 Task: Compose an email with the signature Katherine Jones with the subject Request for a training session and the message Could you please send me the feedback from the customer survey? from softage.8@softage.net to softage.10@softage.net Select the bulleted list and change the font typography to strikethroughSelect the bulleted list and remove the font typography strikethrough Send the email. Finally, move the email from Sent Items to the label Green initiatives
Action: Mouse pressed left at (1130, 74)
Screenshot: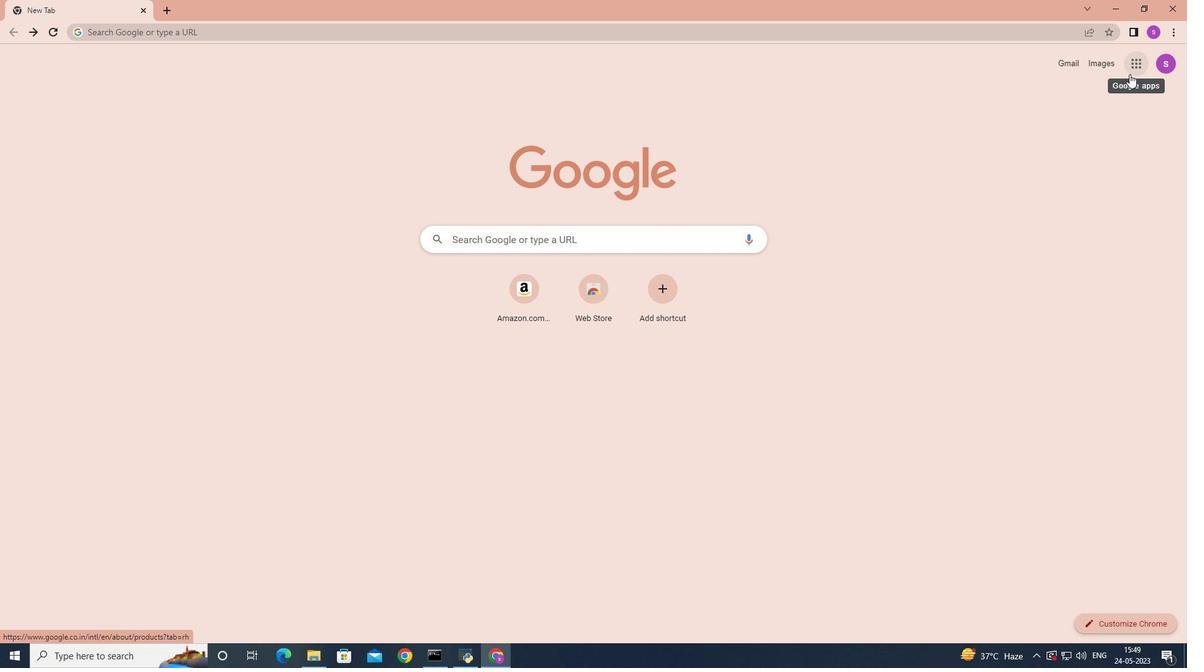 
Action: Mouse moved to (1075, 131)
Screenshot: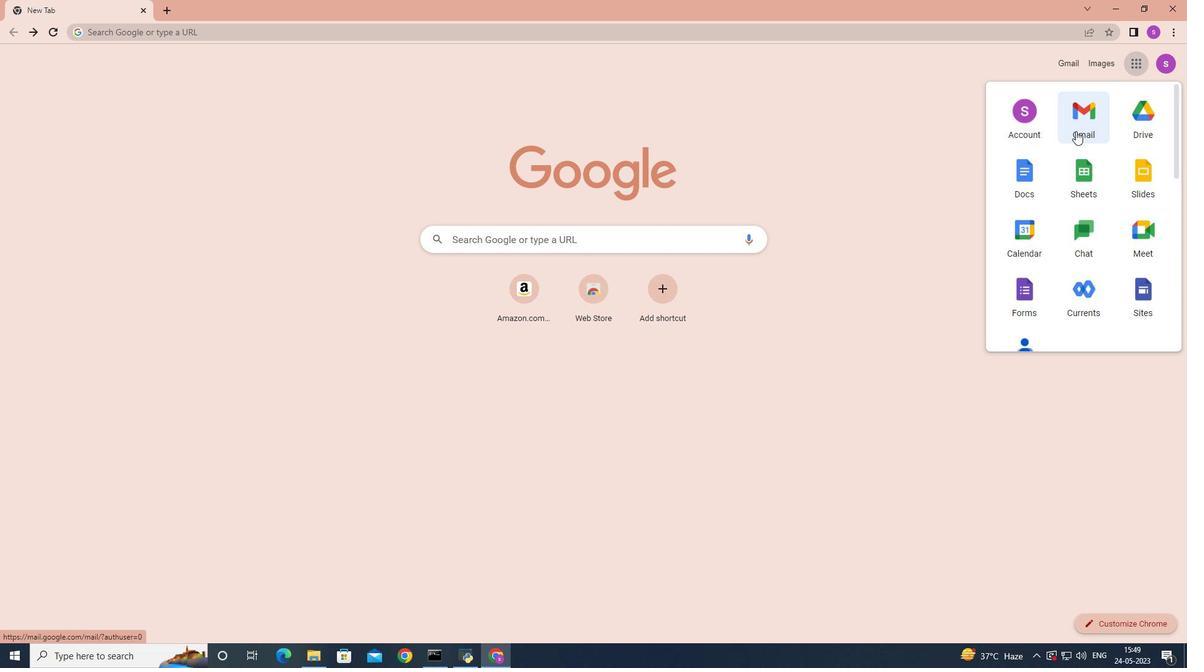 
Action: Mouse pressed left at (1075, 131)
Screenshot: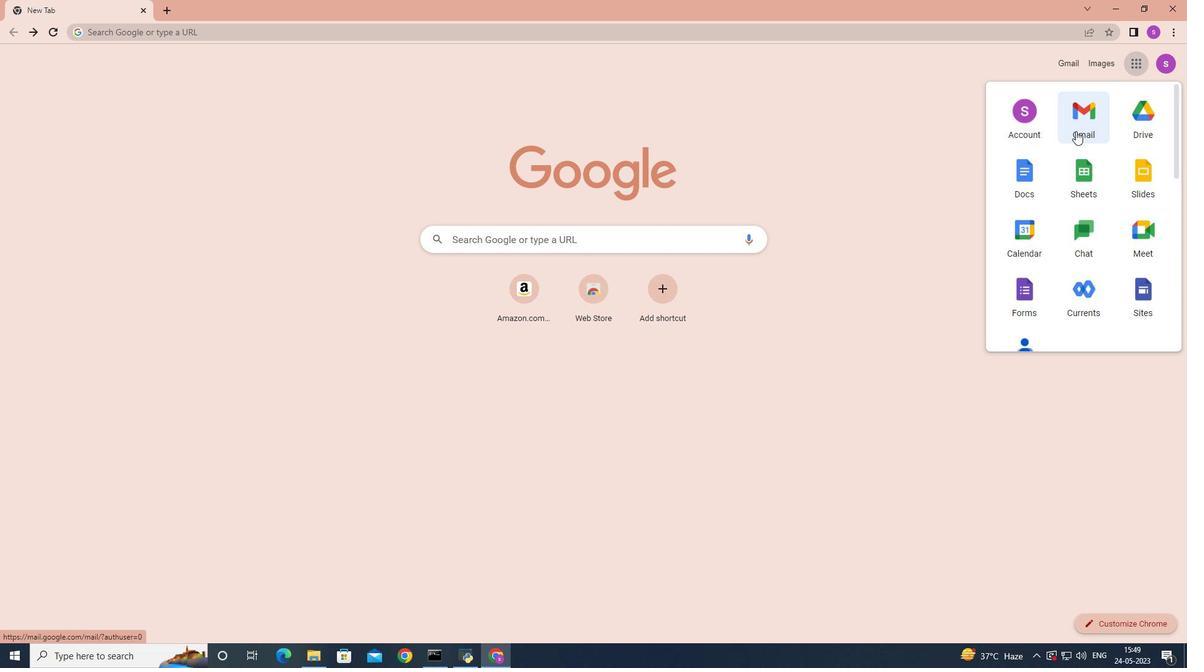 
Action: Mouse moved to (1050, 60)
Screenshot: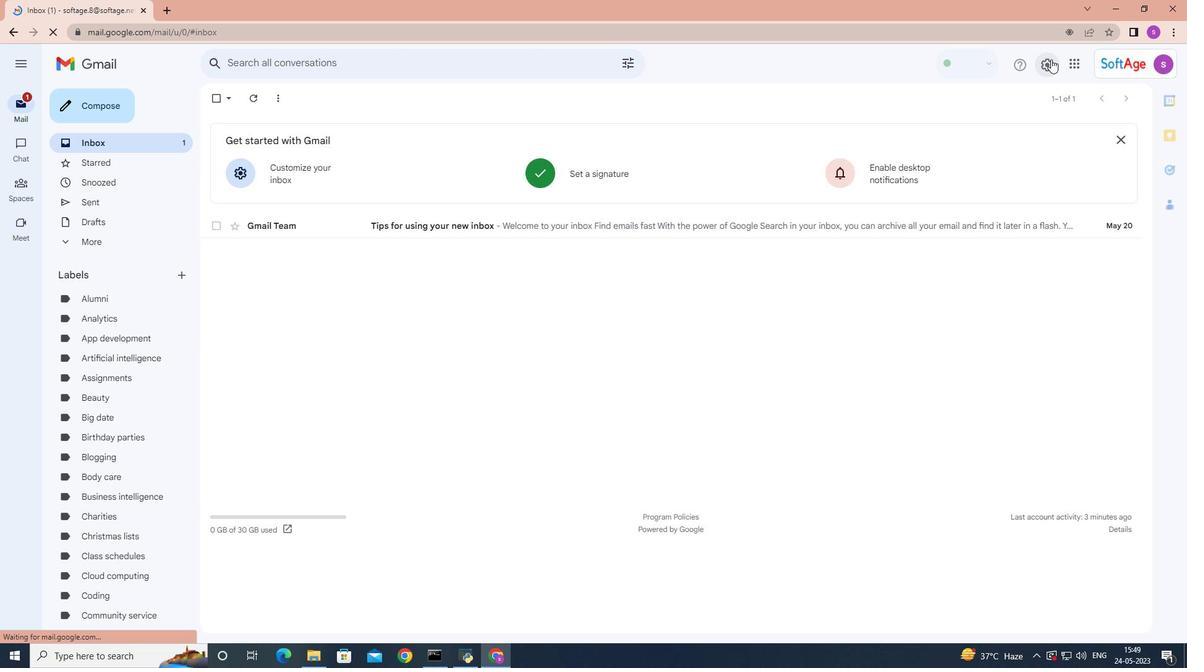 
Action: Mouse pressed left at (1050, 60)
Screenshot: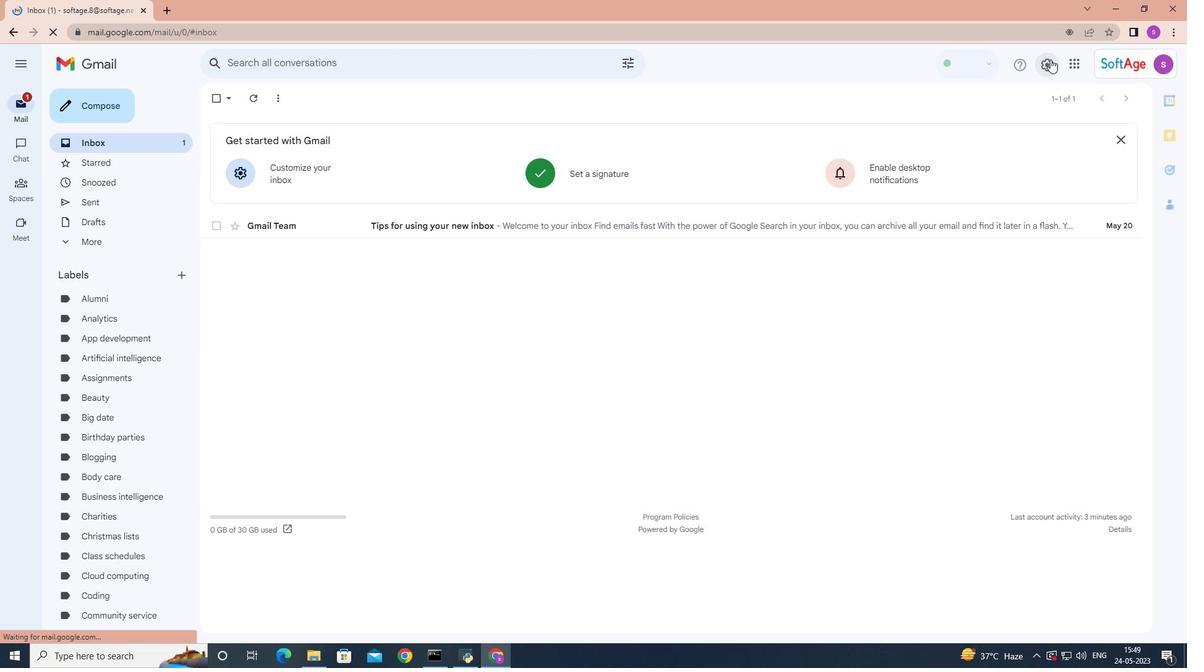 
Action: Mouse moved to (1042, 124)
Screenshot: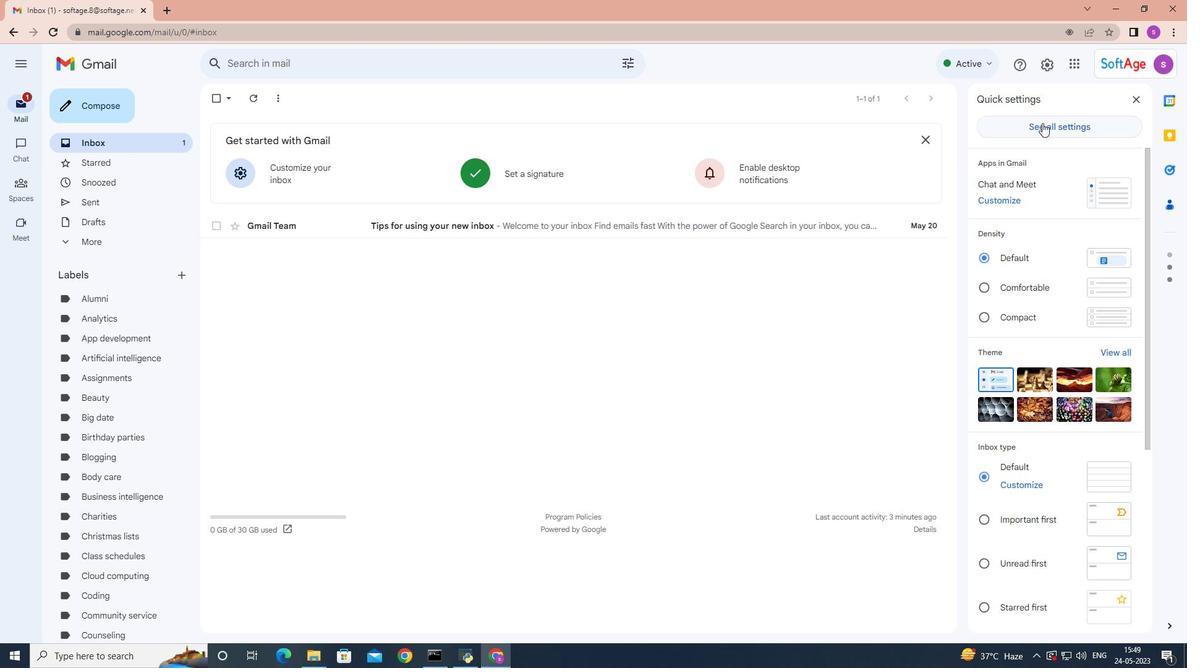 
Action: Mouse pressed left at (1042, 124)
Screenshot: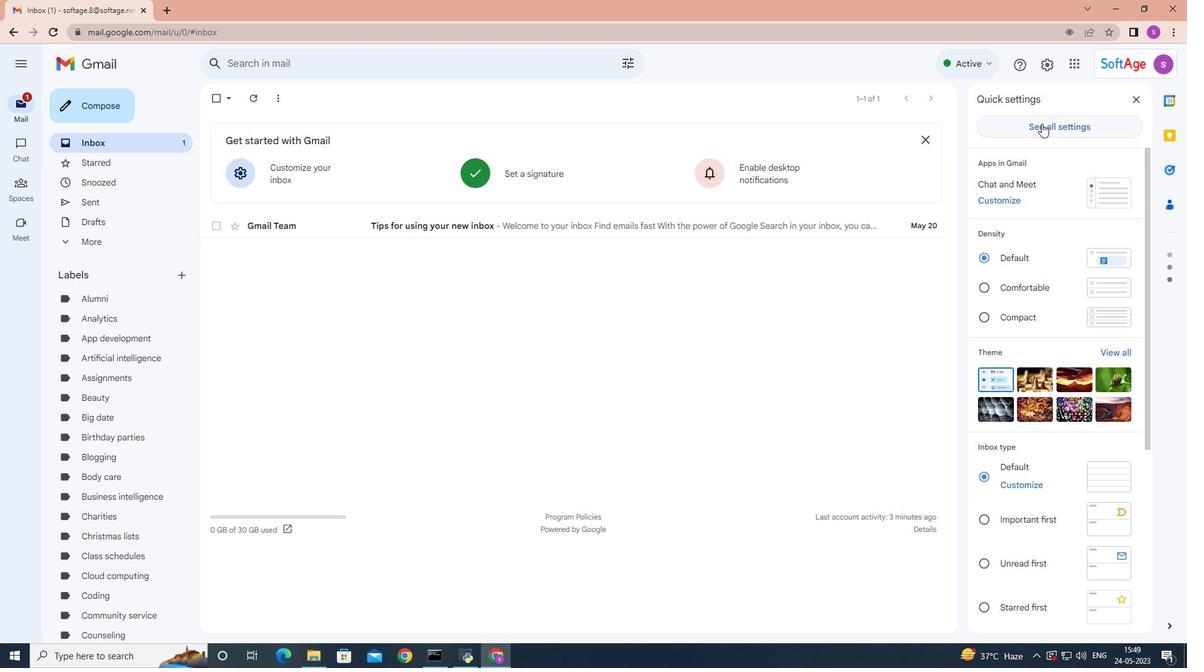 
Action: Mouse moved to (994, 131)
Screenshot: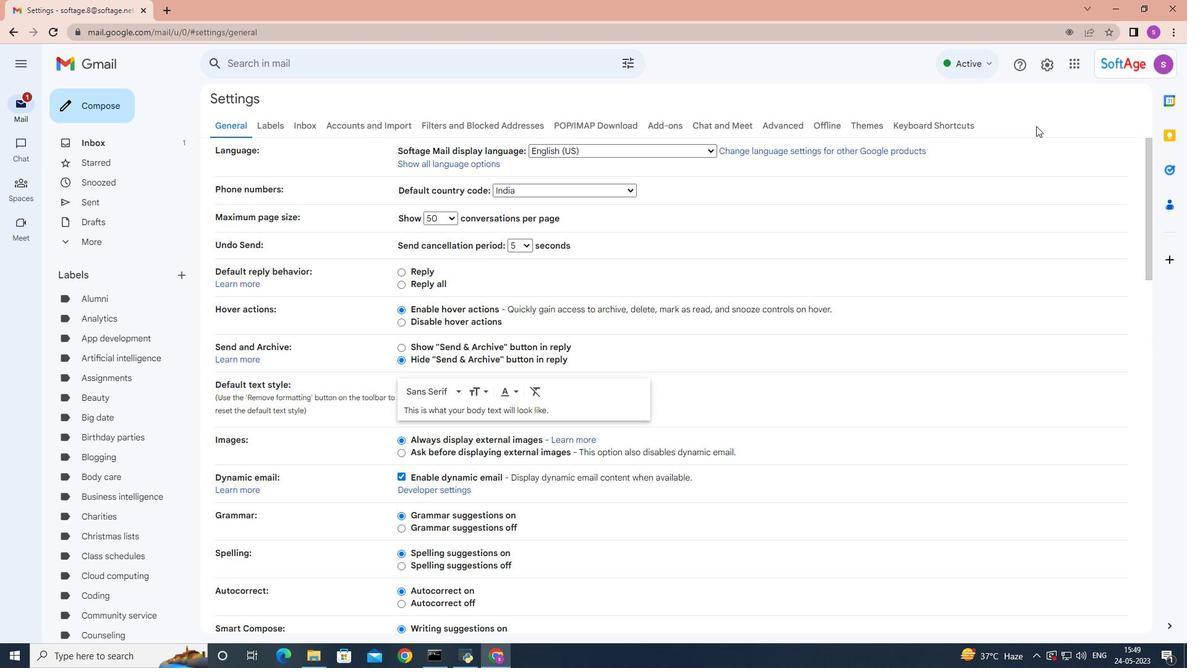 
Action: Mouse scrolled (994, 131) with delta (0, 0)
Screenshot: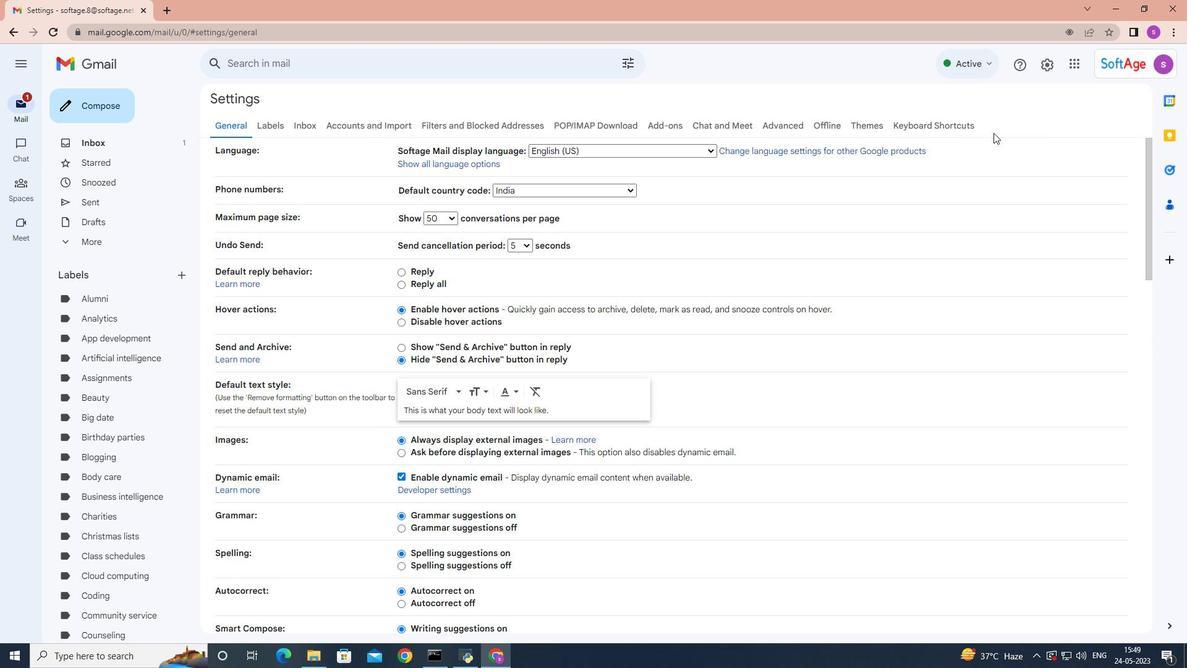 
Action: Mouse moved to (994, 132)
Screenshot: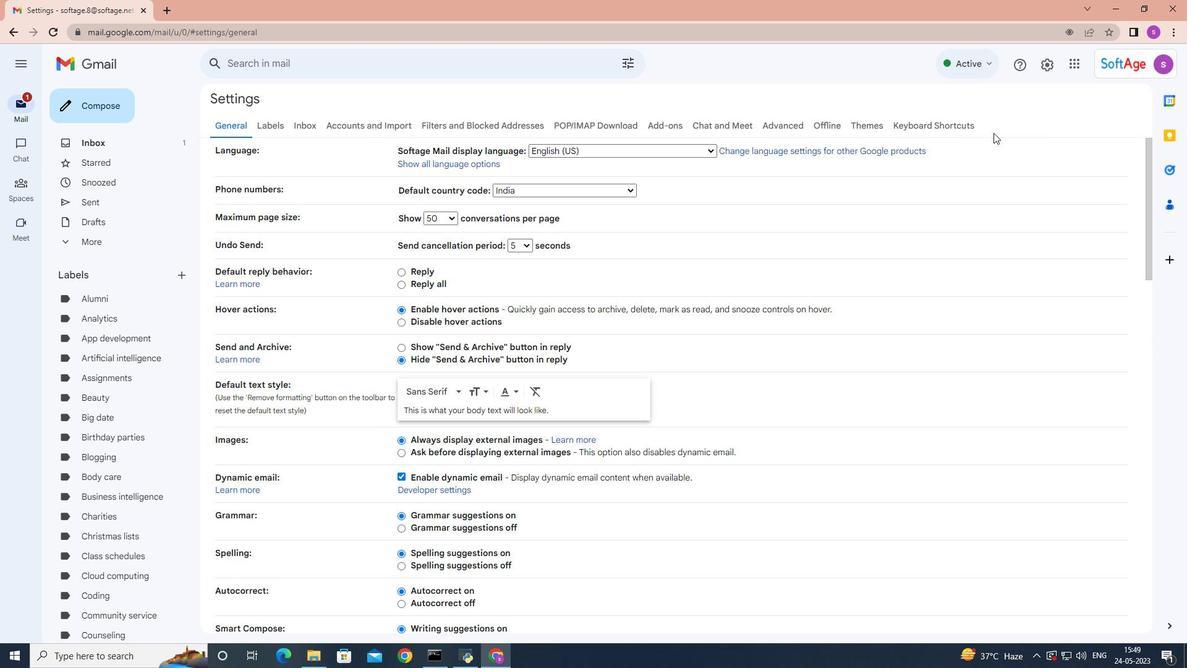 
Action: Mouse scrolled (994, 131) with delta (0, 0)
Screenshot: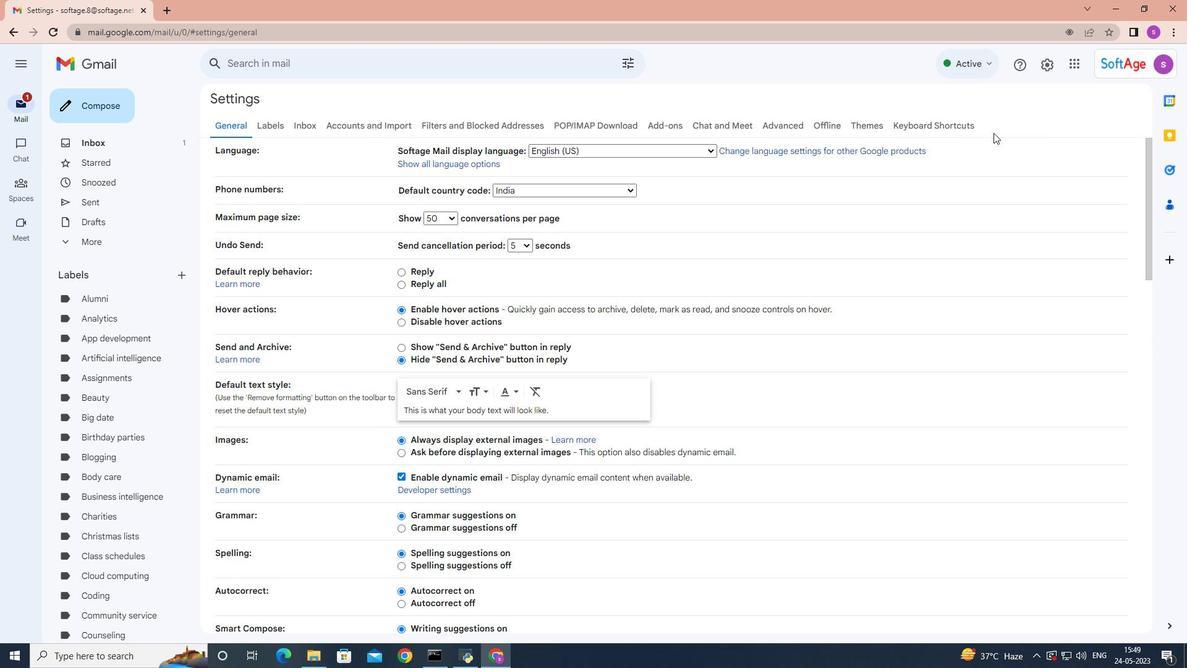 
Action: Mouse moved to (994, 133)
Screenshot: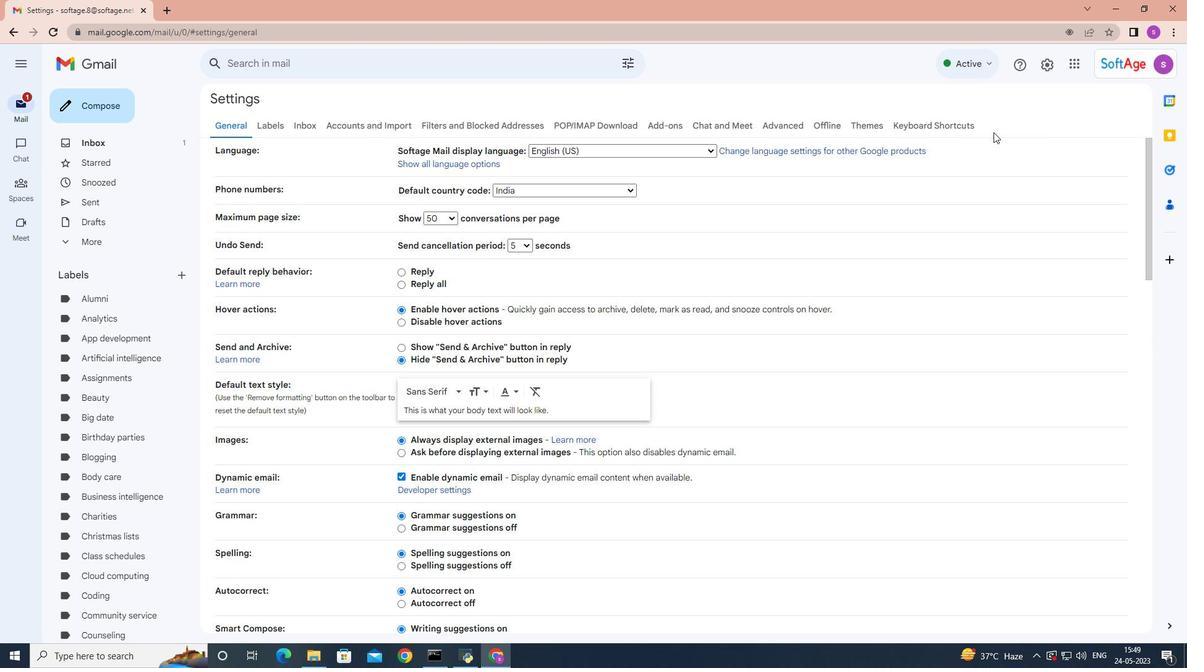 
Action: Mouse scrolled (994, 132) with delta (0, 0)
Screenshot: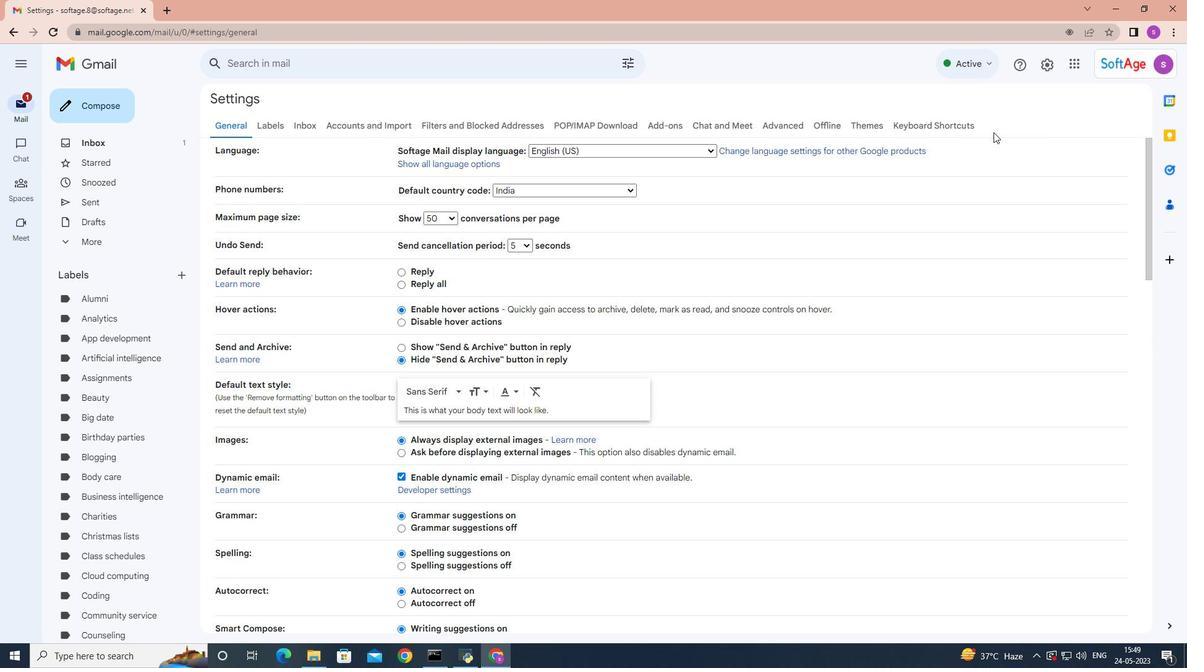 
Action: Mouse scrolled (994, 132) with delta (0, 0)
Screenshot: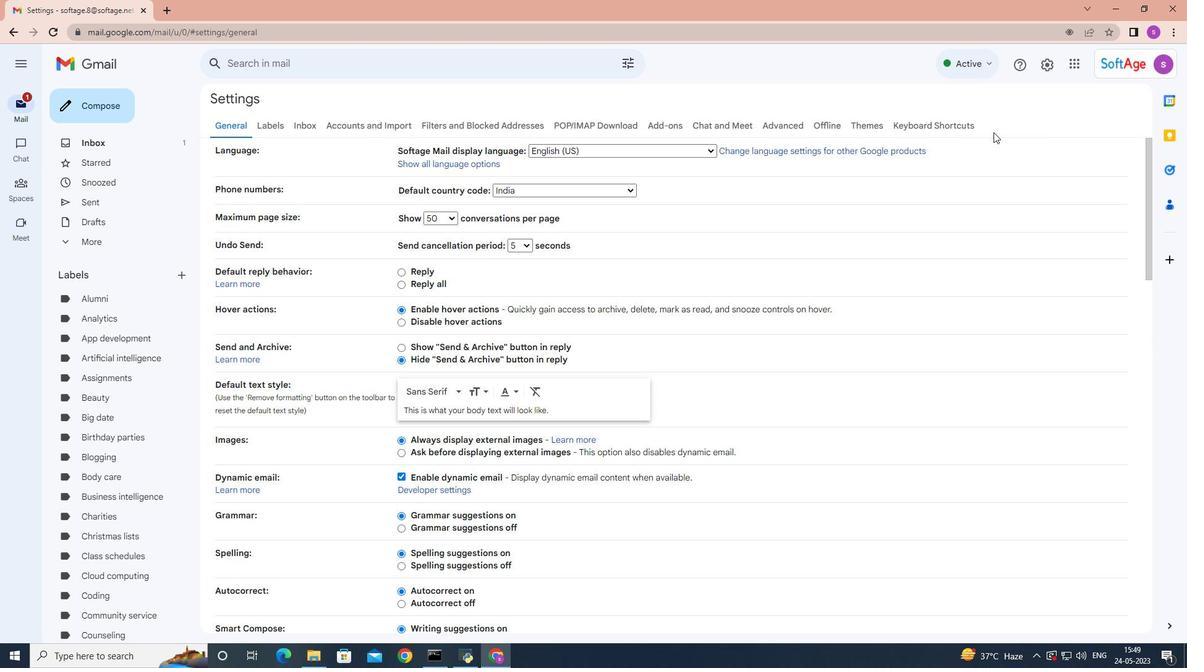 
Action: Mouse scrolled (994, 132) with delta (0, 0)
Screenshot: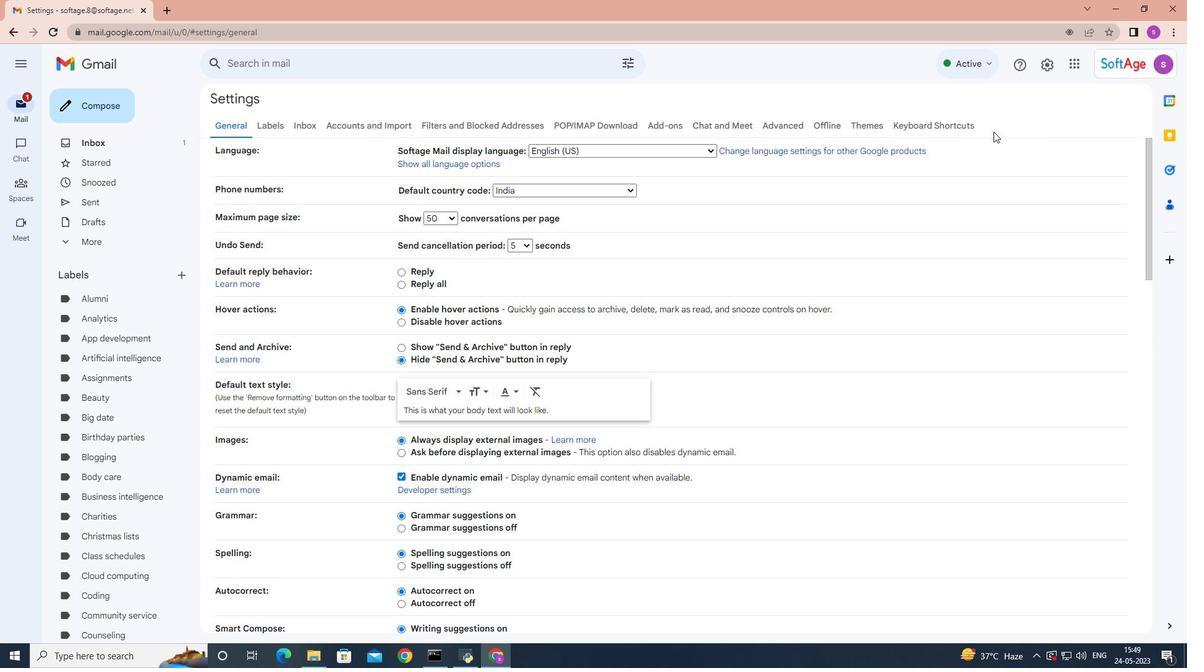 
Action: Mouse scrolled (994, 132) with delta (0, 0)
Screenshot: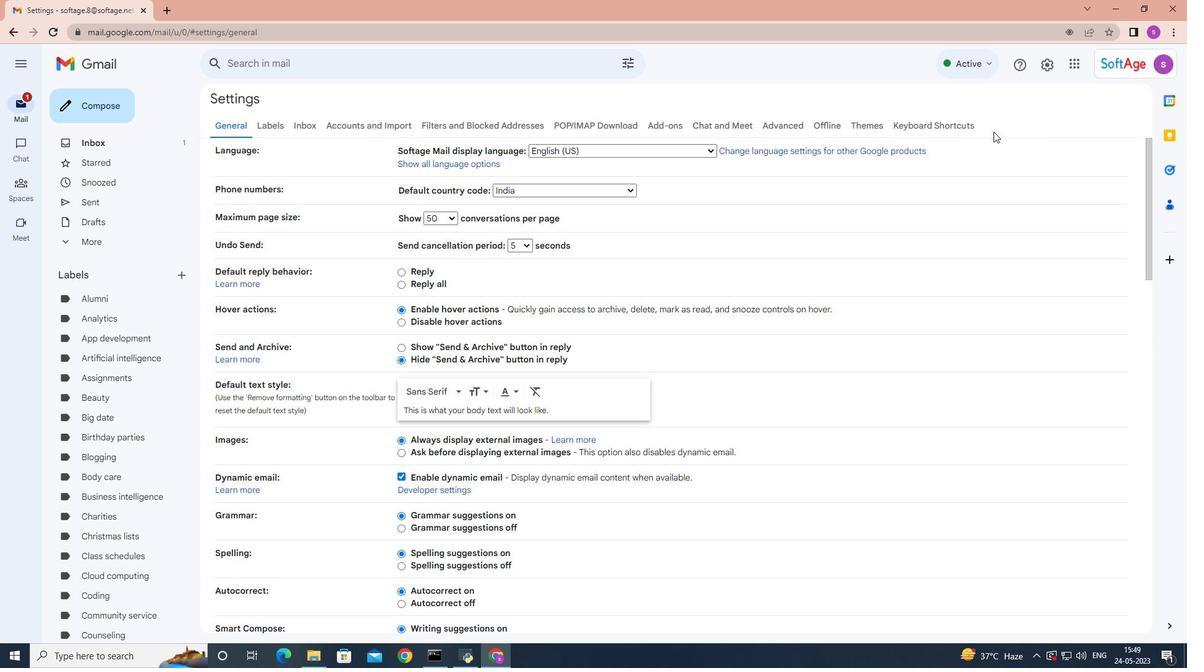 
Action: Mouse moved to (994, 131)
Screenshot: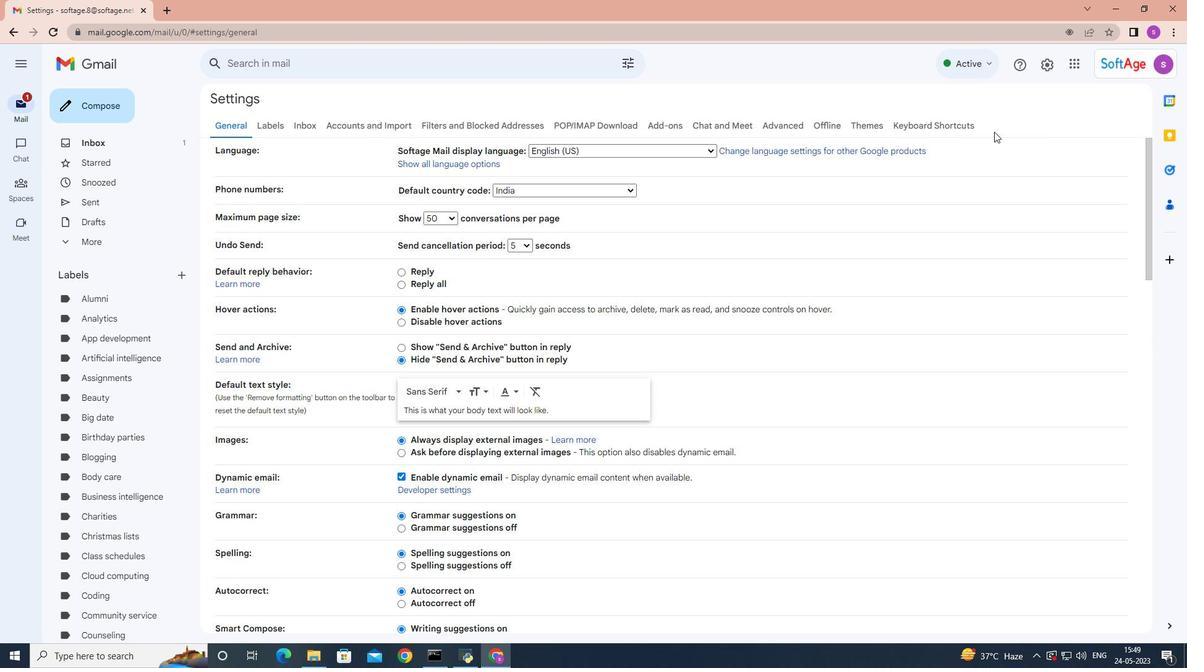 
Action: Mouse scrolled (994, 131) with delta (0, 0)
Screenshot: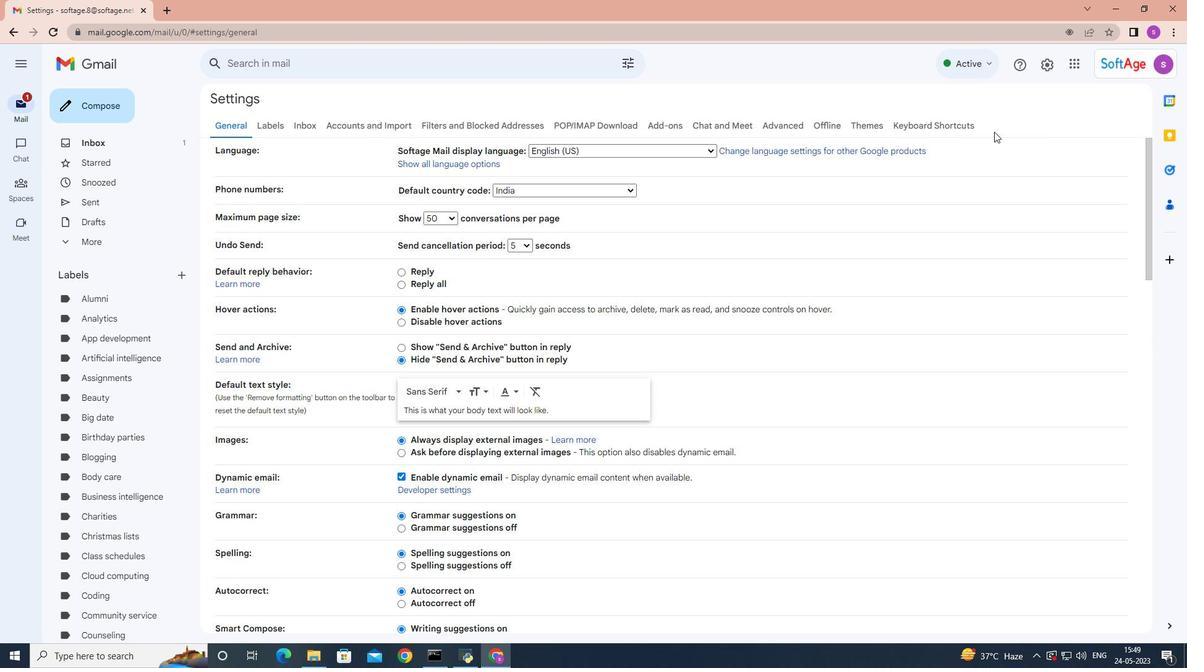 
Action: Mouse moved to (994, 132)
Screenshot: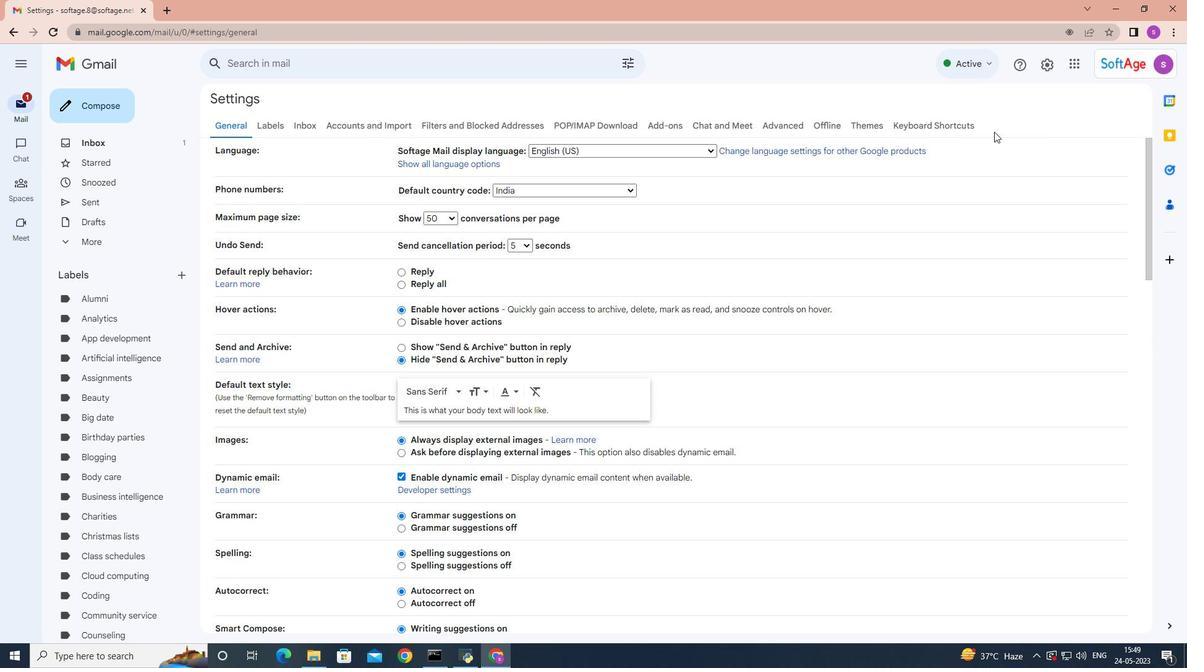 
Action: Mouse scrolled (994, 131) with delta (0, 0)
Screenshot: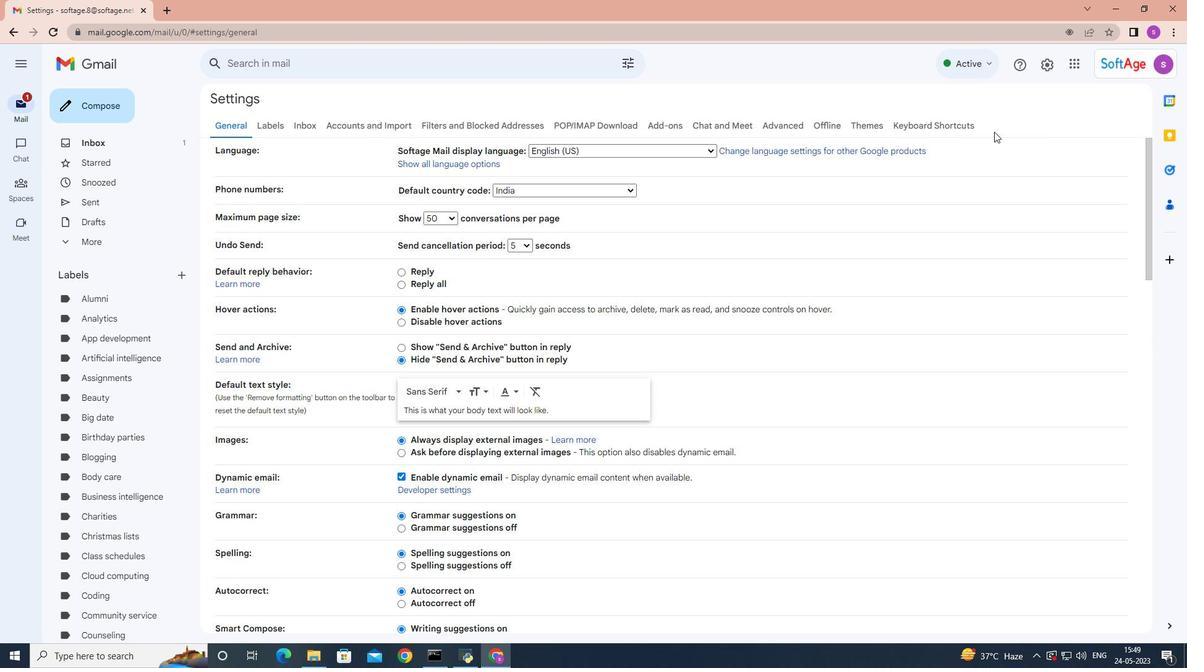 
Action: Mouse scrolled (994, 131) with delta (0, 0)
Screenshot: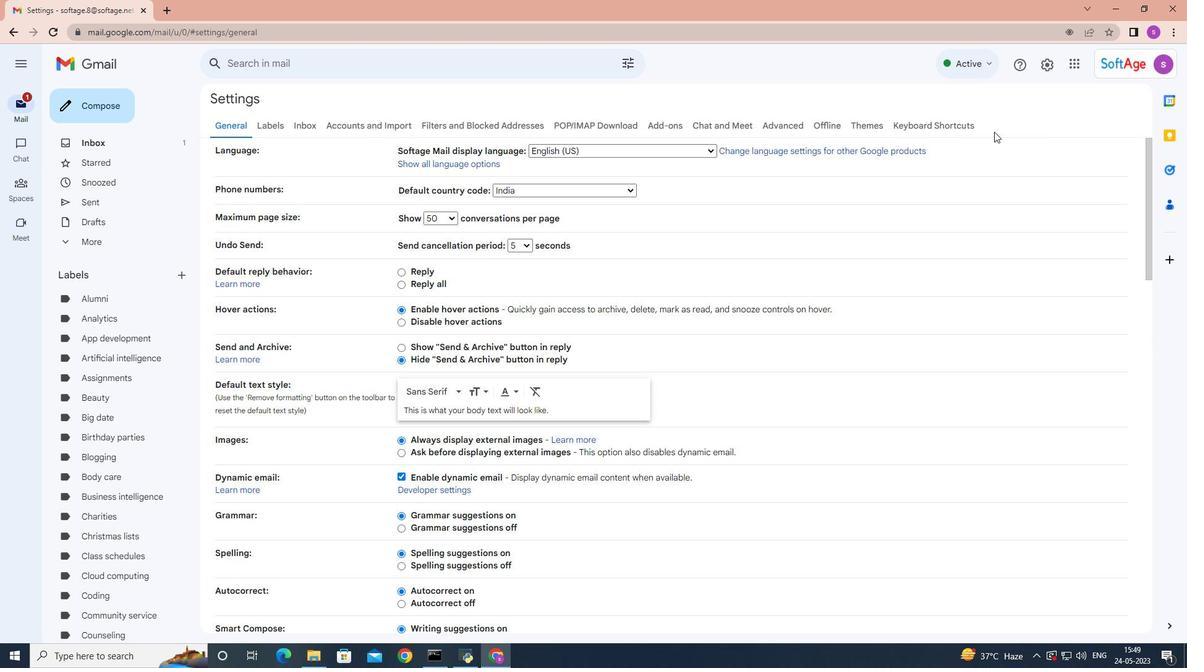
Action: Mouse scrolled (994, 131) with delta (0, 0)
Screenshot: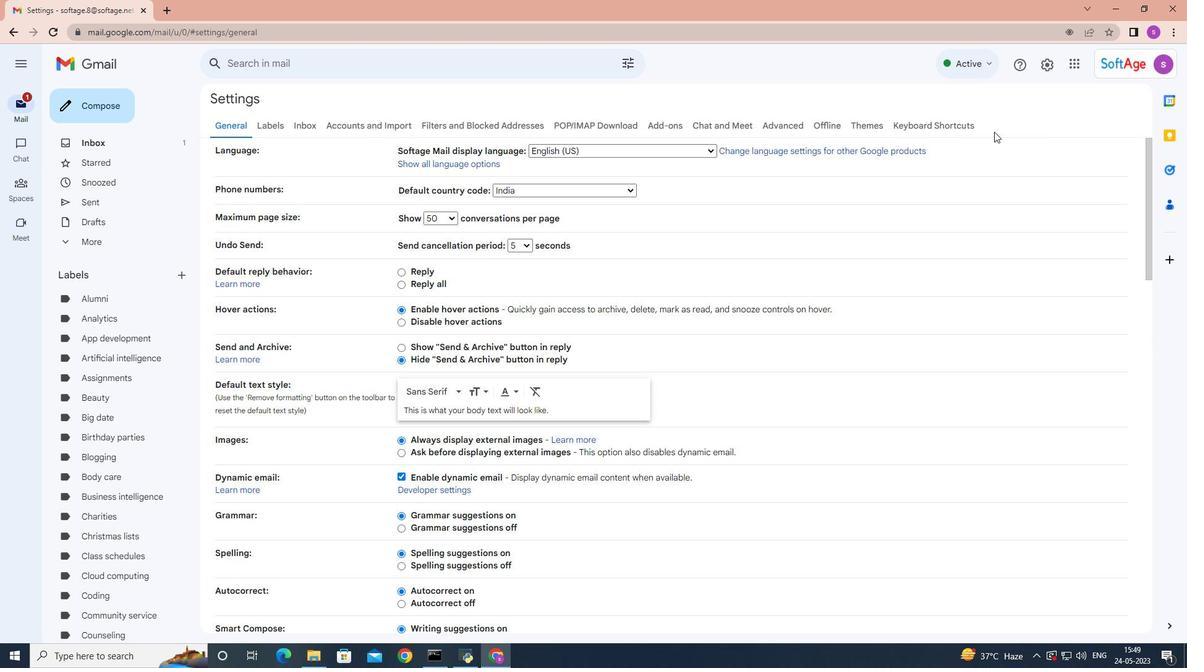 
Action: Mouse moved to (994, 132)
Screenshot: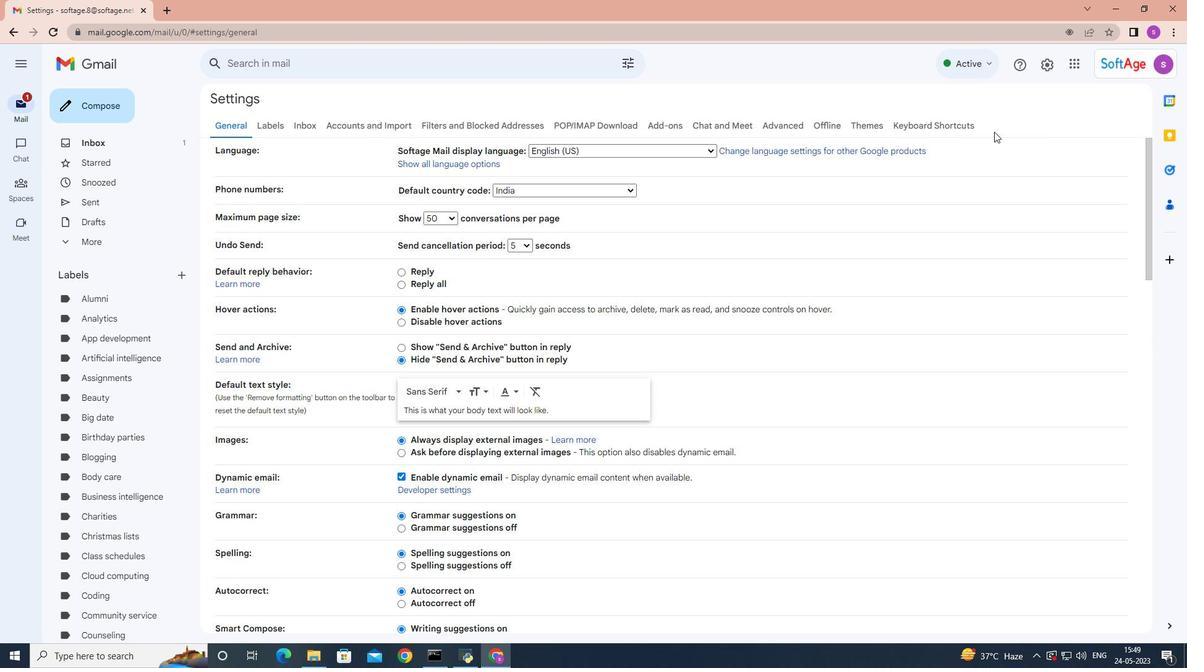 
Action: Mouse scrolled (994, 131) with delta (0, 0)
Screenshot: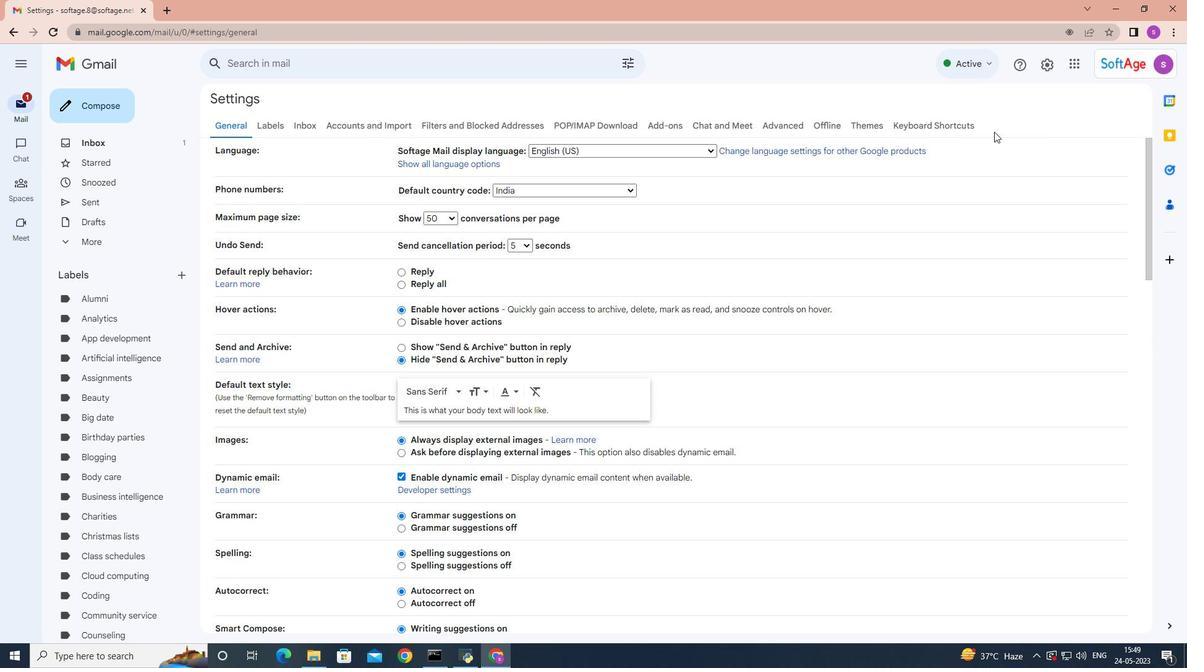 
Action: Mouse moved to (785, 220)
Screenshot: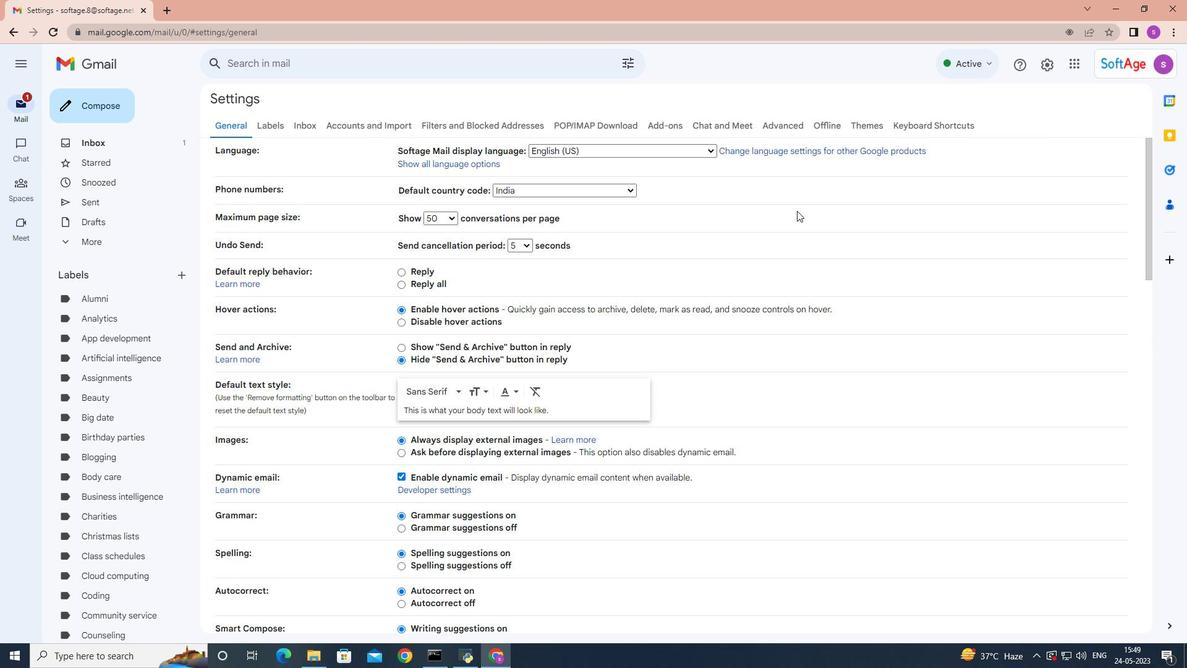 
Action: Mouse scrolled (785, 219) with delta (0, 0)
Screenshot: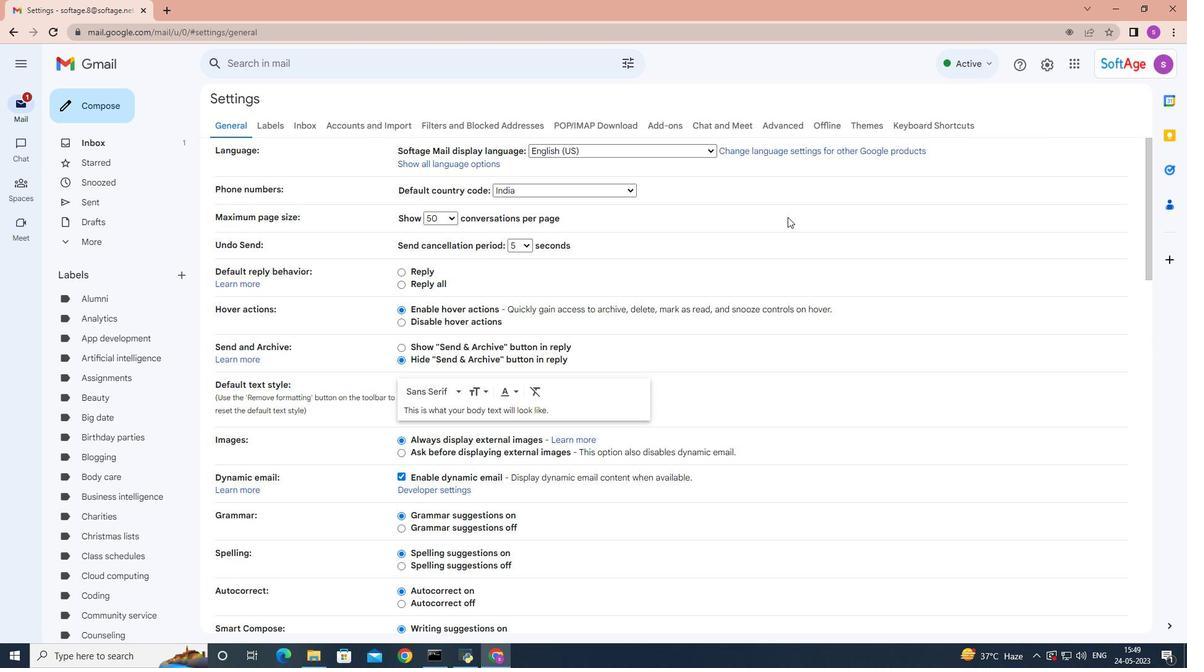 
Action: Mouse scrolled (785, 219) with delta (0, 0)
Screenshot: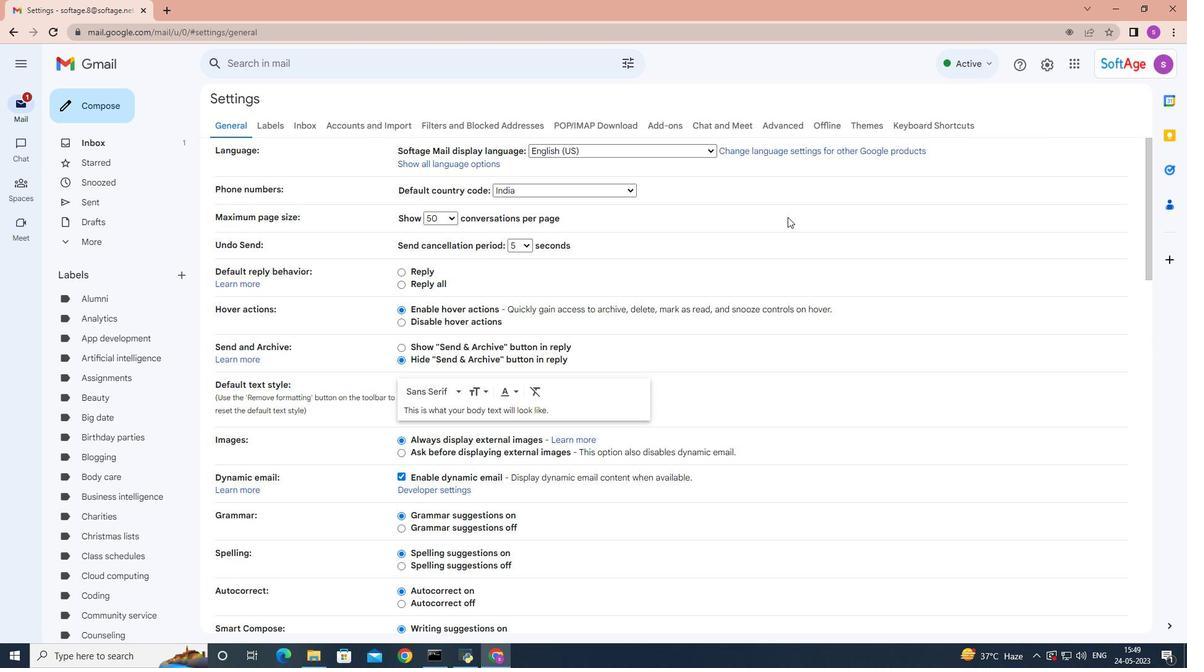 
Action: Mouse scrolled (785, 219) with delta (0, 0)
Screenshot: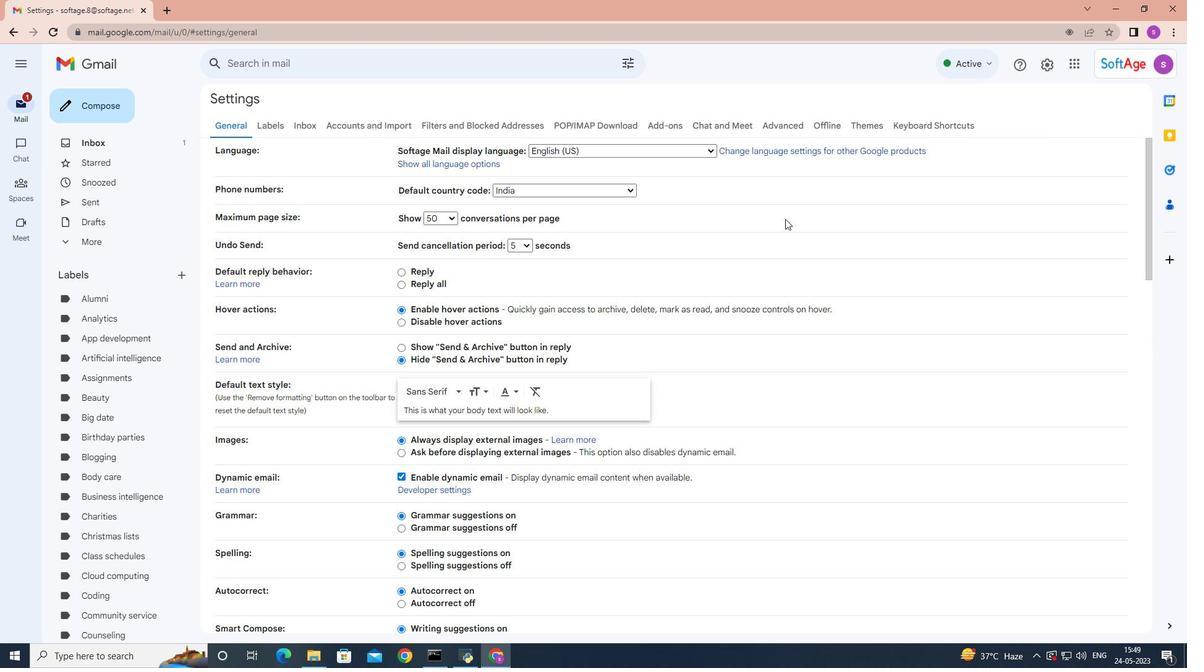 
Action: Mouse moved to (785, 220)
Screenshot: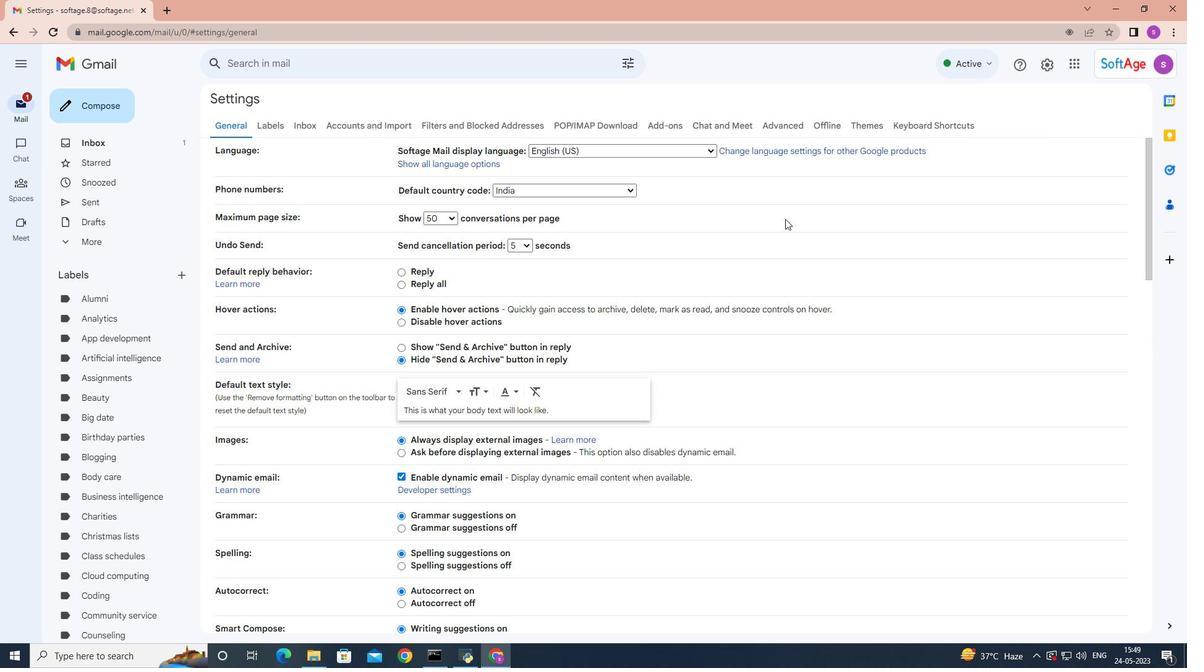 
Action: Mouse scrolled (785, 219) with delta (0, 0)
Screenshot: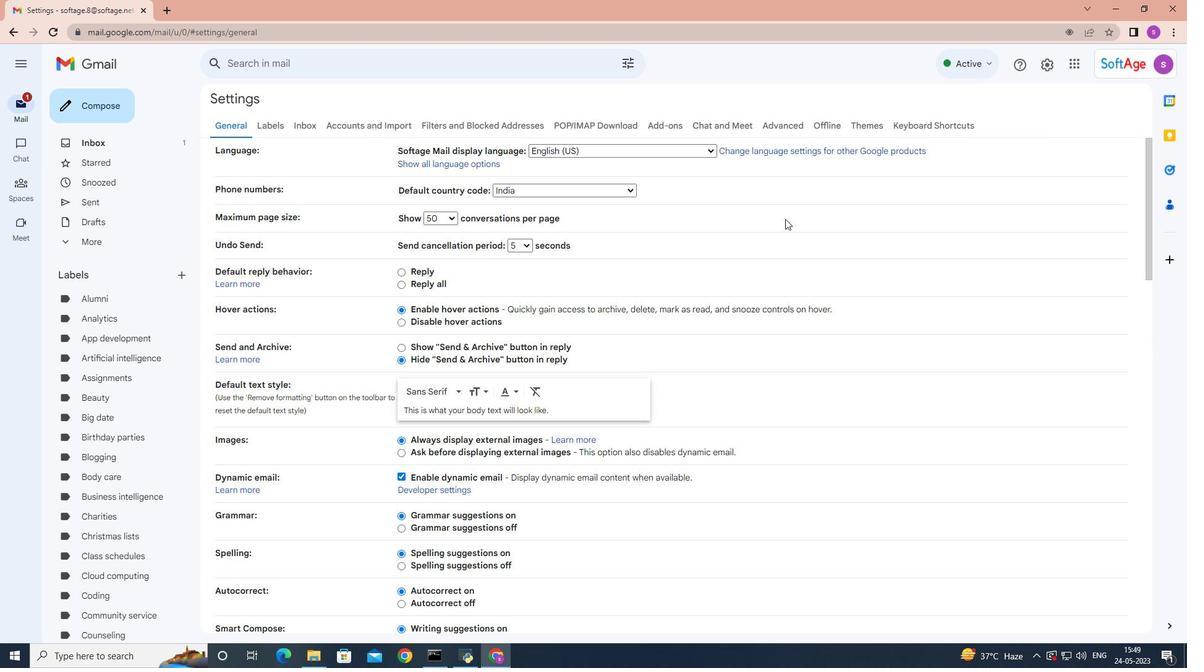 
Action: Mouse moved to (790, 215)
Screenshot: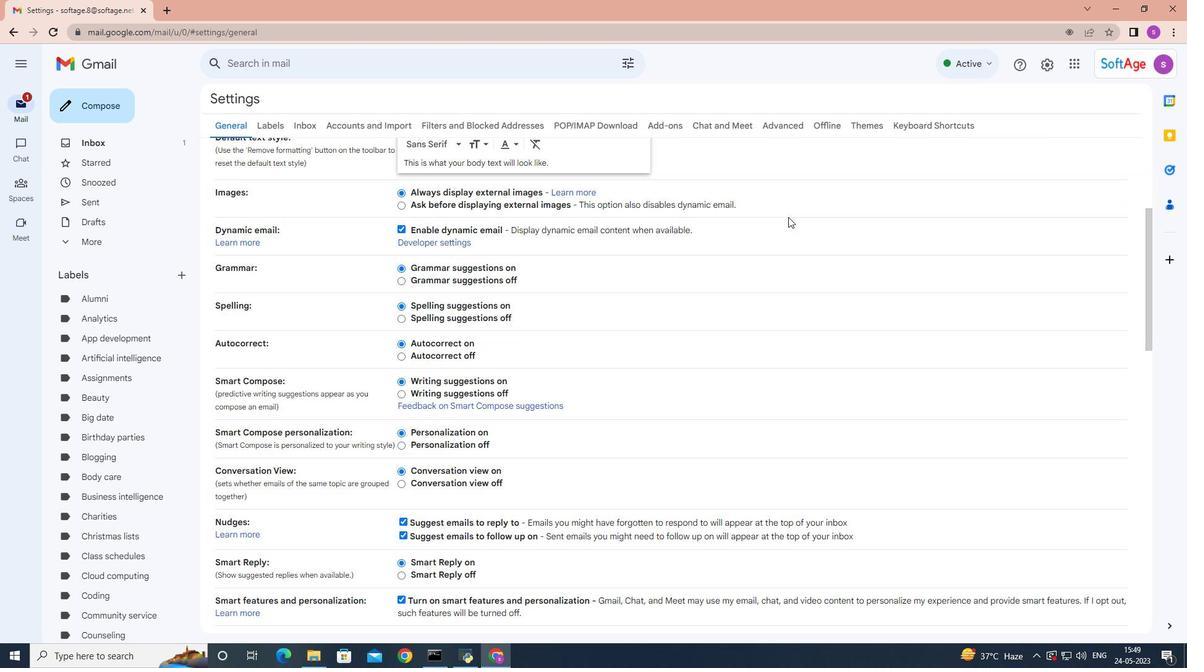 
Action: Mouse scrolled (788, 216) with delta (0, 0)
Screenshot: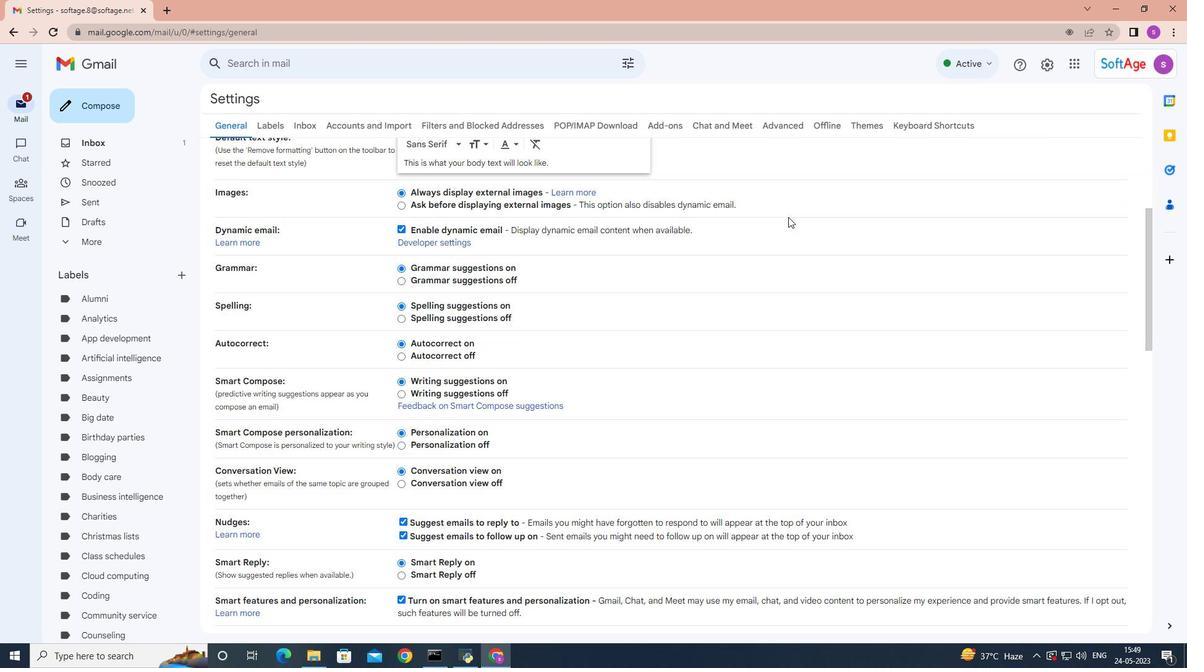 
Action: Mouse scrolled (788, 216) with delta (0, 0)
Screenshot: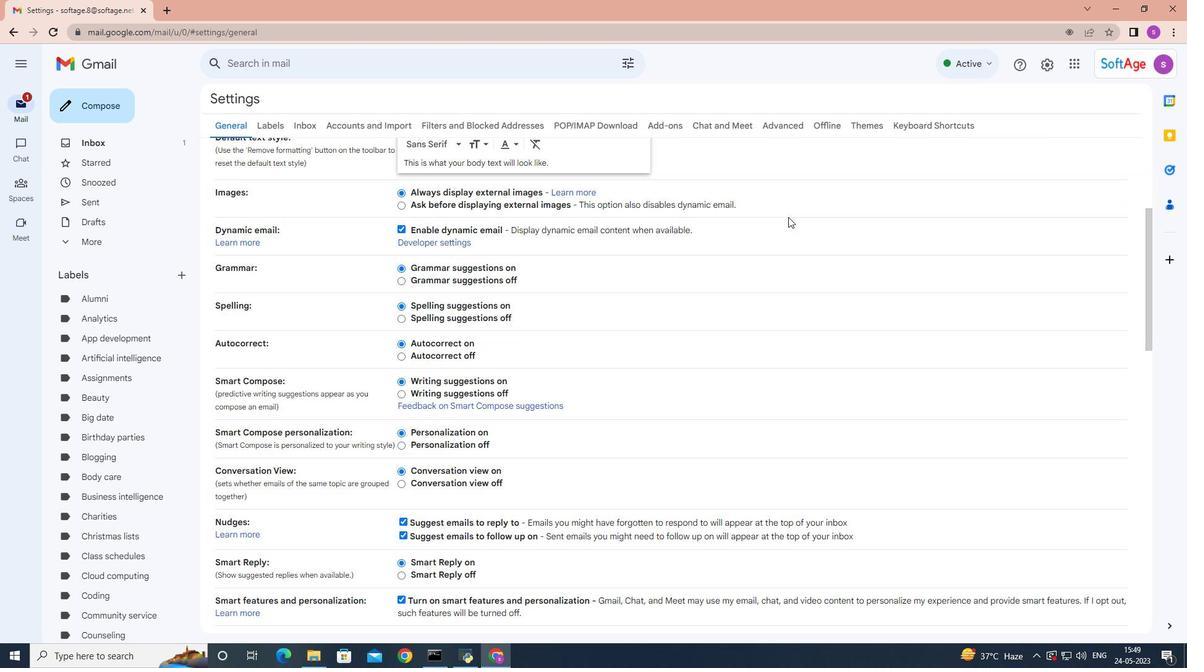 
Action: Mouse scrolled (788, 216) with delta (0, 0)
Screenshot: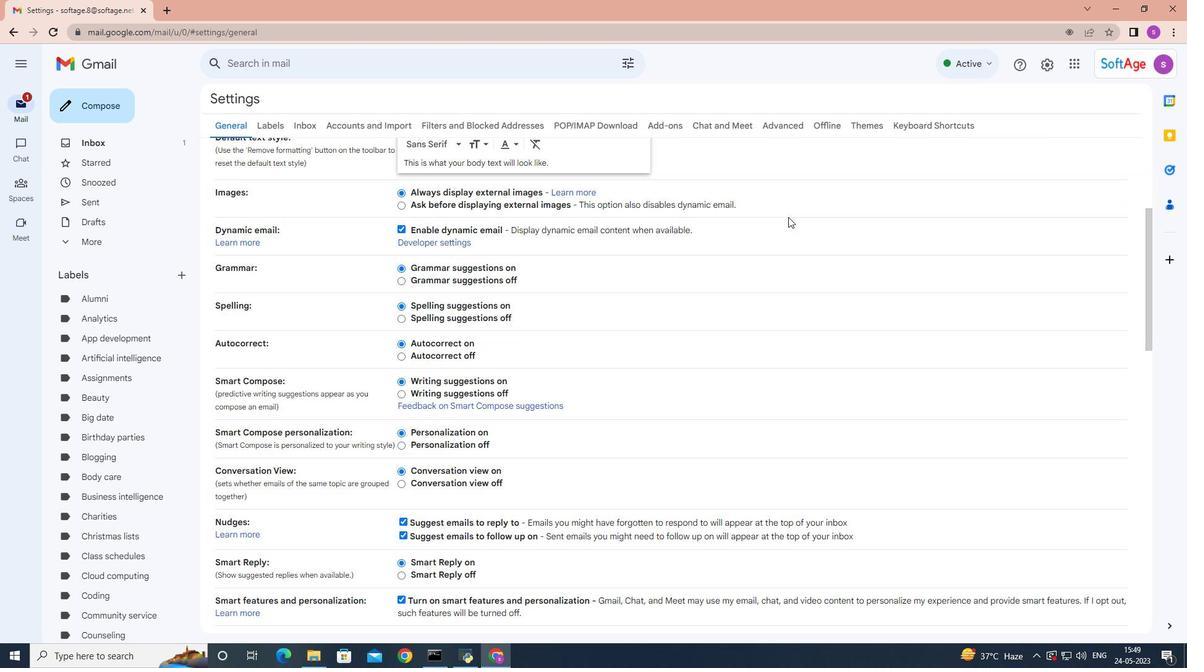 
Action: Mouse moved to (790, 215)
Screenshot: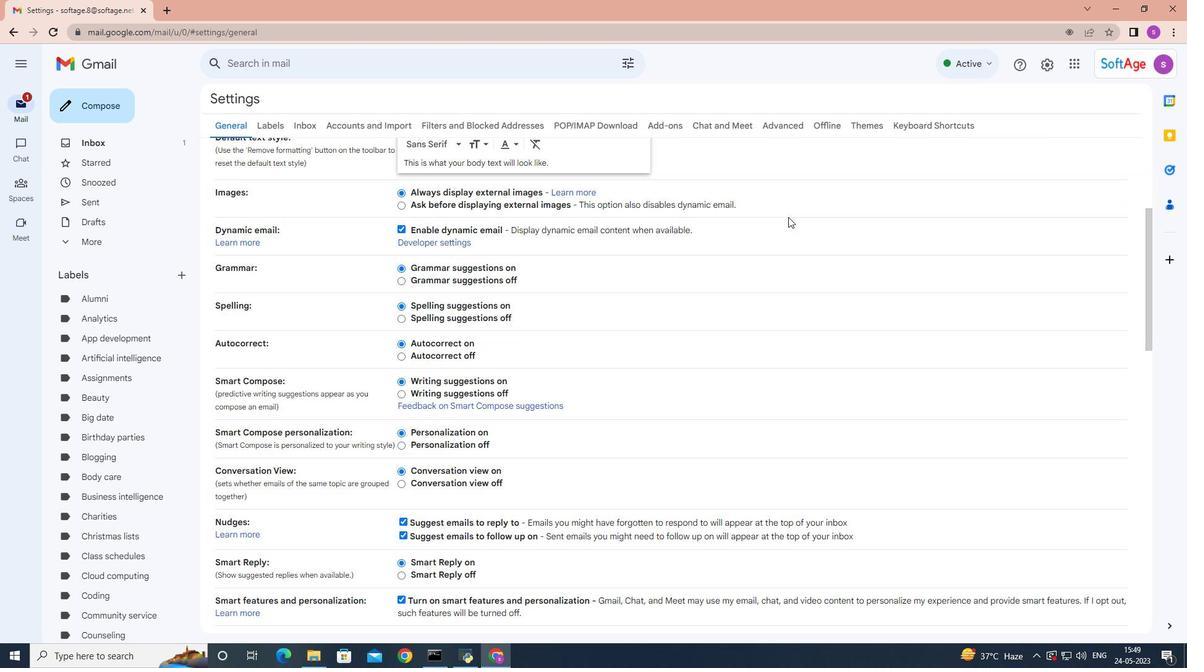 
Action: Mouse scrolled (788, 216) with delta (0, 0)
Screenshot: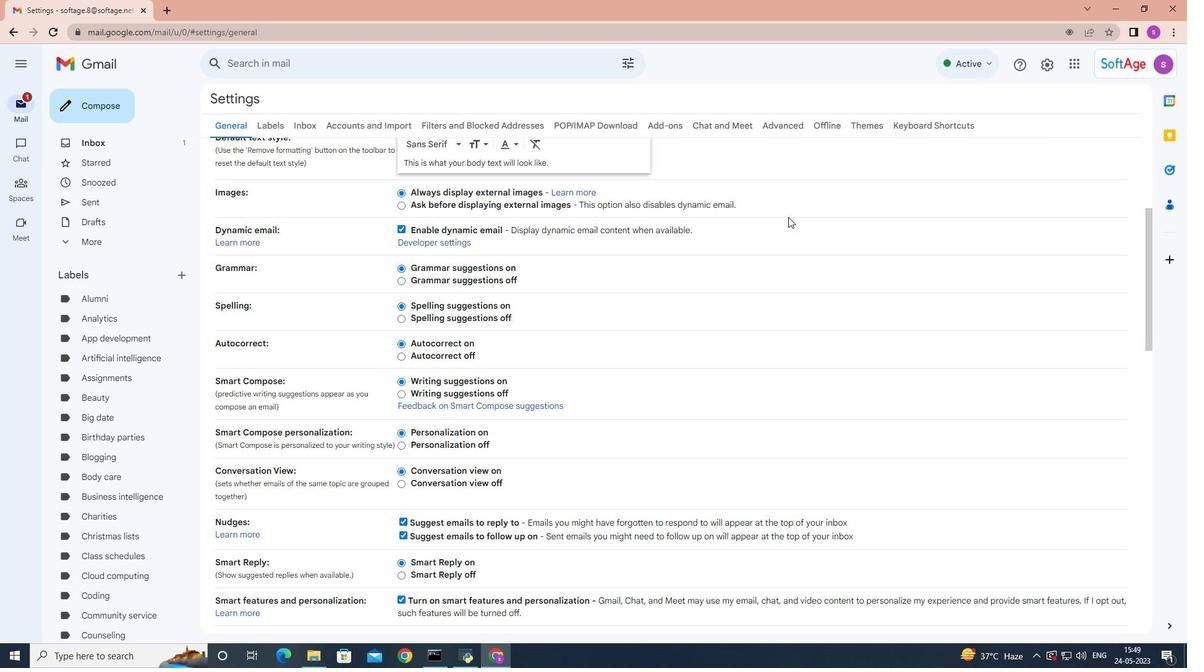 
Action: Mouse moved to (790, 217)
Screenshot: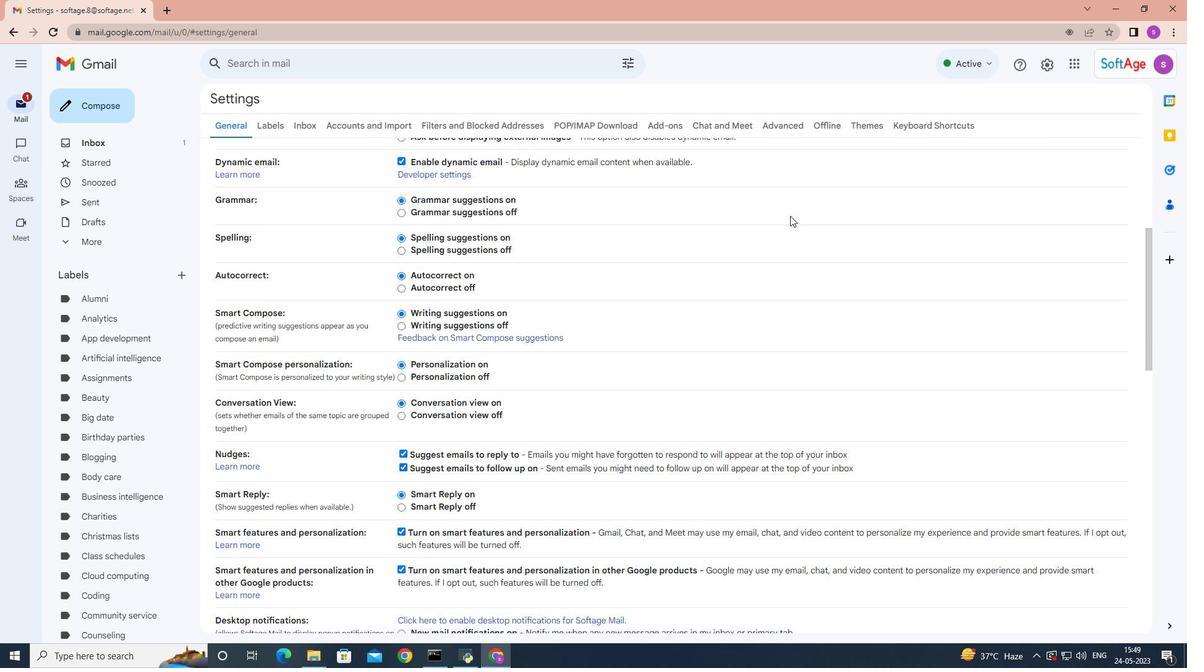 
Action: Mouse scrolled (790, 216) with delta (0, 0)
Screenshot: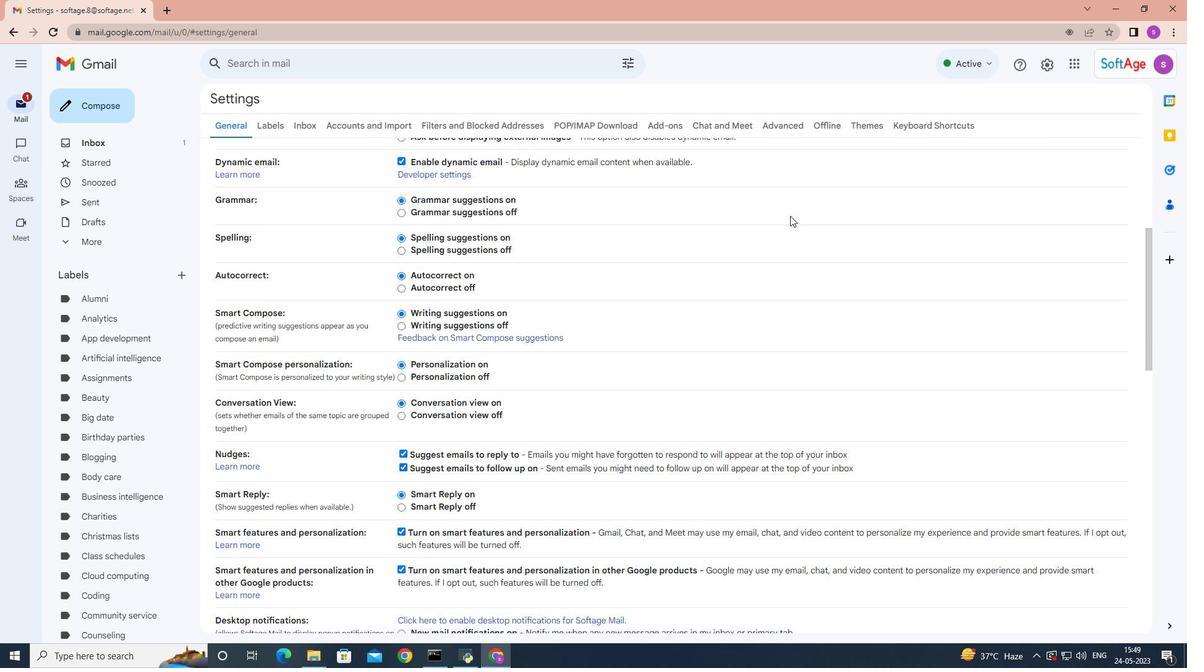 
Action: Mouse moved to (790, 217)
Screenshot: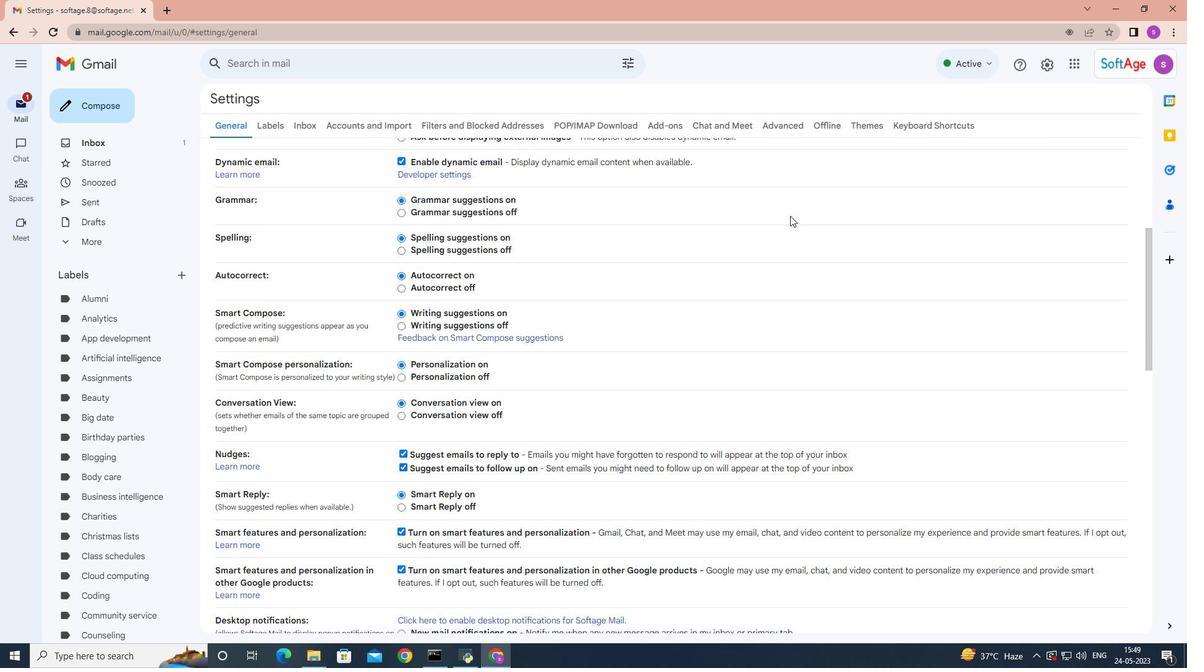 
Action: Mouse scrolled (790, 217) with delta (0, 0)
Screenshot: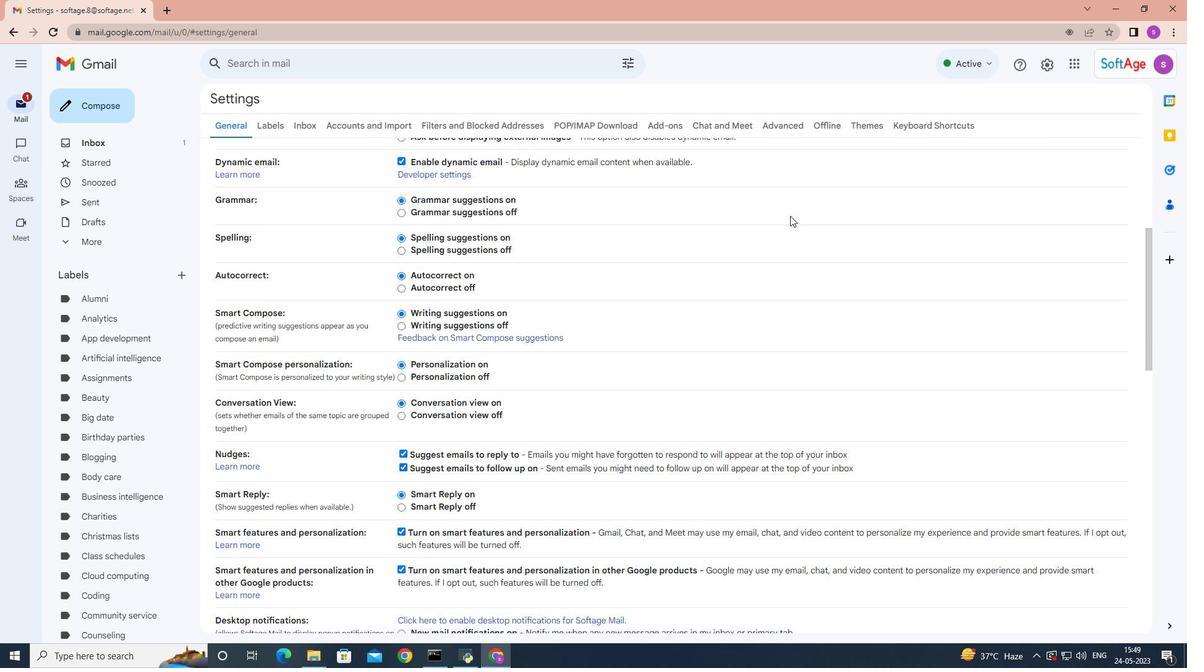 
Action: Mouse scrolled (790, 217) with delta (0, 0)
Screenshot: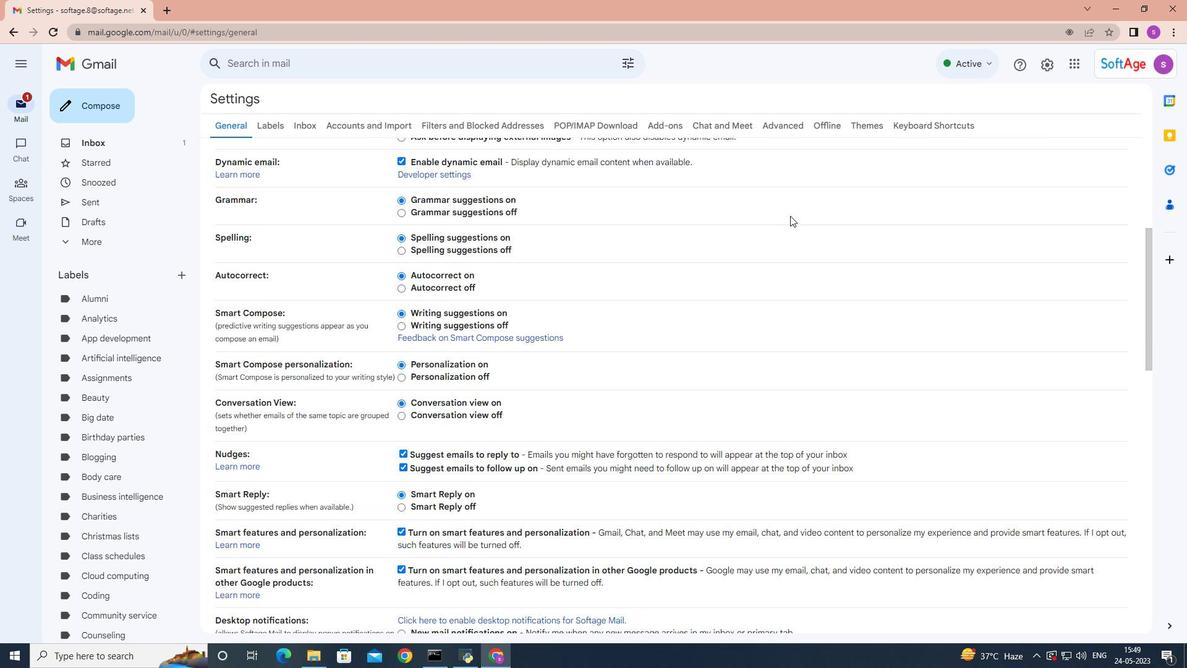 
Action: Mouse scrolled (790, 217) with delta (0, 0)
Screenshot: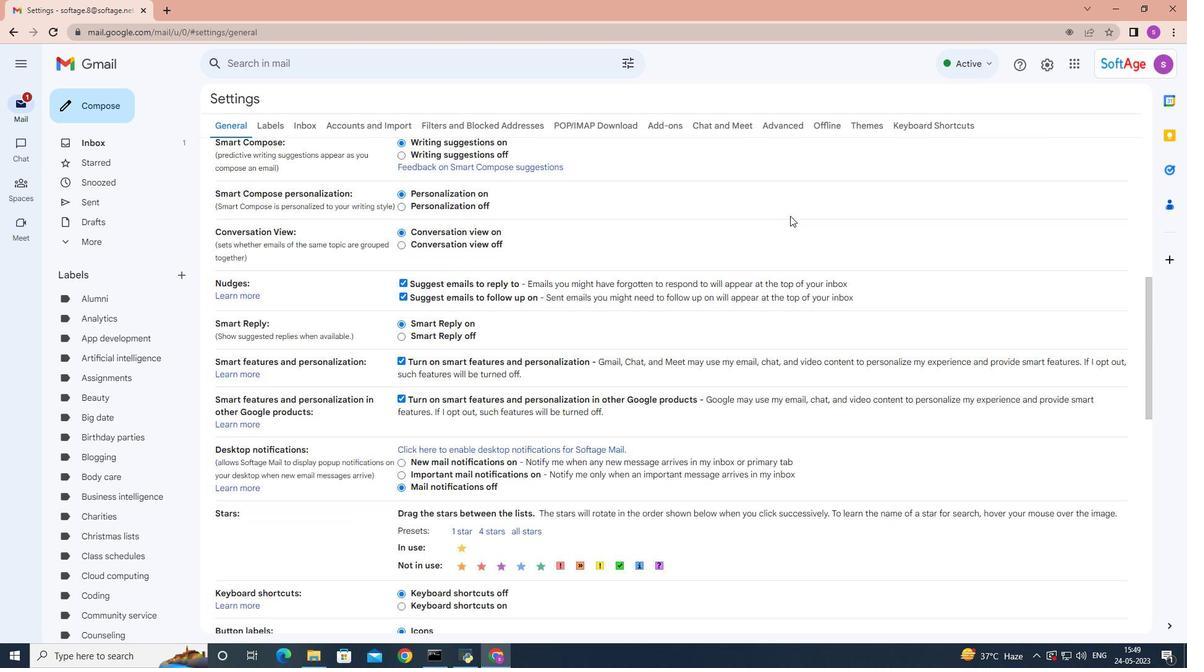 
Action: Mouse moved to (791, 217)
Screenshot: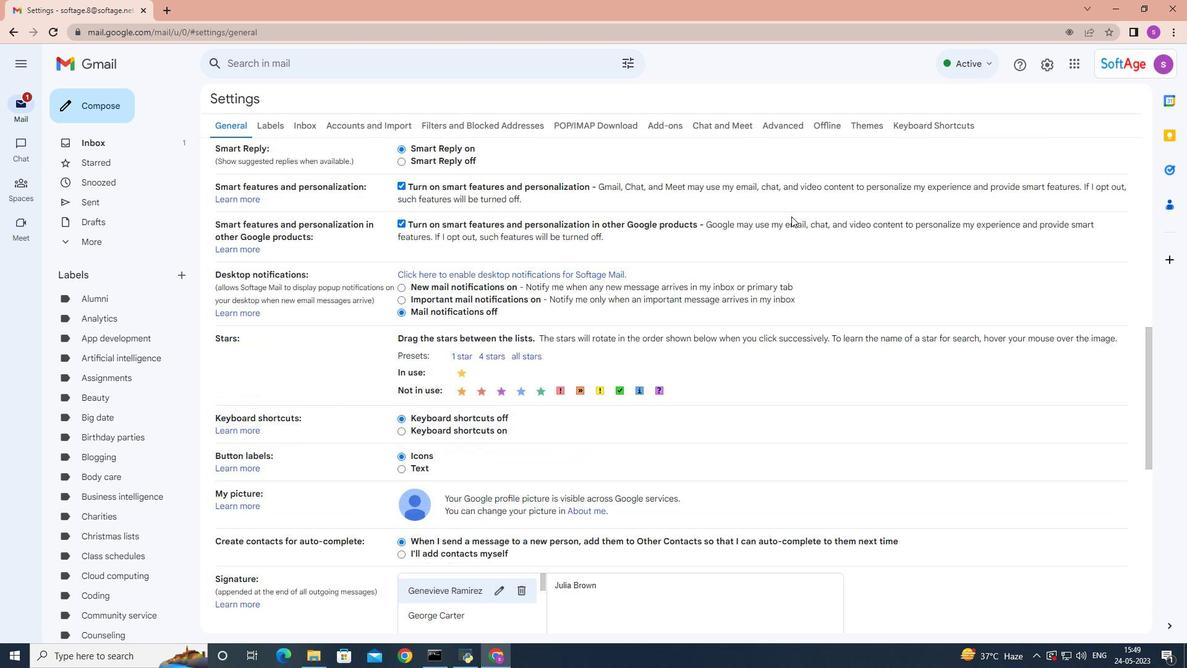 
Action: Mouse scrolled (791, 216) with delta (0, 0)
Screenshot: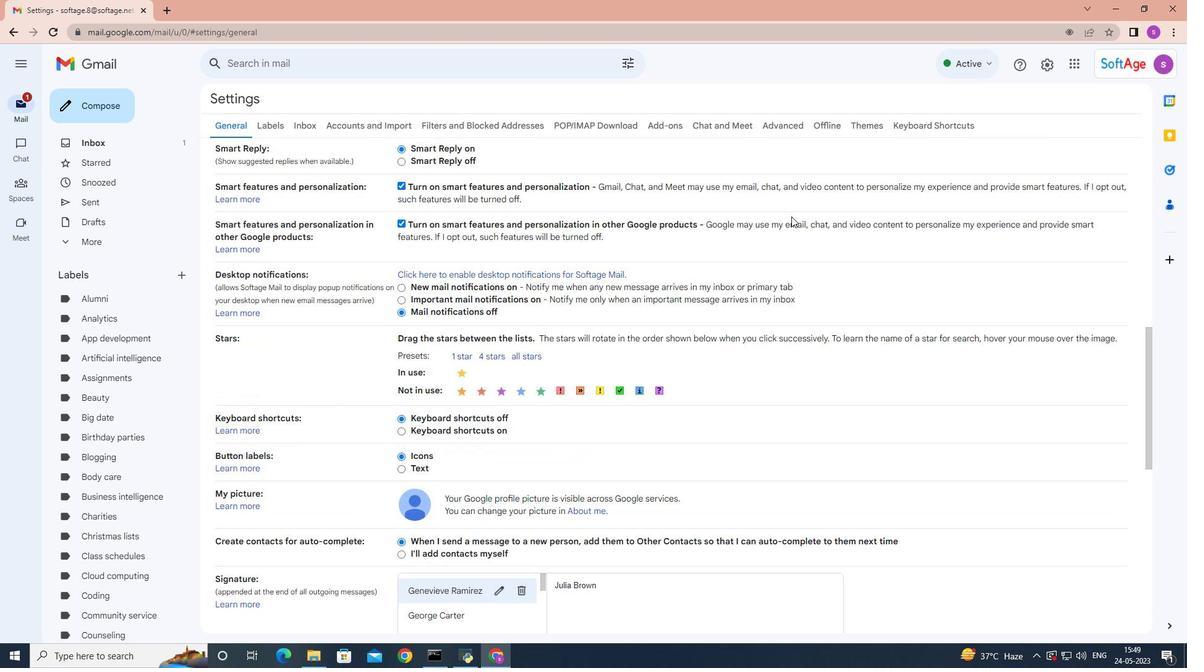 
Action: Mouse scrolled (791, 216) with delta (0, 0)
Screenshot: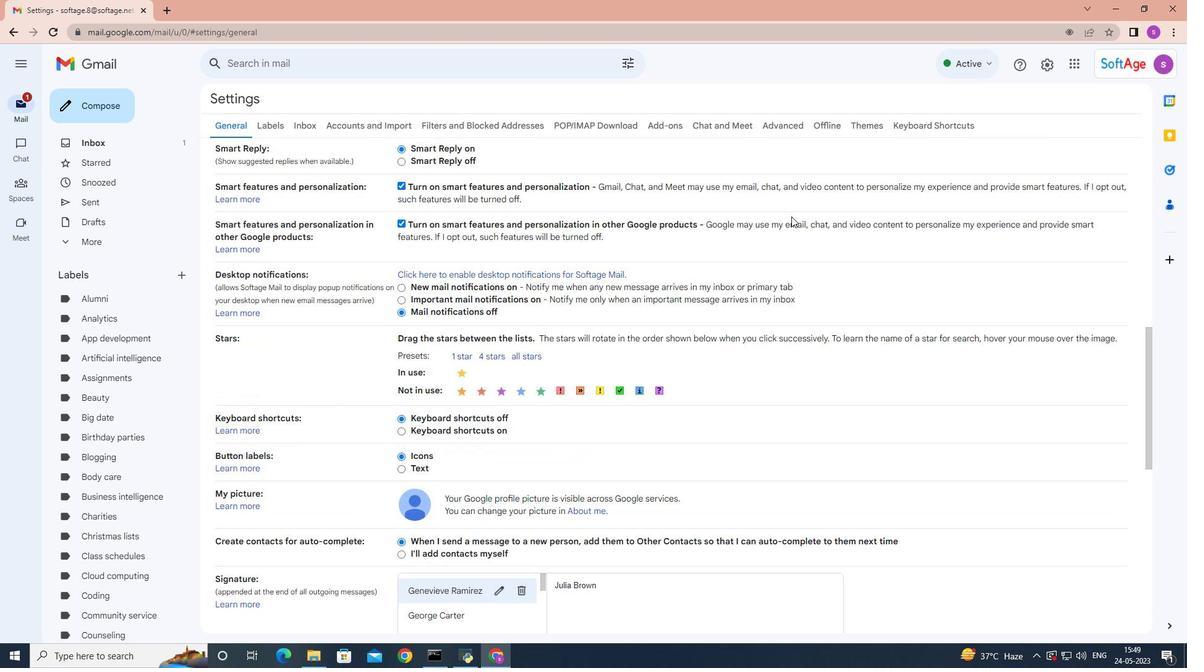 
Action: Mouse scrolled (791, 216) with delta (0, 0)
Screenshot: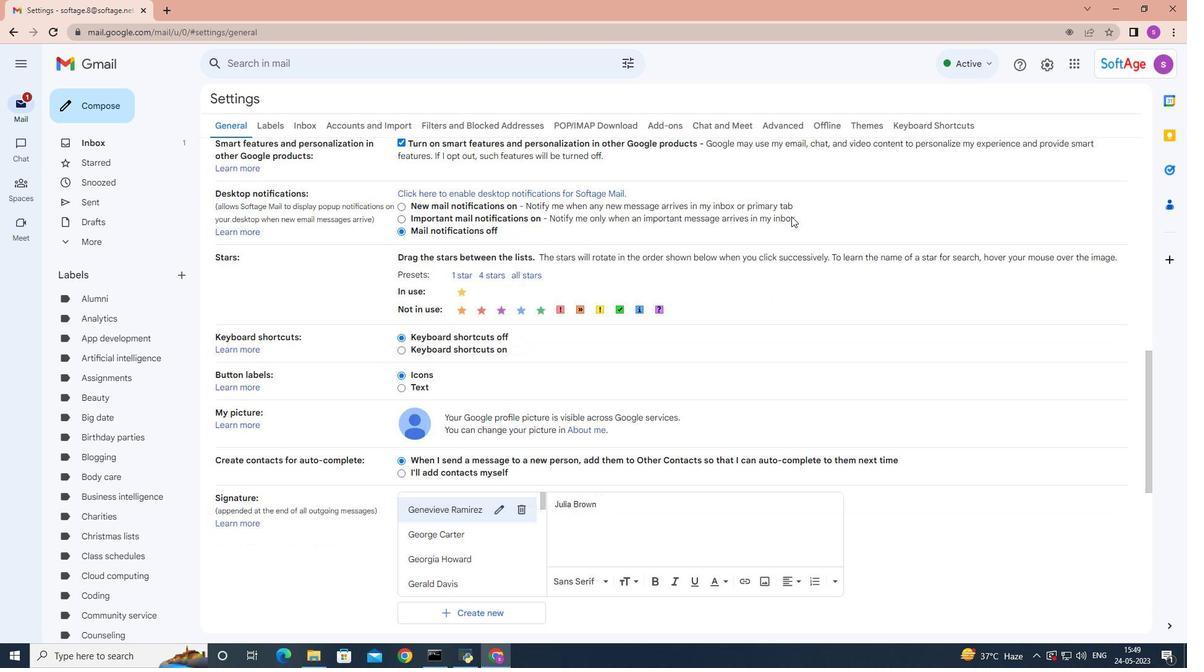 
Action: Mouse moved to (582, 246)
Screenshot: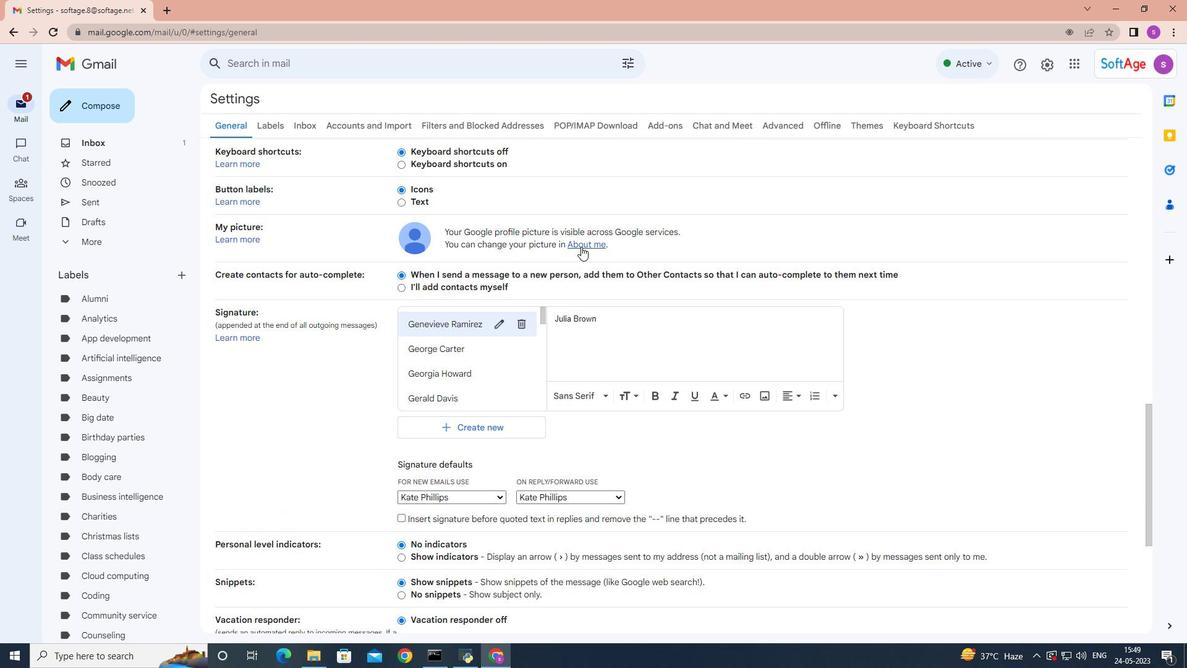 
Action: Mouse scrolled (582, 245) with delta (0, 0)
Screenshot: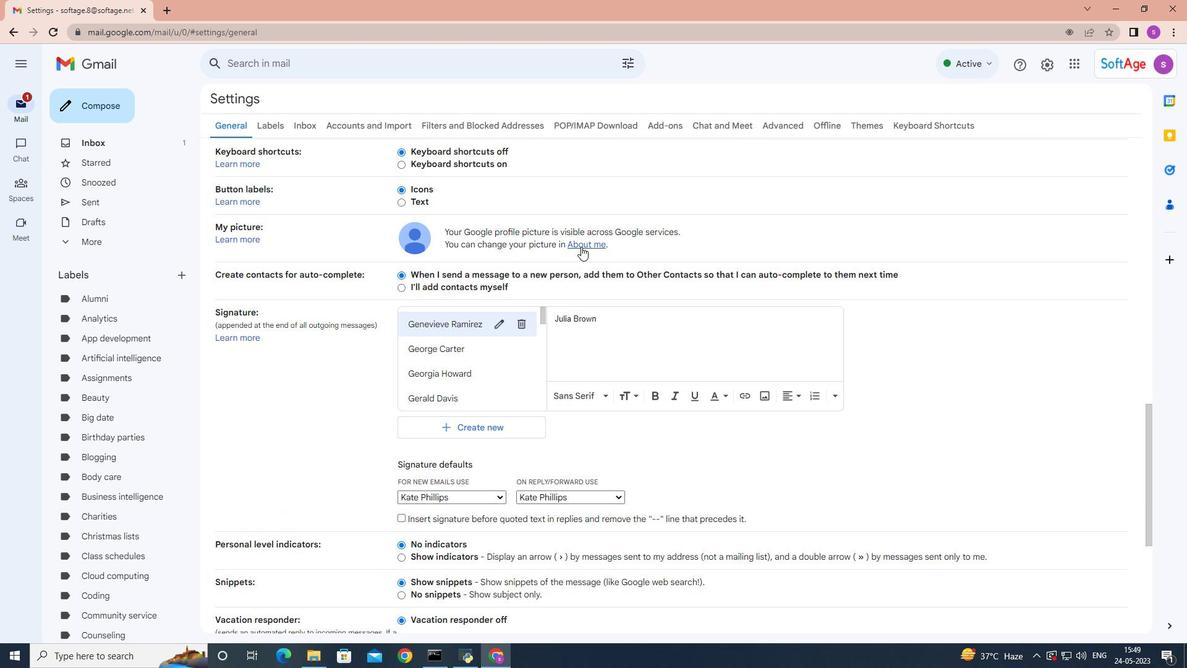 
Action: Mouse scrolled (582, 245) with delta (0, 0)
Screenshot: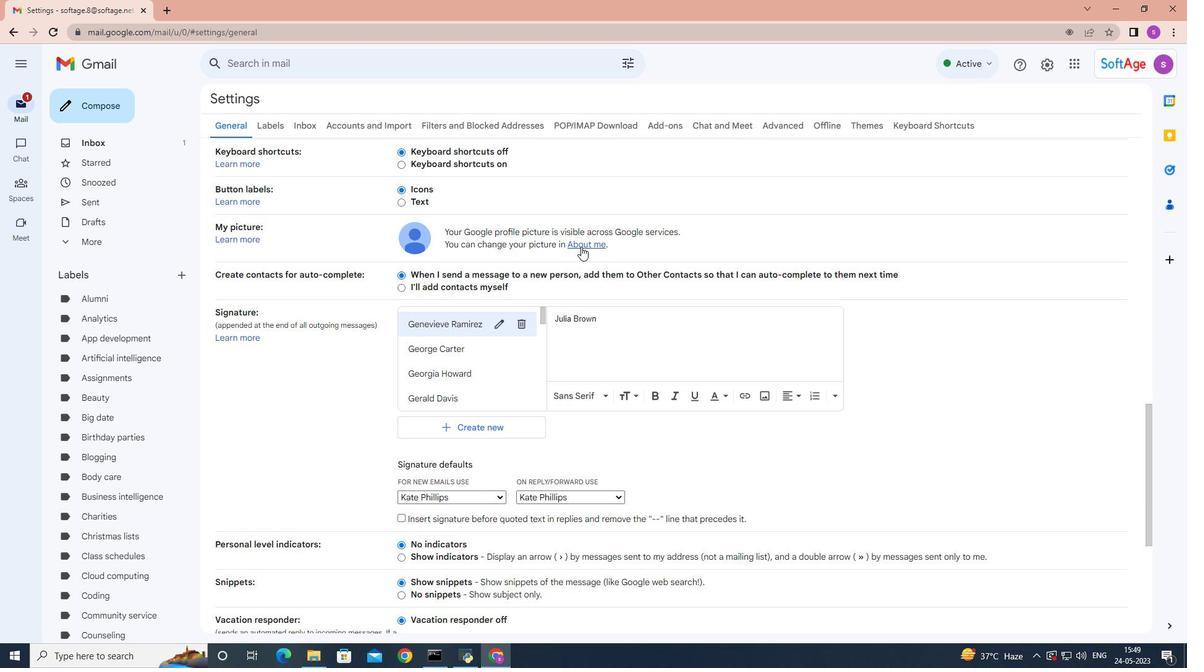 
Action: Mouse scrolled (582, 245) with delta (0, 0)
Screenshot: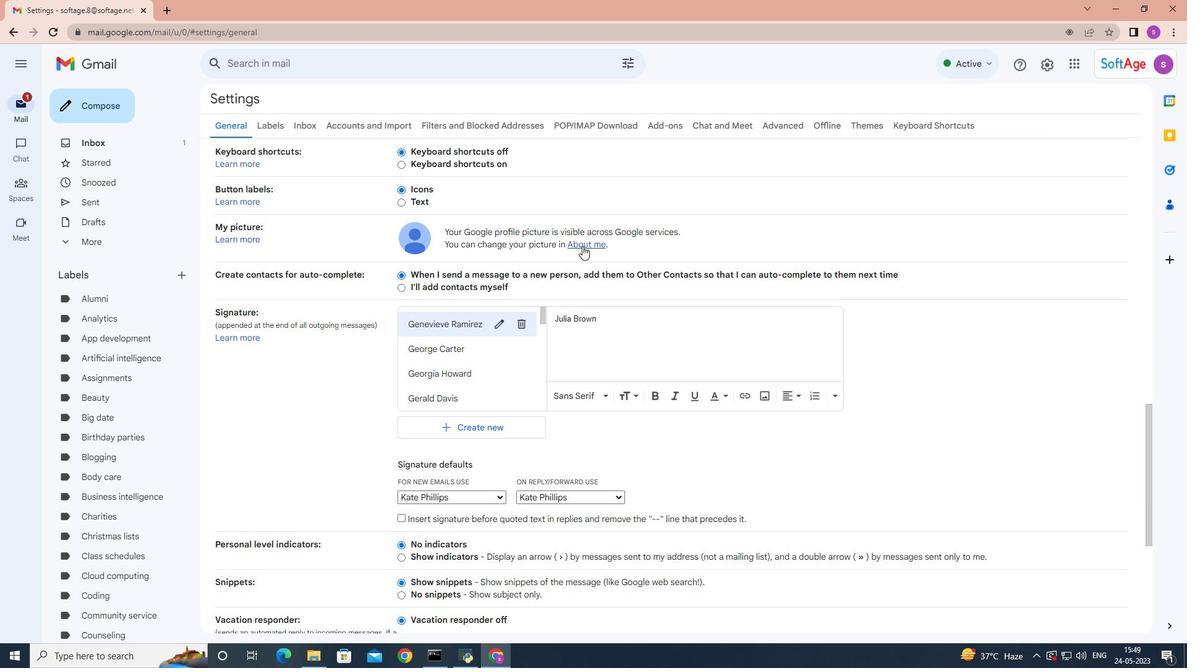 
Action: Mouse moved to (486, 240)
Screenshot: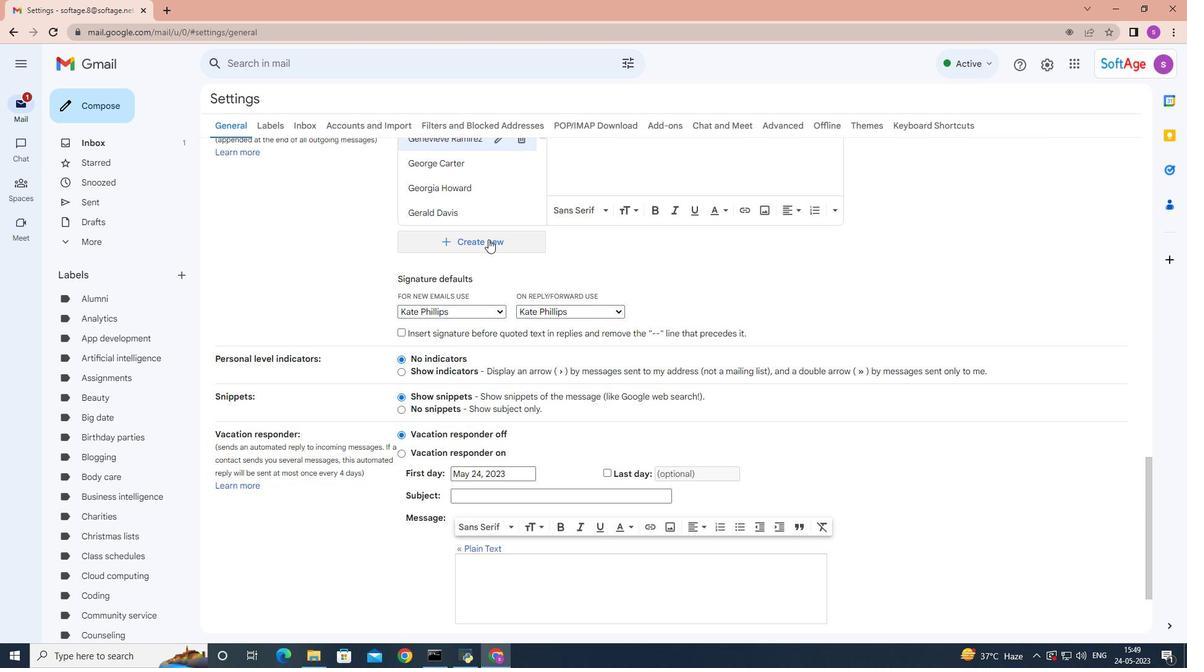 
Action: Mouse pressed left at (486, 240)
Screenshot: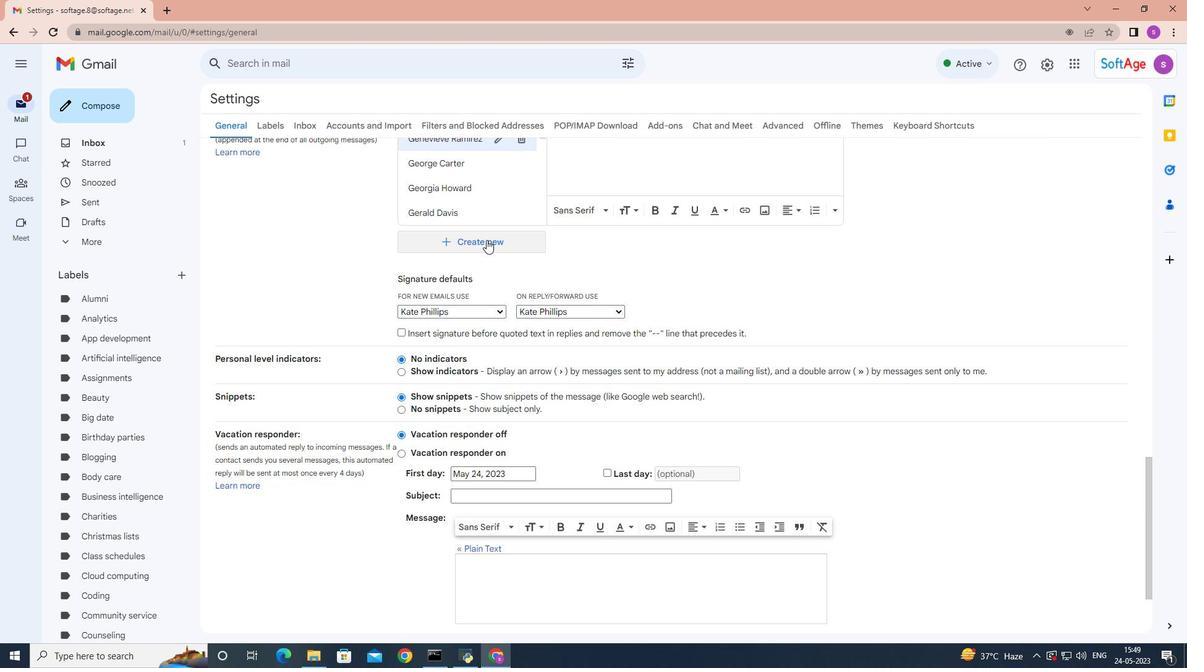 
Action: Mouse moved to (1188, 0)
Screenshot: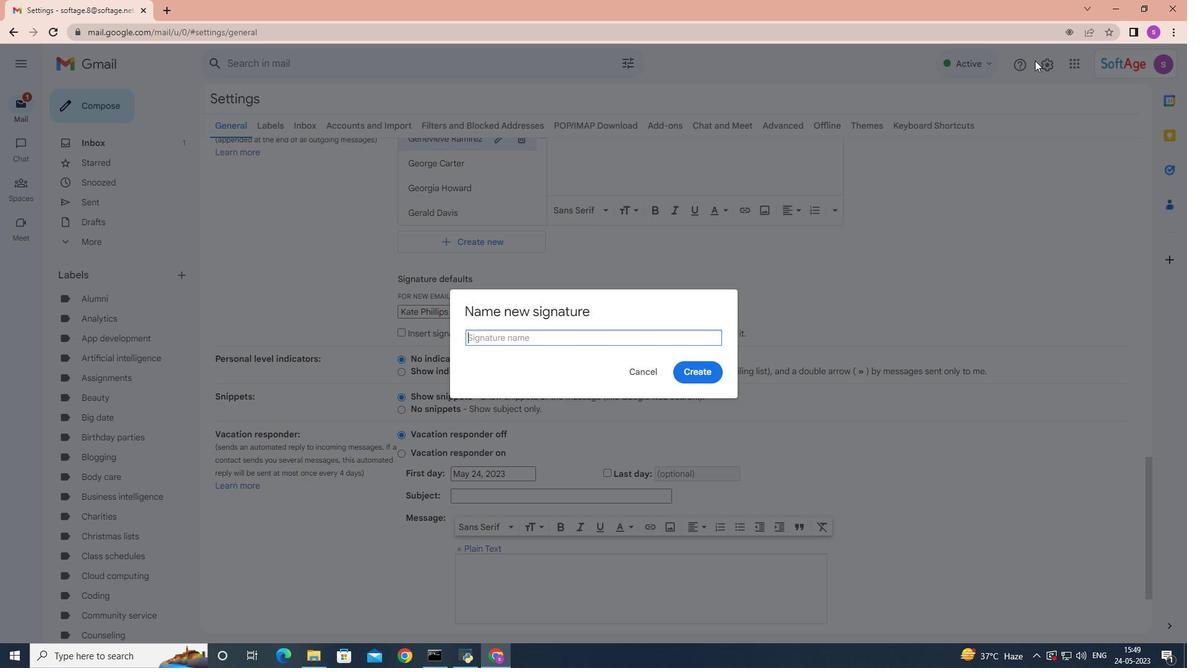 
Action: Key pressed <Key.shift>Katherine<Key.space><Key.shift><Key.shift><Key.shift>Jones<Key.space>
Screenshot: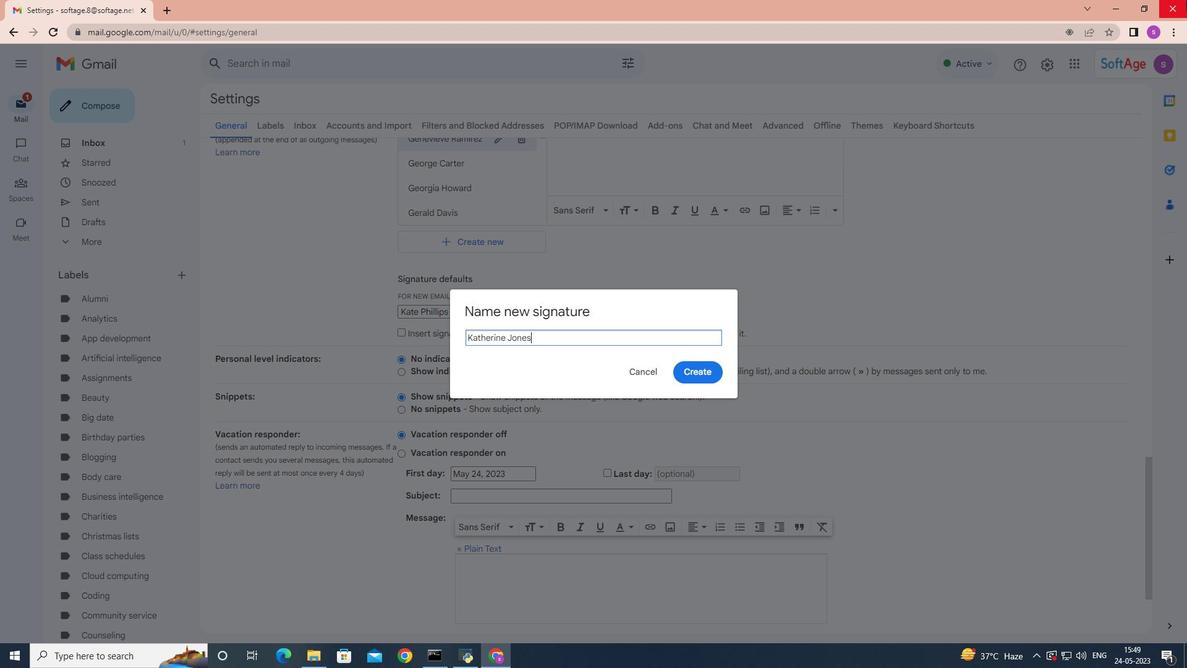 
Action: Mouse moved to (692, 371)
Screenshot: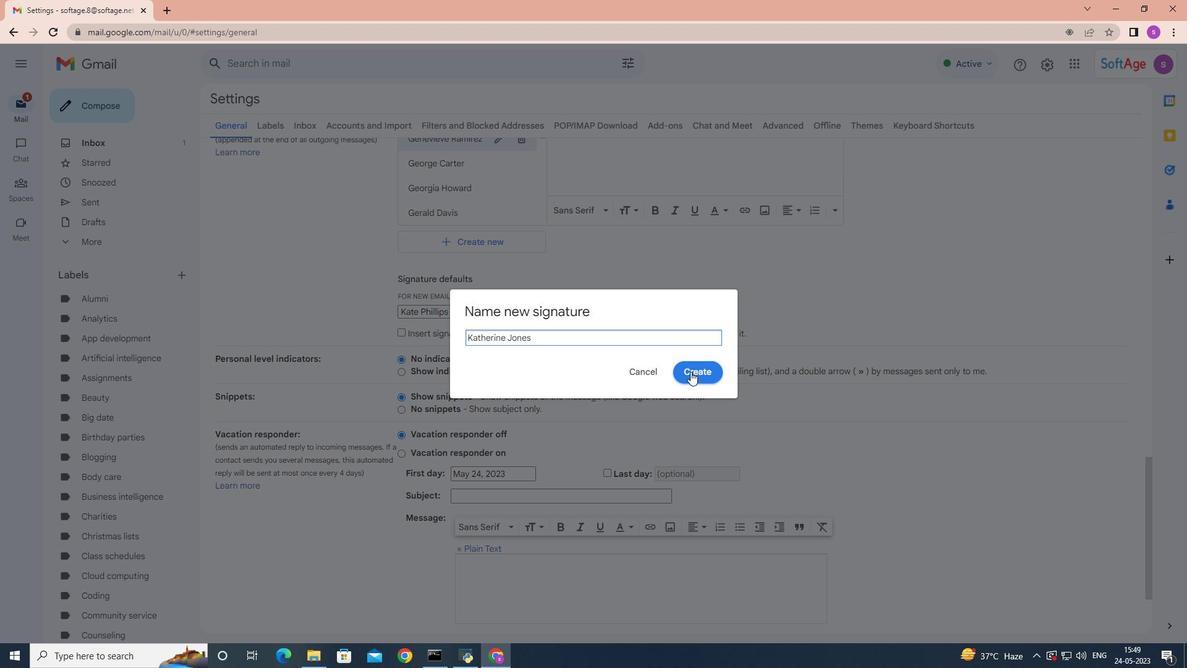 
Action: Mouse pressed left at (692, 371)
Screenshot: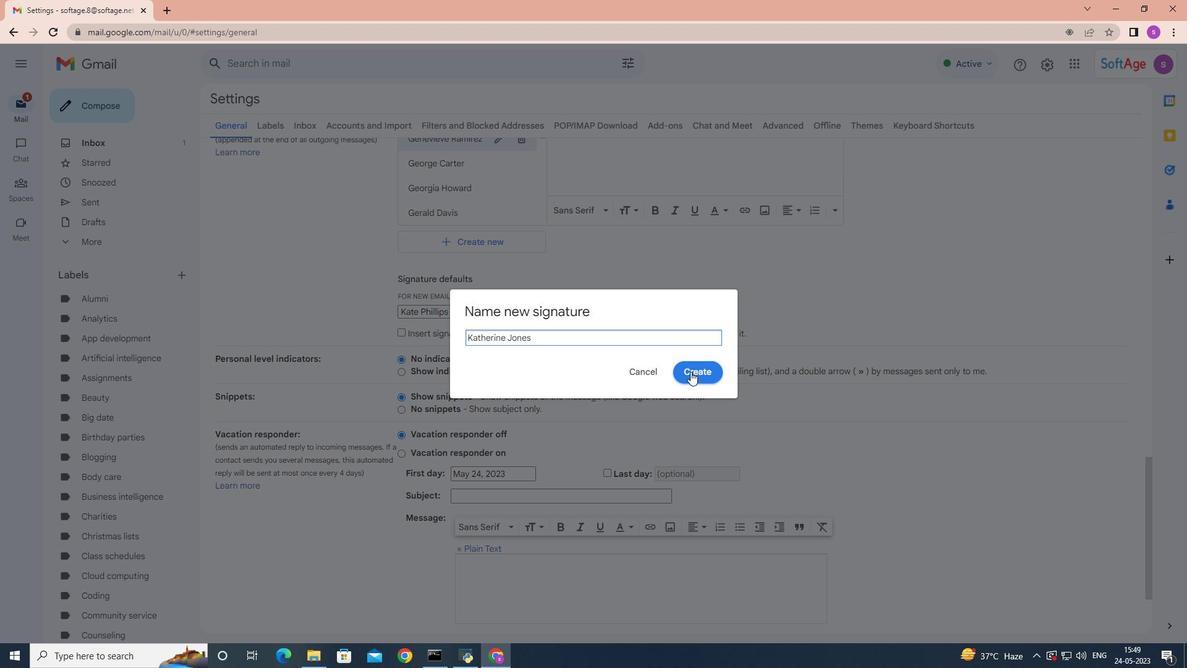 
Action: Mouse moved to (567, 385)
Screenshot: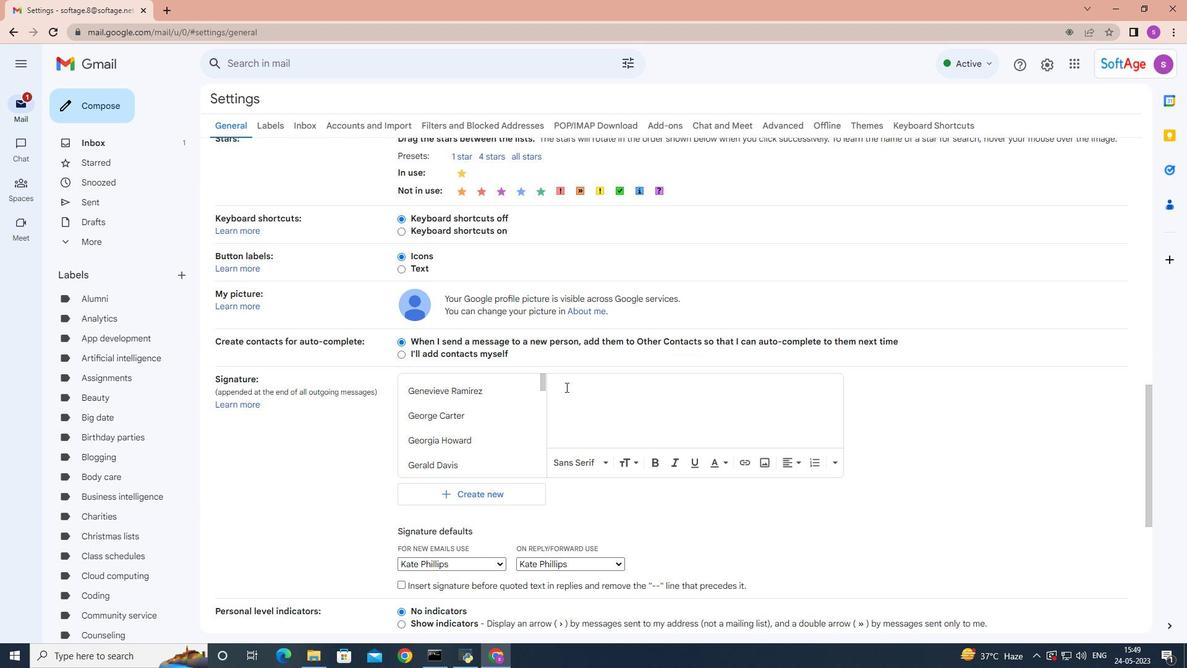 
Action: Mouse pressed left at (567, 385)
Screenshot: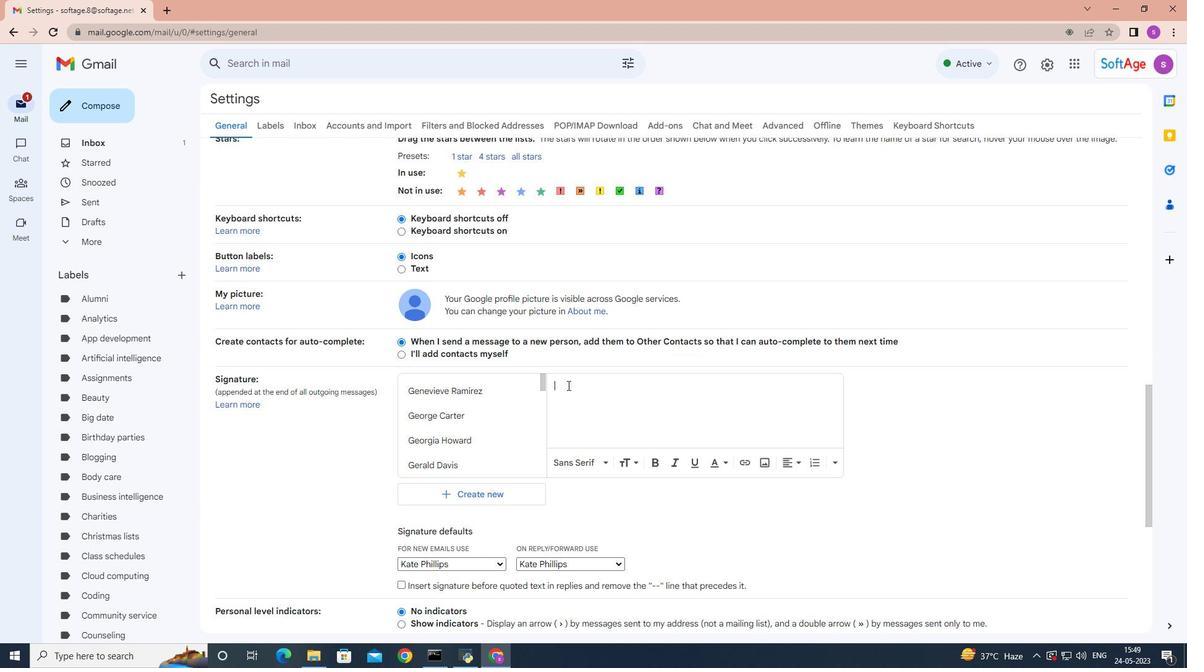
Action: Mouse moved to (570, 385)
Screenshot: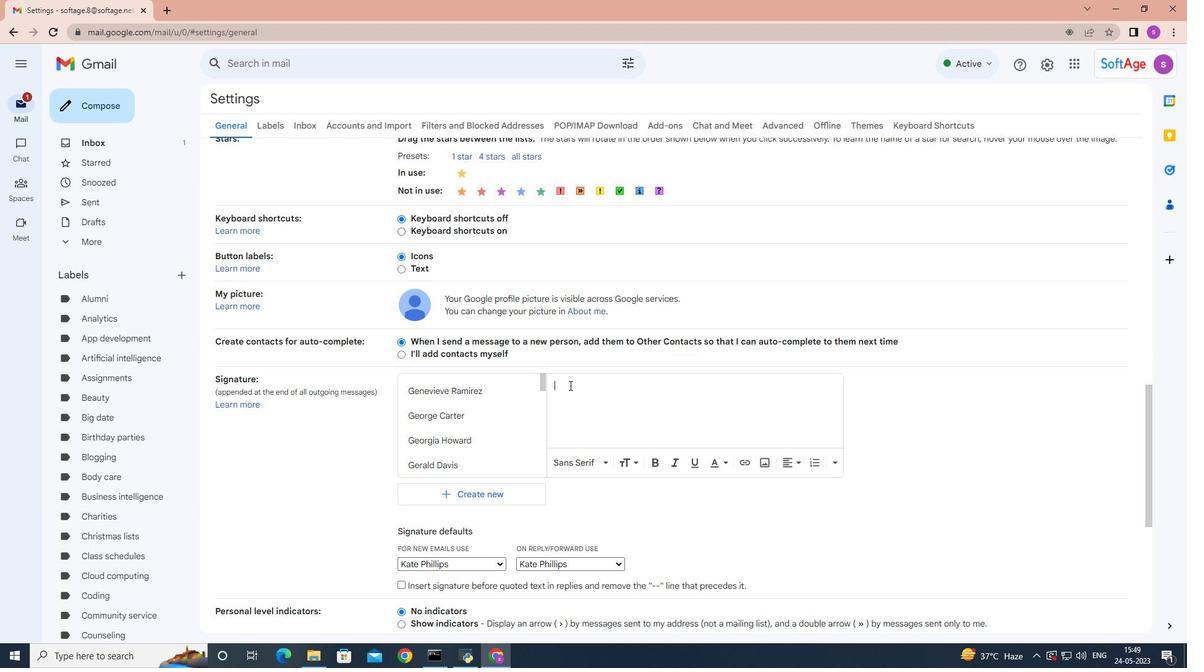 
Action: Key pressed <Key.shift><Key.shift><Key.shift><Key.shift><Key.shift><Key.shift><Key.shift><Key.shift><Key.shift><Key.shift><Key.shift><Key.shift><Key.shift><Key.shift><Key.shift><Key.shift>Katherine<Key.space><Key.shift>Jones<Key.space>
Screenshot: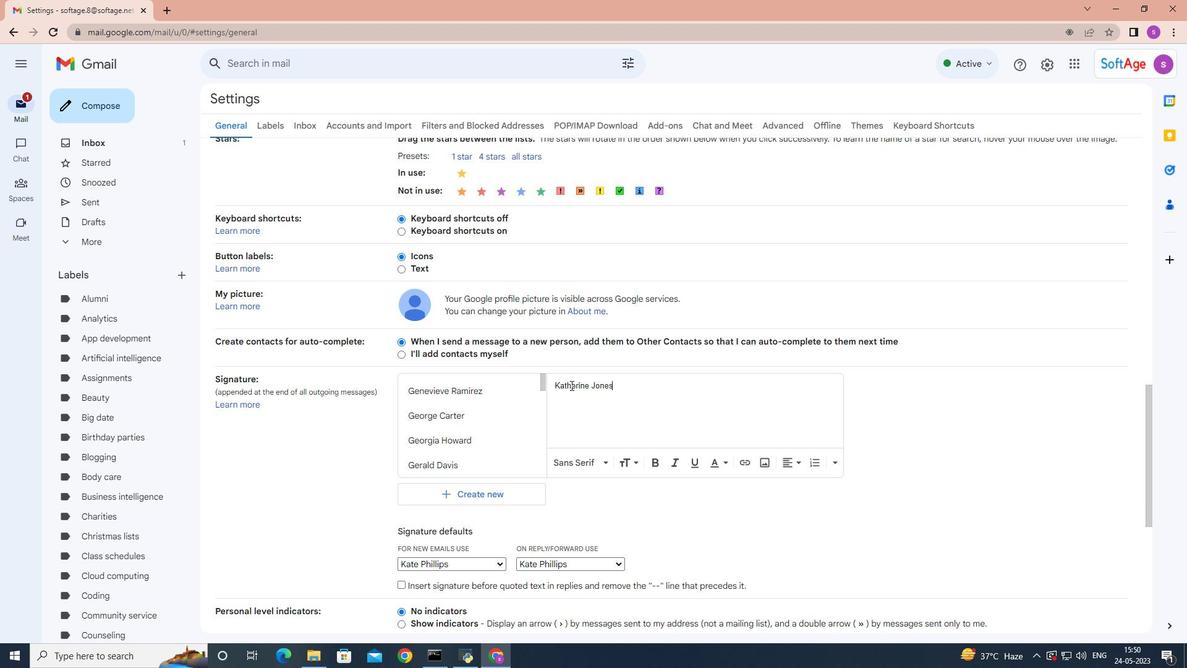 
Action: Mouse moved to (731, 308)
Screenshot: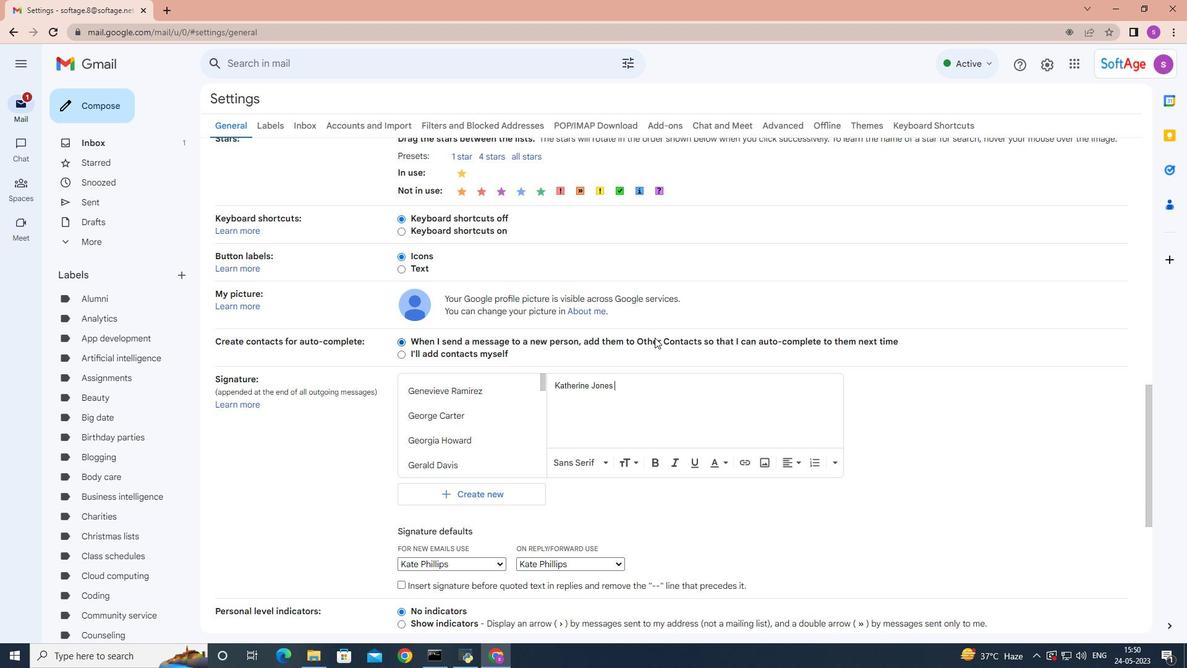
Action: Mouse scrolled (731, 307) with delta (0, 0)
Screenshot: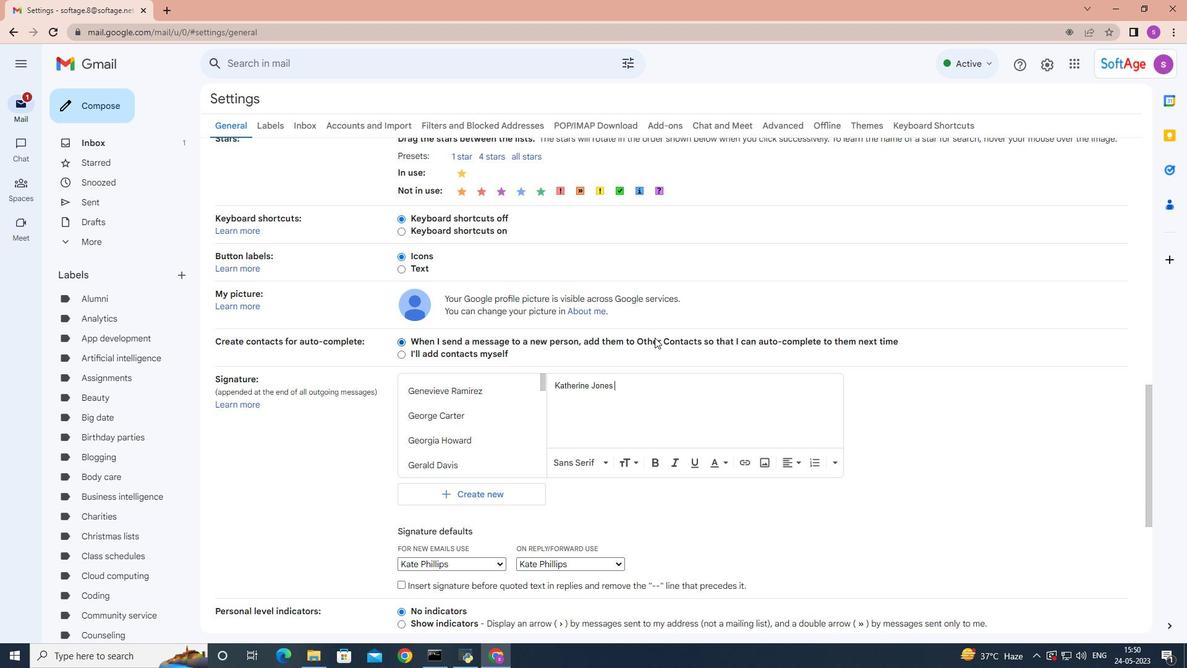 
Action: Mouse moved to (729, 311)
Screenshot: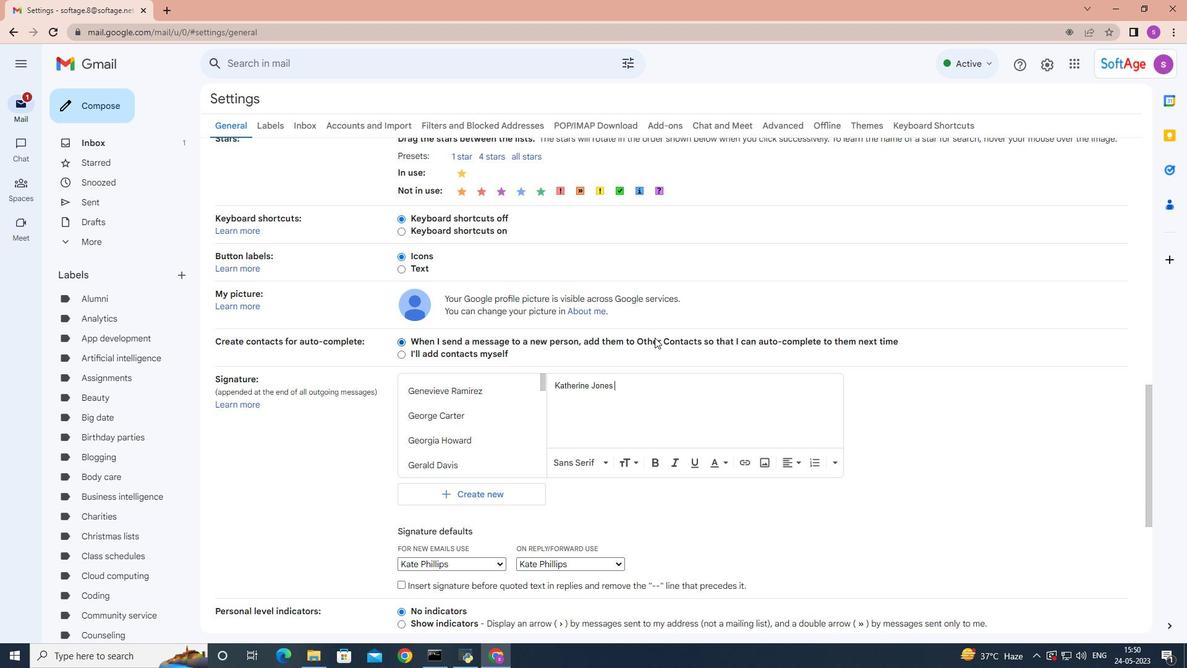 
Action: Mouse scrolled (729, 310) with delta (0, 0)
Screenshot: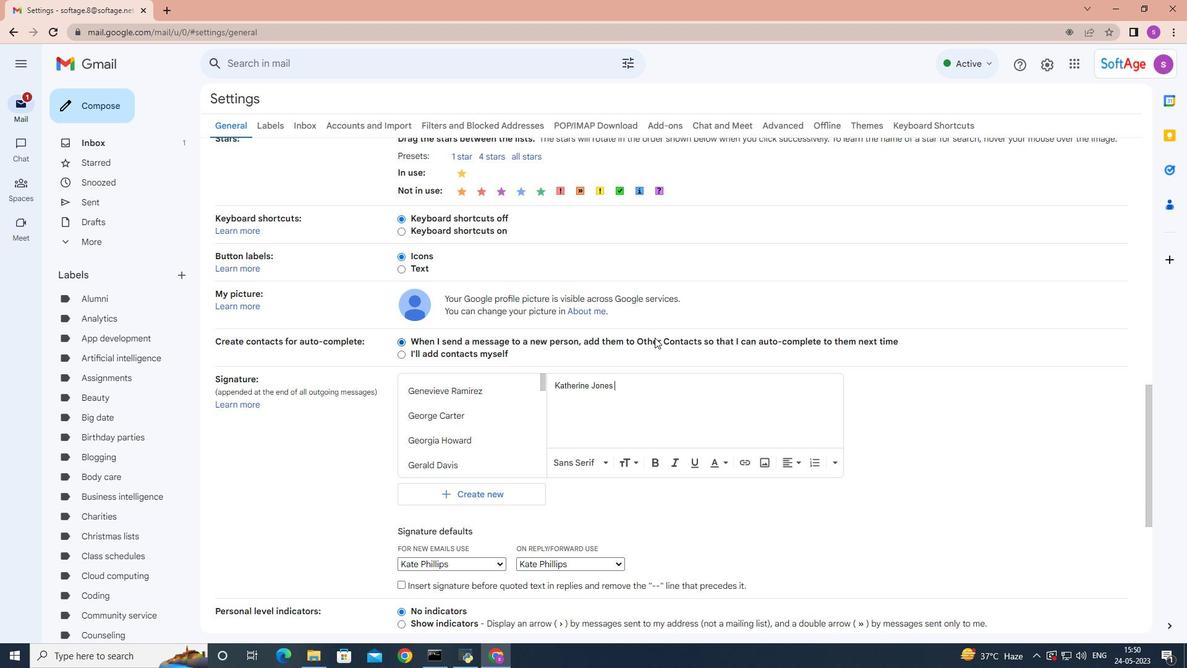 
Action: Mouse moved to (728, 311)
Screenshot: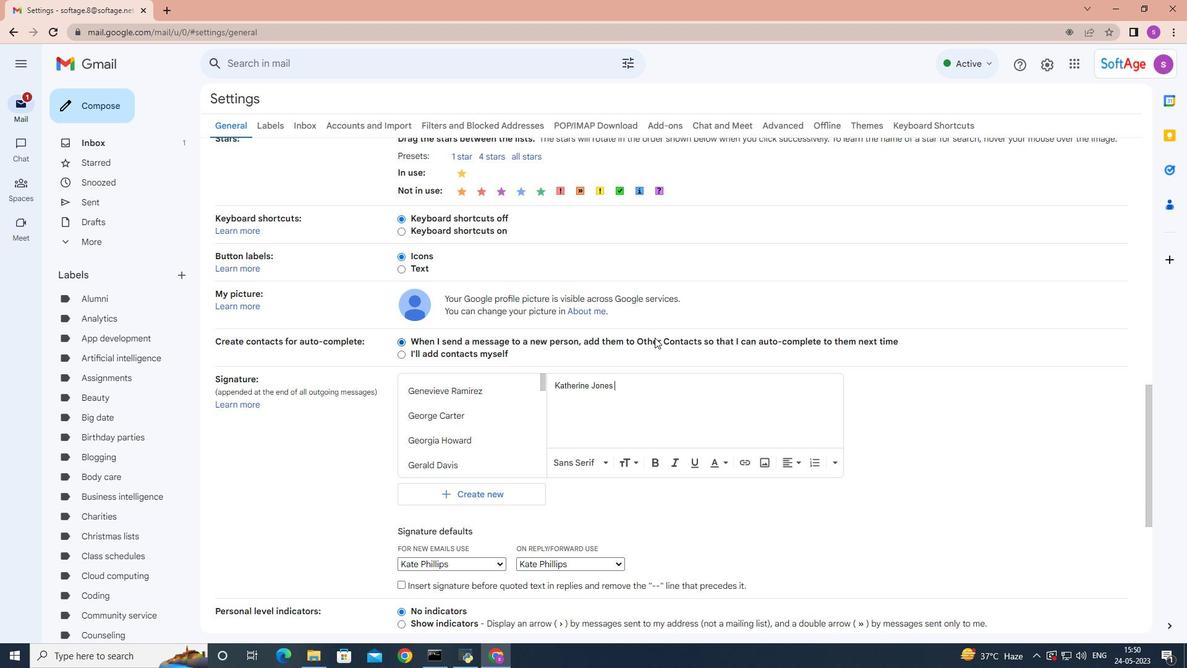 
Action: Mouse scrolled (728, 311) with delta (0, 0)
Screenshot: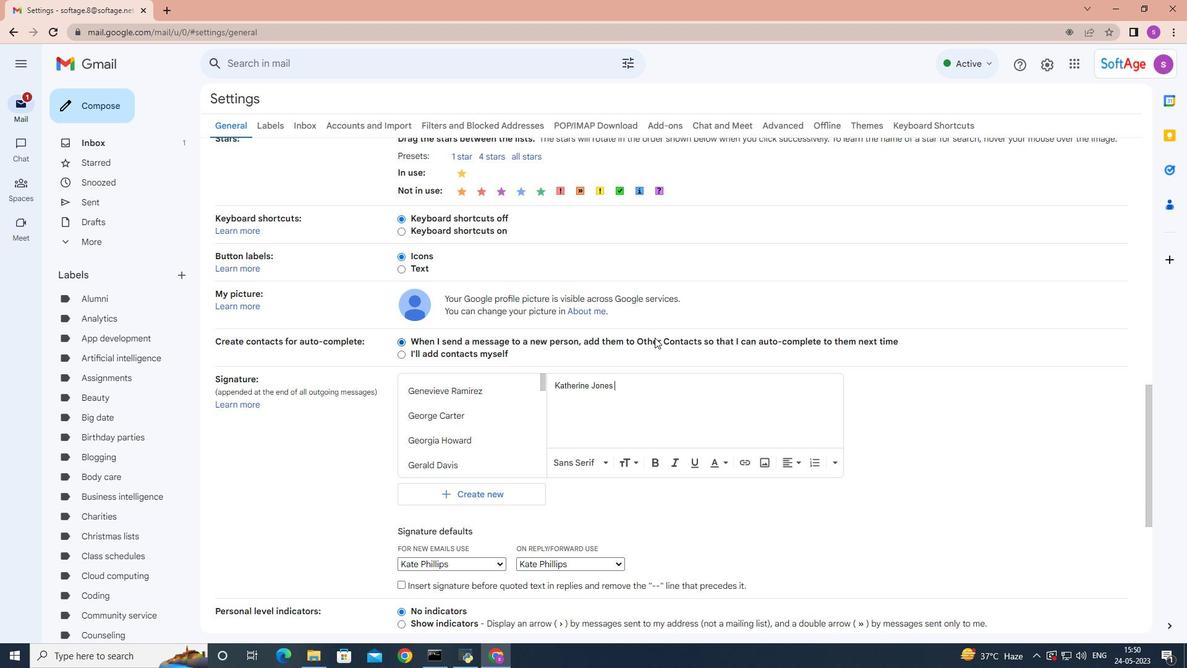 
Action: Mouse moved to (726, 313)
Screenshot: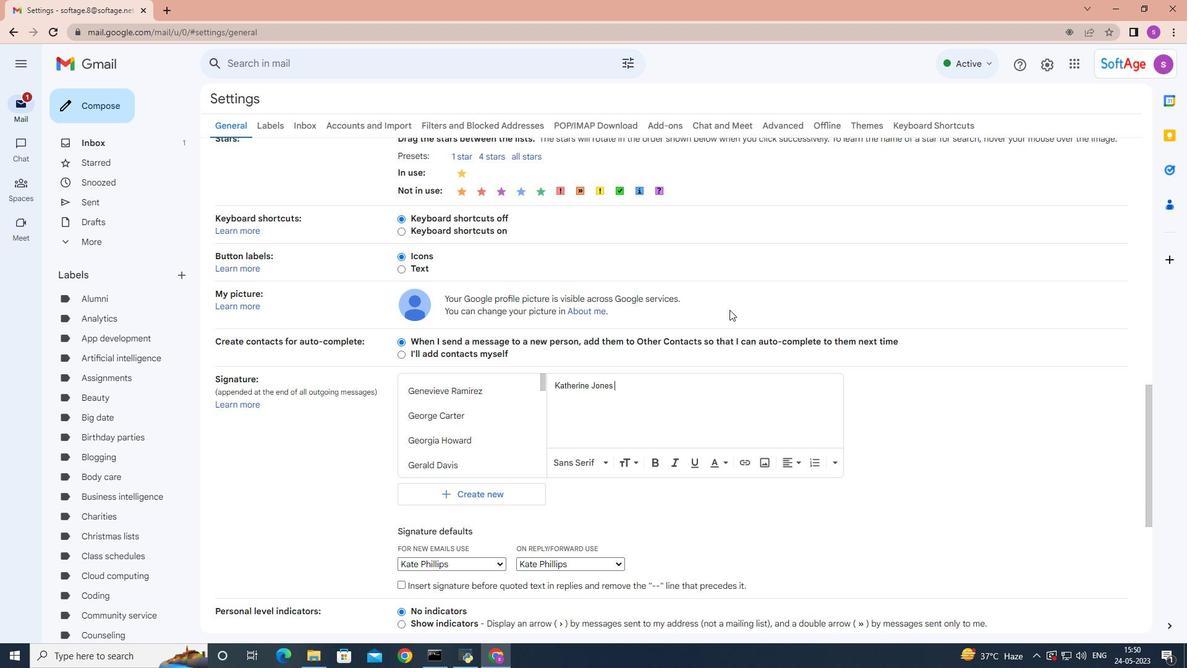 
Action: Mouse scrolled (726, 312) with delta (0, 0)
Screenshot: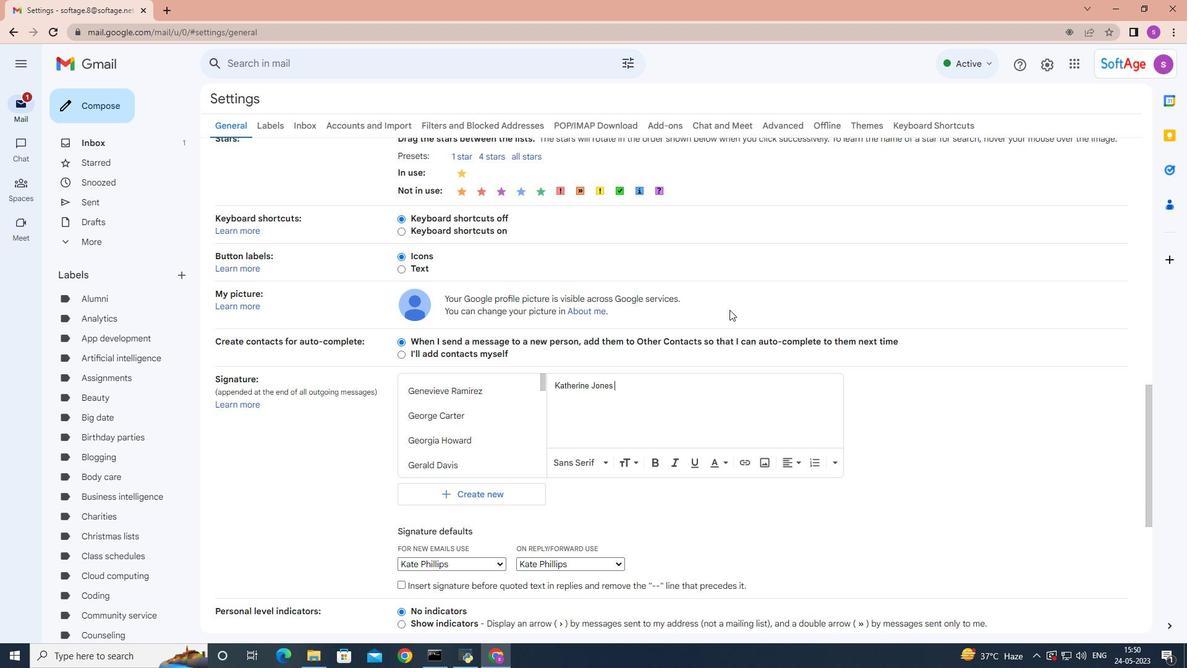 
Action: Mouse moved to (473, 317)
Screenshot: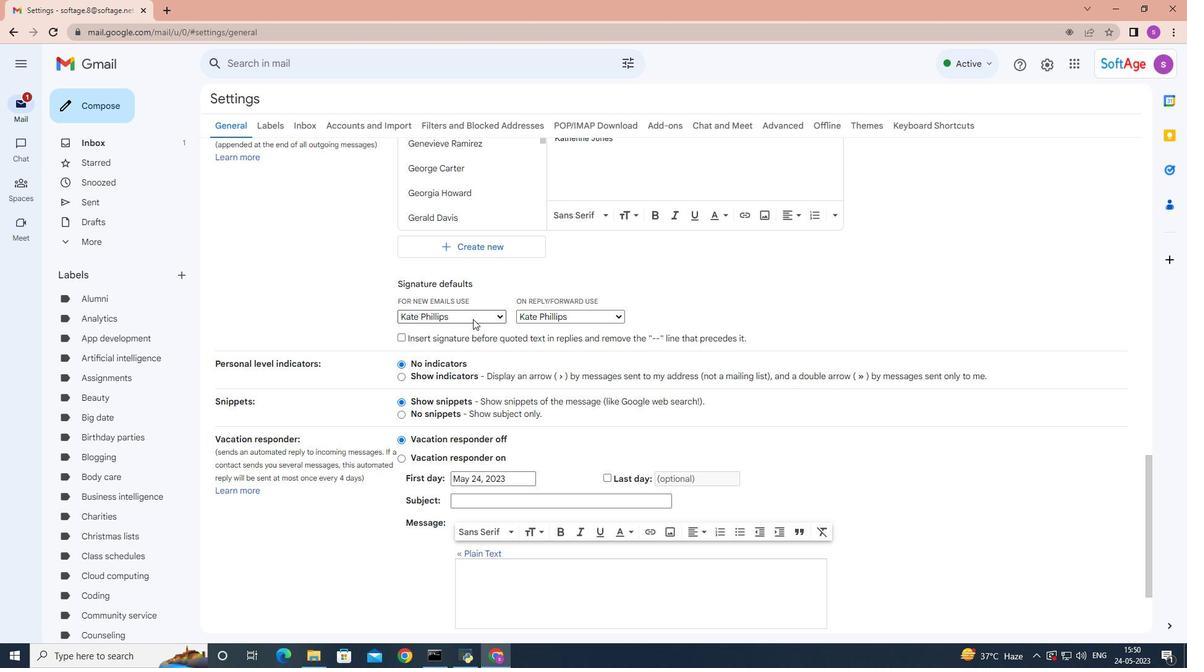 
Action: Mouse pressed left at (473, 318)
Screenshot: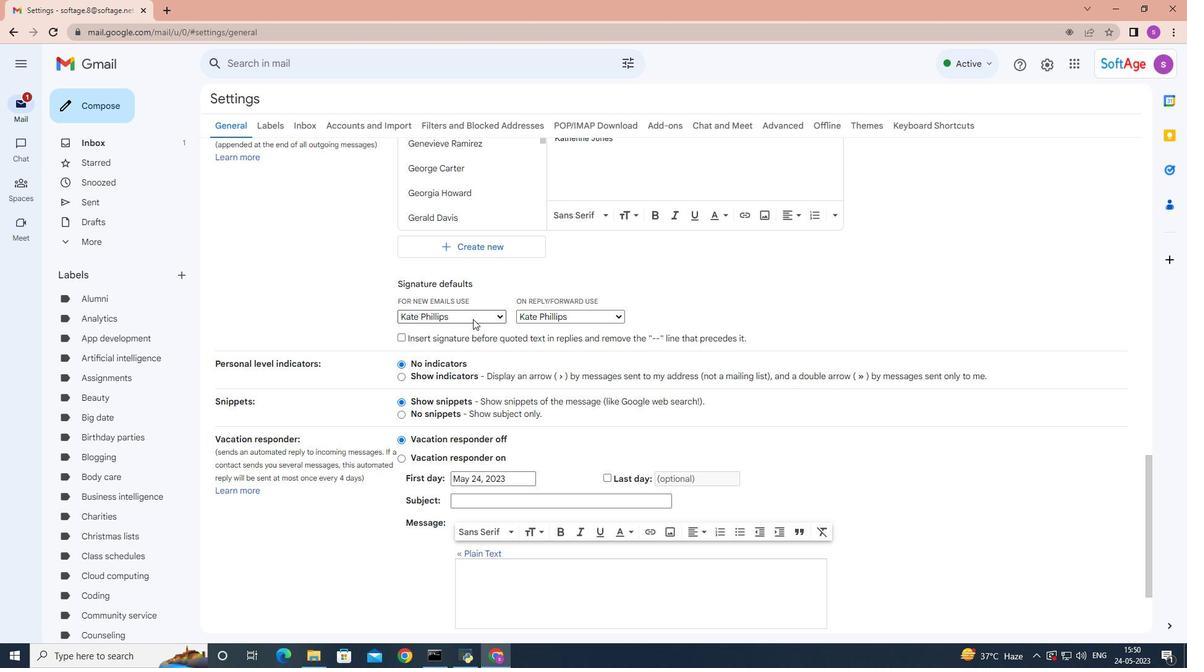 
Action: Mouse moved to (454, 423)
Screenshot: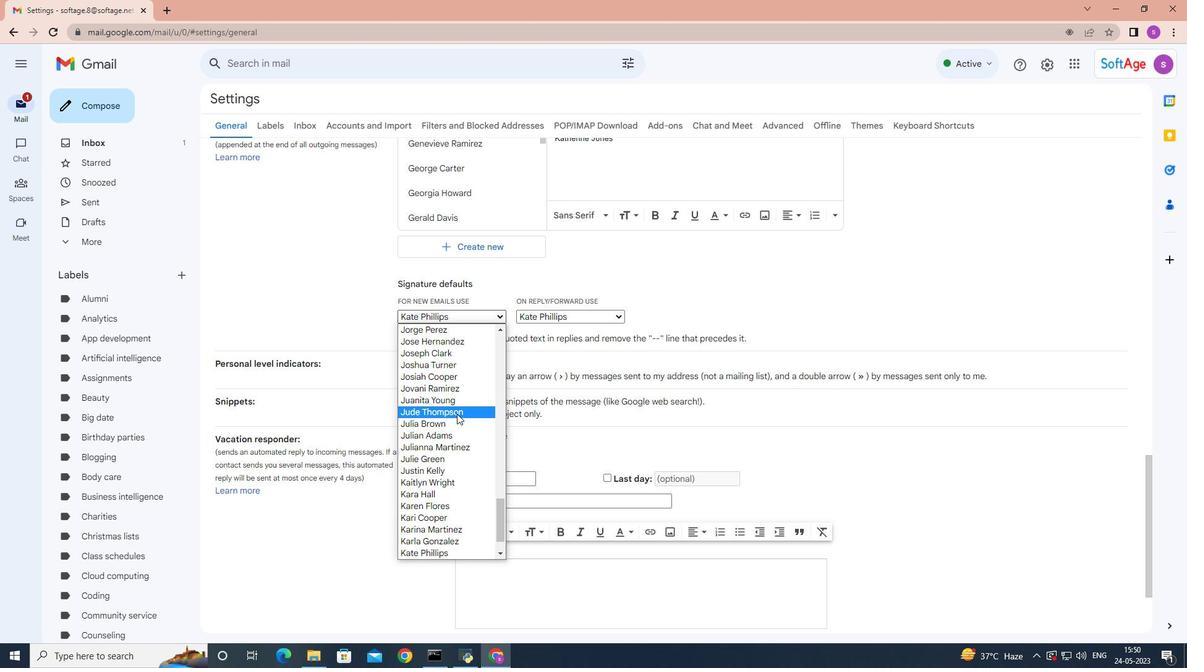 
Action: Mouse scrolled (454, 422) with delta (0, 0)
Screenshot: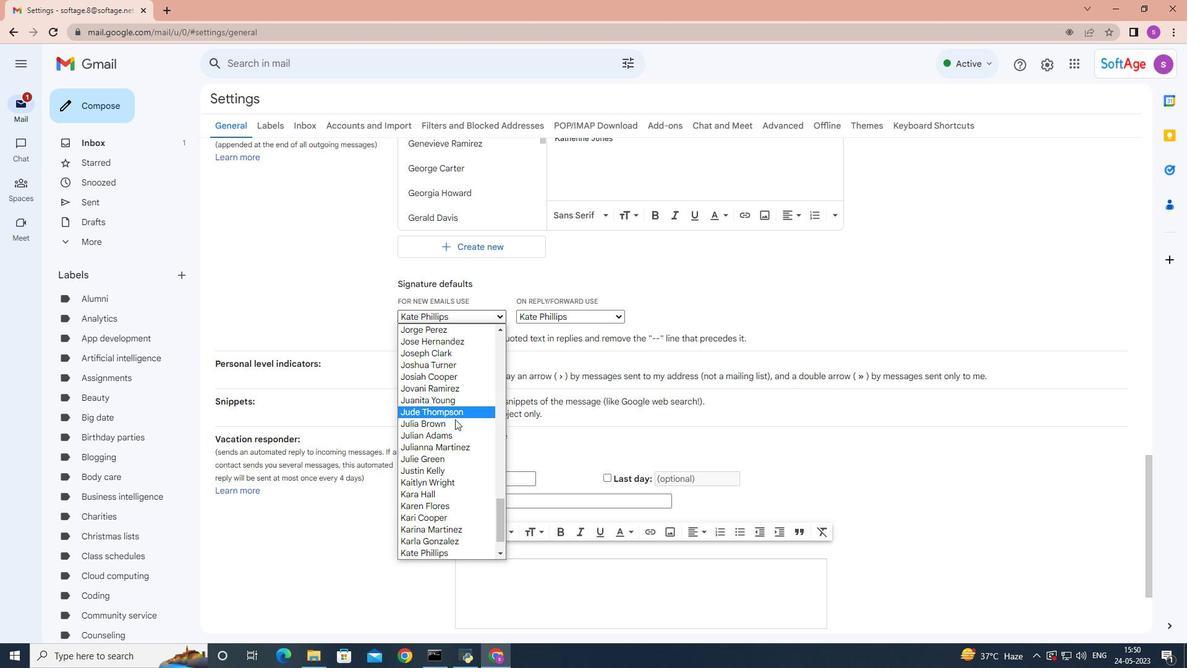 
Action: Mouse moved to (454, 423)
Screenshot: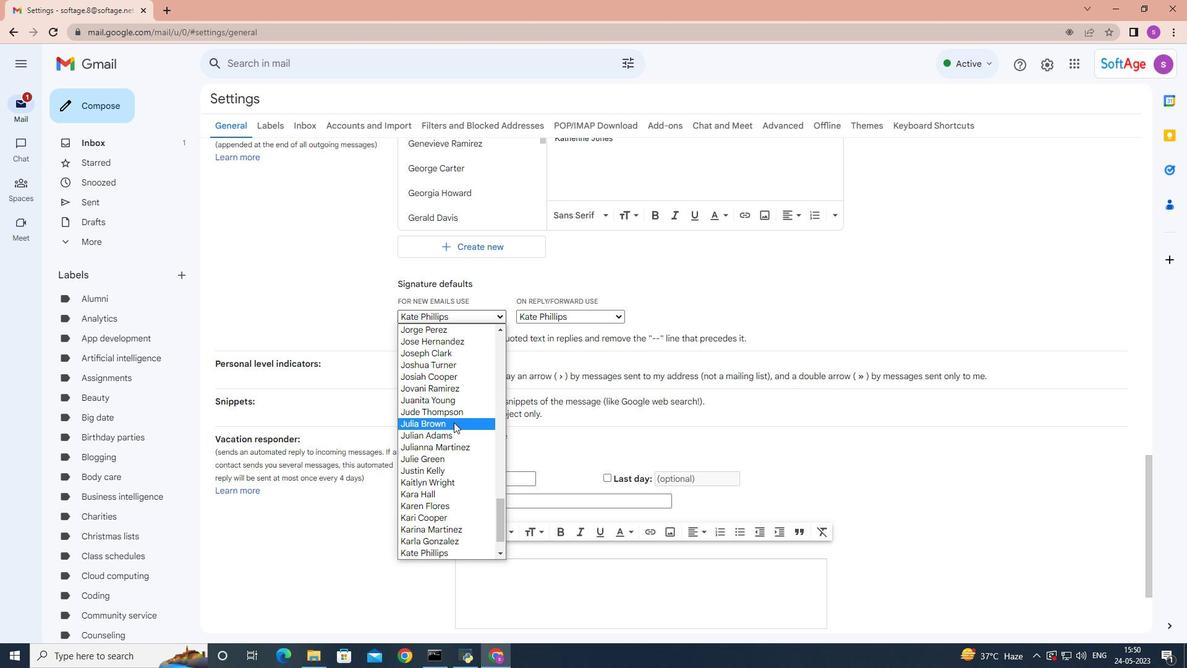 
Action: Mouse scrolled (454, 423) with delta (0, 0)
Screenshot: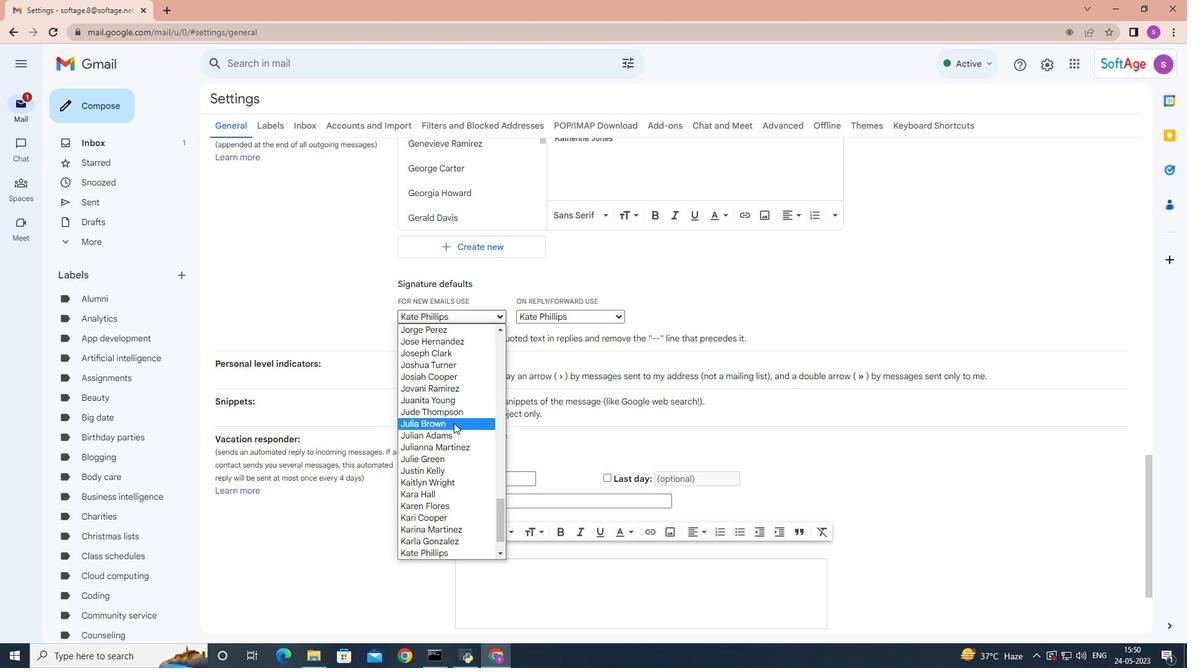 
Action: Mouse moved to (453, 424)
Screenshot: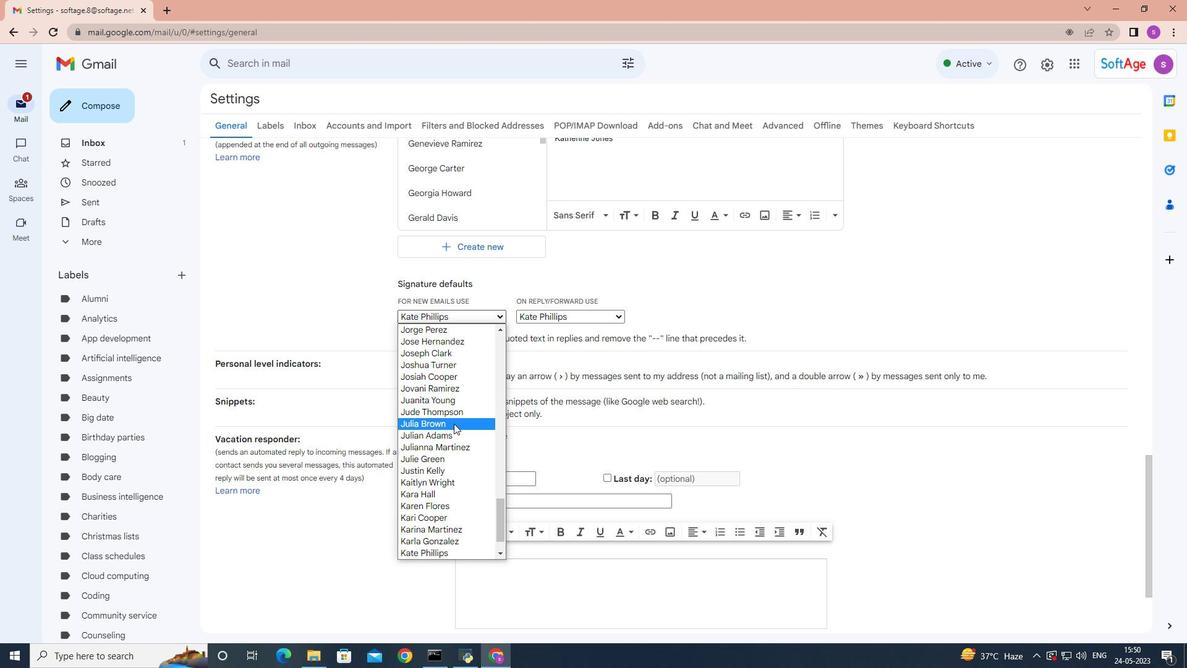 
Action: Mouse scrolled (453, 423) with delta (0, 0)
Screenshot: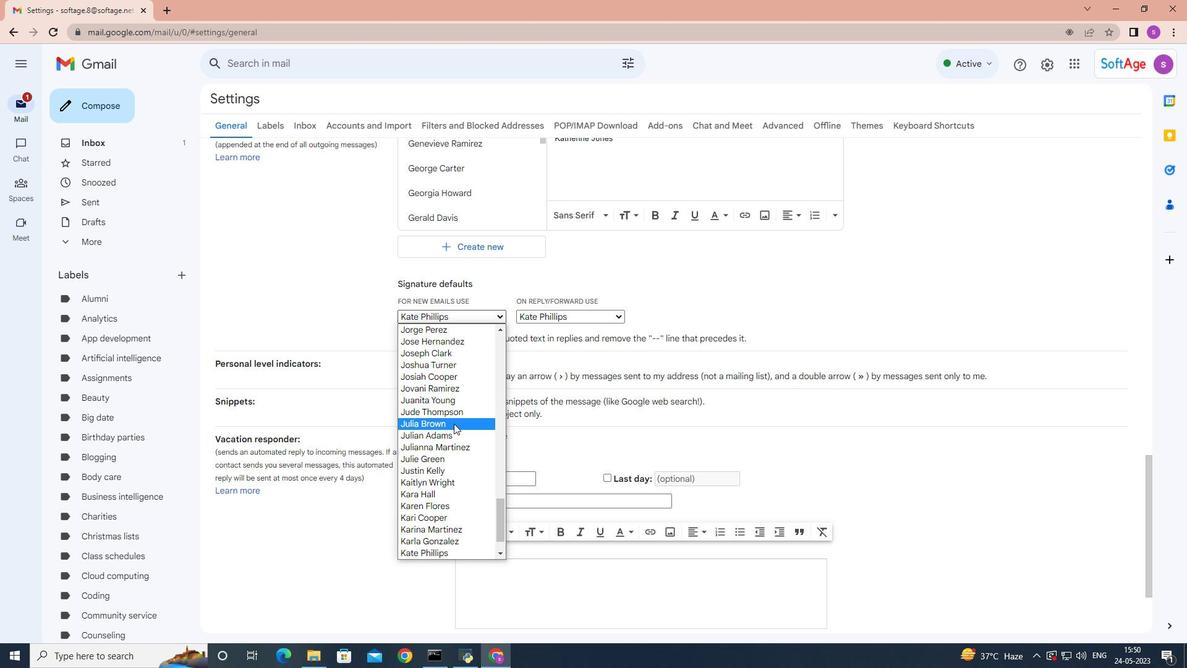
Action: Mouse moved to (452, 425)
Screenshot: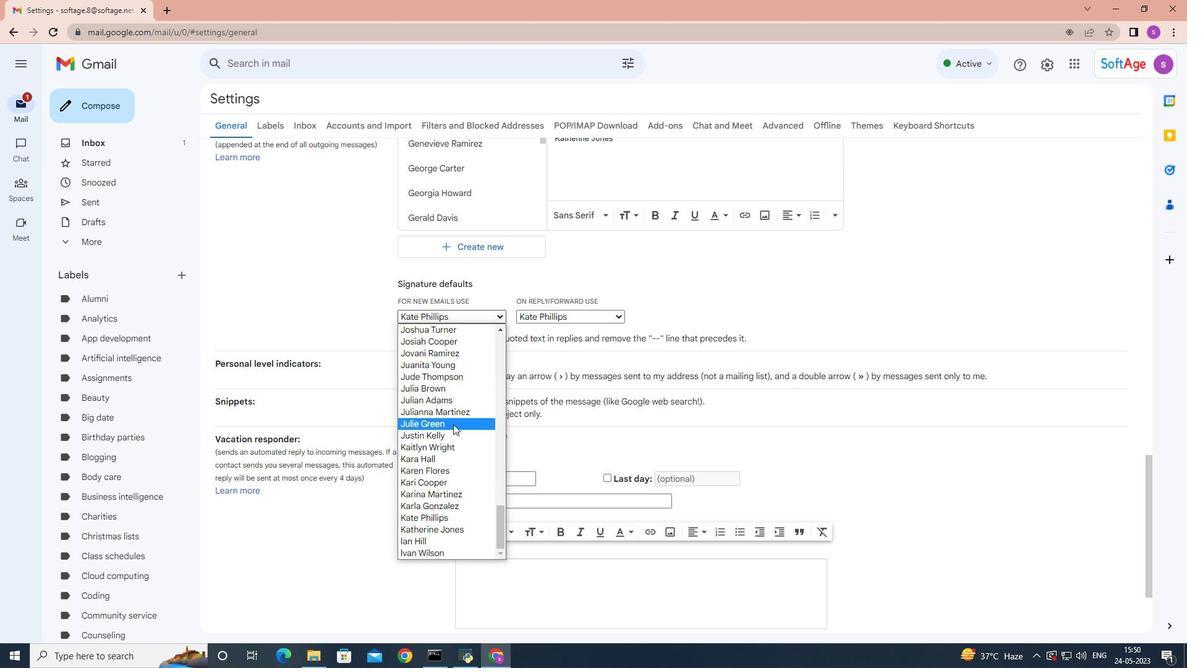 
Action: Mouse scrolled (452, 424) with delta (0, 0)
Screenshot: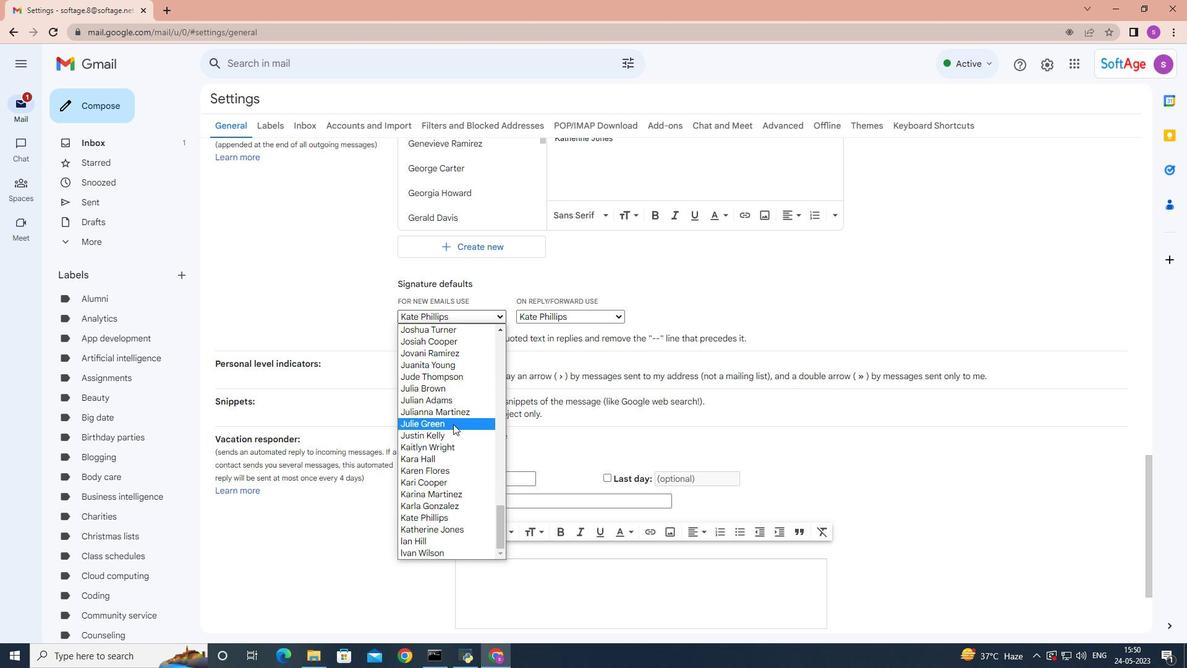 
Action: Mouse moved to (451, 426)
Screenshot: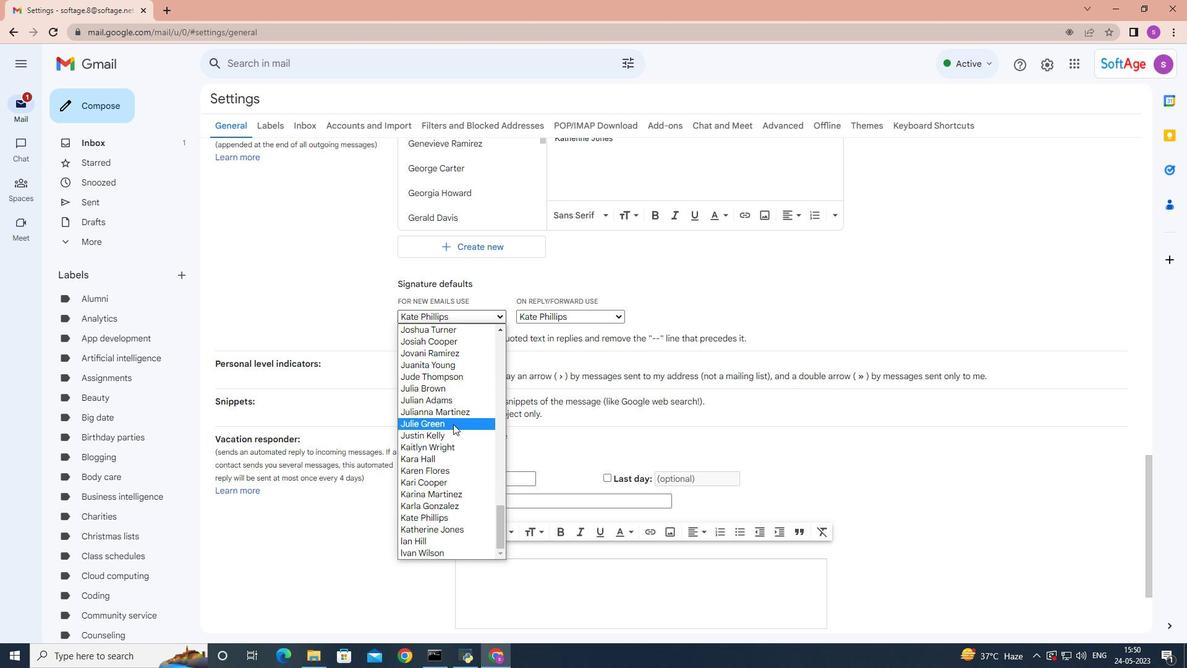 
Action: Mouse scrolled (451, 425) with delta (0, 0)
Screenshot: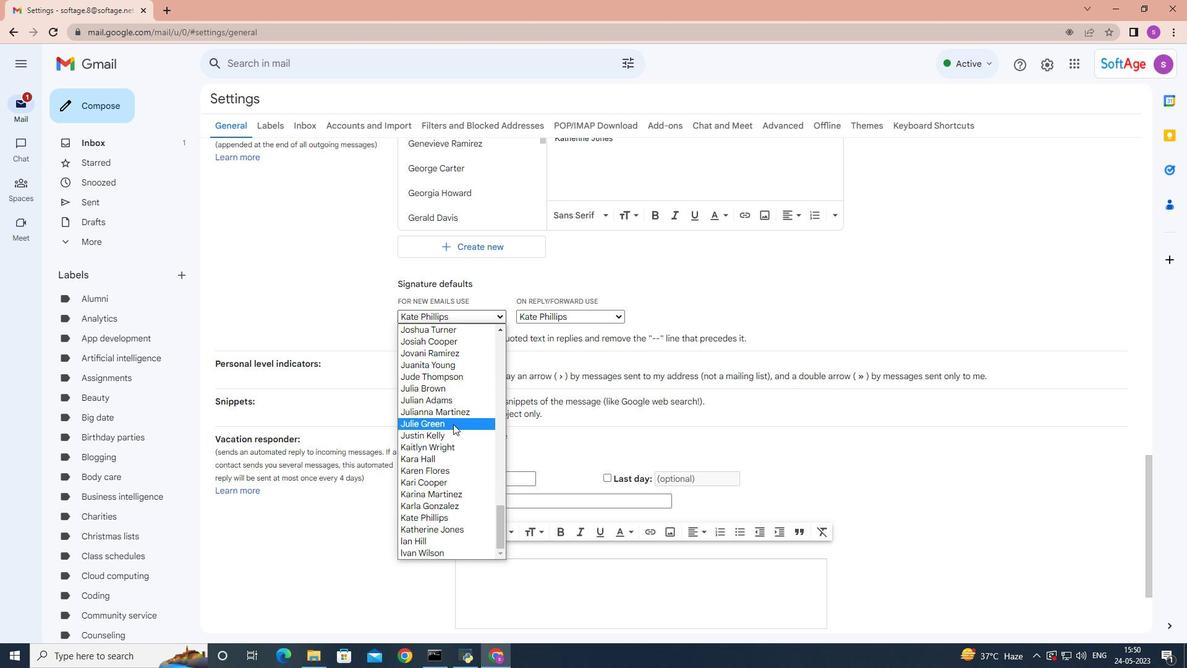
Action: Mouse scrolled (451, 425) with delta (0, 0)
Screenshot: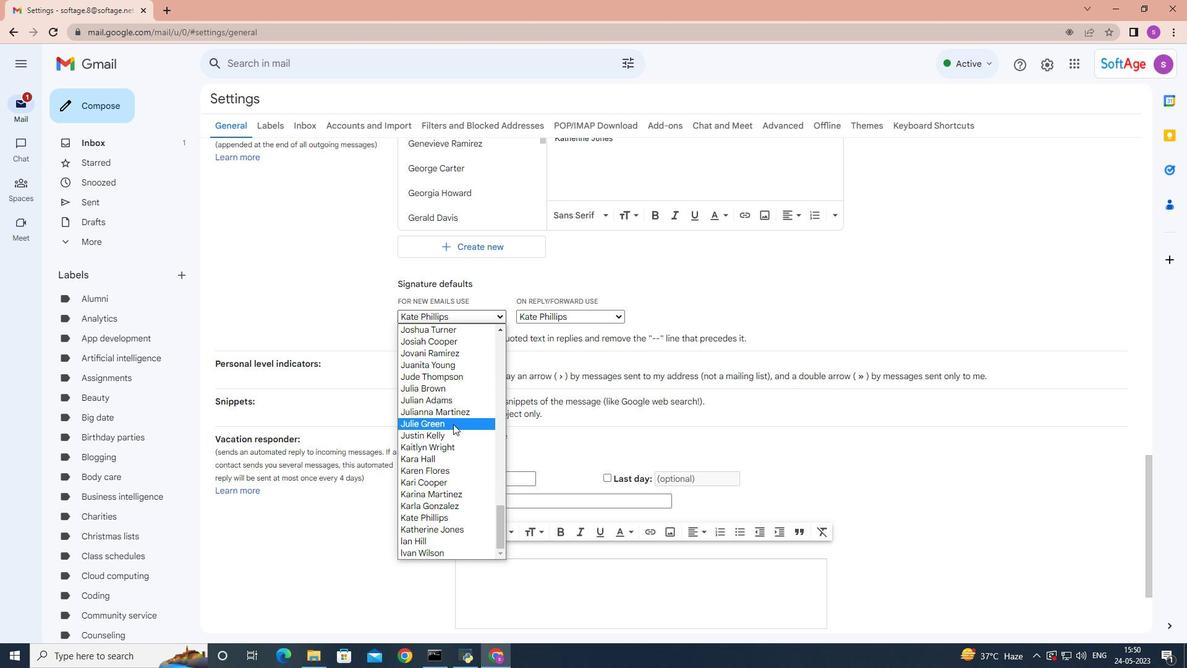 
Action: Mouse moved to (442, 533)
Screenshot: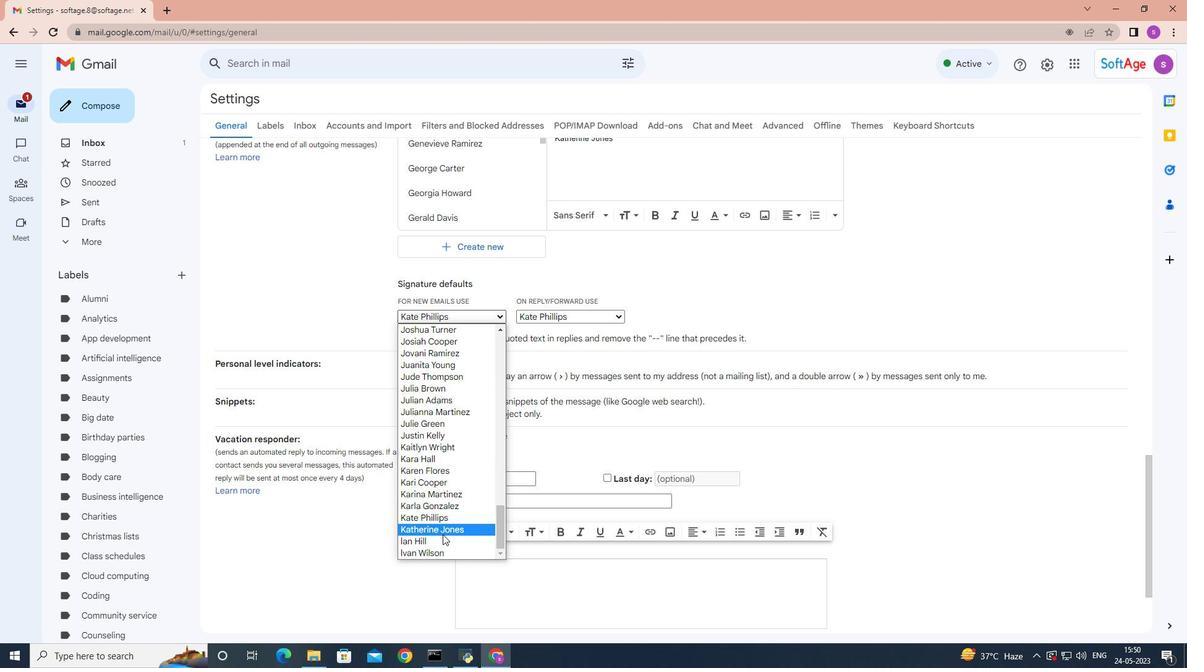 
Action: Mouse pressed left at (442, 533)
Screenshot: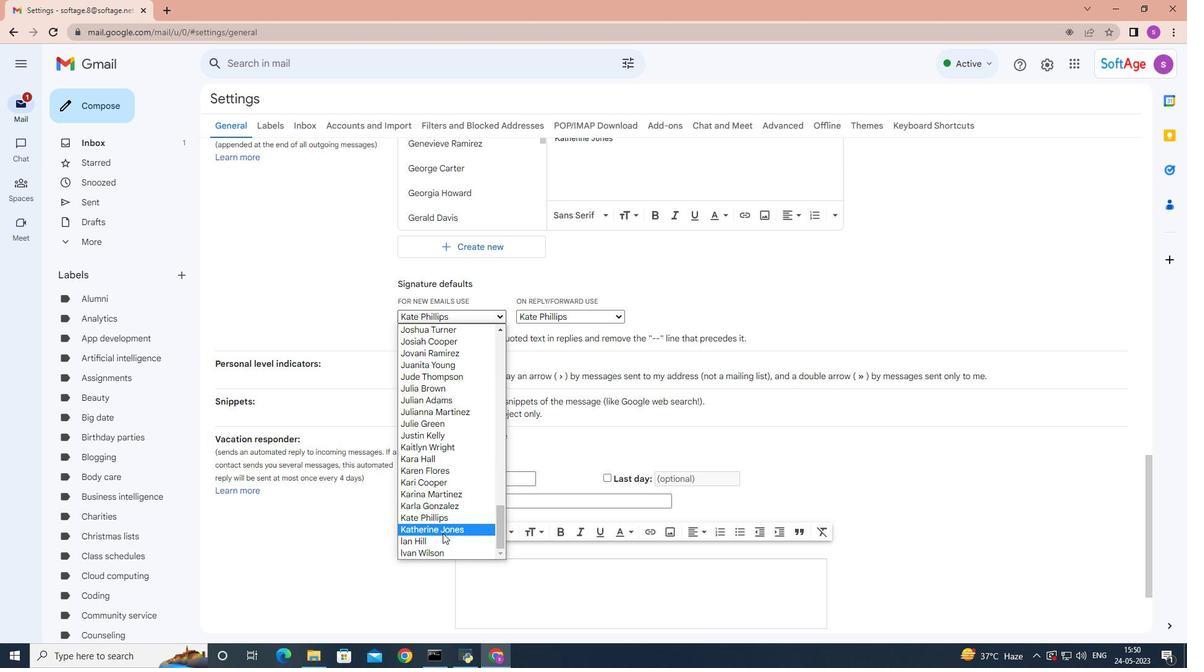 
Action: Mouse moved to (571, 316)
Screenshot: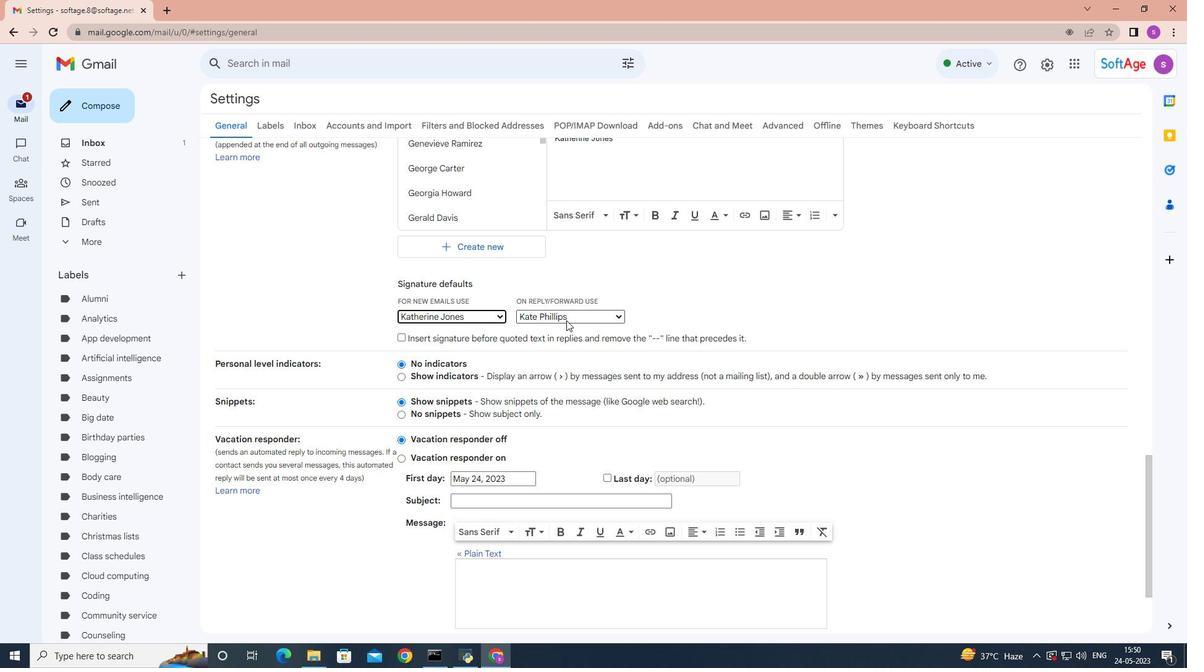 
Action: Mouse pressed left at (571, 316)
Screenshot: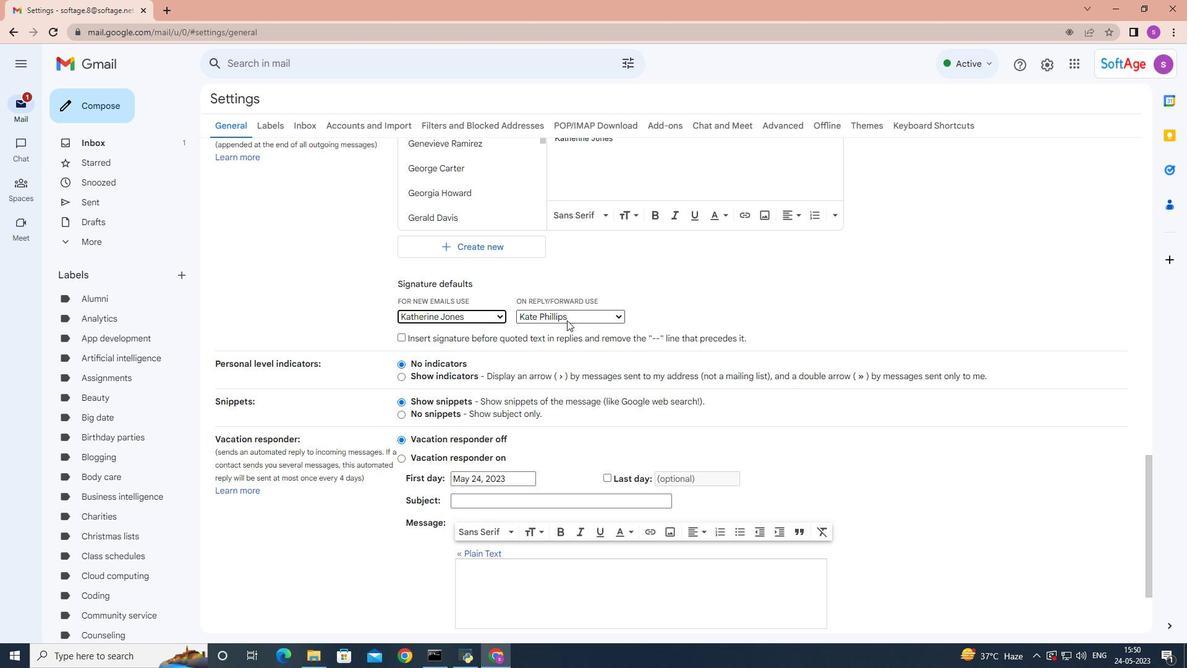 
Action: Mouse moved to (534, 551)
Screenshot: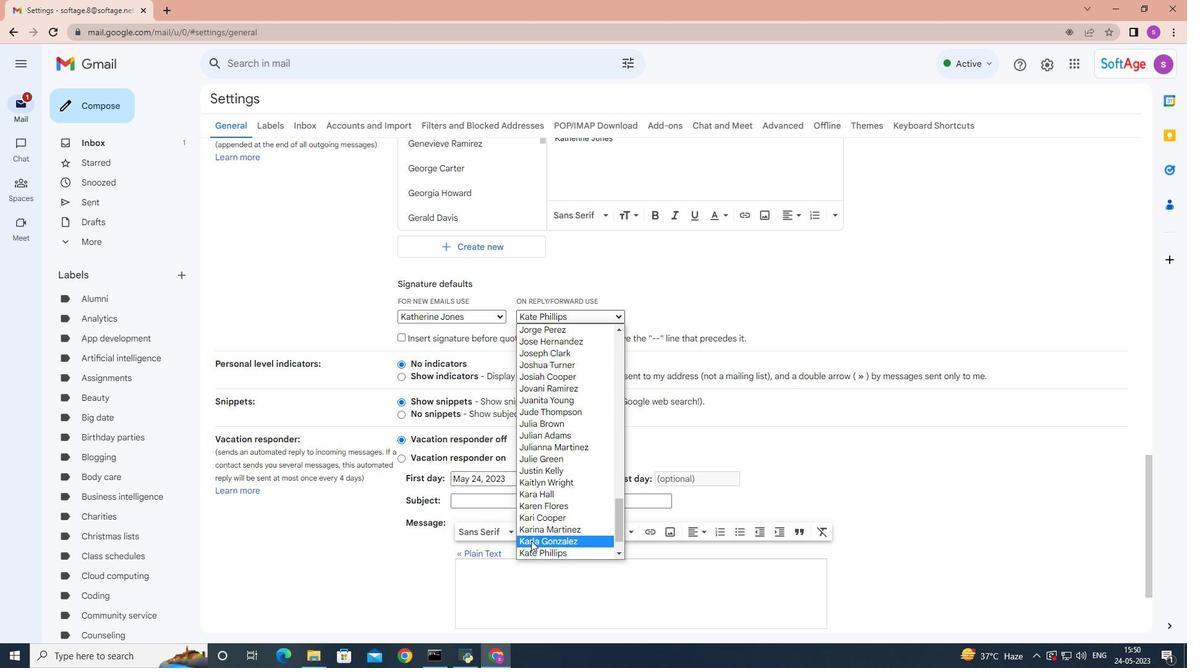 
Action: Mouse scrolled (534, 550) with delta (0, 0)
Screenshot: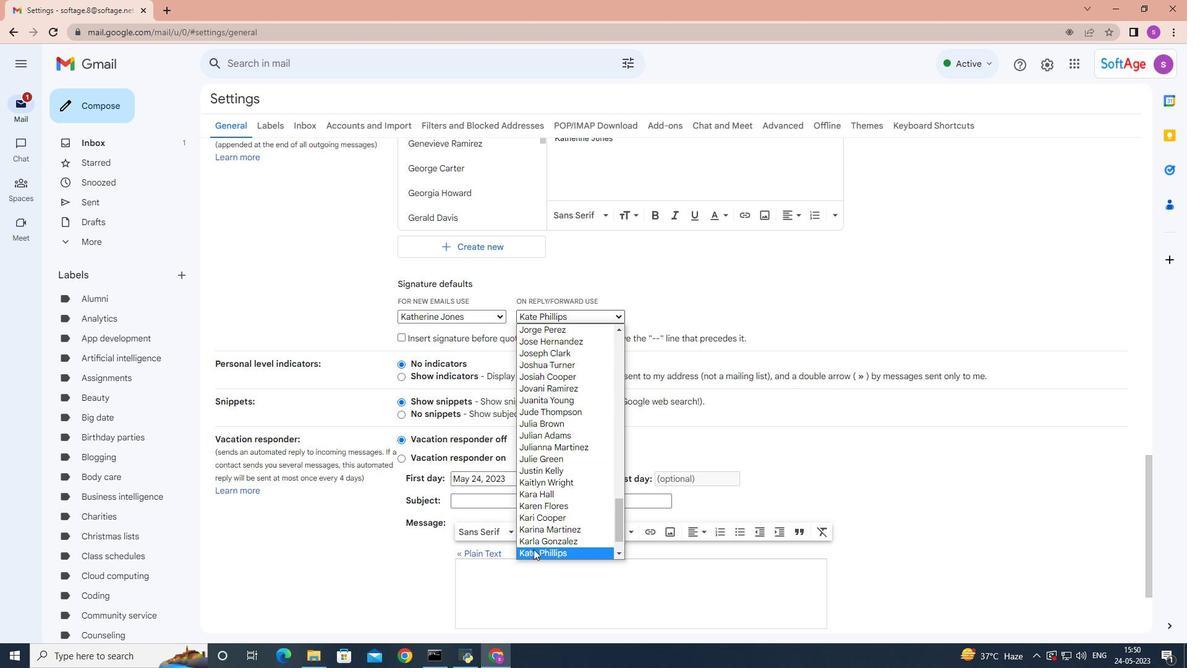 
Action: Mouse moved to (534, 551)
Screenshot: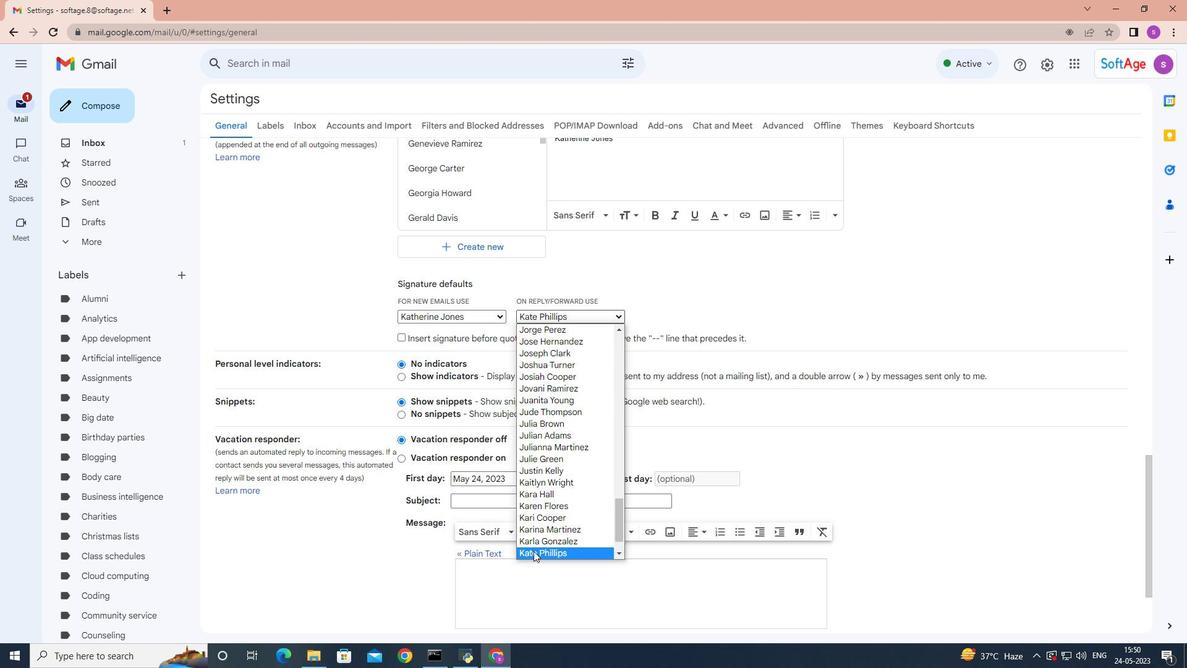 
Action: Mouse scrolled (534, 550) with delta (0, 0)
Screenshot: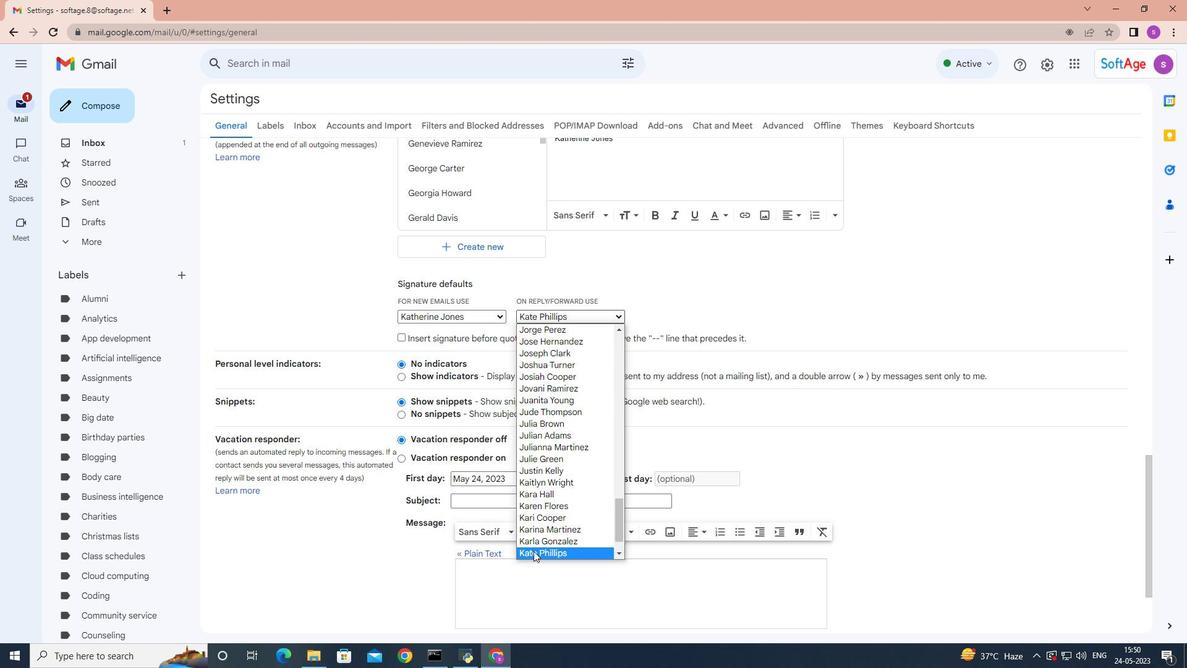 
Action: Mouse moved to (535, 548)
Screenshot: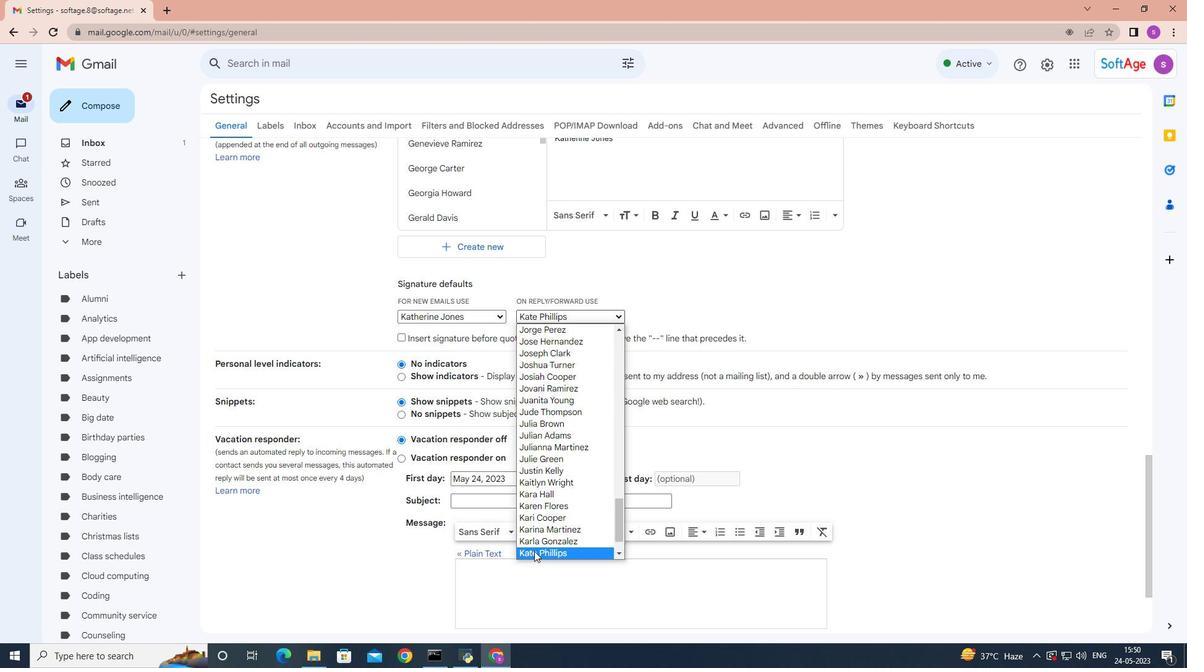 
Action: Mouse scrolled (535, 548) with delta (0, 0)
Screenshot: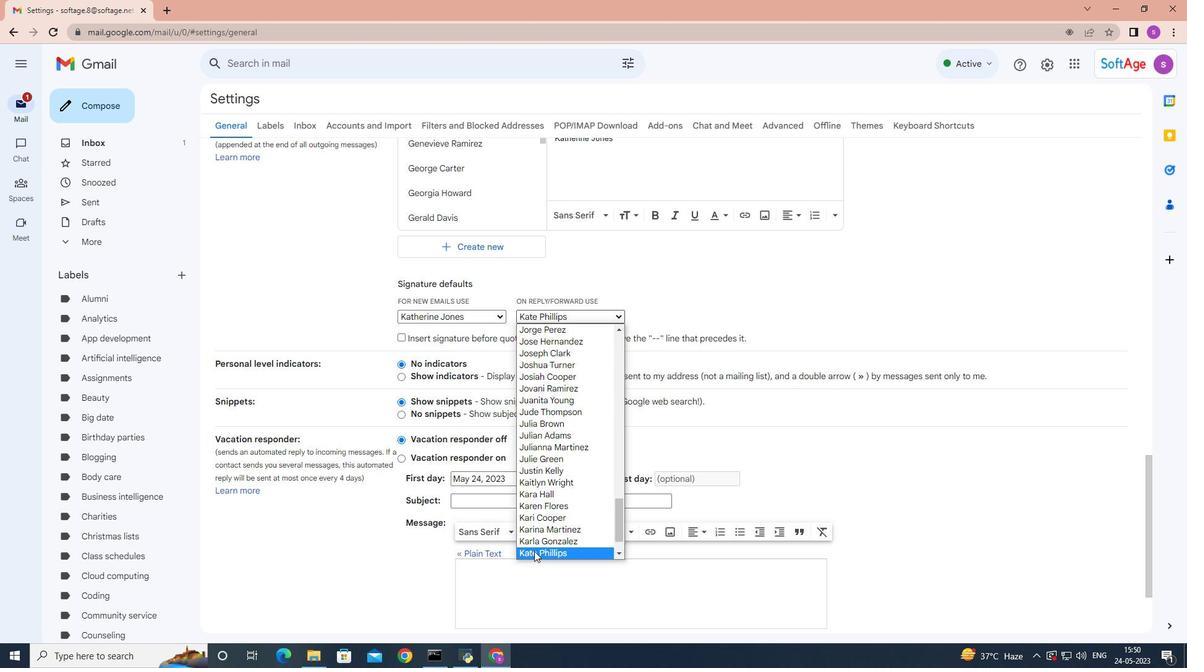 
Action: Mouse moved to (540, 538)
Screenshot: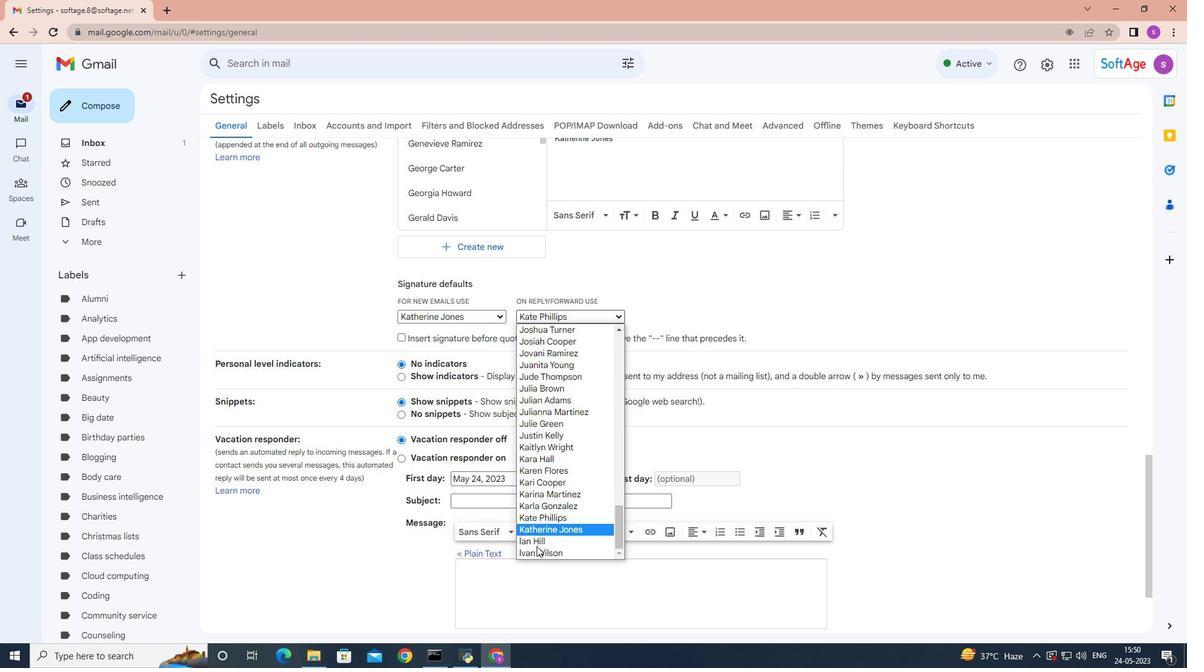 
Action: Mouse scrolled (536, 544) with delta (0, 0)
Screenshot: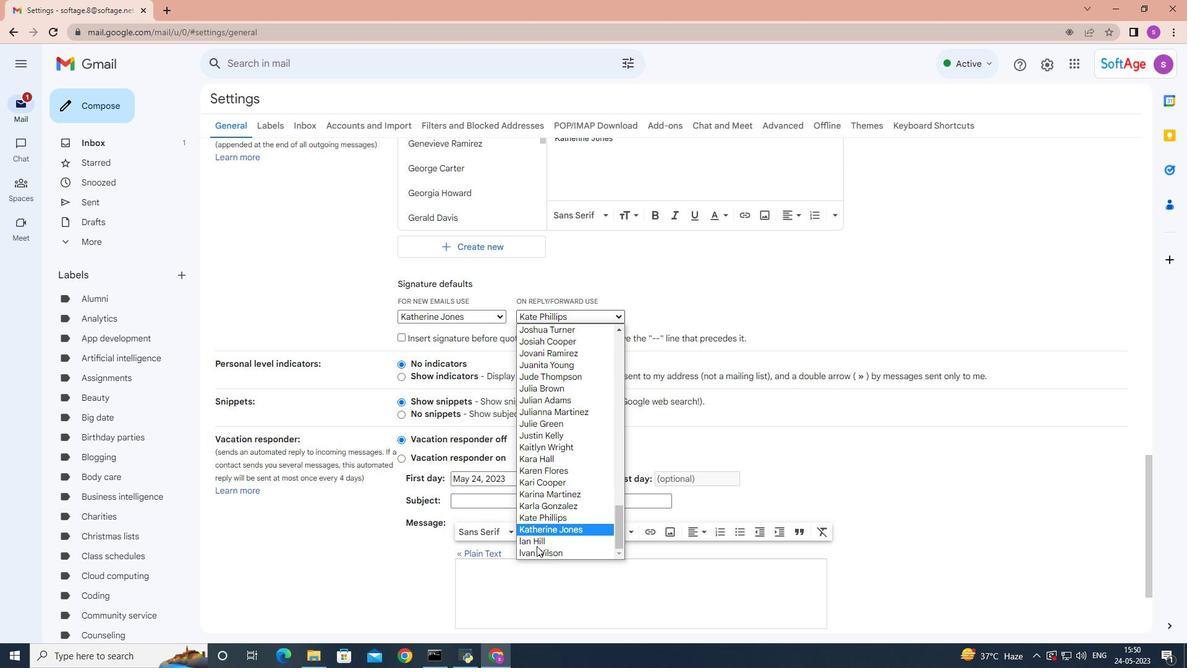 
Action: Mouse moved to (571, 528)
Screenshot: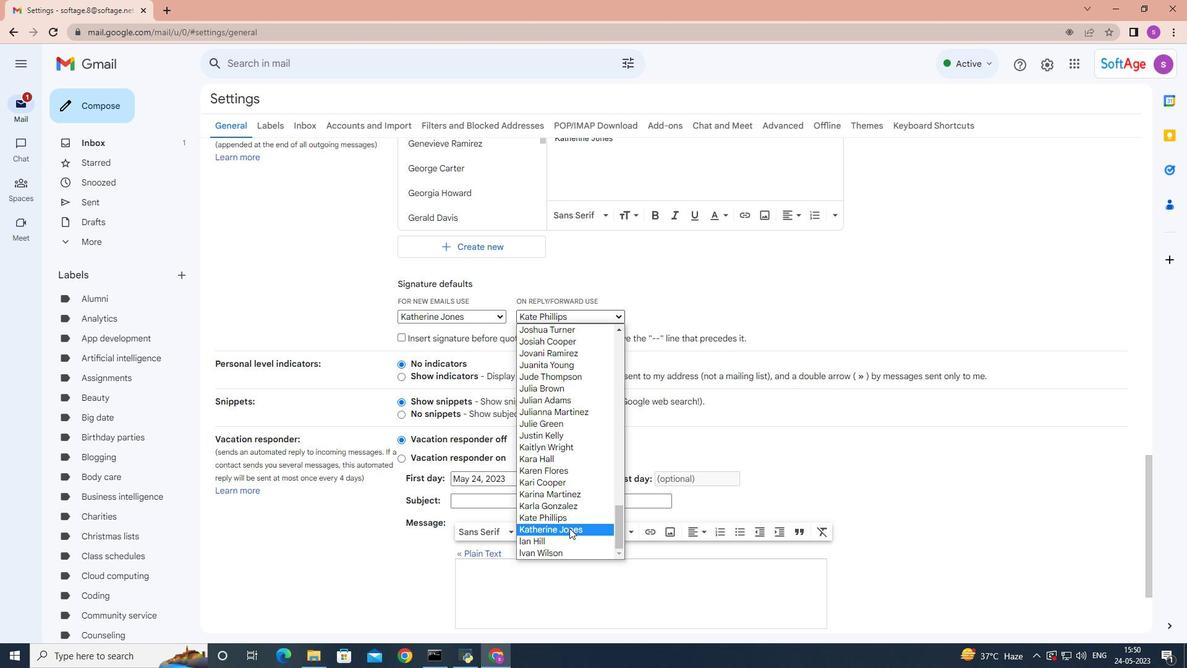 
Action: Mouse pressed left at (571, 528)
Screenshot: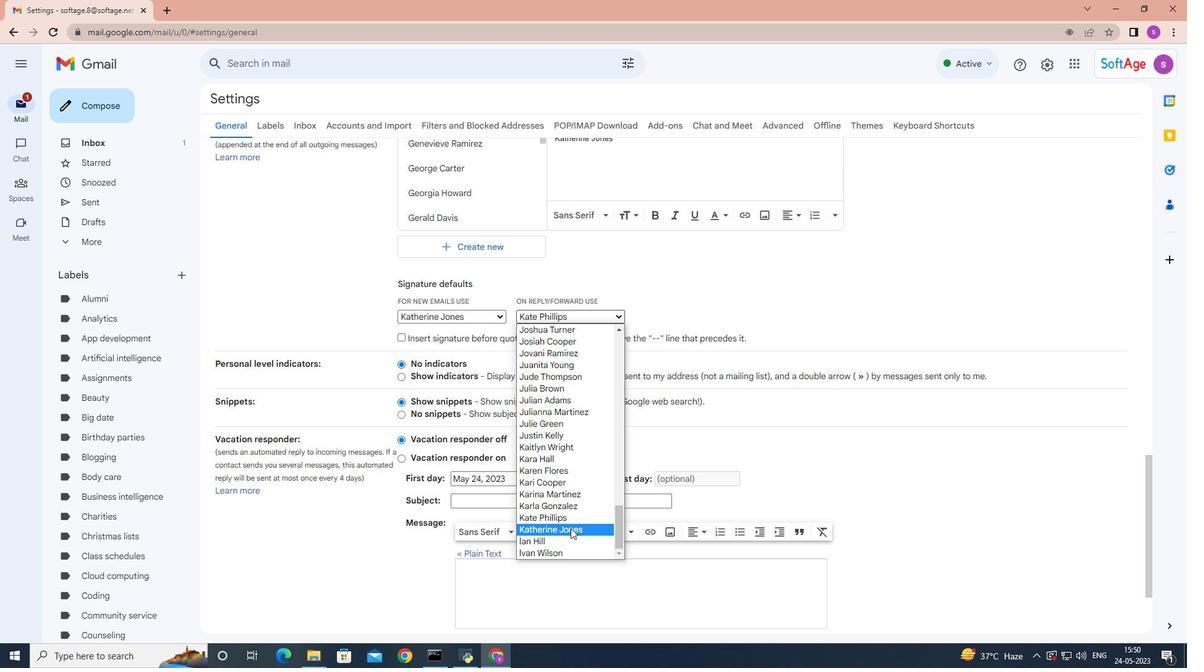 
Action: Mouse moved to (541, 523)
Screenshot: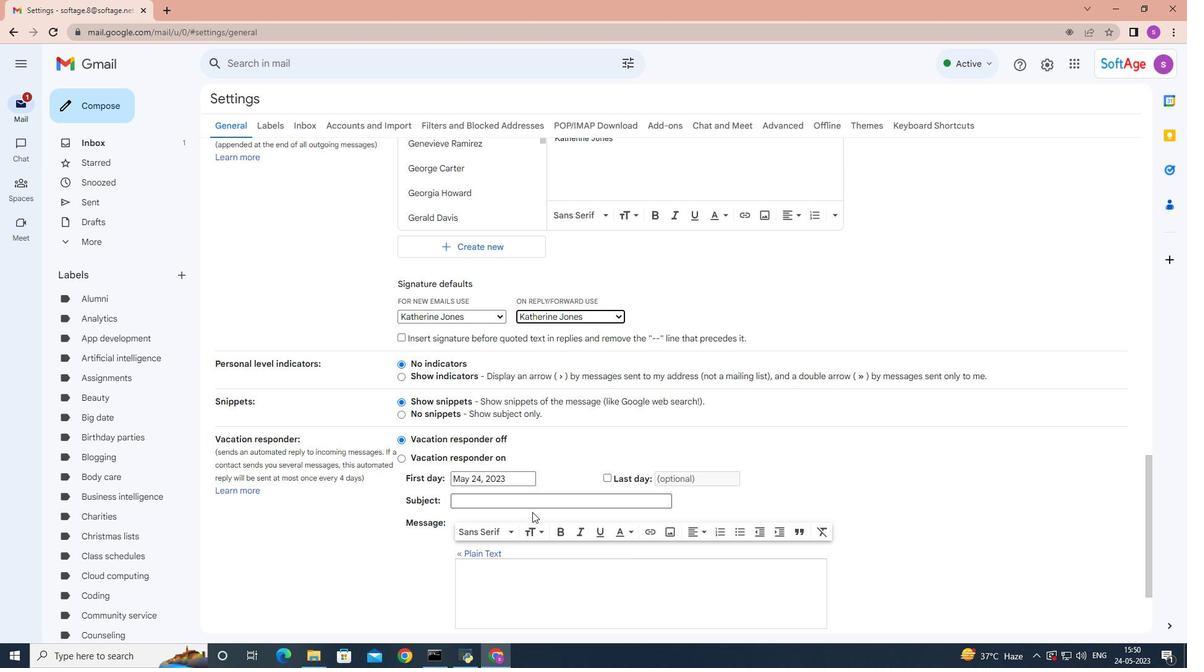 
Action: Mouse scrolled (541, 522) with delta (0, 0)
Screenshot: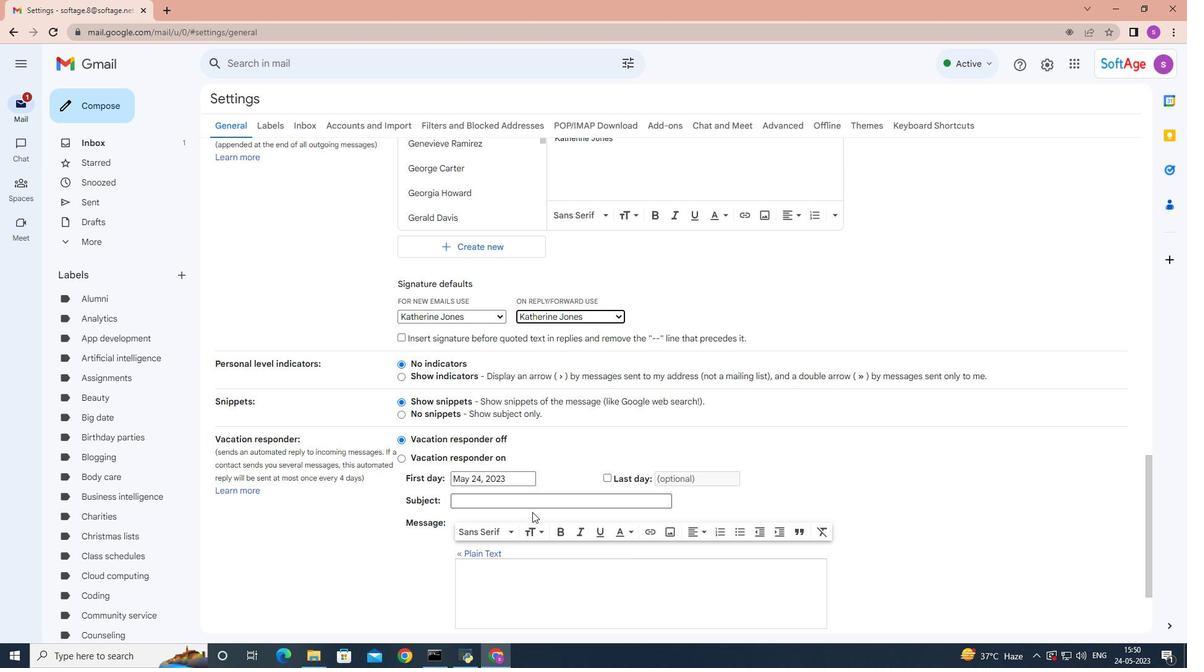 
Action: Mouse moved to (541, 523)
Screenshot: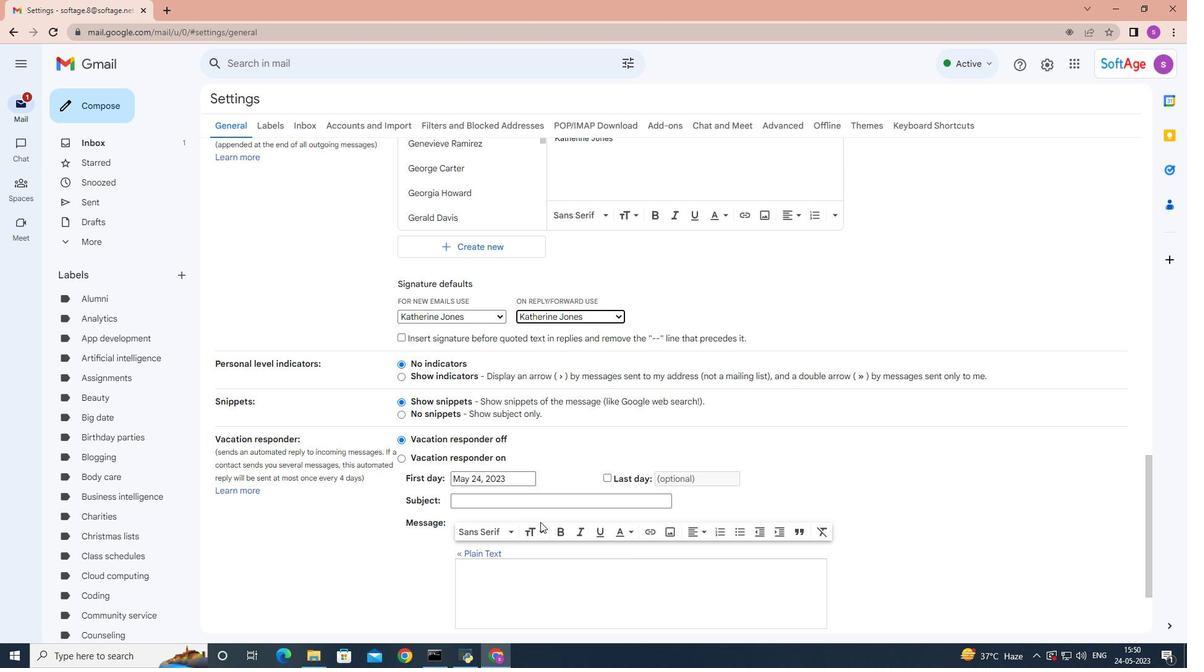 
Action: Mouse scrolled (541, 523) with delta (0, 0)
Screenshot: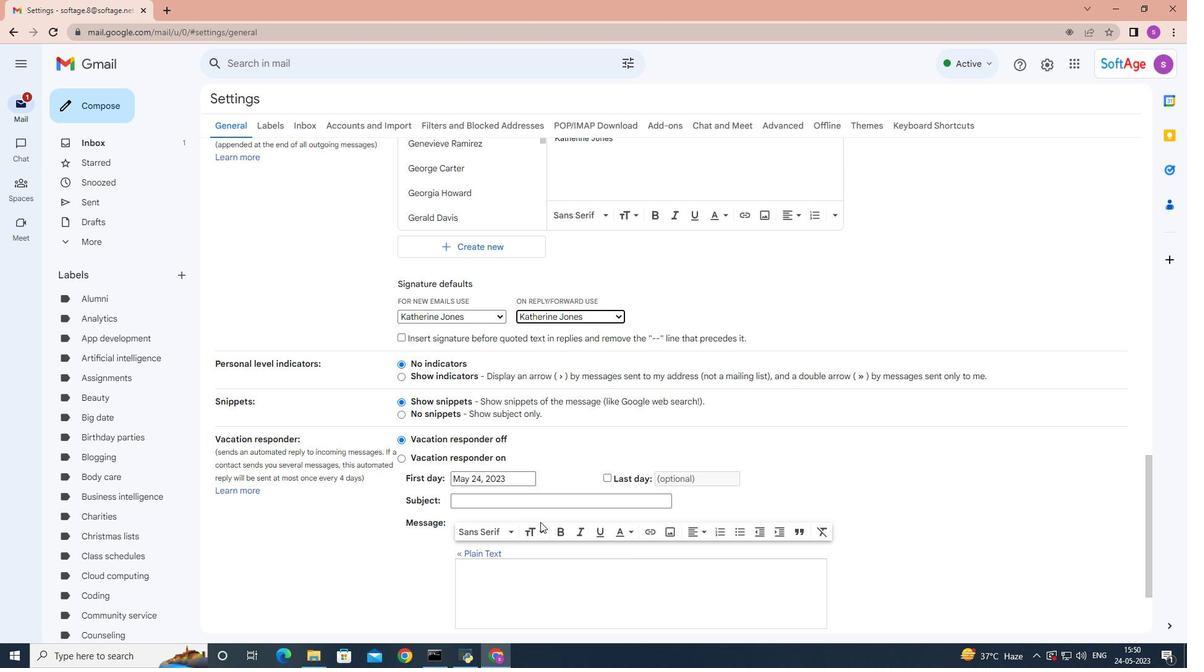 
Action: Mouse moved to (542, 524)
Screenshot: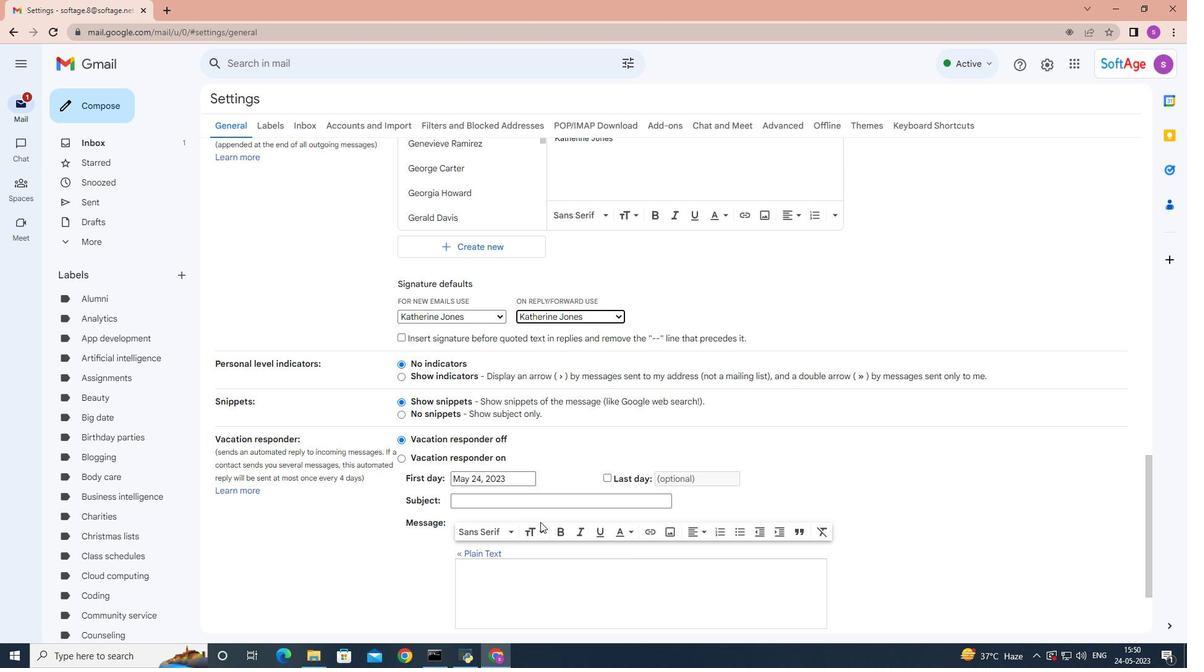 
Action: Mouse scrolled (542, 523) with delta (0, 0)
Screenshot: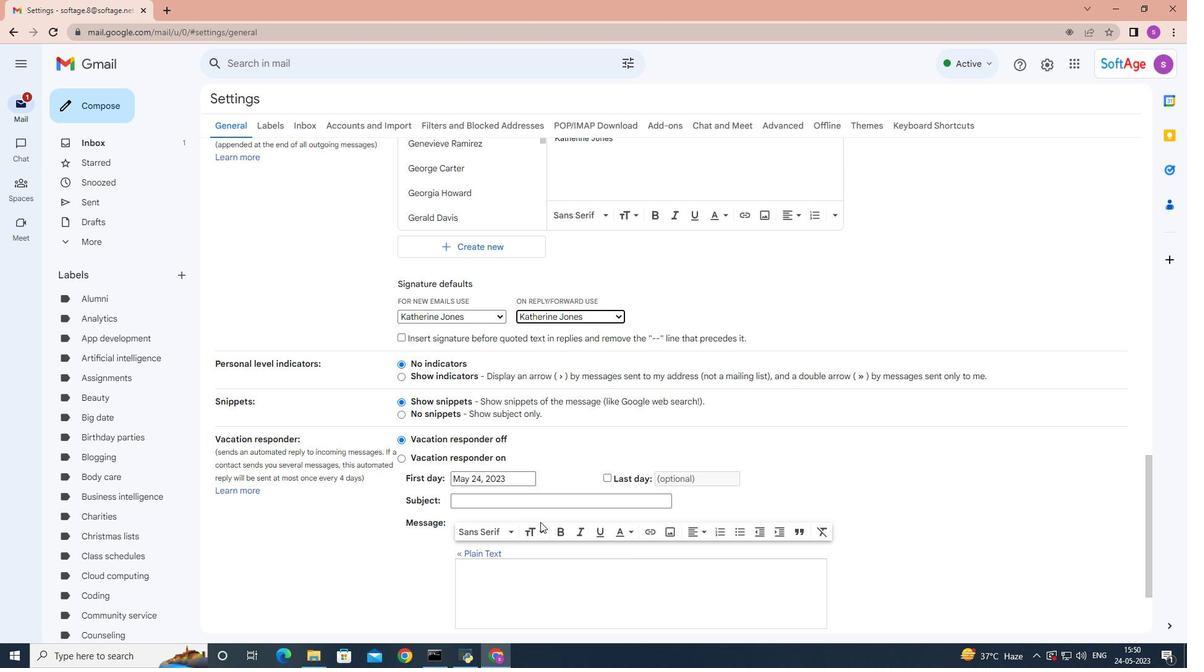 
Action: Mouse moved to (543, 523)
Screenshot: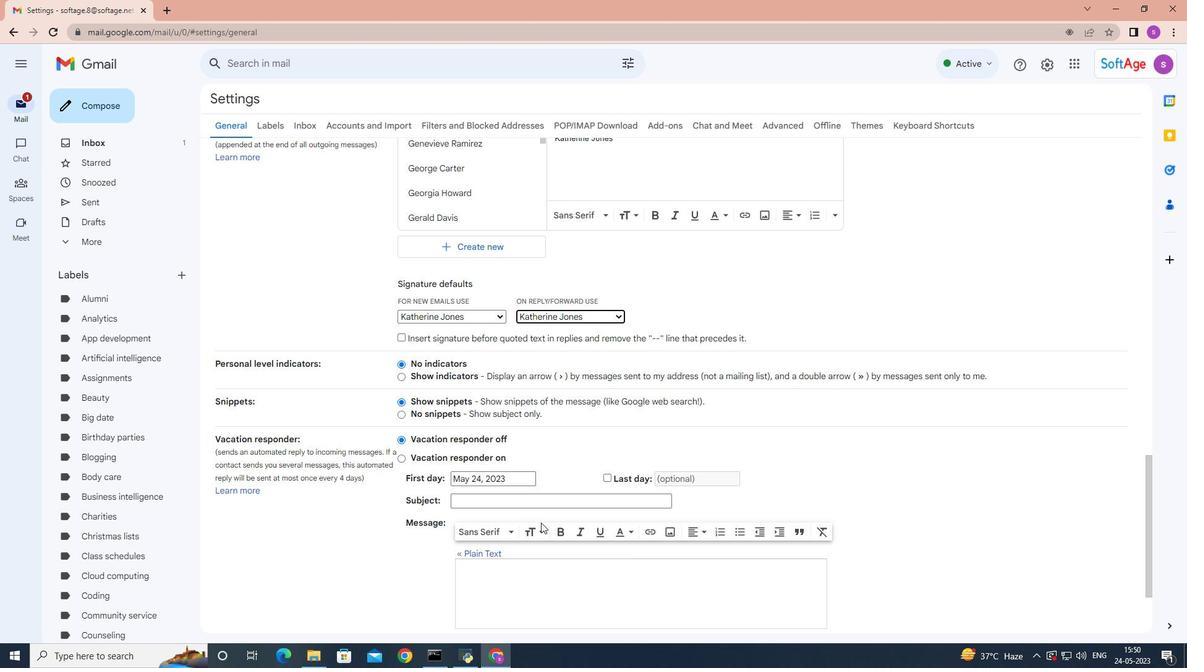 
Action: Mouse scrolled (542, 523) with delta (0, 0)
Screenshot: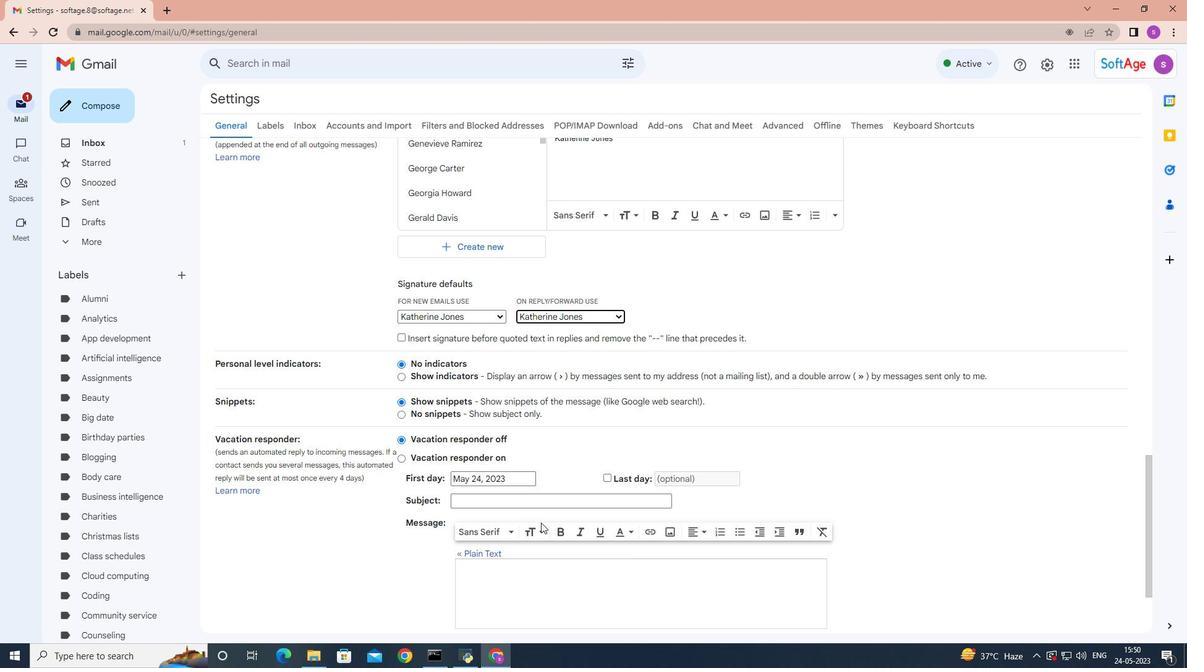 
Action: Mouse moved to (545, 520)
Screenshot: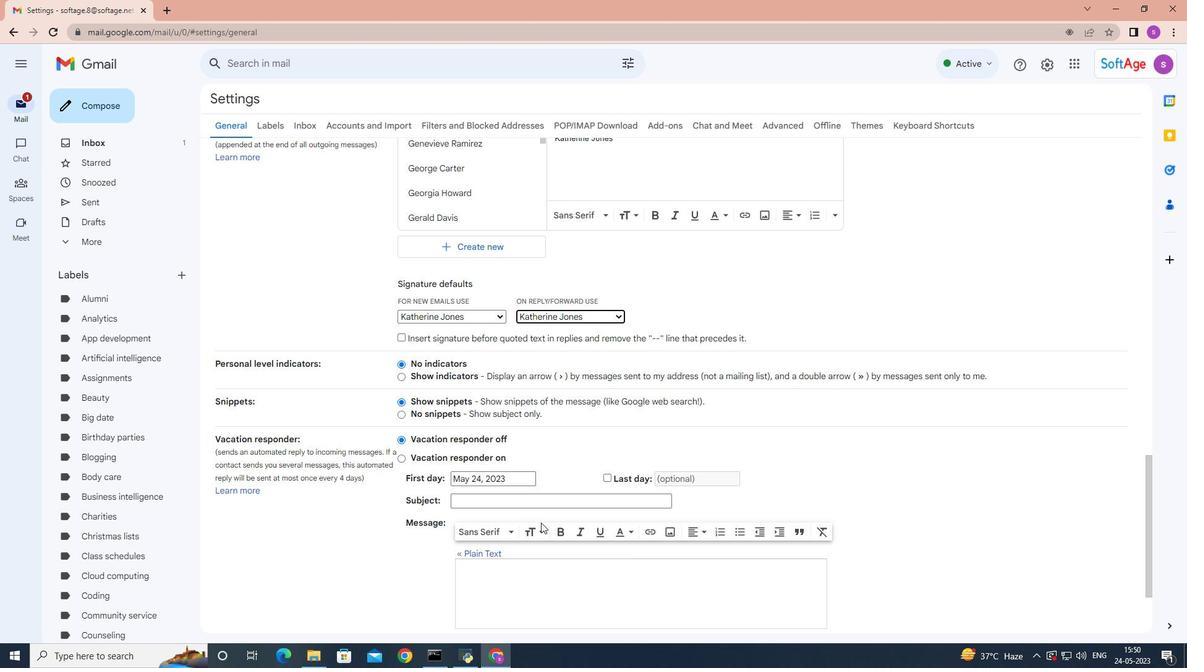 
Action: Mouse scrolled (545, 520) with delta (0, 0)
Screenshot: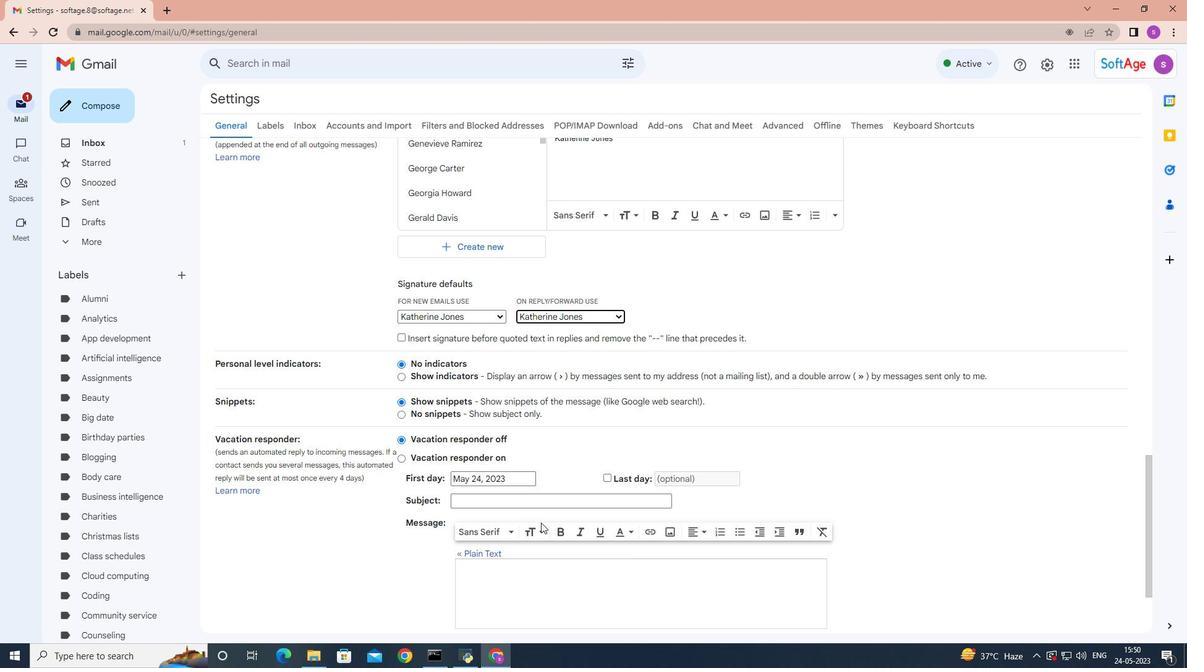 
Action: Mouse moved to (547, 517)
Screenshot: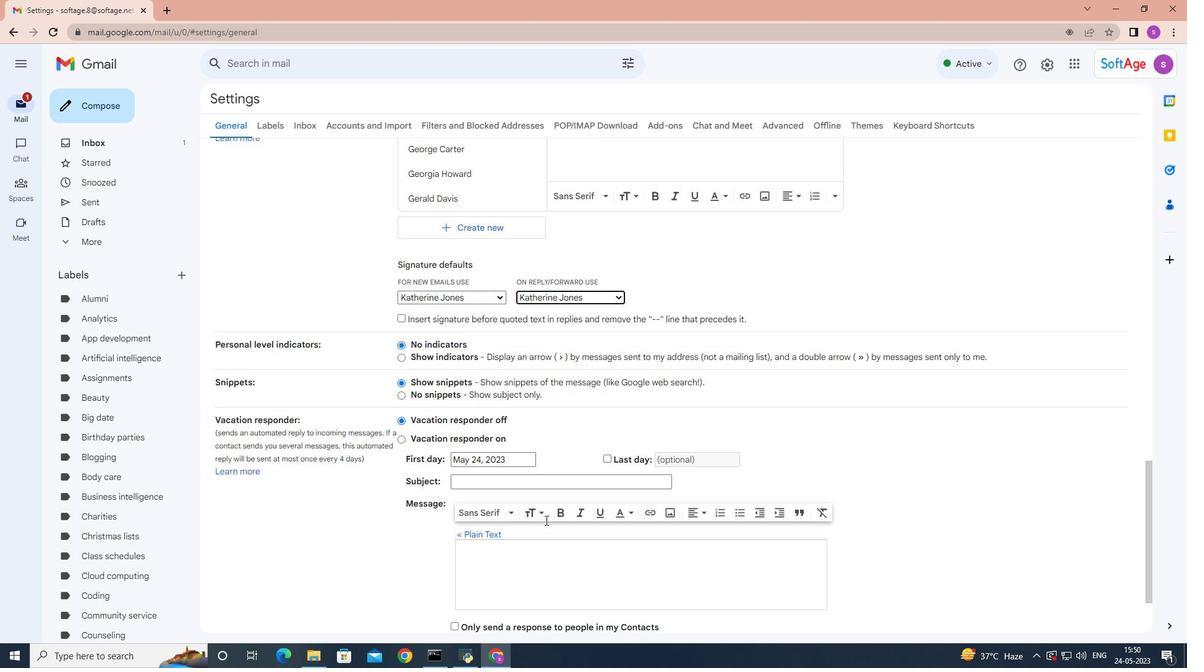 
Action: Mouse scrolled (547, 516) with delta (0, 0)
Screenshot: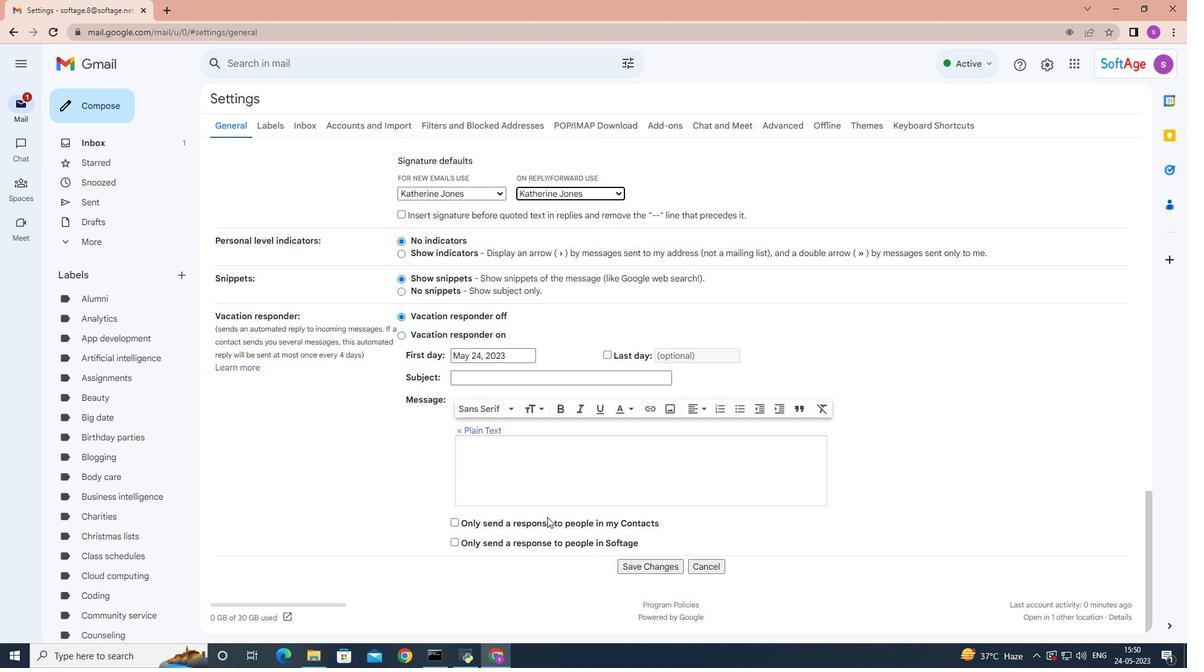 
Action: Mouse moved to (547, 517)
Screenshot: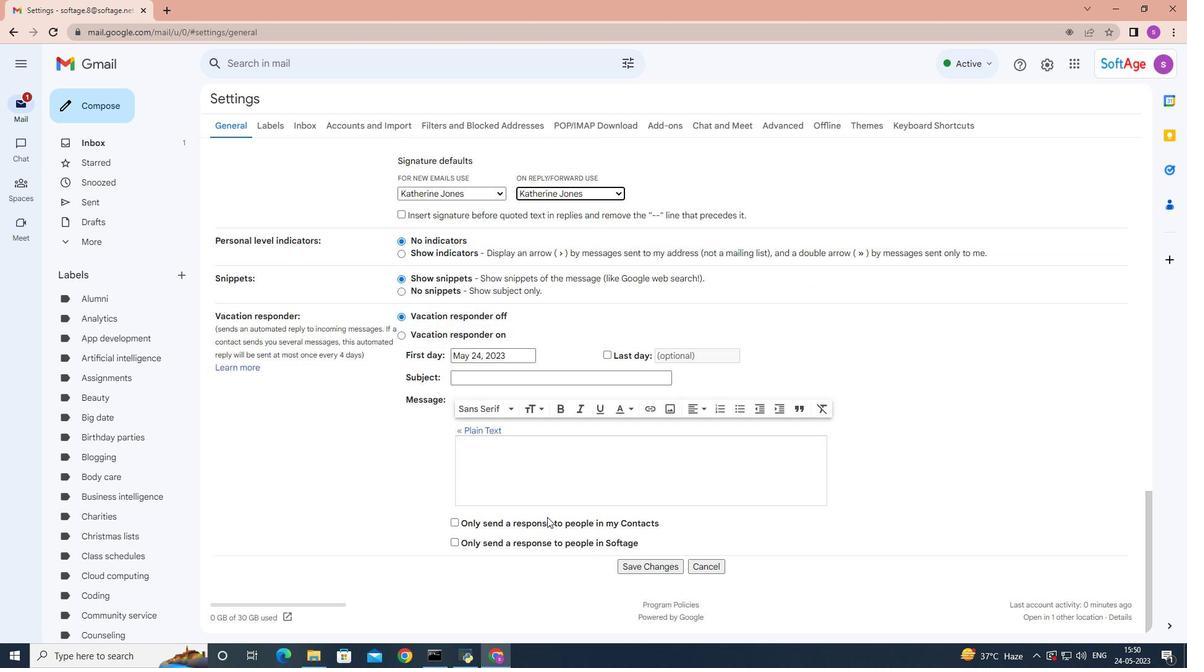 
Action: Mouse scrolled (547, 516) with delta (0, 0)
Screenshot: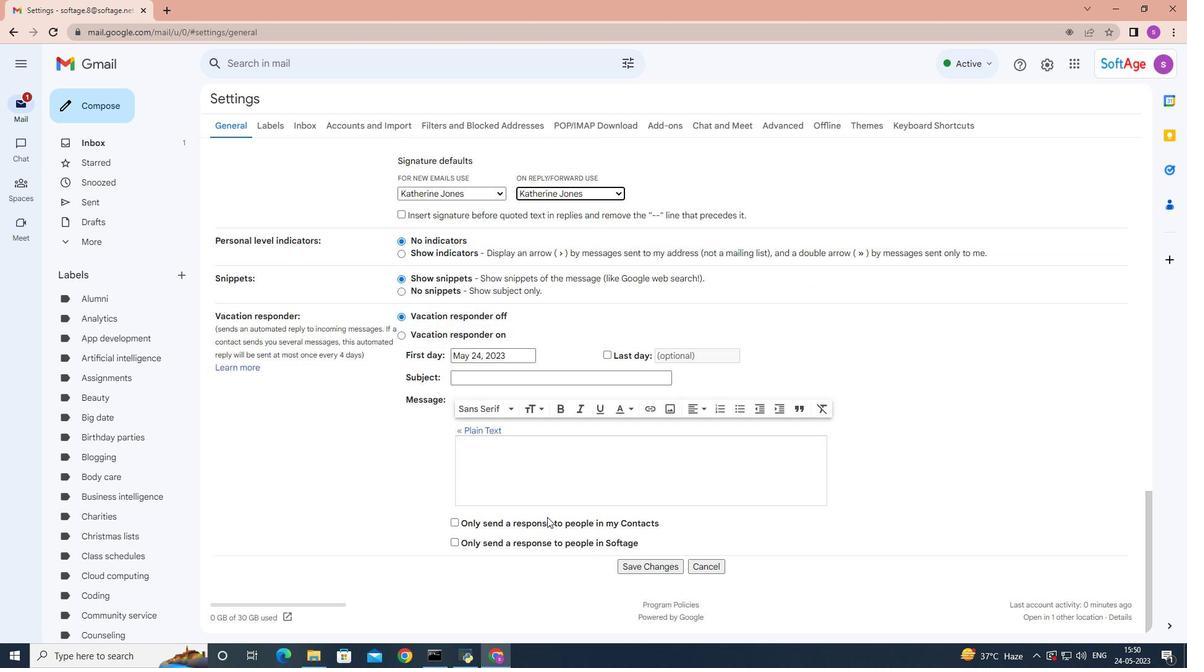 
Action: Mouse scrolled (547, 516) with delta (0, 0)
Screenshot: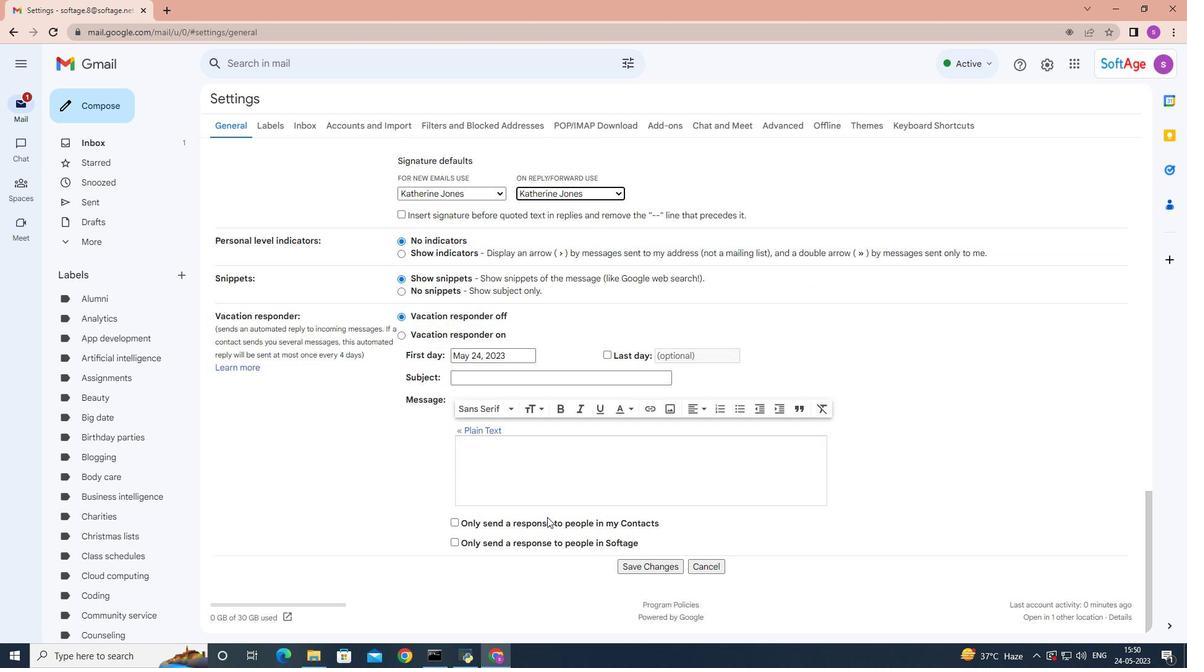
Action: Mouse scrolled (547, 516) with delta (0, 0)
Screenshot: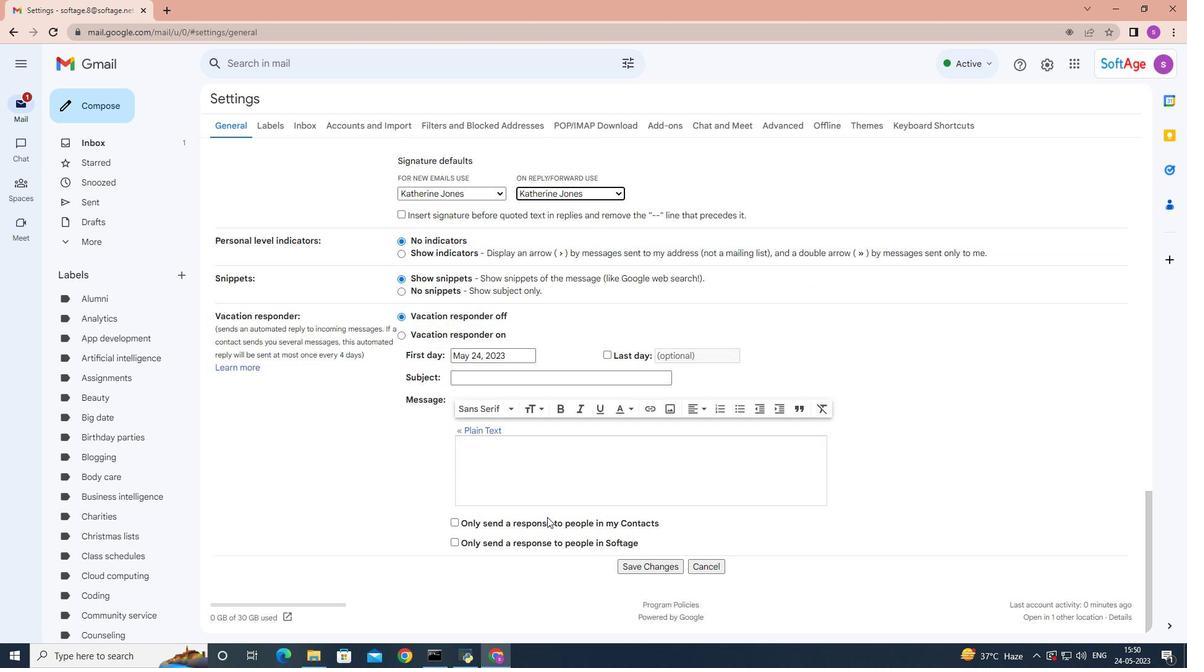 
Action: Mouse scrolled (547, 516) with delta (0, 0)
Screenshot: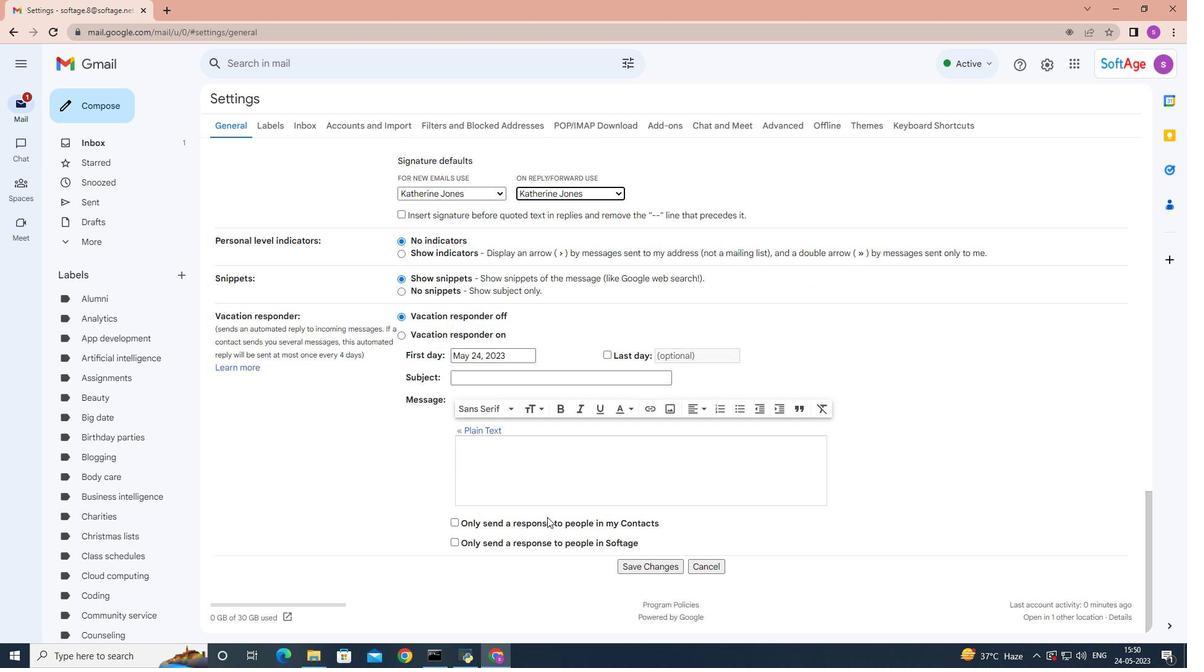 
Action: Mouse moved to (652, 567)
Screenshot: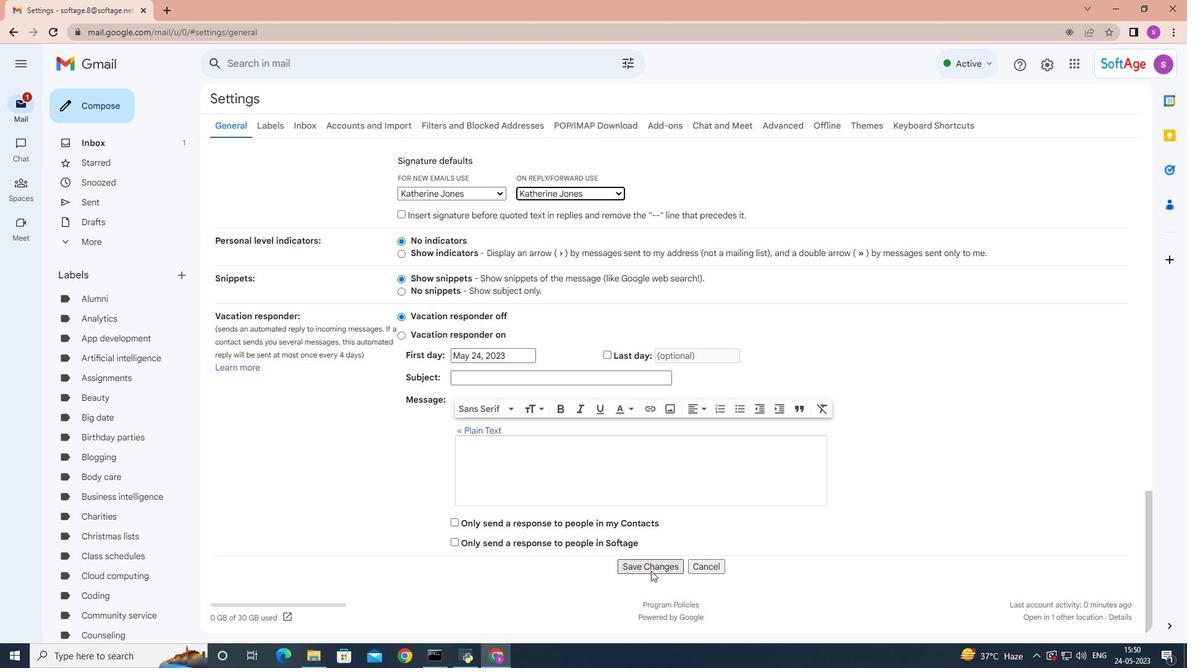 
Action: Mouse pressed left at (652, 567)
Screenshot: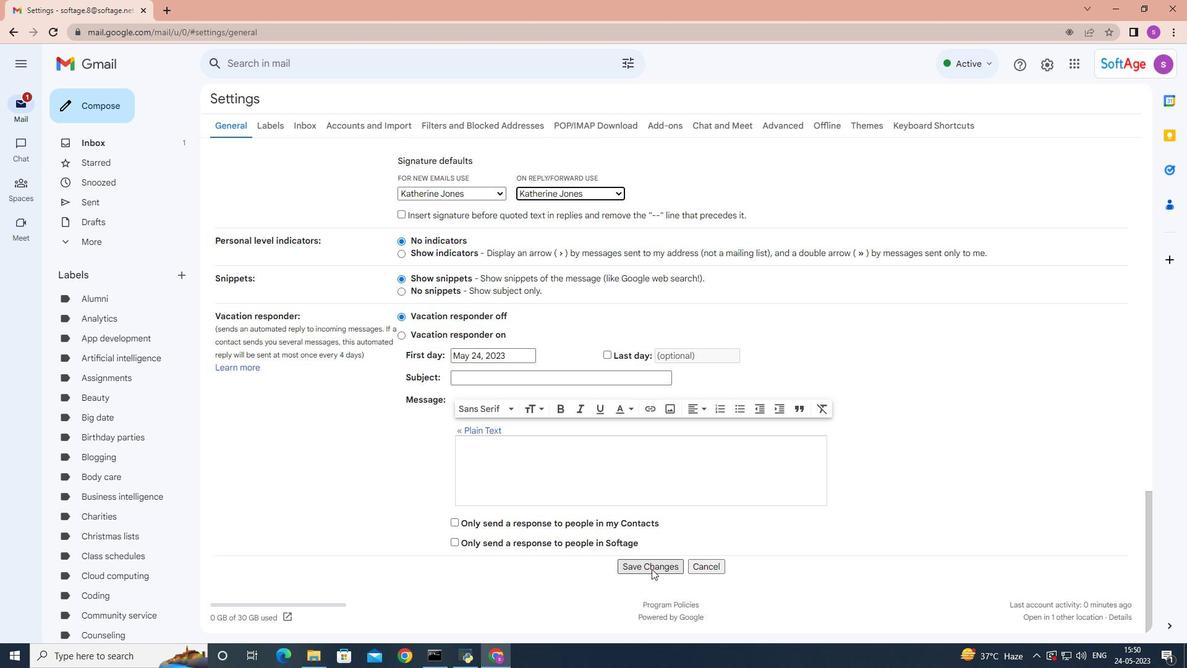 
Action: Mouse moved to (94, 108)
Screenshot: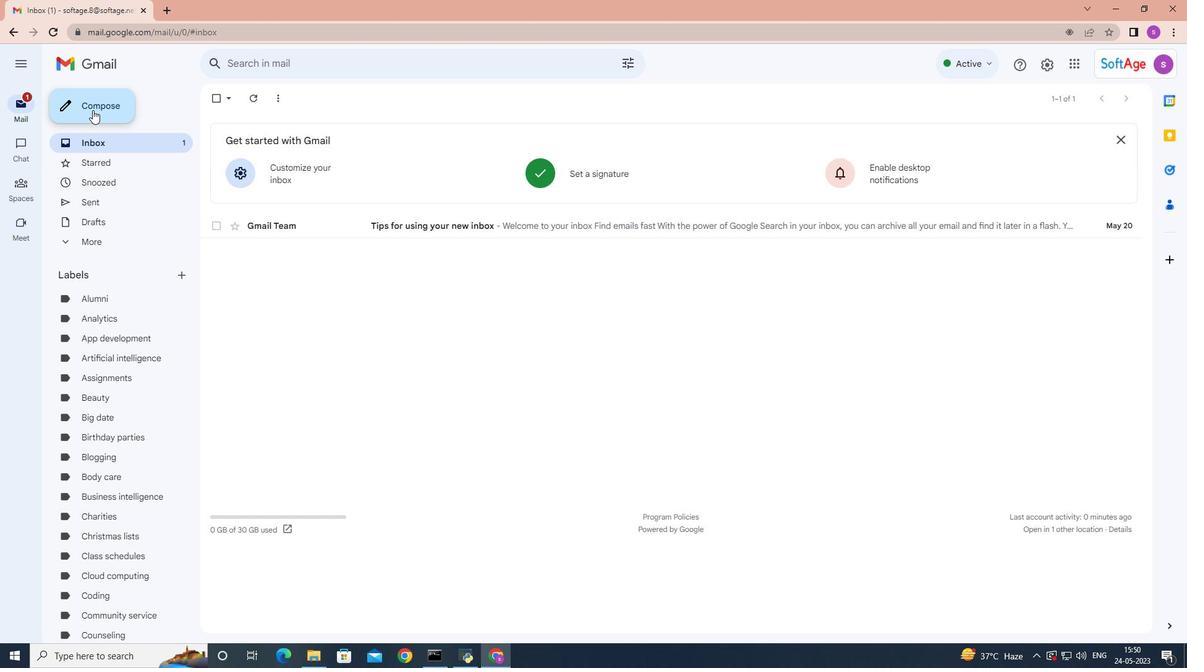 
Action: Mouse pressed left at (94, 108)
Screenshot: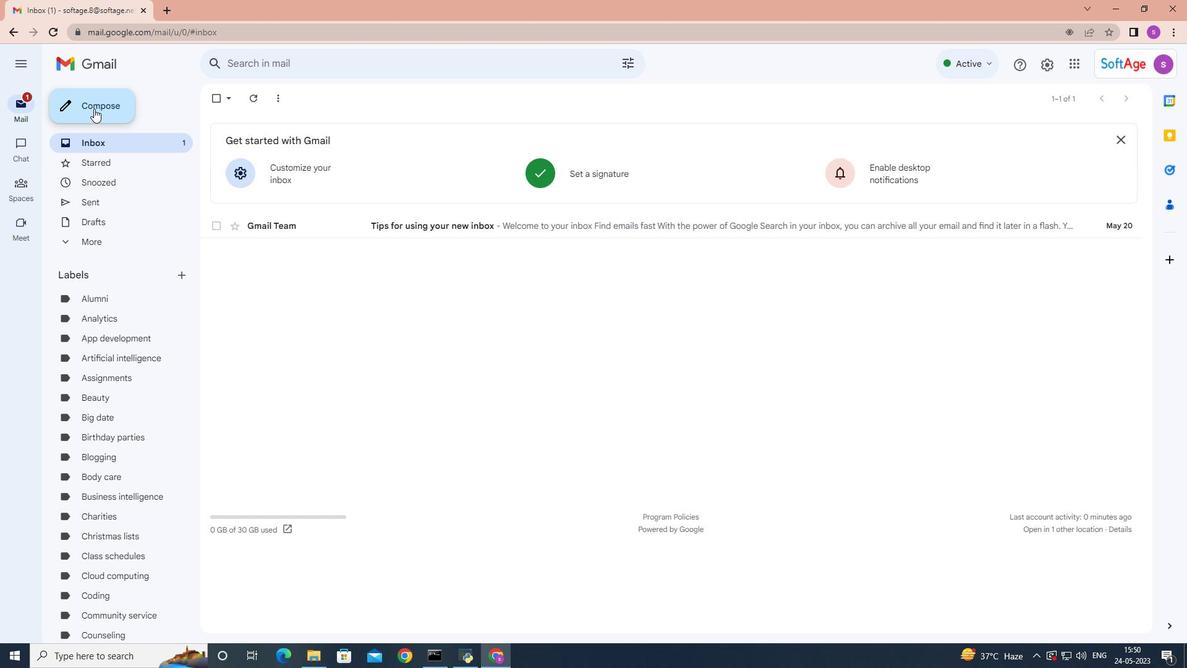
Action: Mouse moved to (809, 322)
Screenshot: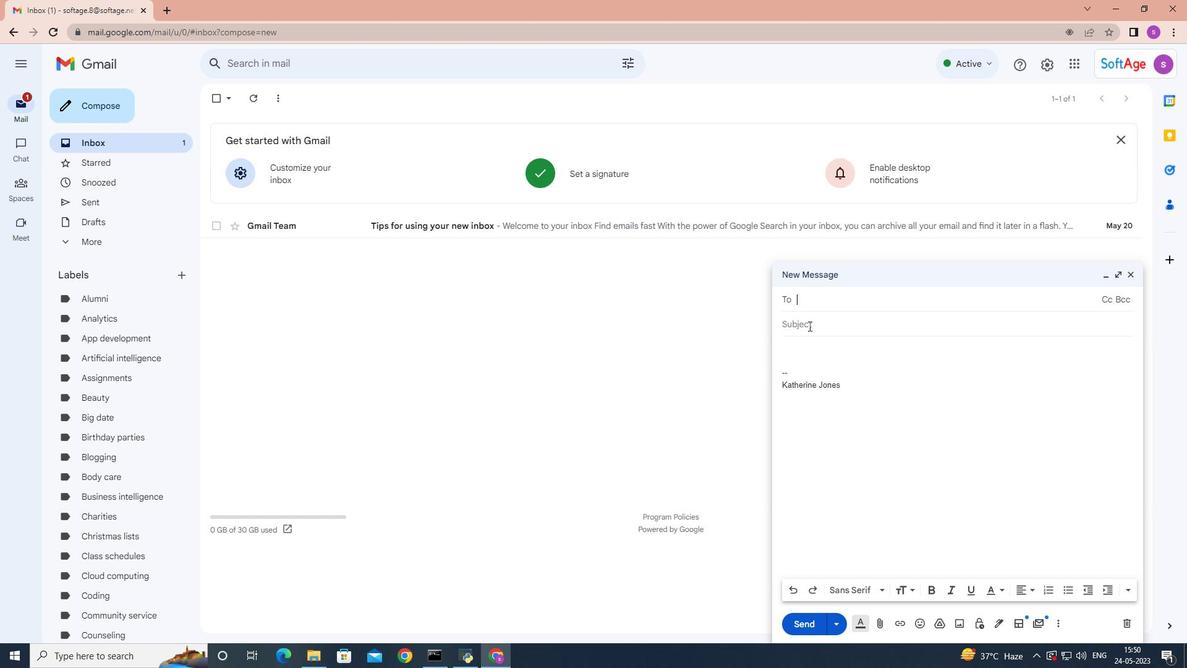 
Action: Mouse pressed left at (809, 323)
Screenshot: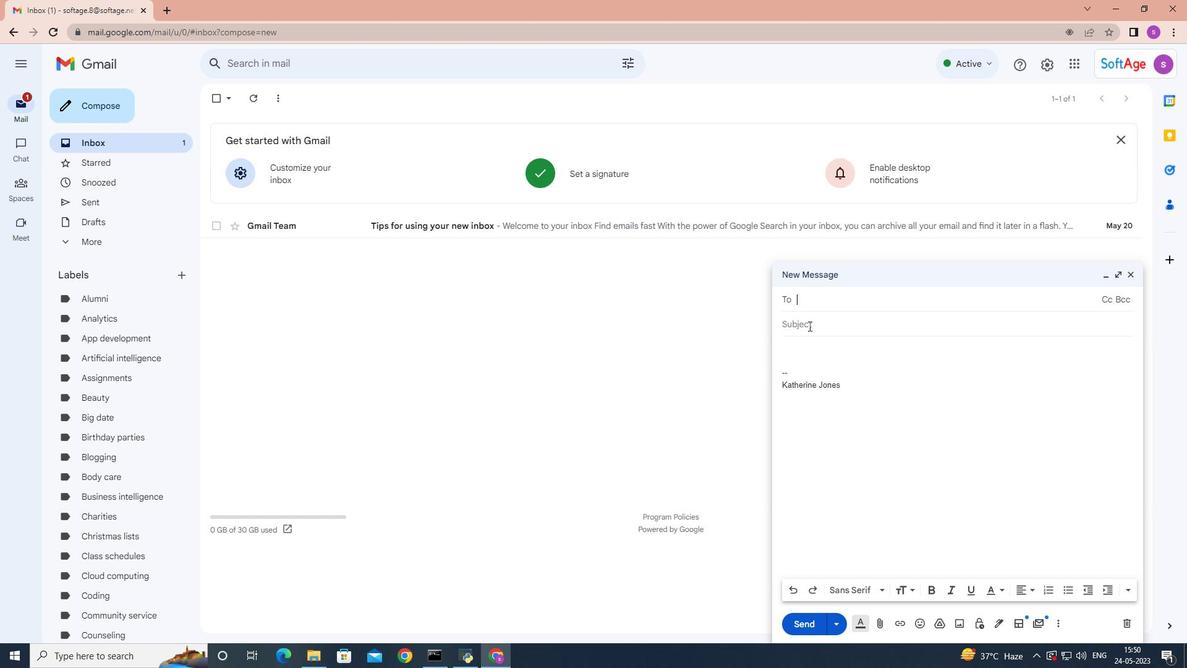 
Action: Mouse moved to (806, 324)
Screenshot: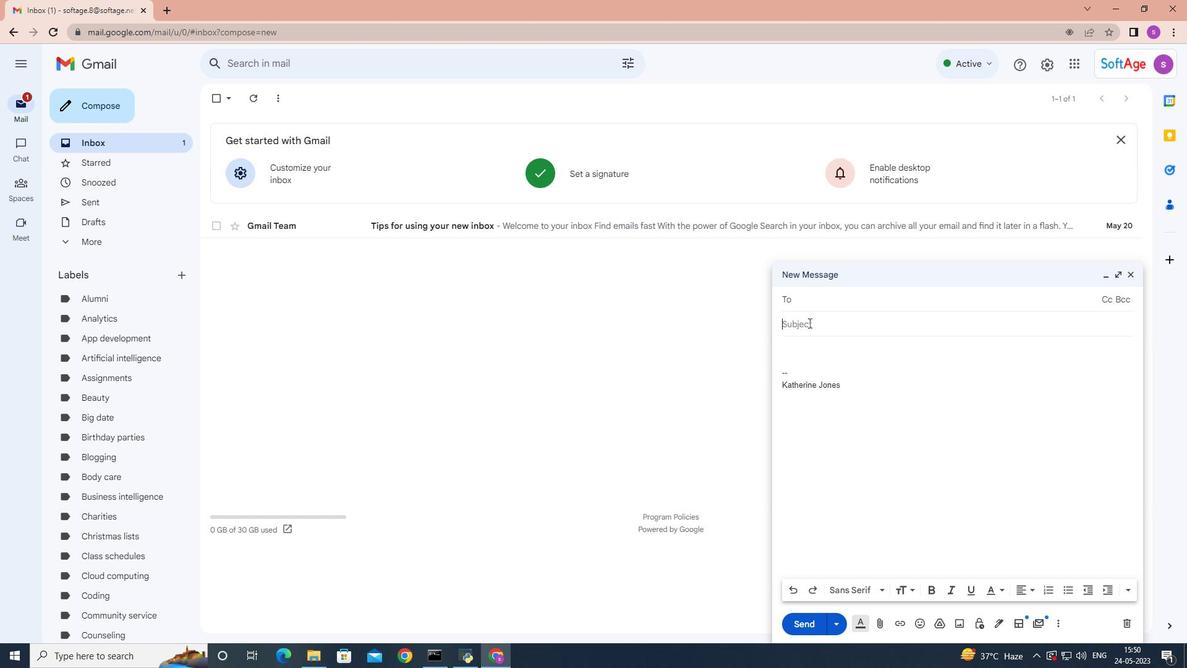 
Action: Key pressed <Key.shift><Key.shift><Key.shift><Key.shift><Key.shift><Key.shift><Key.shift>Request<Key.space>for<Key.space>a<Key.space>training<Key.space>session<Key.space>
Screenshot: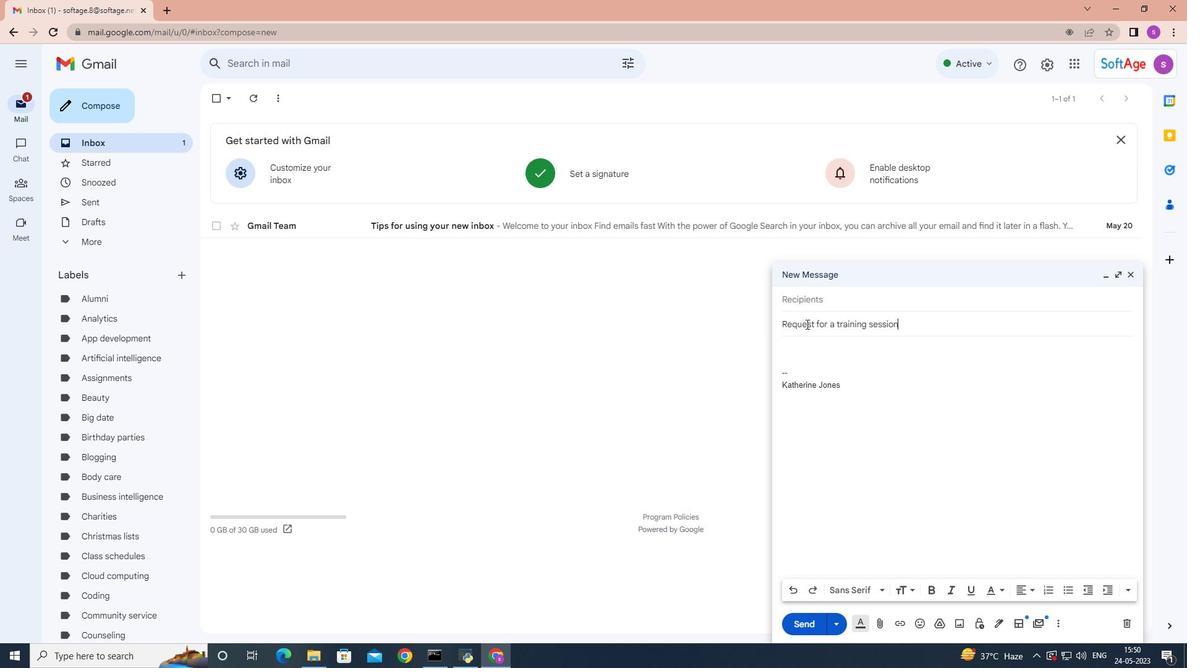 
Action: Mouse moved to (851, 324)
Screenshot: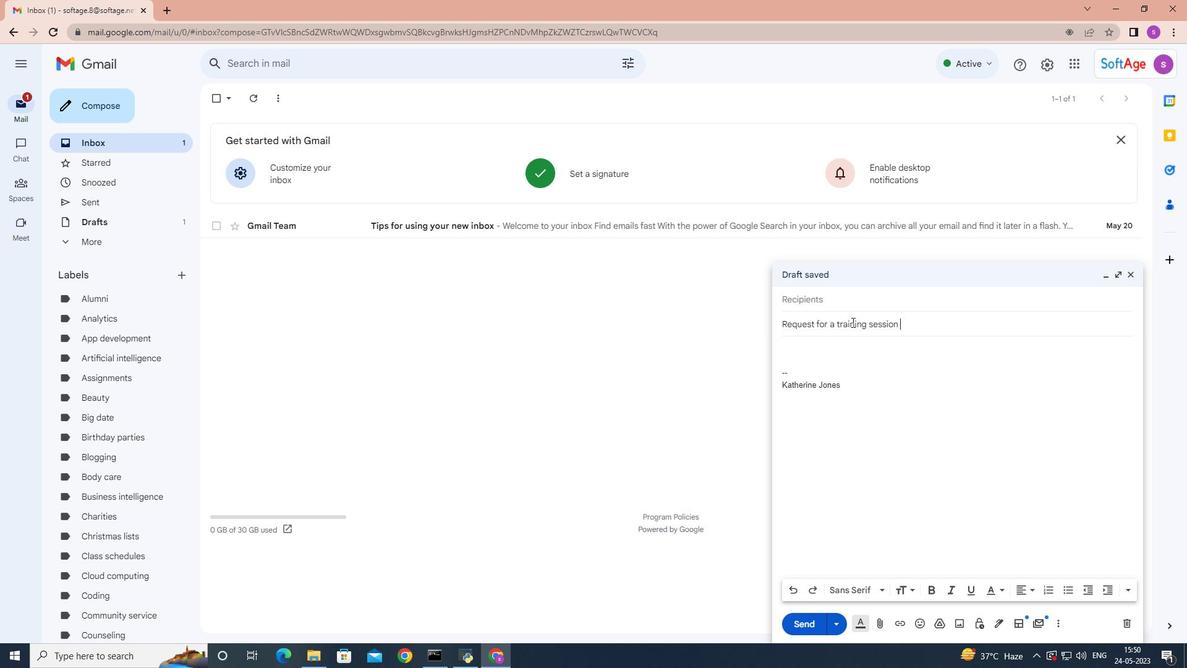
Action: Key pressed <Key.enter><Key.enter><Key.shift_r>
Screenshot: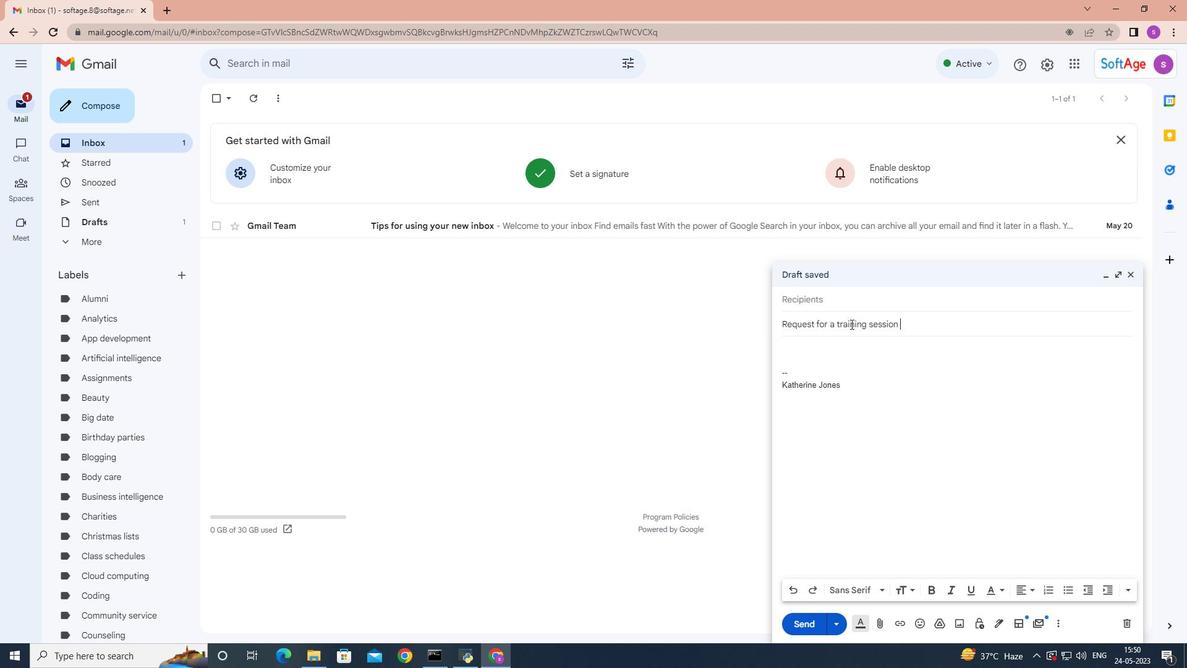 
Action: Mouse moved to (784, 348)
Screenshot: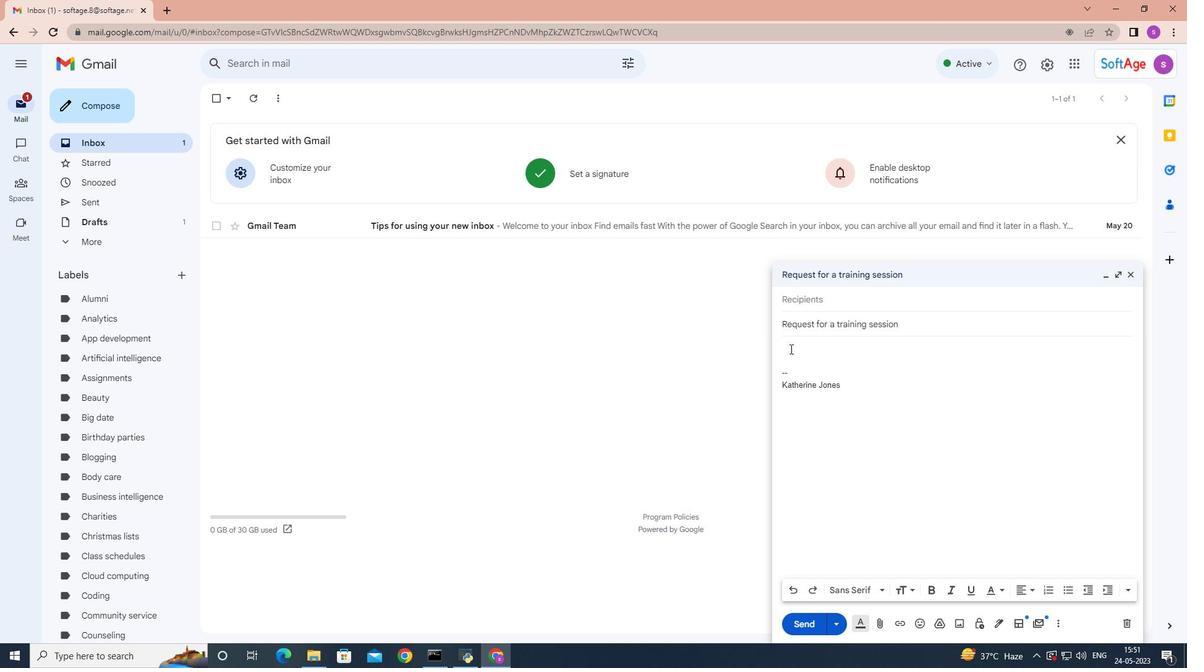 
Action: Mouse pressed left at (784, 348)
Screenshot: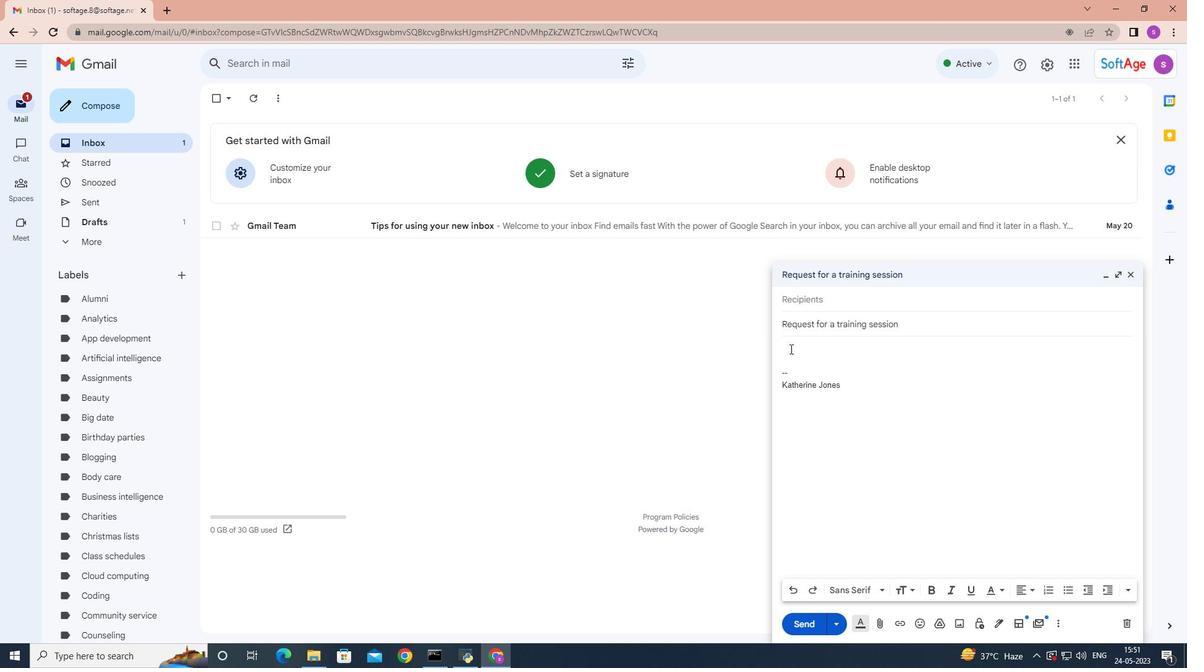 
Action: Mouse moved to (789, 350)
Screenshot: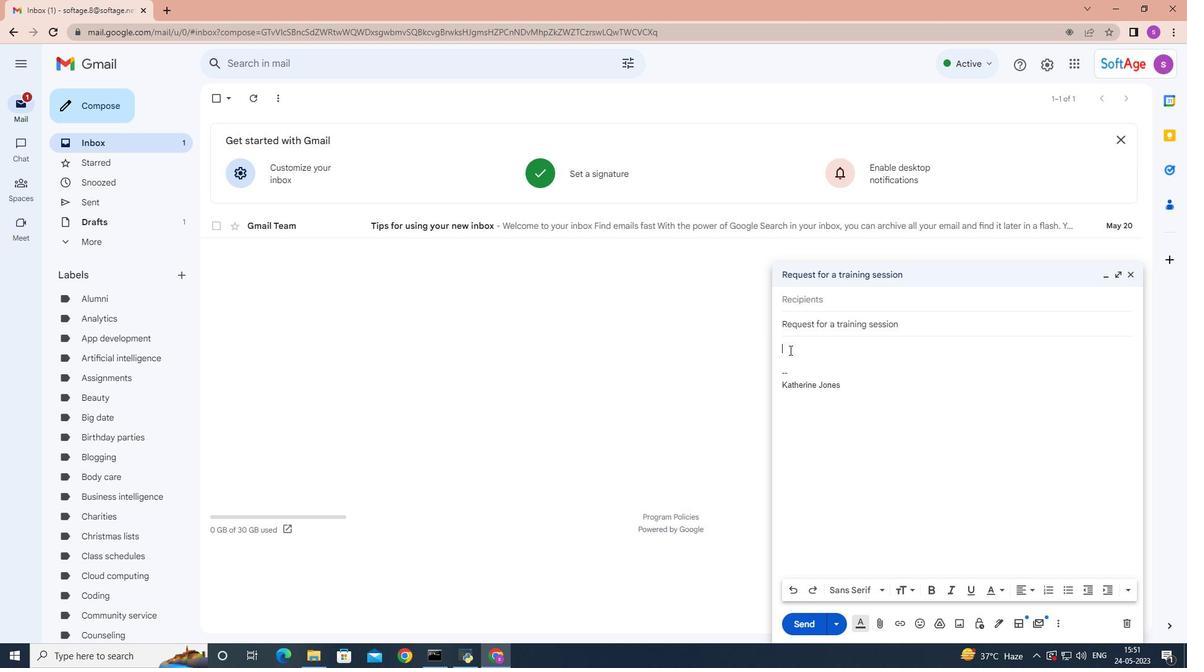 
Action: Key pressed <Key.shift>Could<Key.space>you<Key.space>please<Key.space>send<Key.space>me<Key.space>the<Key.space>feedbav<Key.backspace>ck<Key.space>from<Key.space>the<Key.space>customer<Key.space>survey<Key.space>
Screenshot: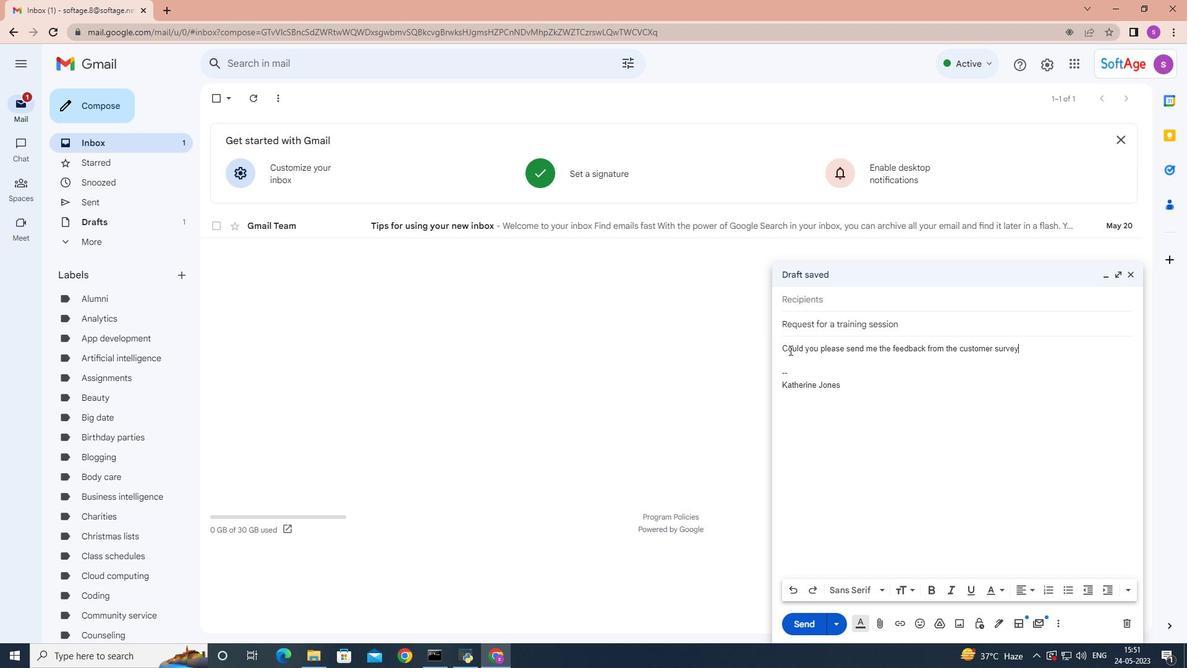 
Action: Mouse moved to (814, 302)
Screenshot: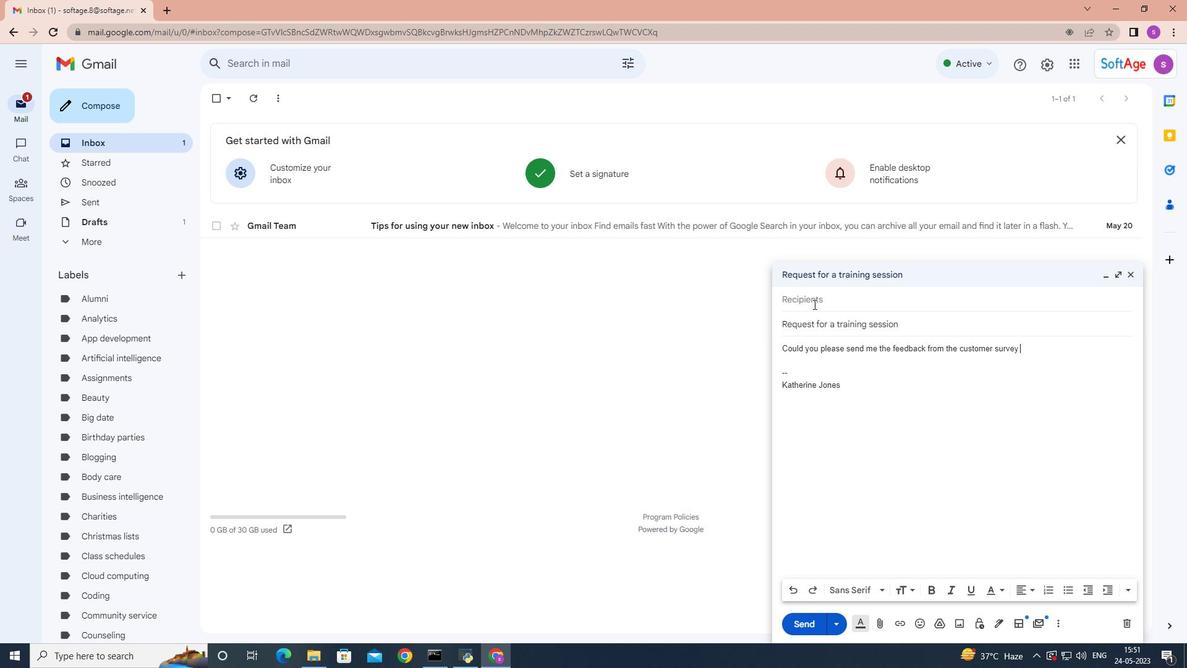 
Action: Mouse pressed left at (814, 302)
Screenshot: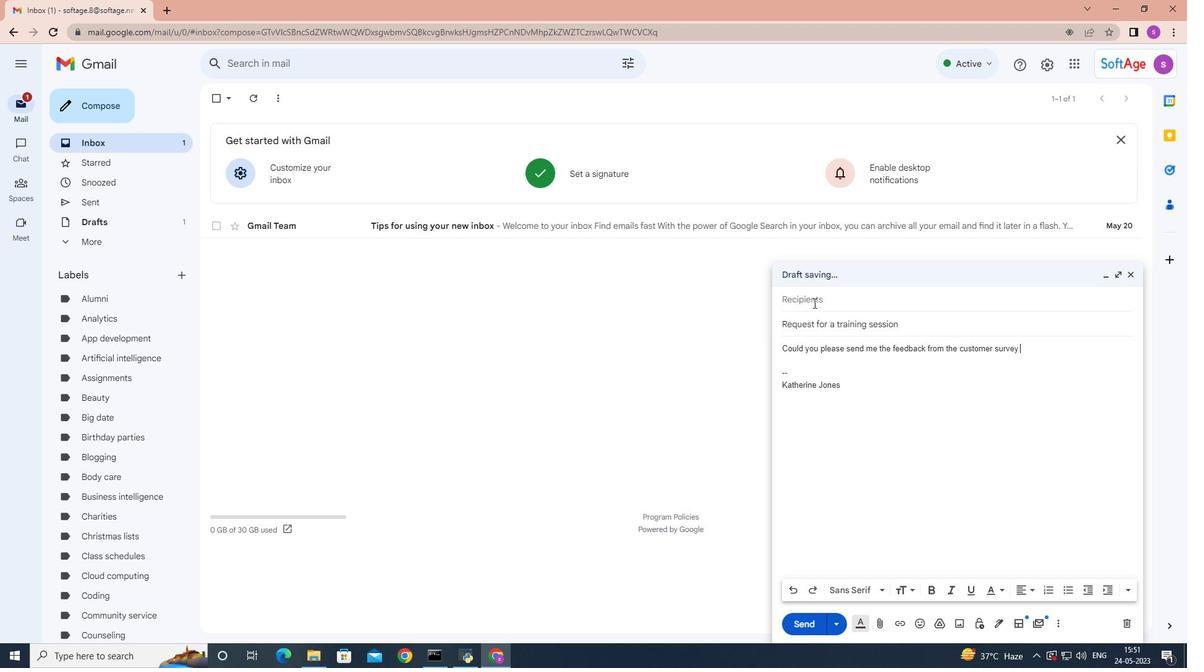 
Action: Mouse moved to (811, 302)
Screenshot: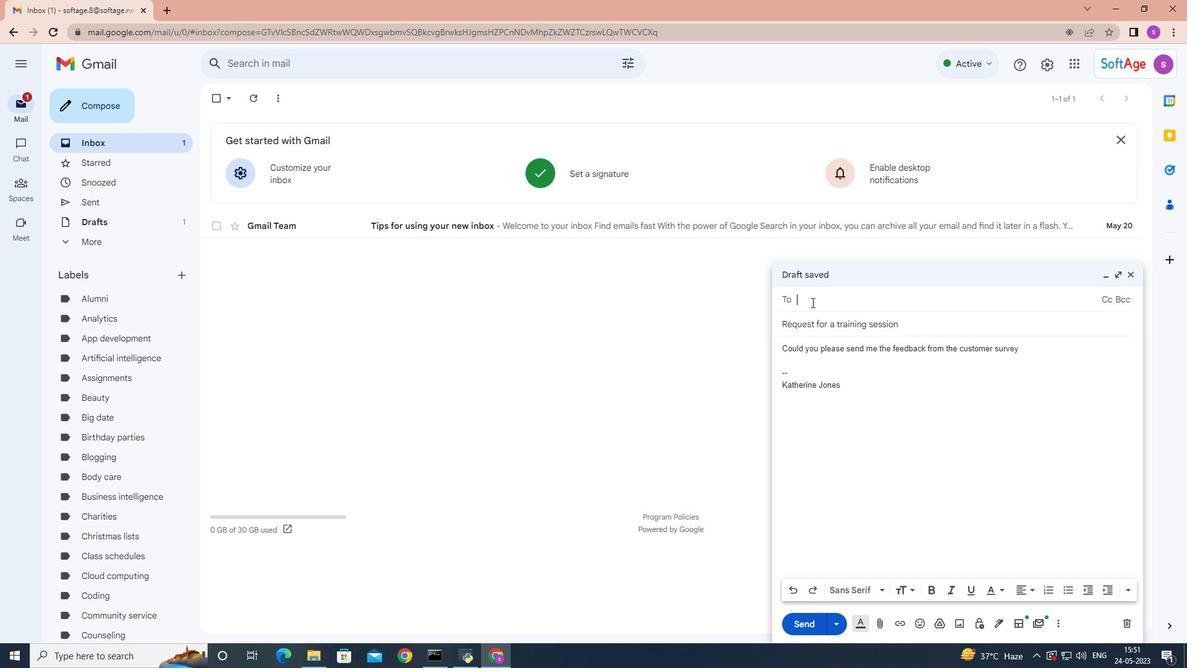 
Action: Key pressed softage.10
Screenshot: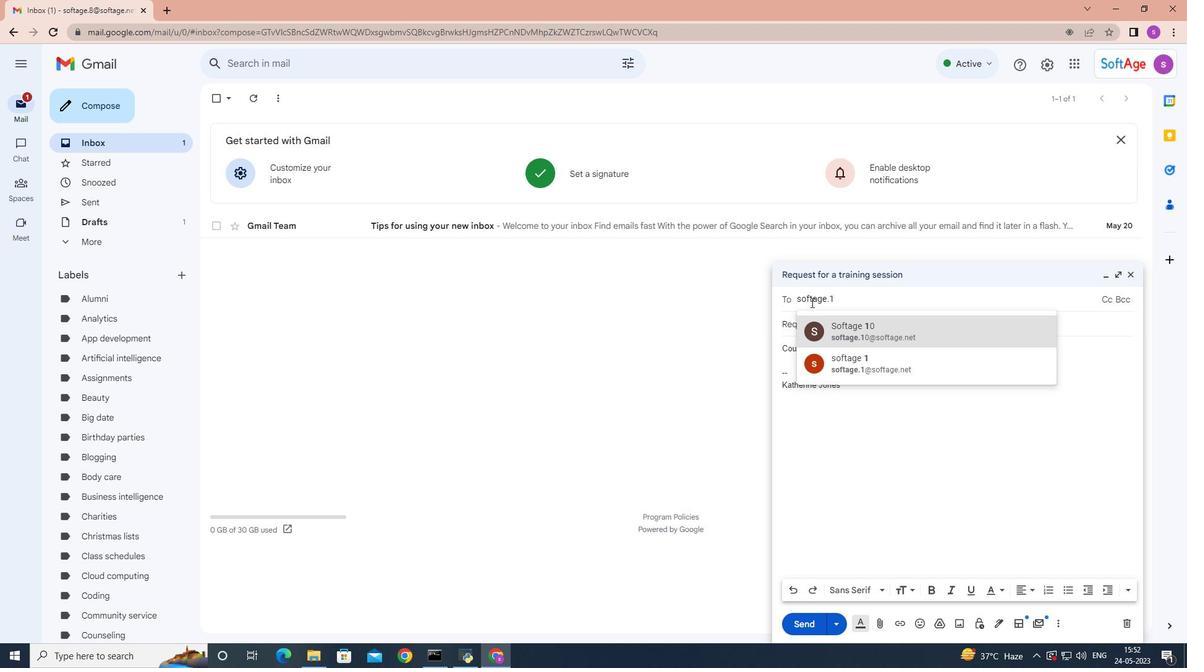 
Action: Mouse moved to (851, 329)
Screenshot: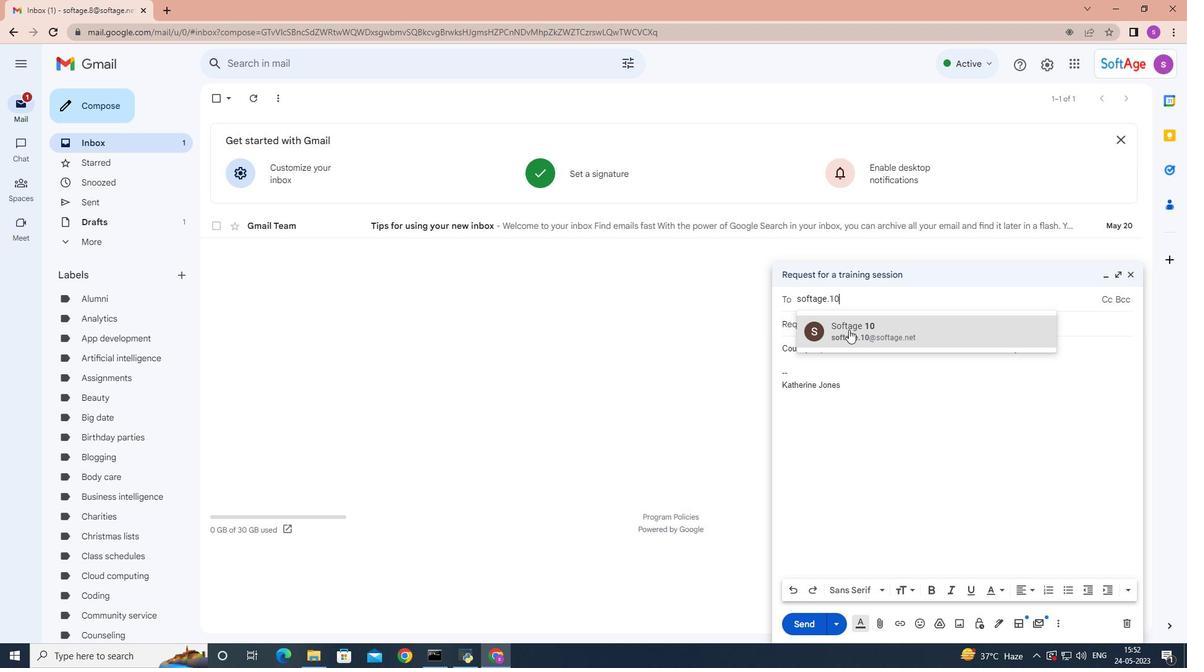 
Action: Mouse pressed left at (851, 329)
Screenshot: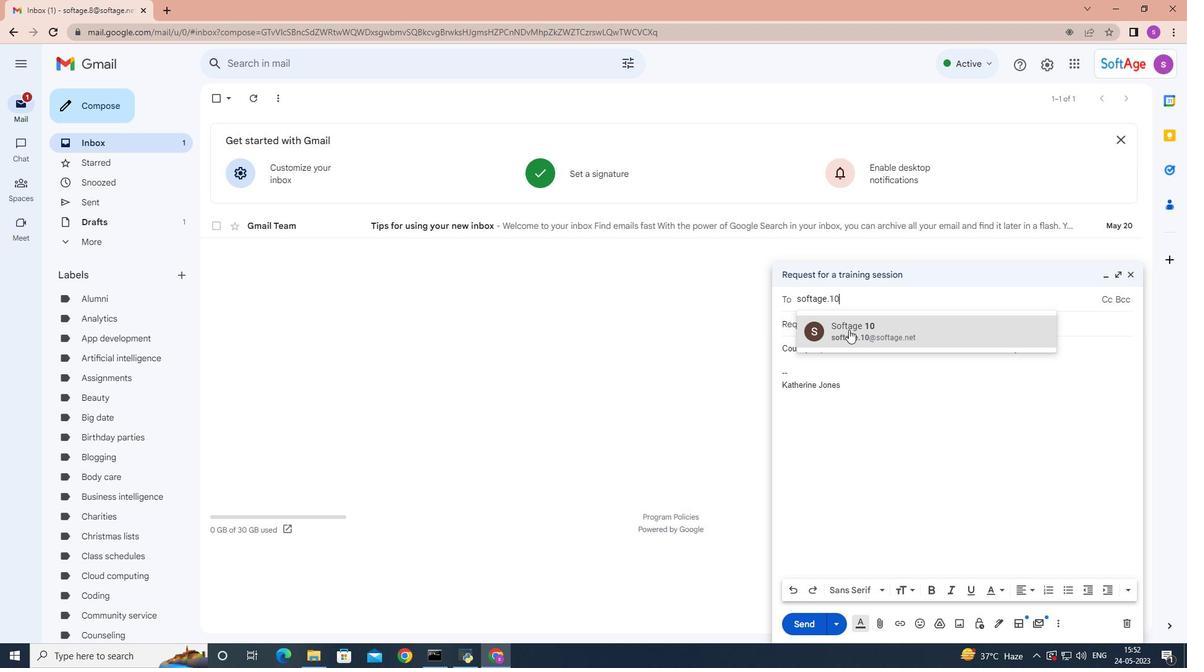 
Action: Mouse moved to (1030, 358)
Screenshot: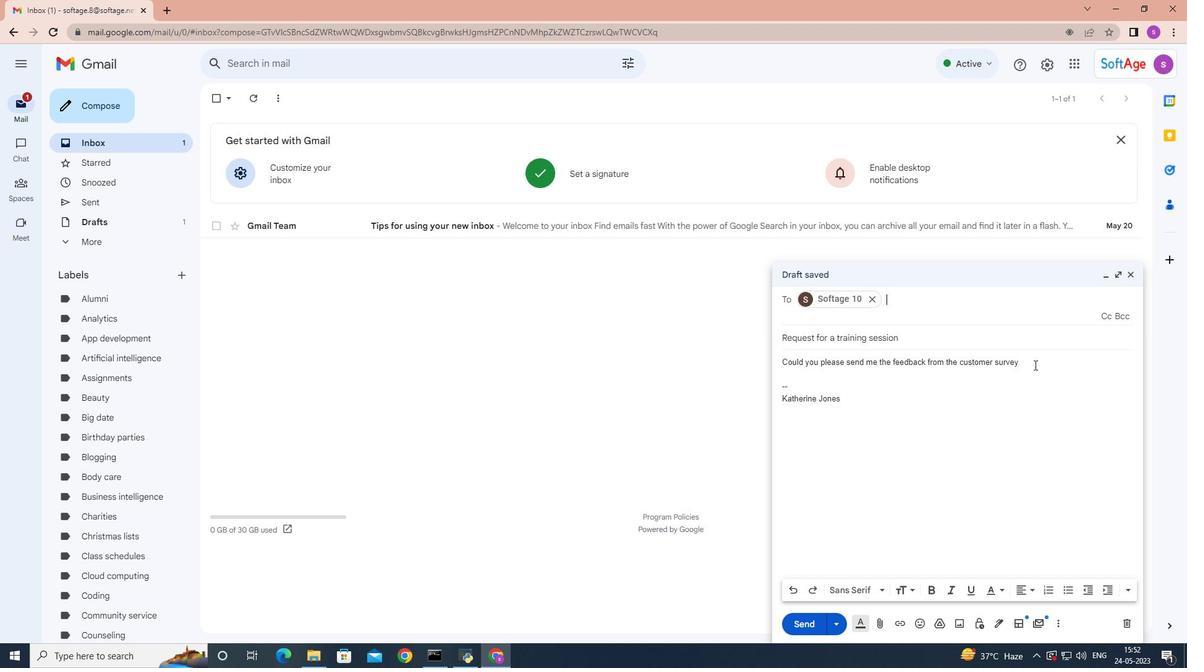 
Action: Mouse pressed left at (1030, 358)
Screenshot: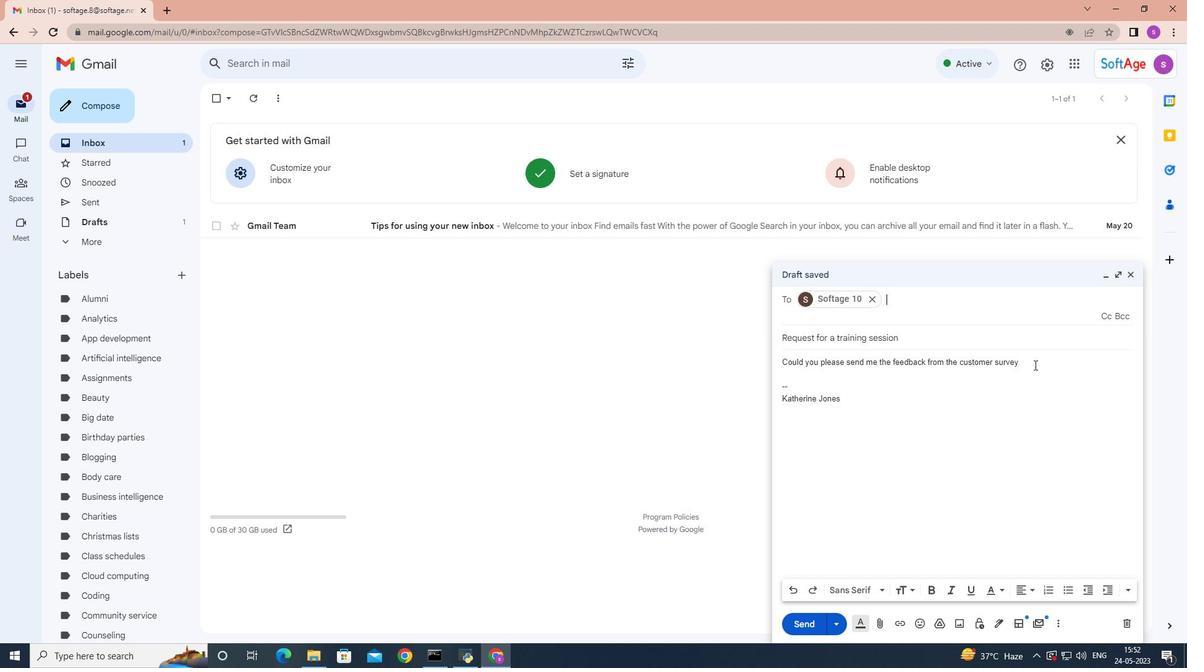 
Action: Mouse moved to (1023, 348)
Screenshot: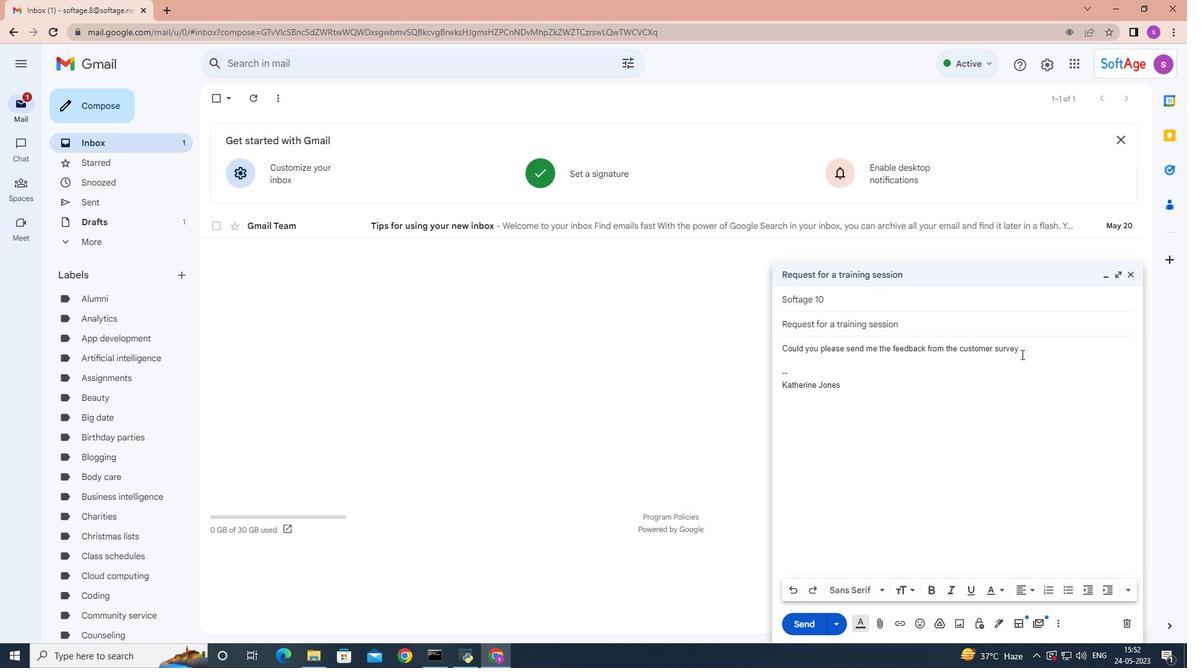 
Action: Mouse pressed left at (1023, 348)
Screenshot: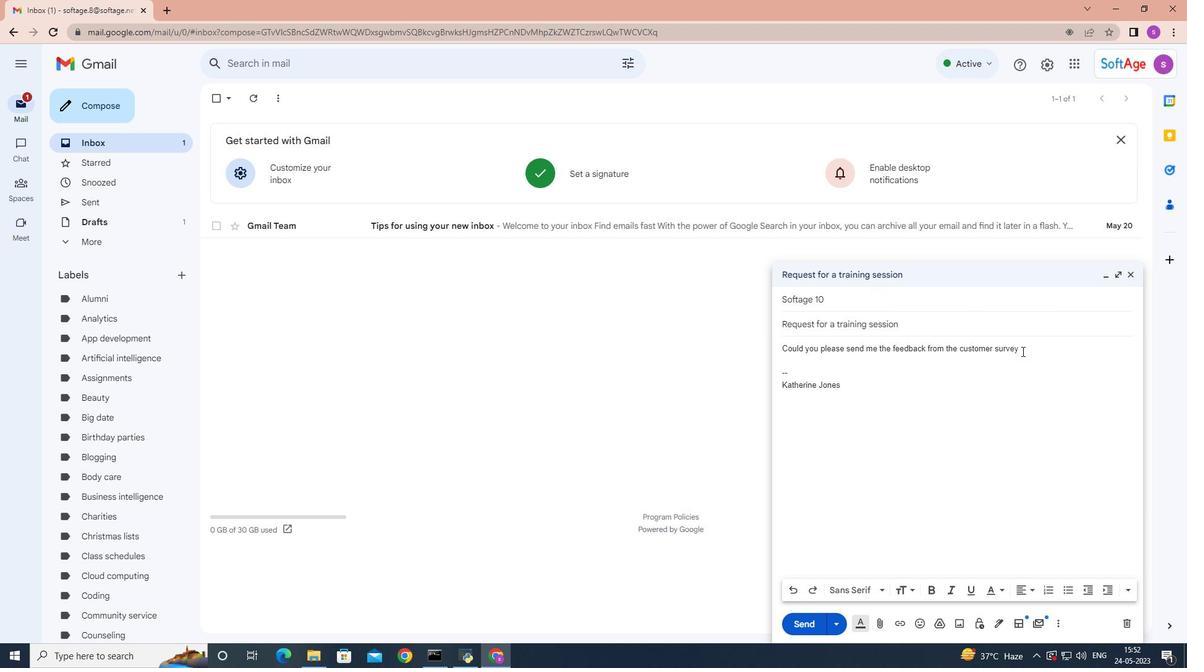 
Action: Mouse moved to (1020, 351)
Screenshot: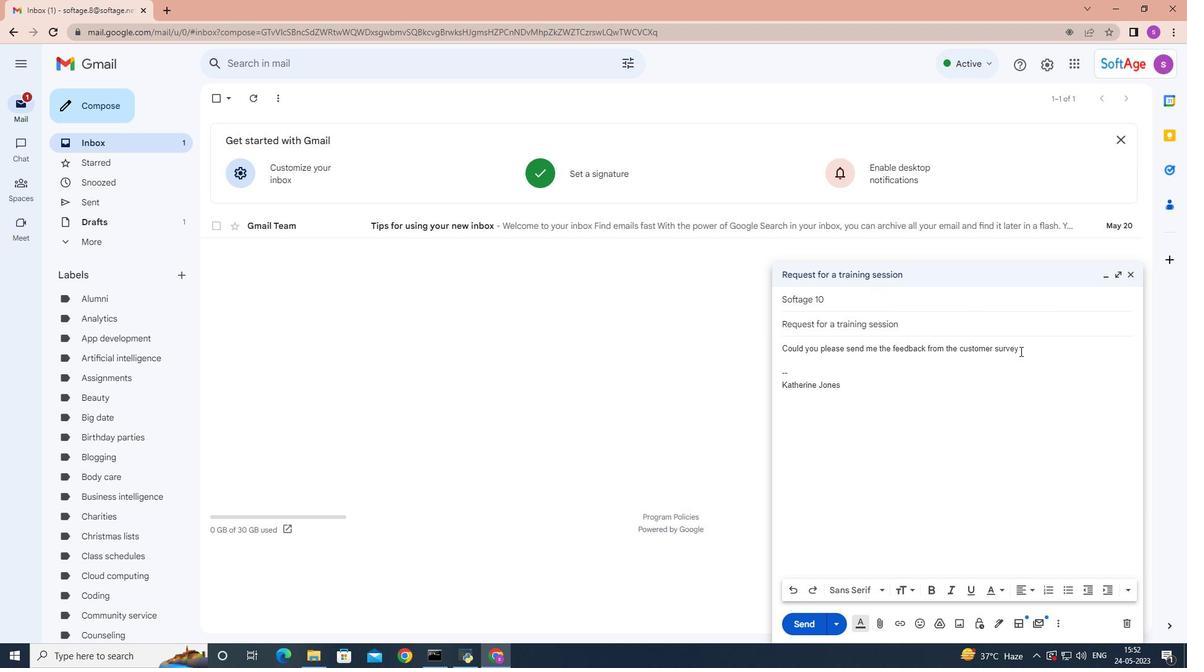 
Action: Mouse pressed left at (1020, 351)
Screenshot: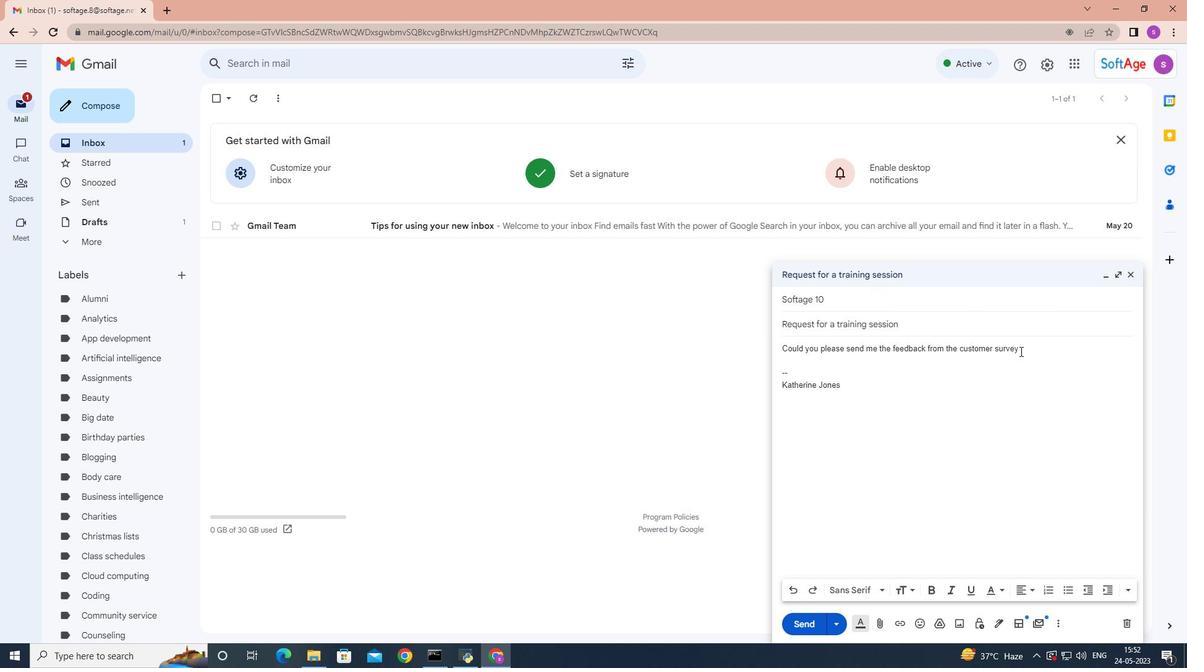 
Action: Mouse moved to (1017, 351)
Screenshot: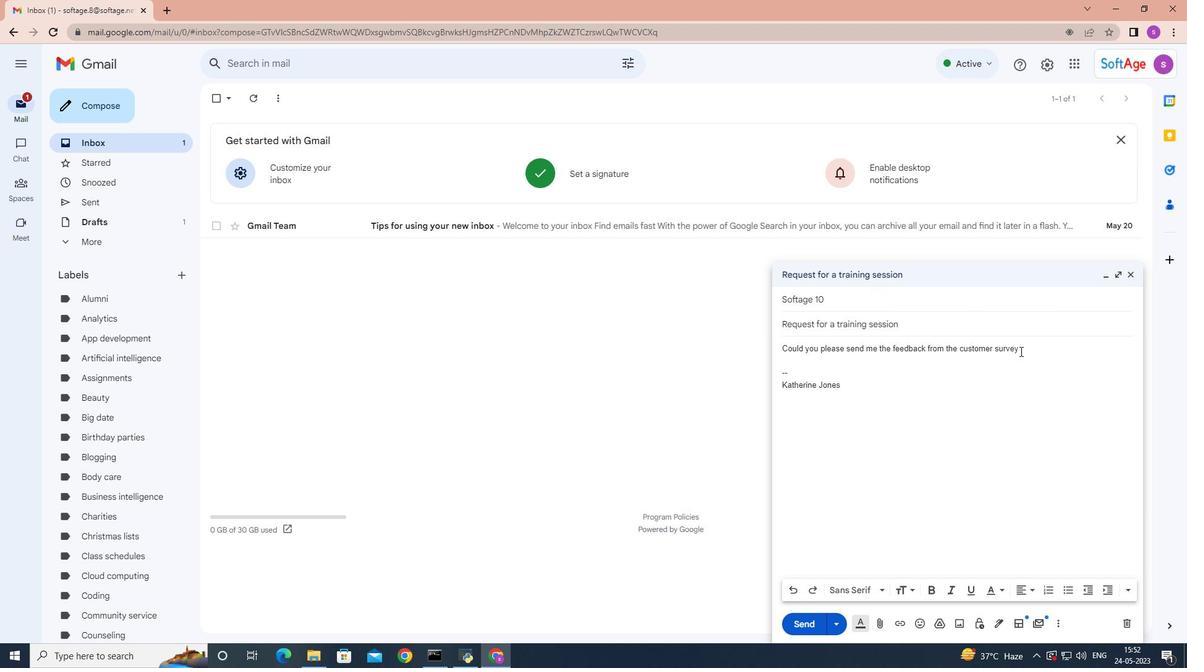 
Action: Key pressed <Key.left>
Screenshot: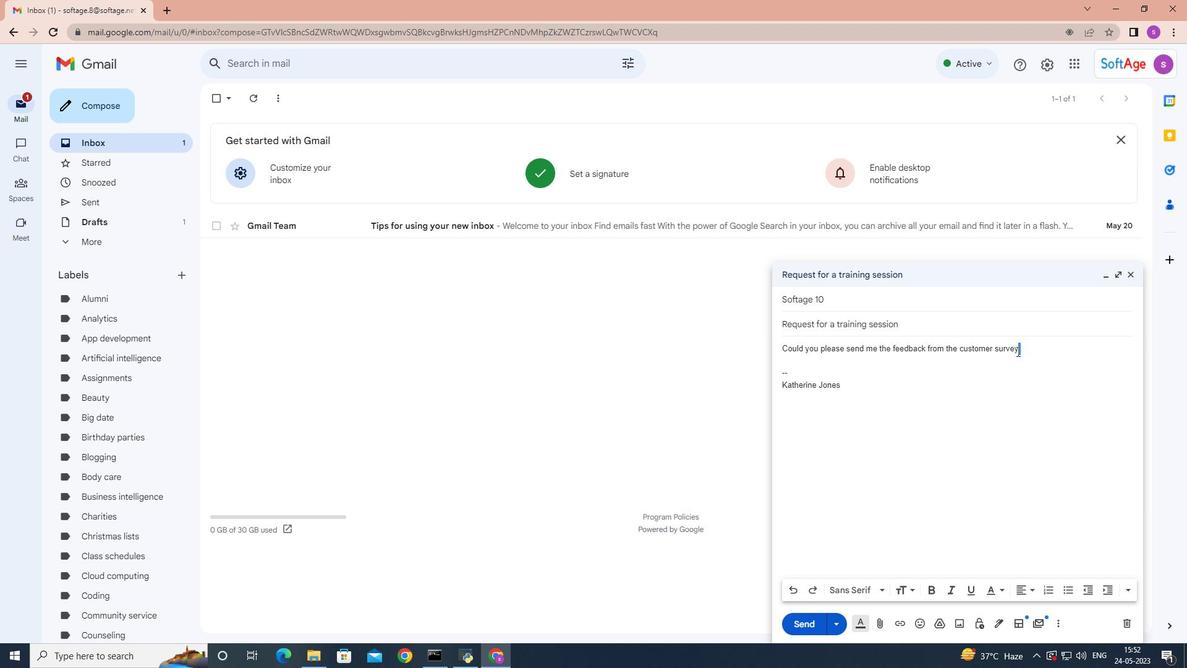 
Action: Mouse moved to (998, 354)
Screenshot: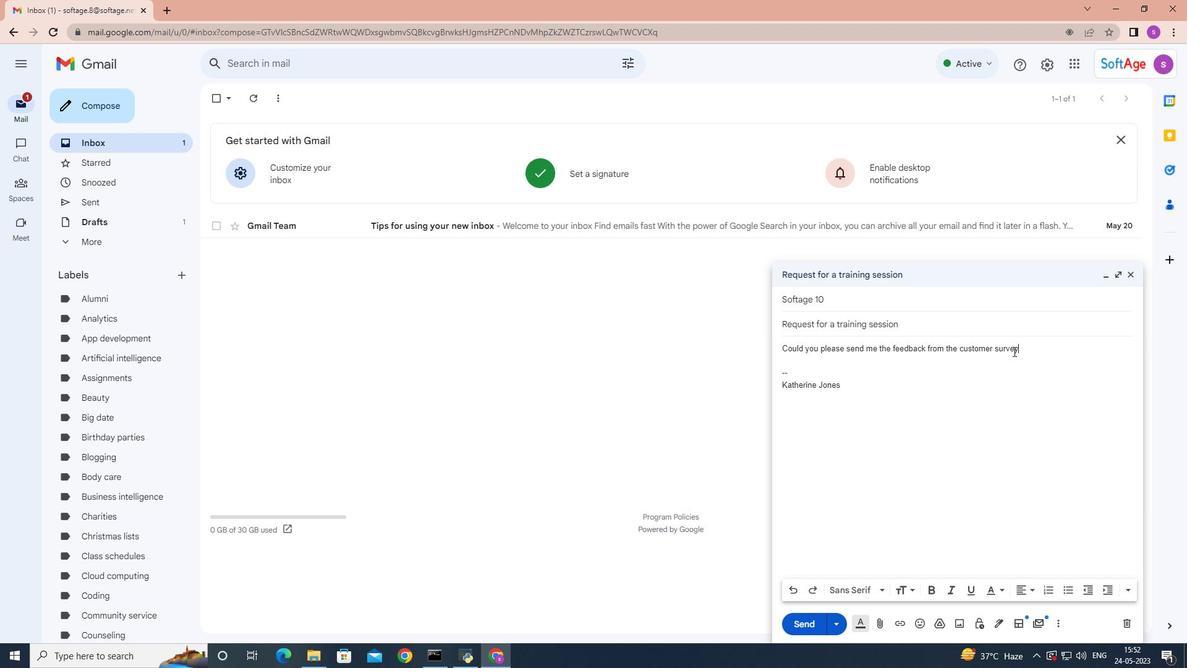 
Action: Key pressed <Key.left>
Screenshot: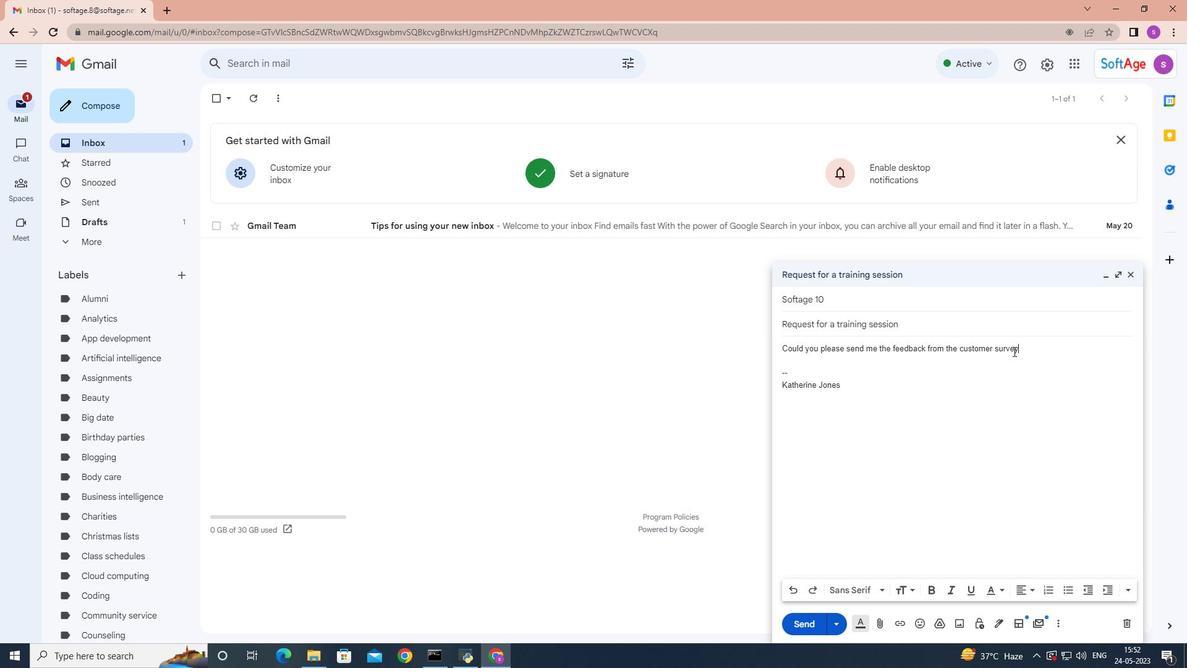 
Action: Mouse moved to (998, 354)
Screenshot: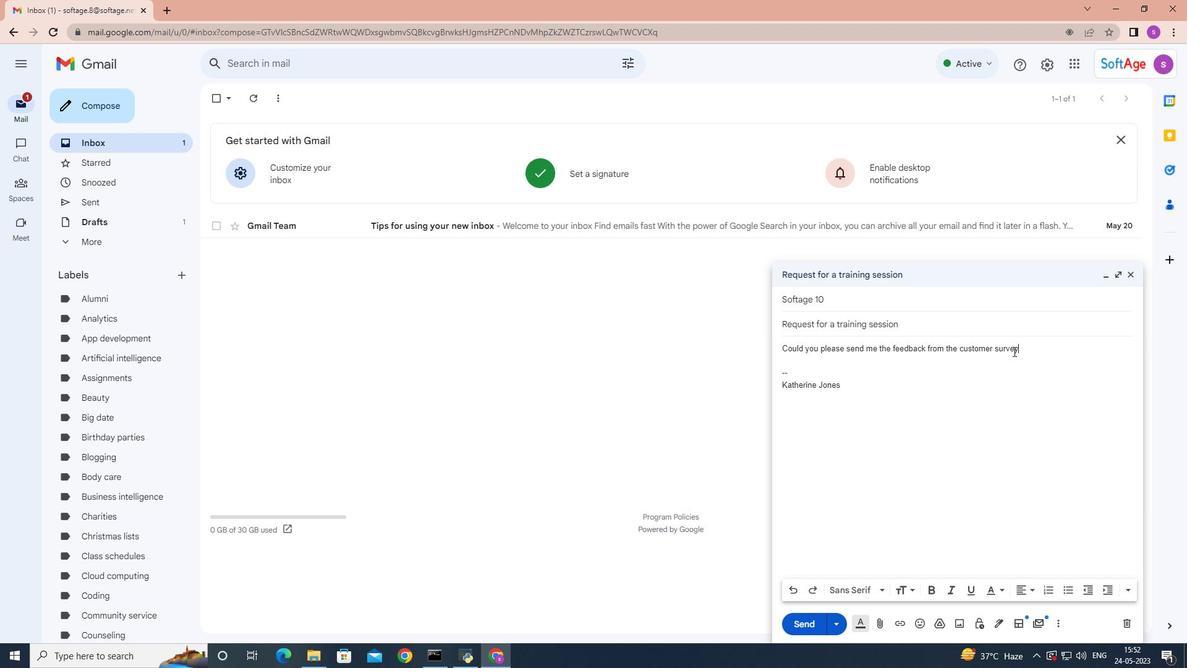
Action: Key pressed <Key.left>
Screenshot: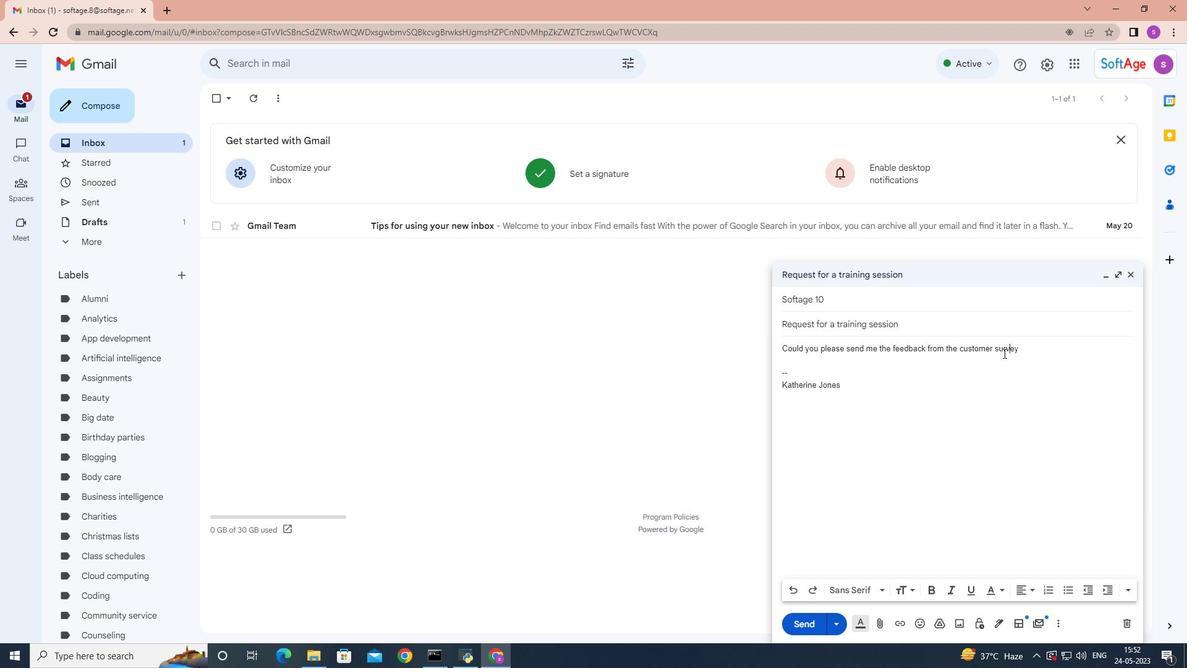
Action: Mouse moved to (995, 355)
Screenshot: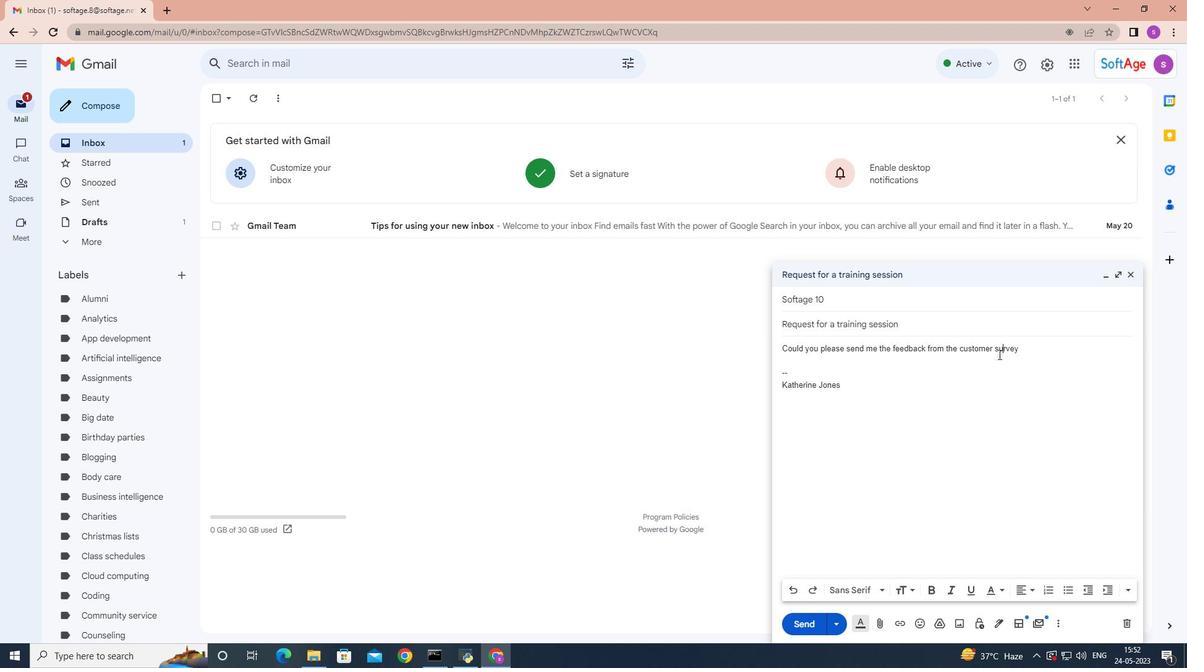 
Action: Key pressed <Key.left><Key.left>
Screenshot: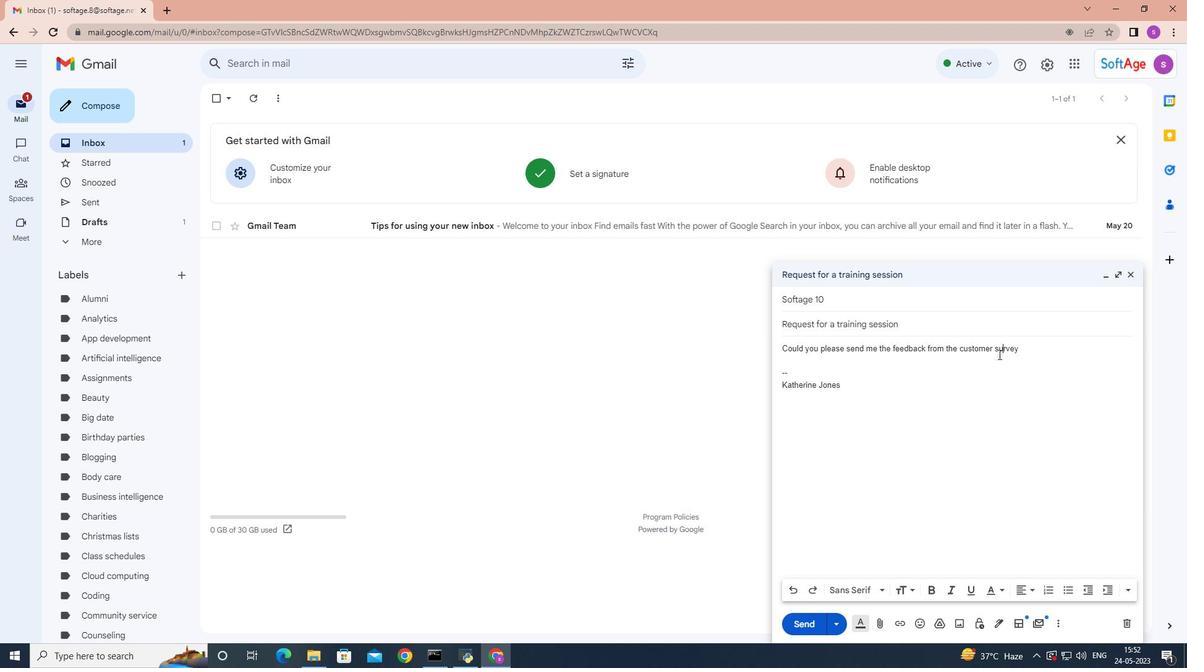 
Action: Mouse moved to (993, 355)
Screenshot: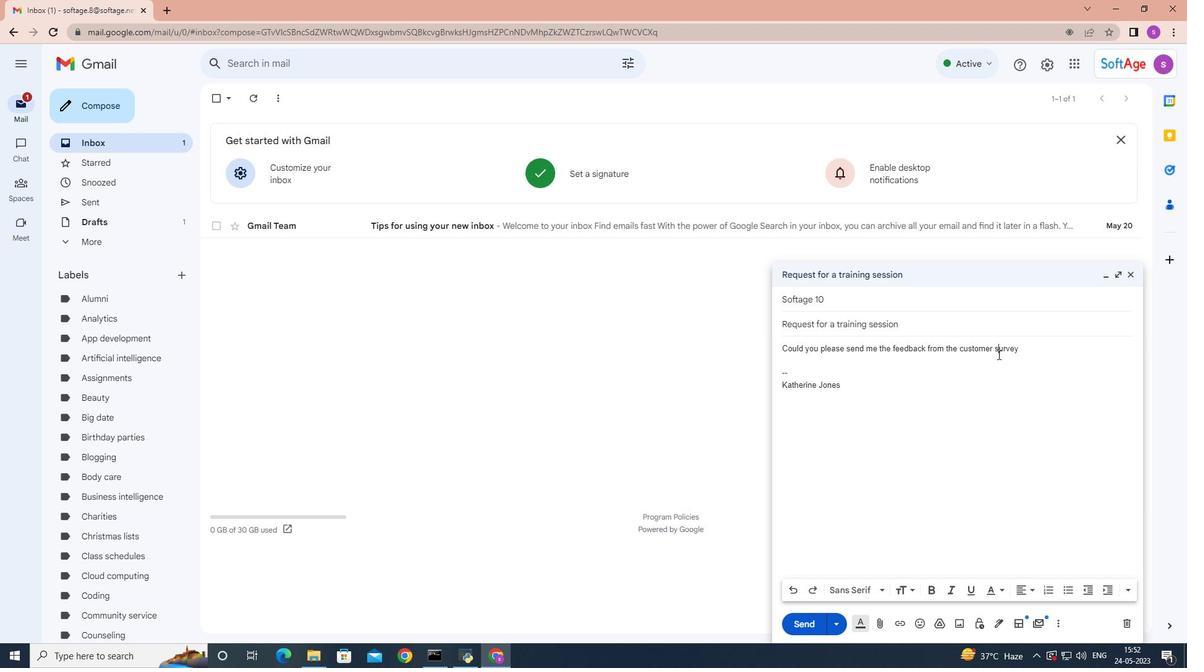 
Action: Key pressed <Key.left>
Screenshot: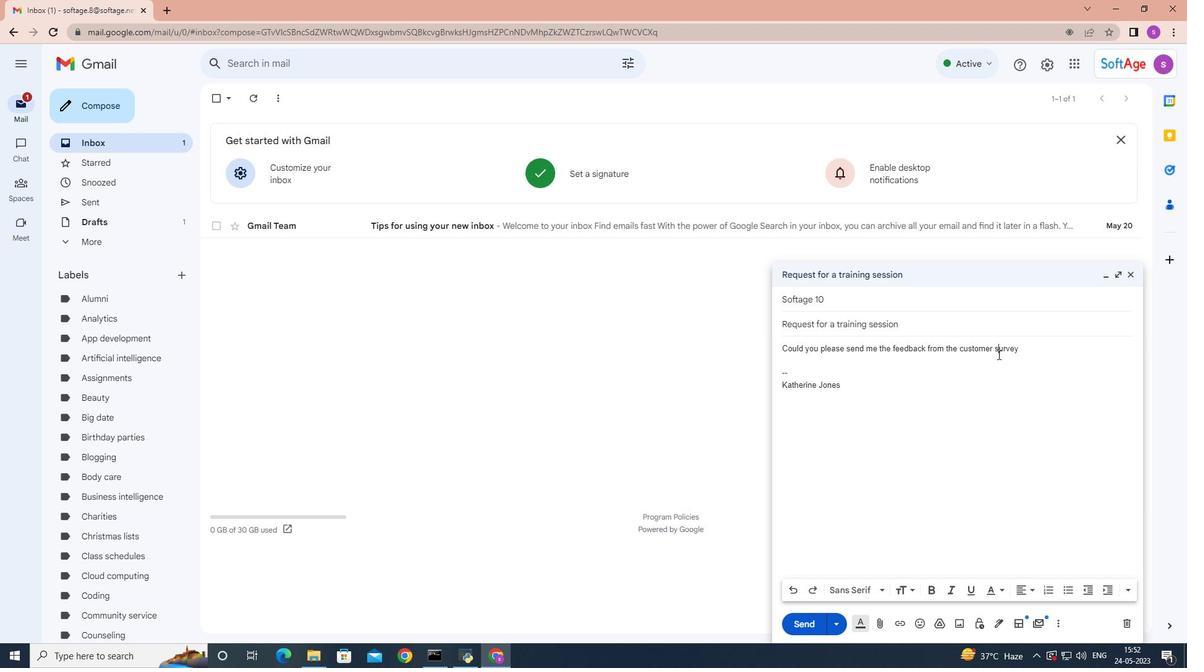 
Action: Mouse moved to (992, 355)
Screenshot: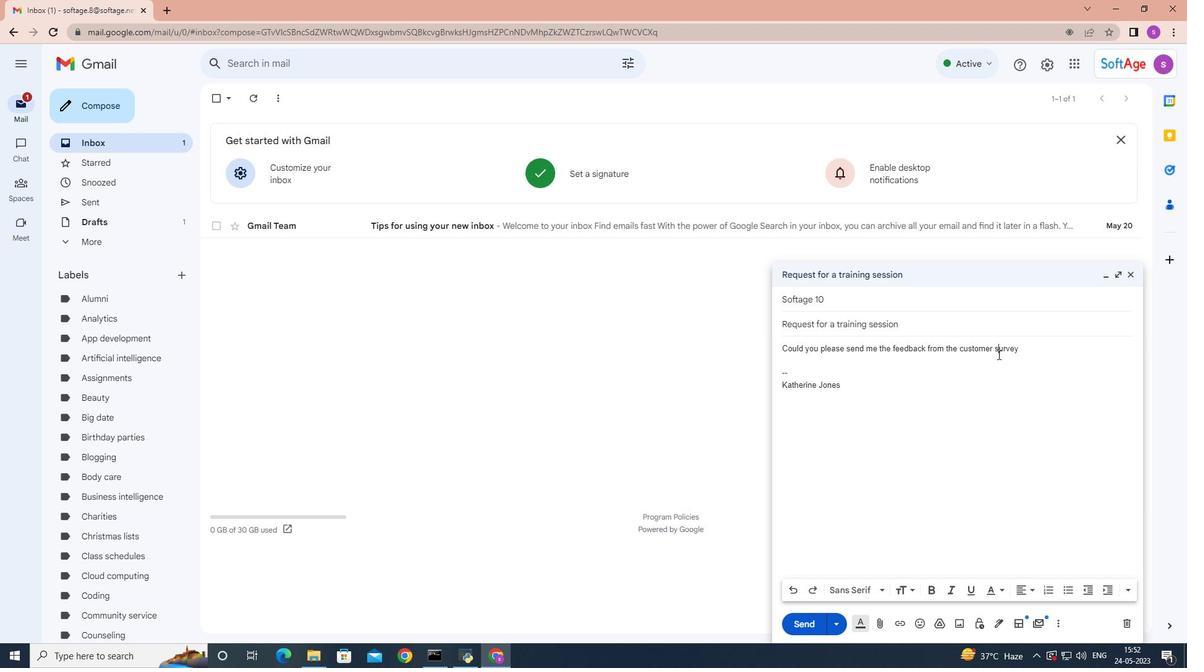 
Action: Key pressed <Key.left>
Screenshot: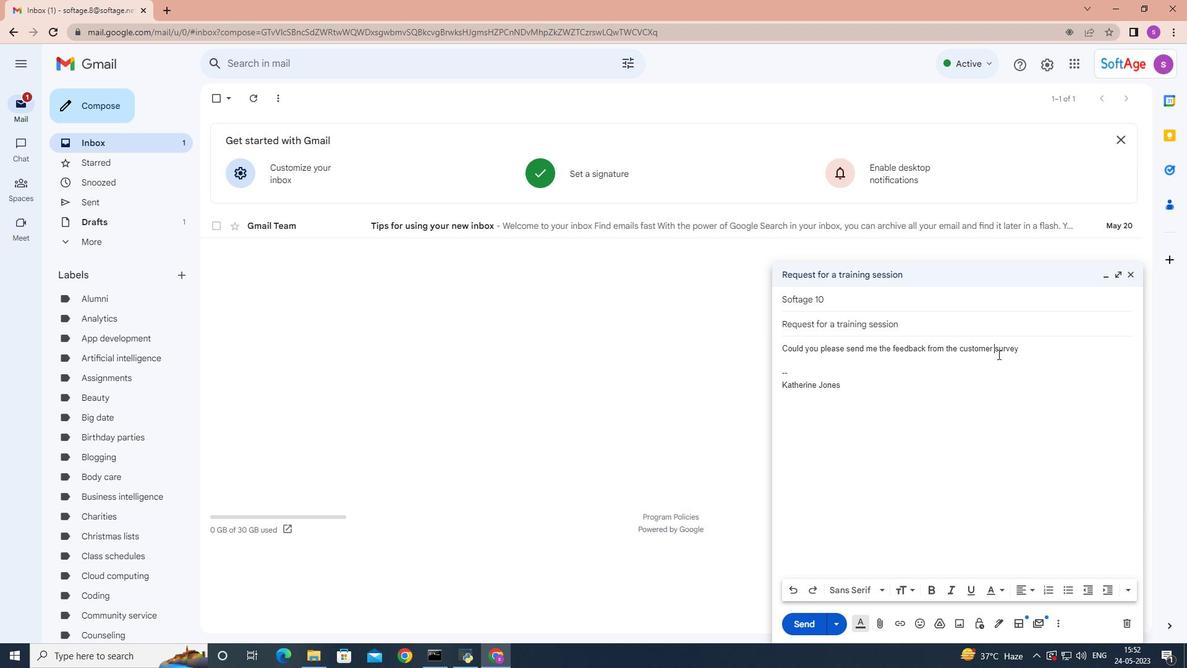 
Action: Mouse moved to (991, 355)
Screenshot: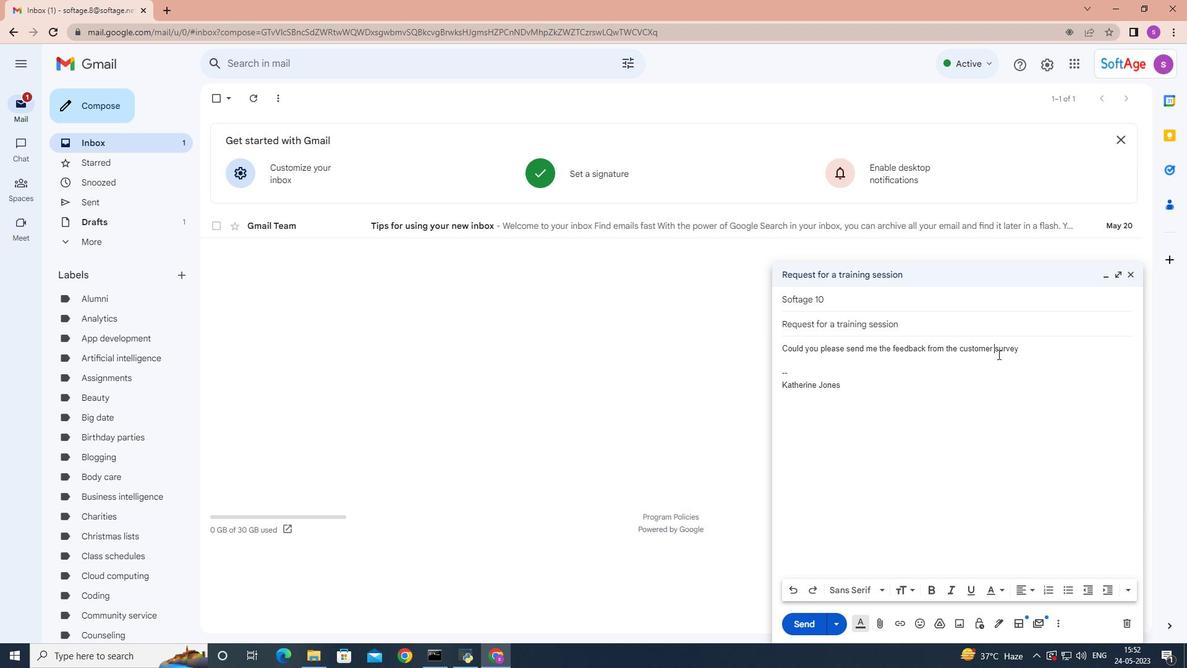 
Action: Key pressed <Key.left>
Screenshot: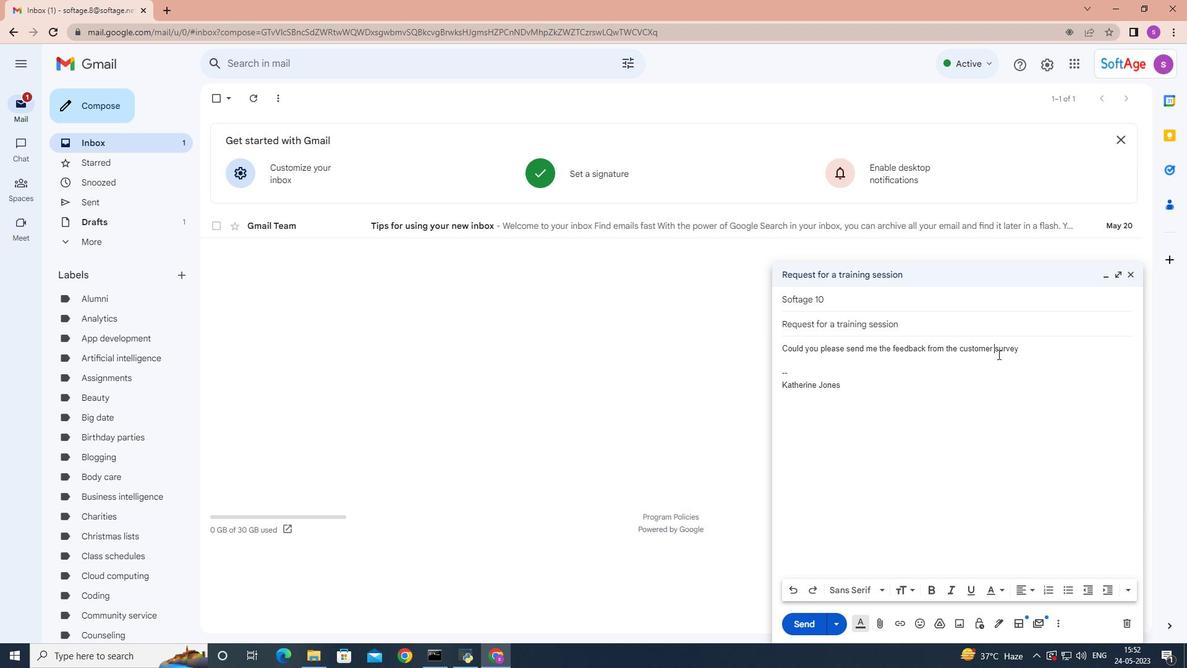 
Action: Mouse moved to (990, 355)
Screenshot: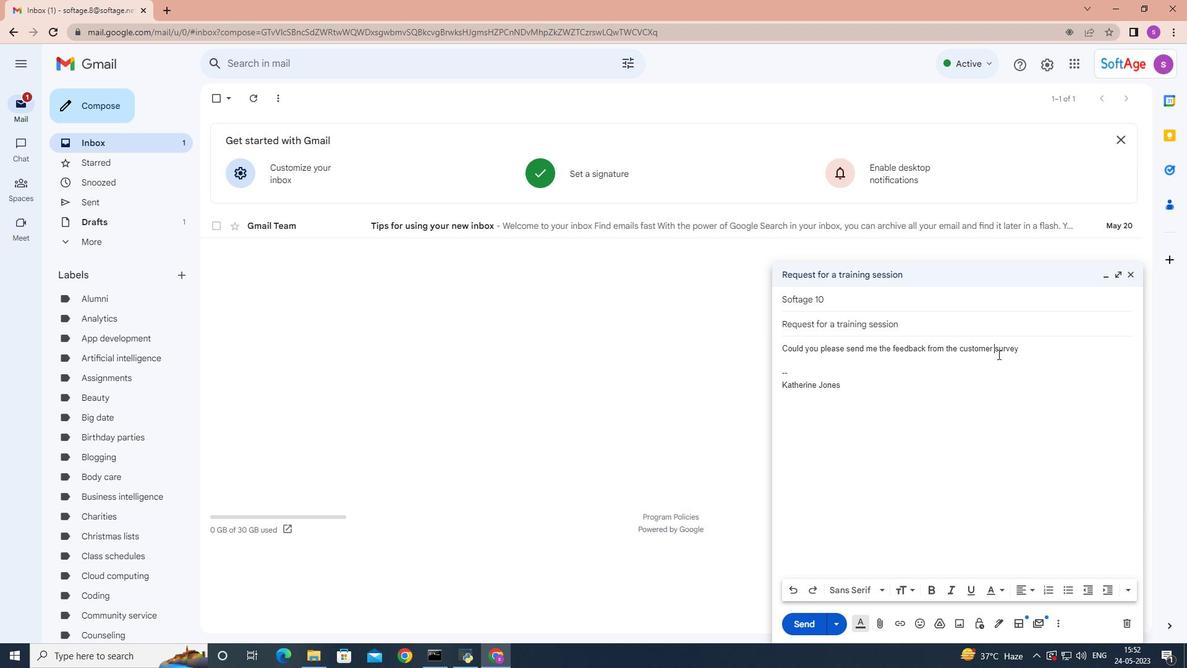 
Action: Key pressed <Key.left><Key.left>
Screenshot: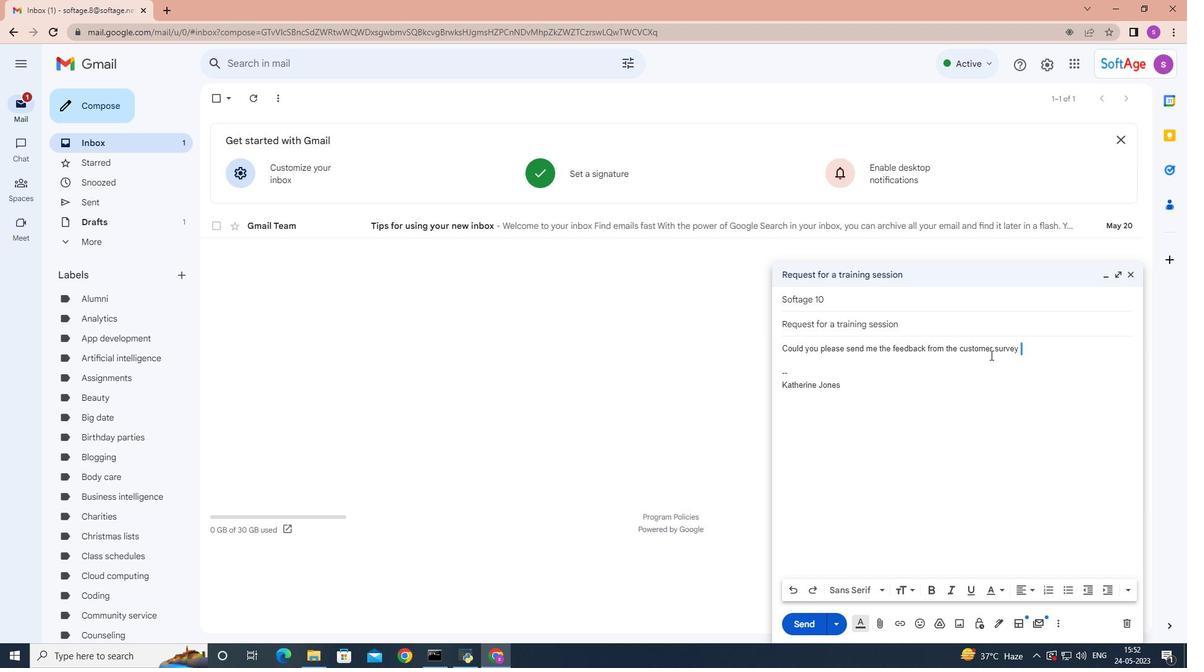 
Action: Mouse moved to (1017, 350)
Screenshot: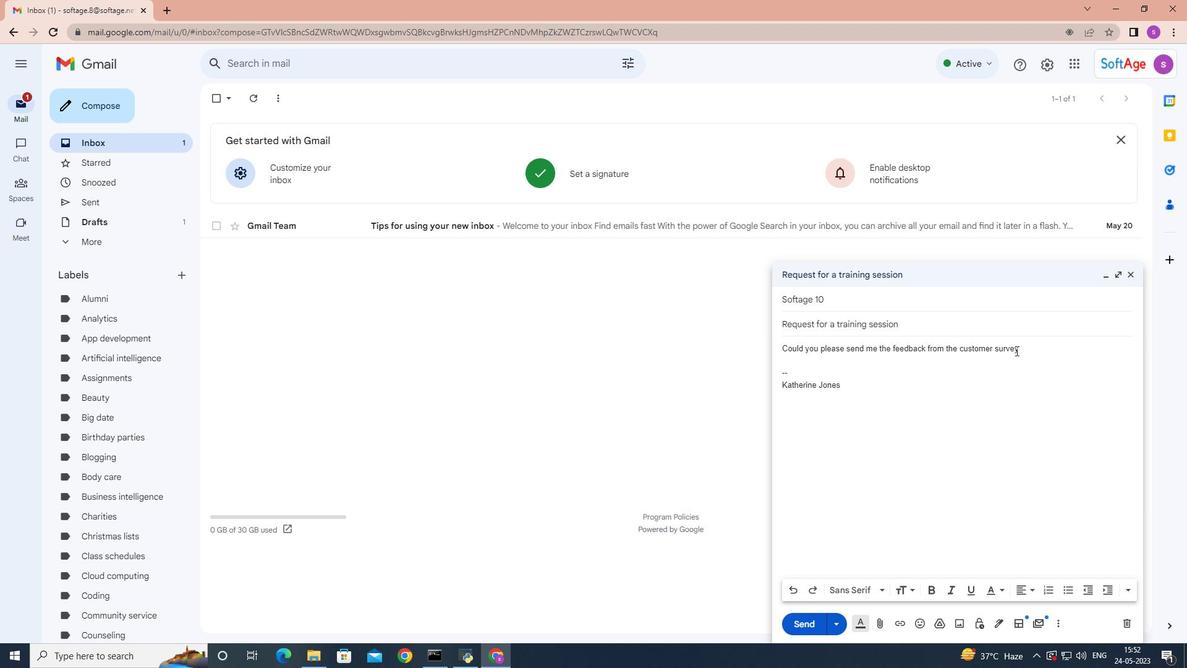 
Action: Mouse pressed left at (1017, 350)
Screenshot: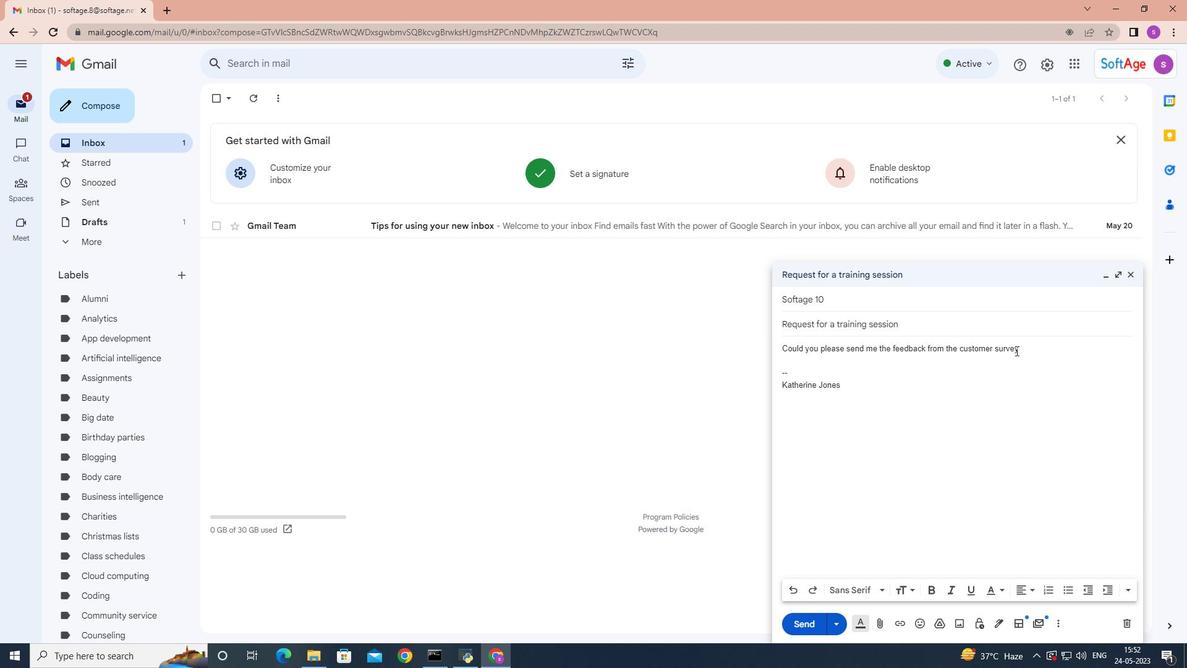 
Action: Mouse moved to (1068, 588)
Screenshot: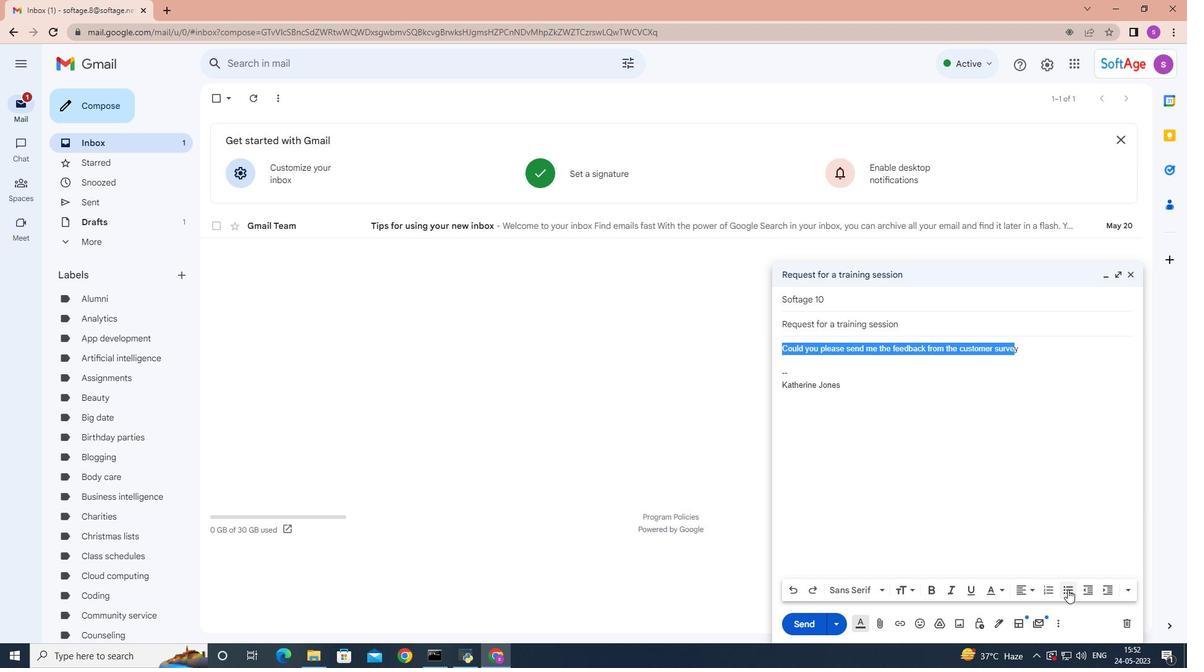 
Action: Mouse pressed left at (1068, 588)
Screenshot: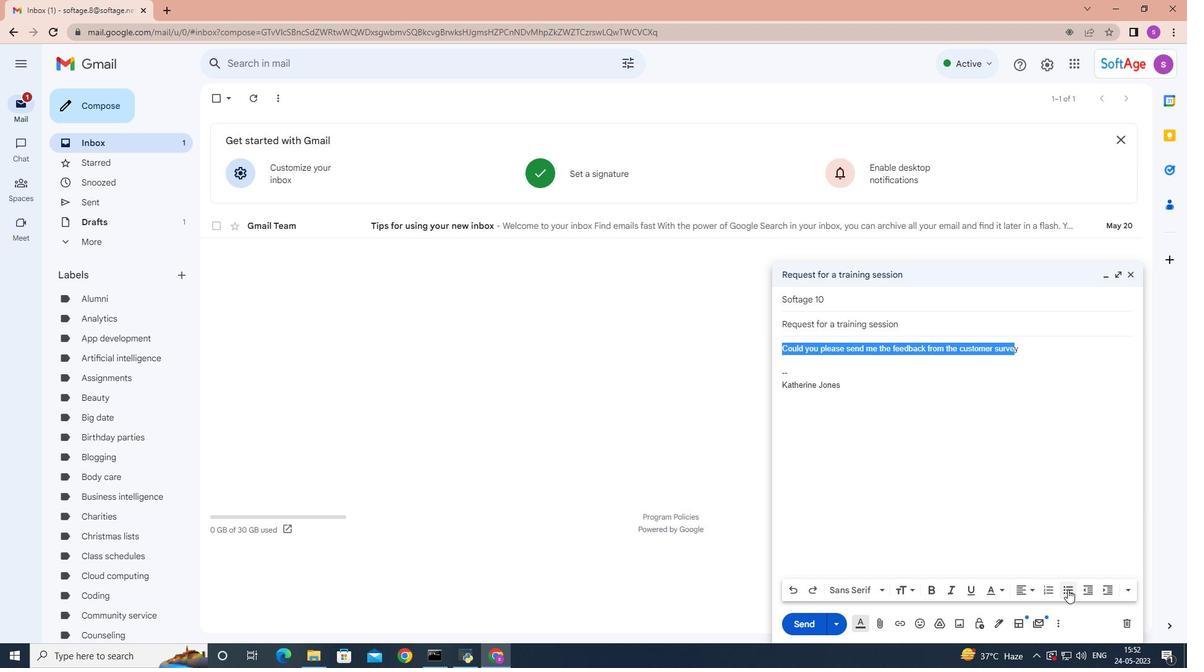 
Action: Mouse moved to (847, 584)
Screenshot: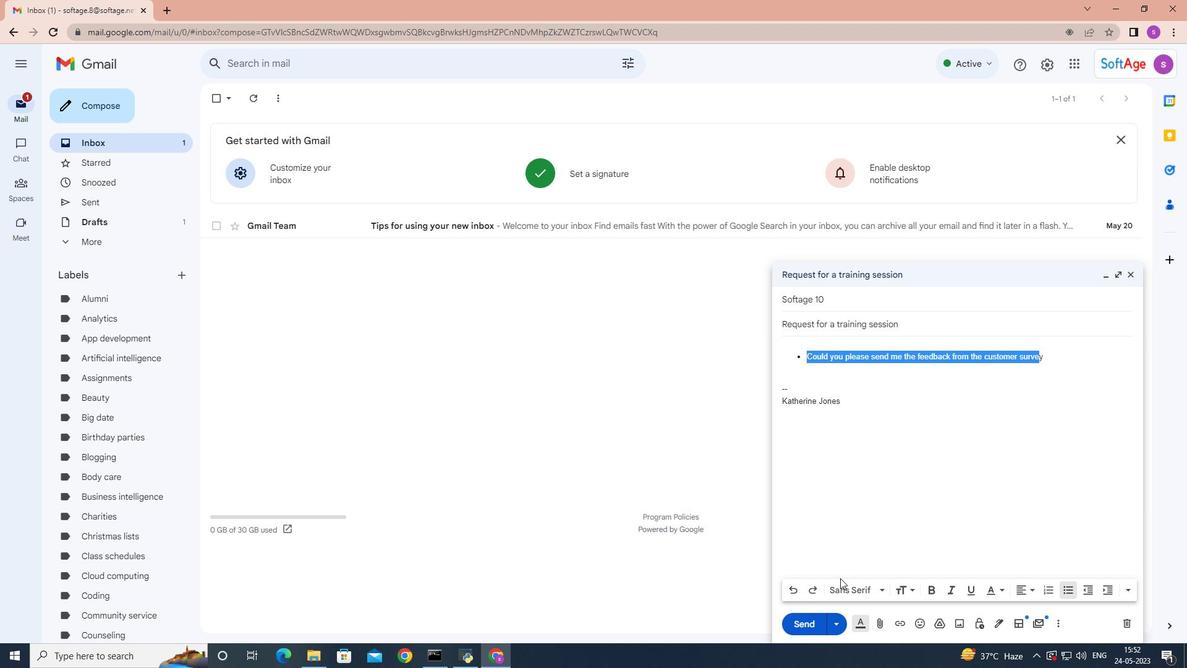 
Action: Mouse pressed left at (847, 584)
Screenshot: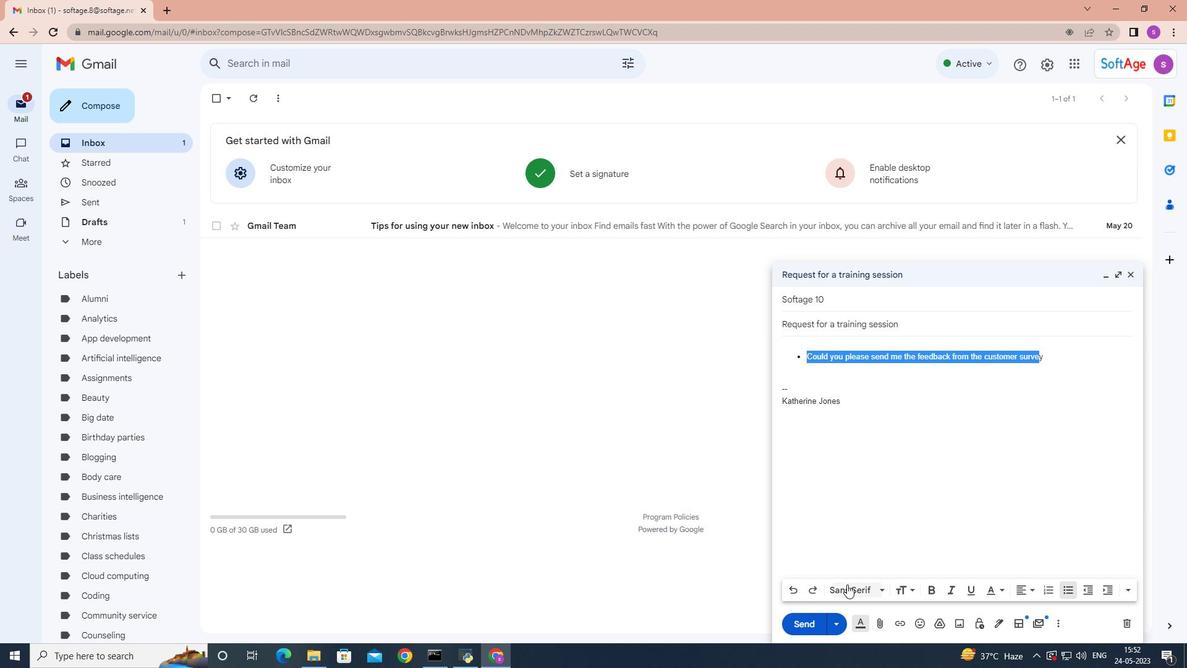 
Action: Mouse moved to (883, 471)
Screenshot: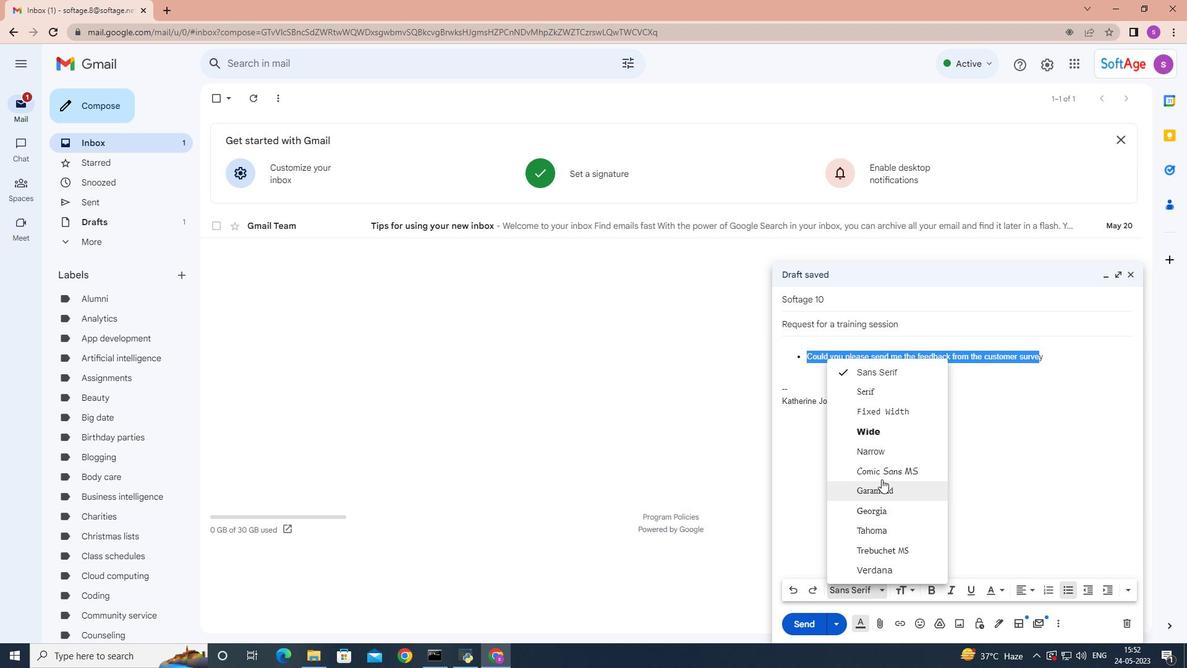
Action: Mouse pressed left at (883, 471)
Screenshot: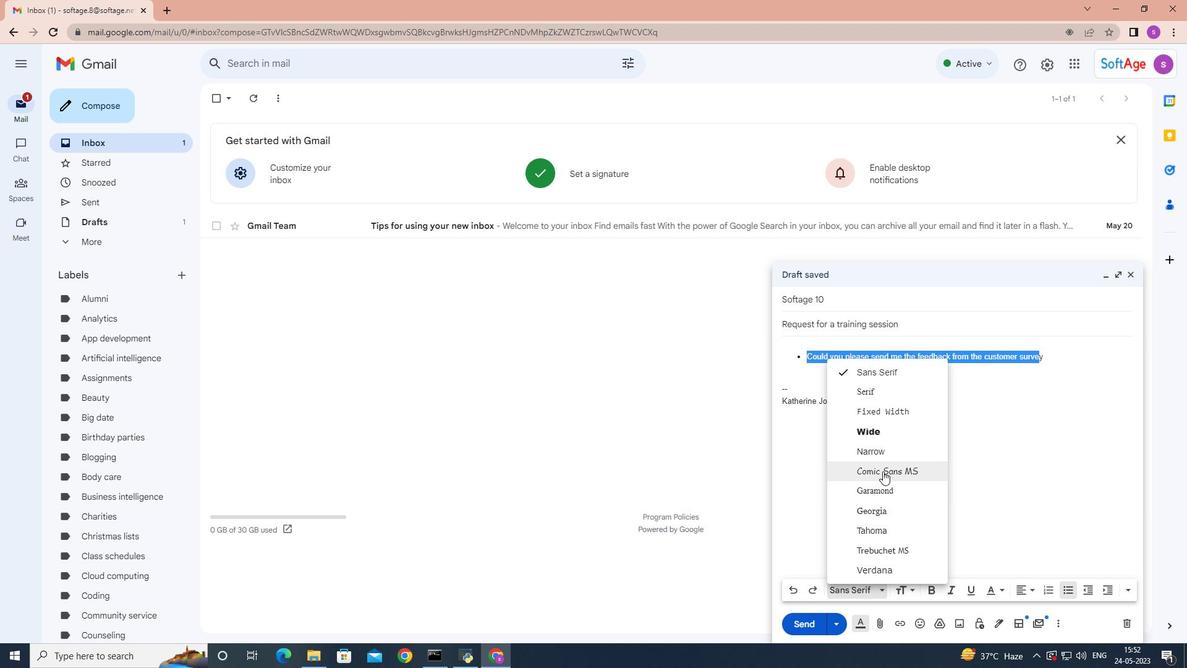 
Action: Mouse moved to (1133, 581)
Screenshot: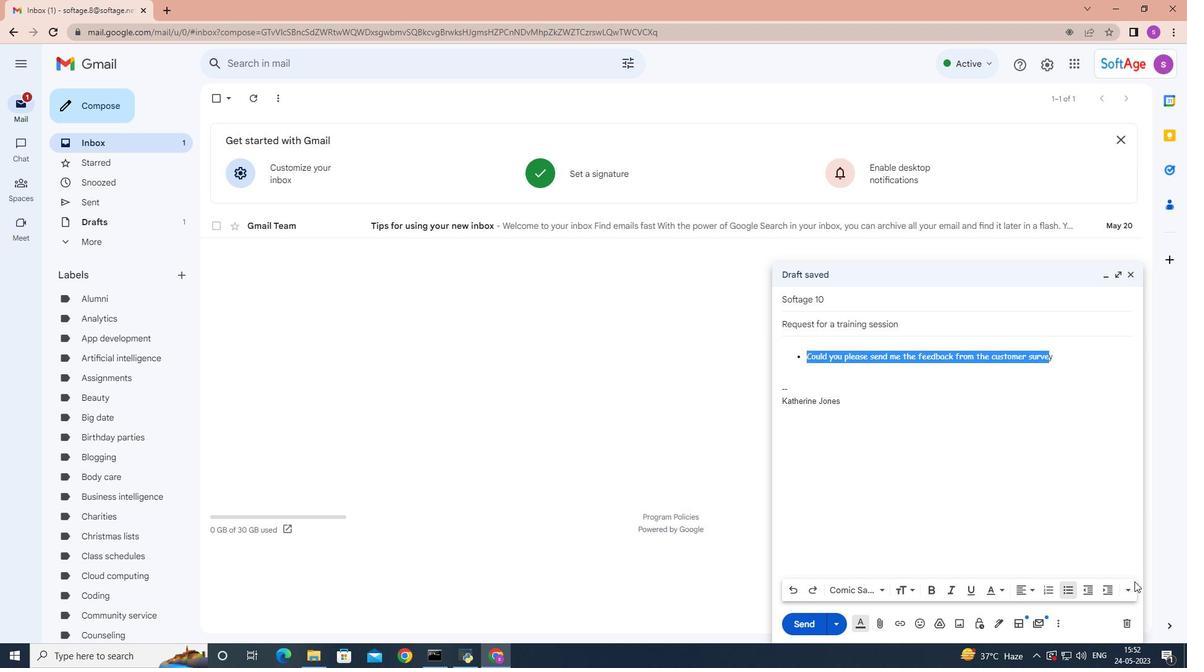 
Action: Mouse pressed left at (1133, 581)
Screenshot: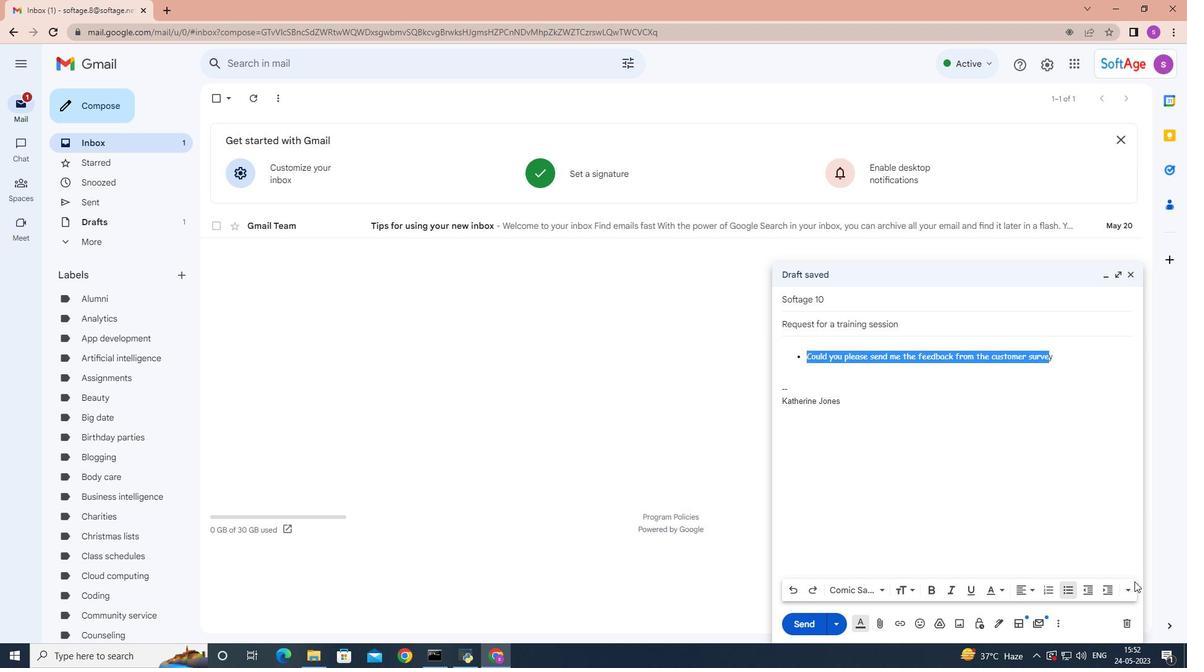 
Action: Mouse moved to (1124, 587)
Screenshot: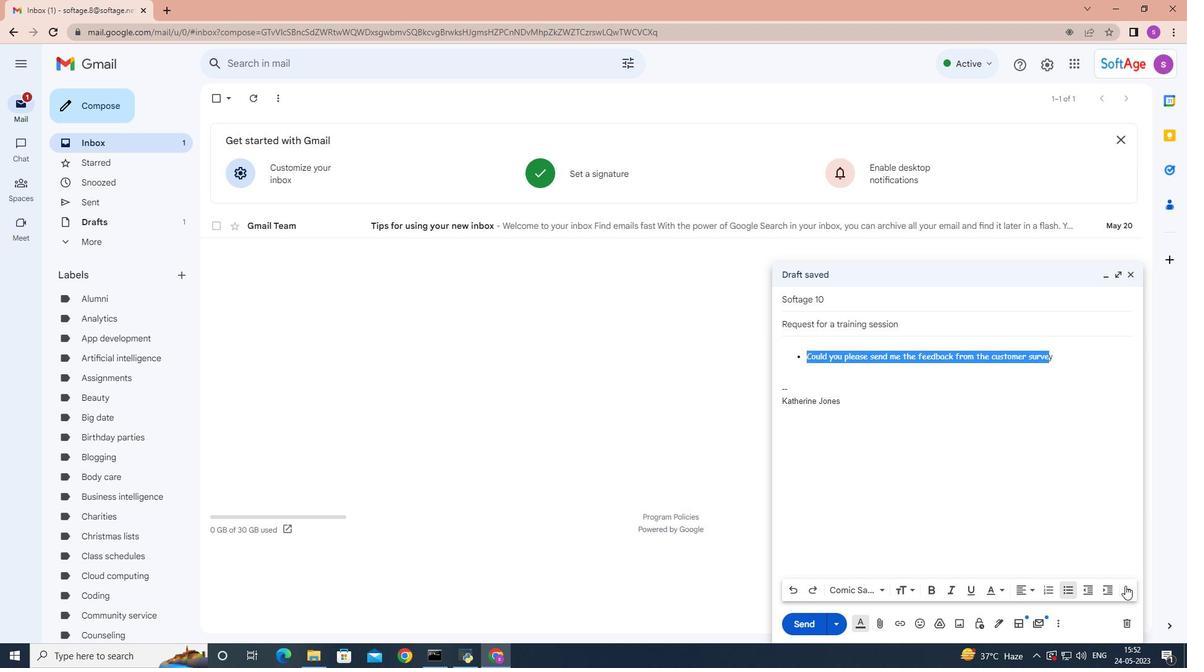 
Action: Mouse pressed left at (1124, 587)
Screenshot: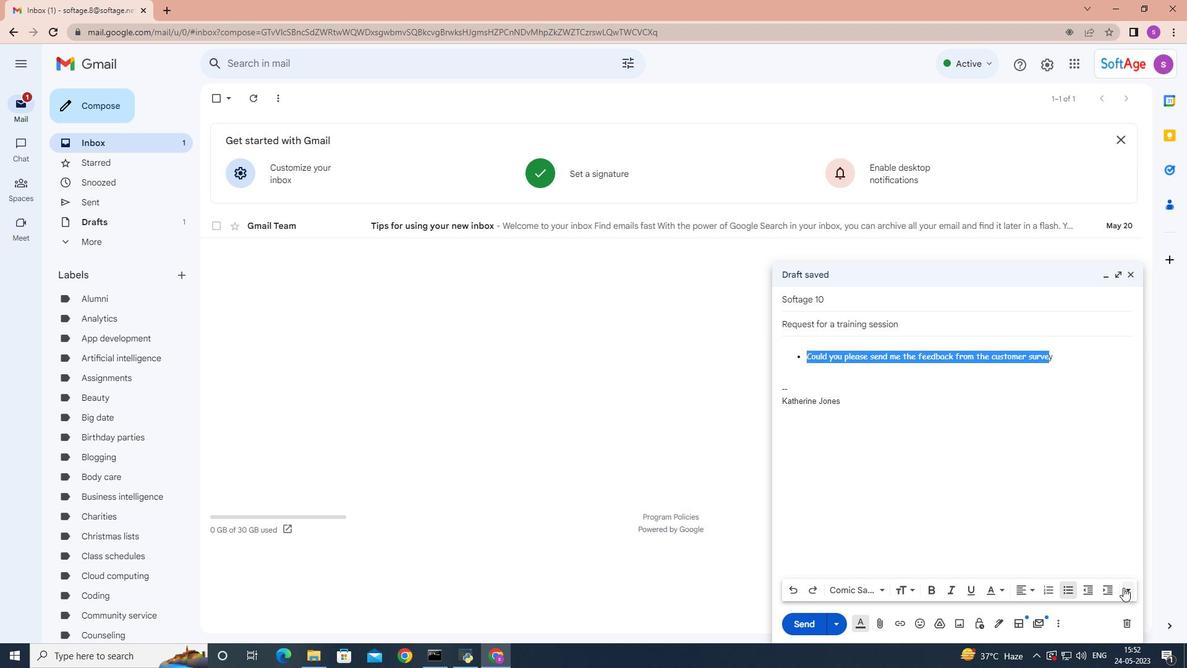 
Action: Mouse moved to (1130, 549)
Screenshot: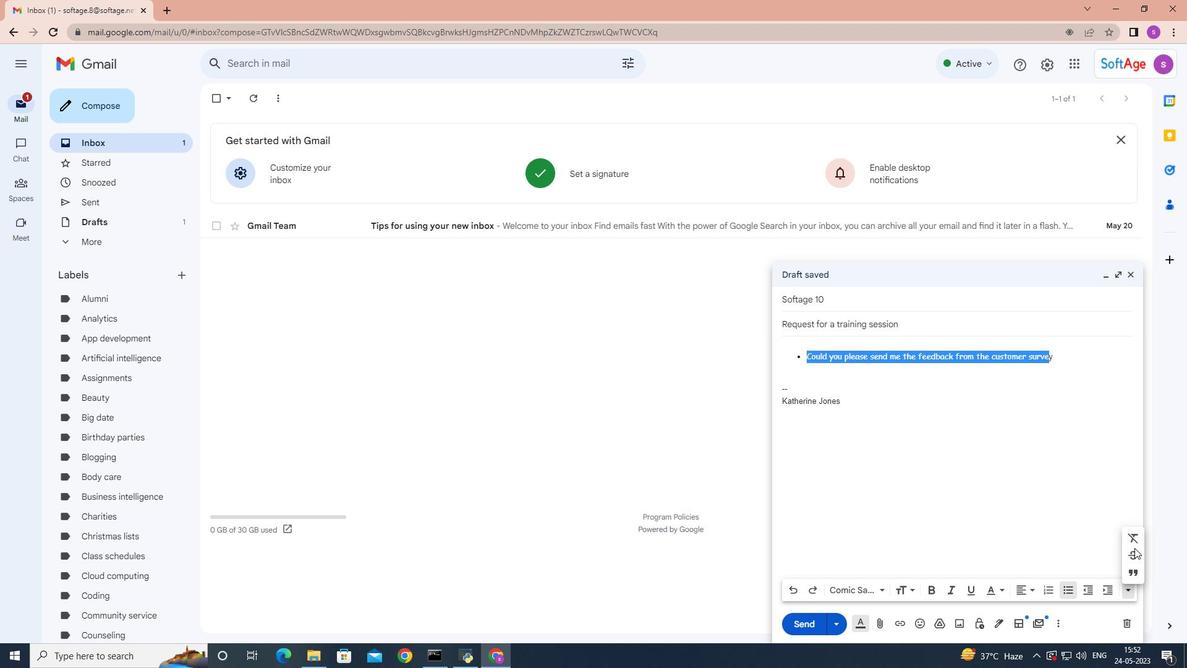 
Action: Mouse pressed left at (1130, 549)
Screenshot: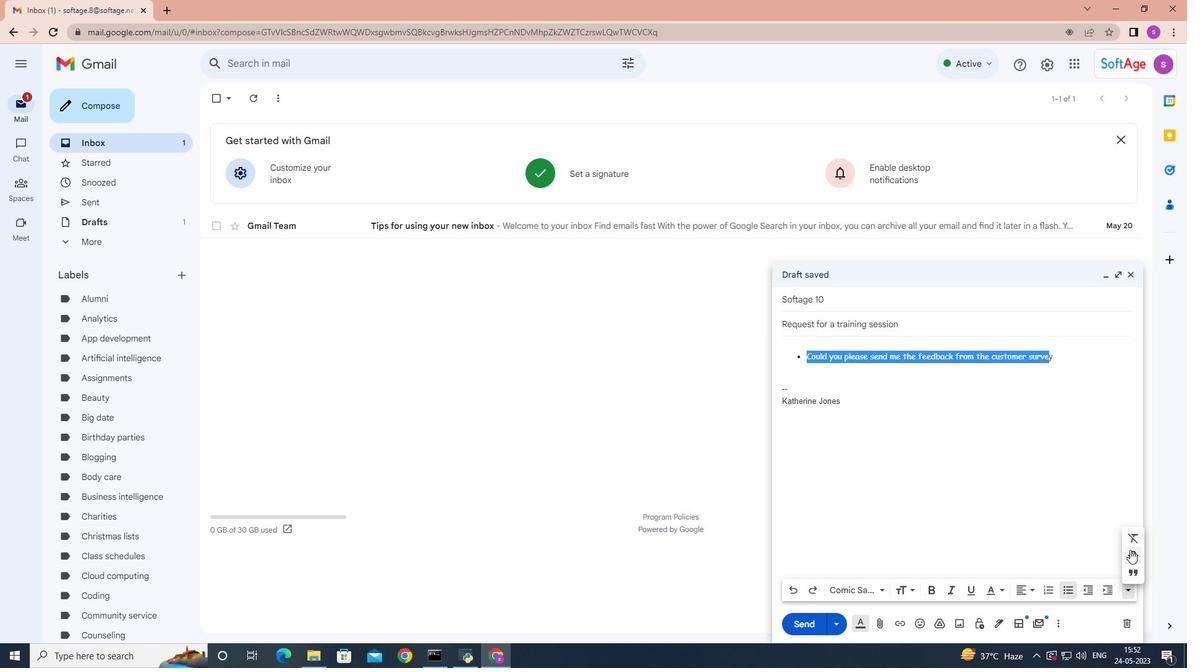 
Action: Mouse moved to (1061, 587)
Screenshot: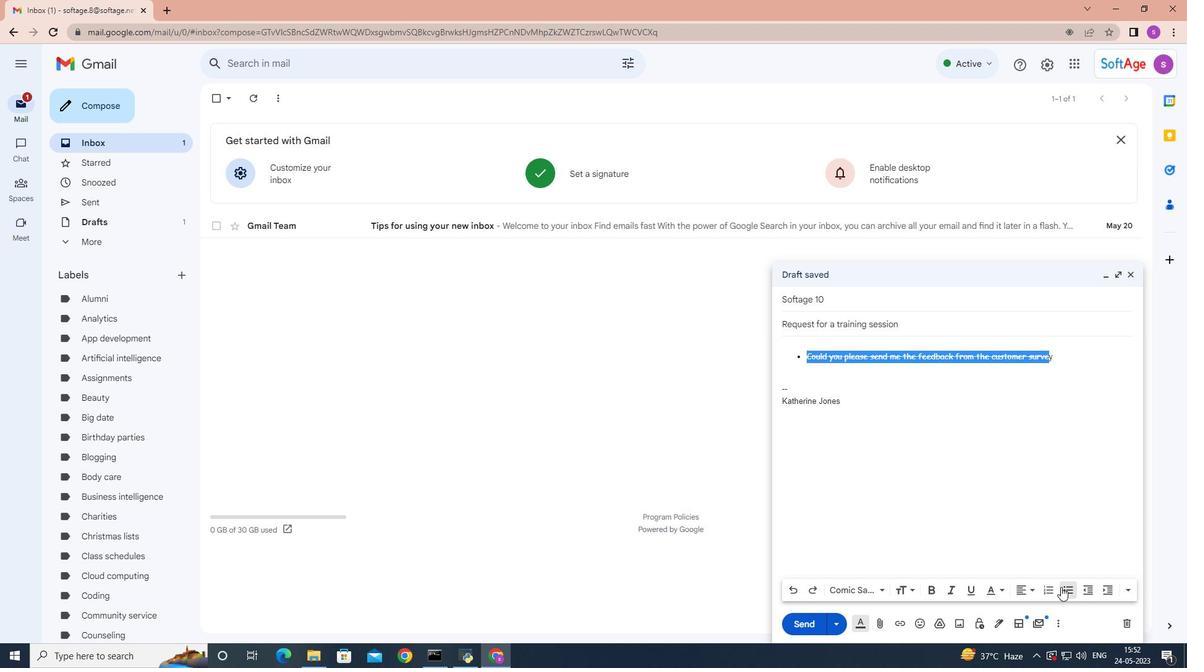 
Action: Mouse pressed left at (1061, 587)
Screenshot: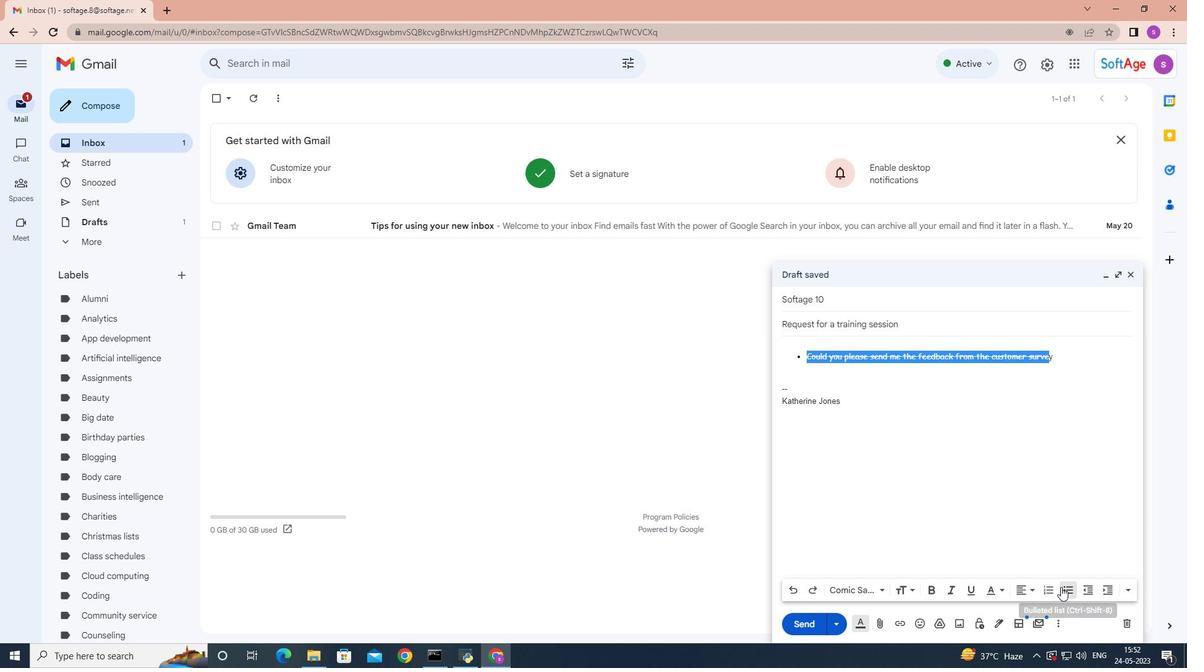 
Action: Mouse moved to (860, 586)
Screenshot: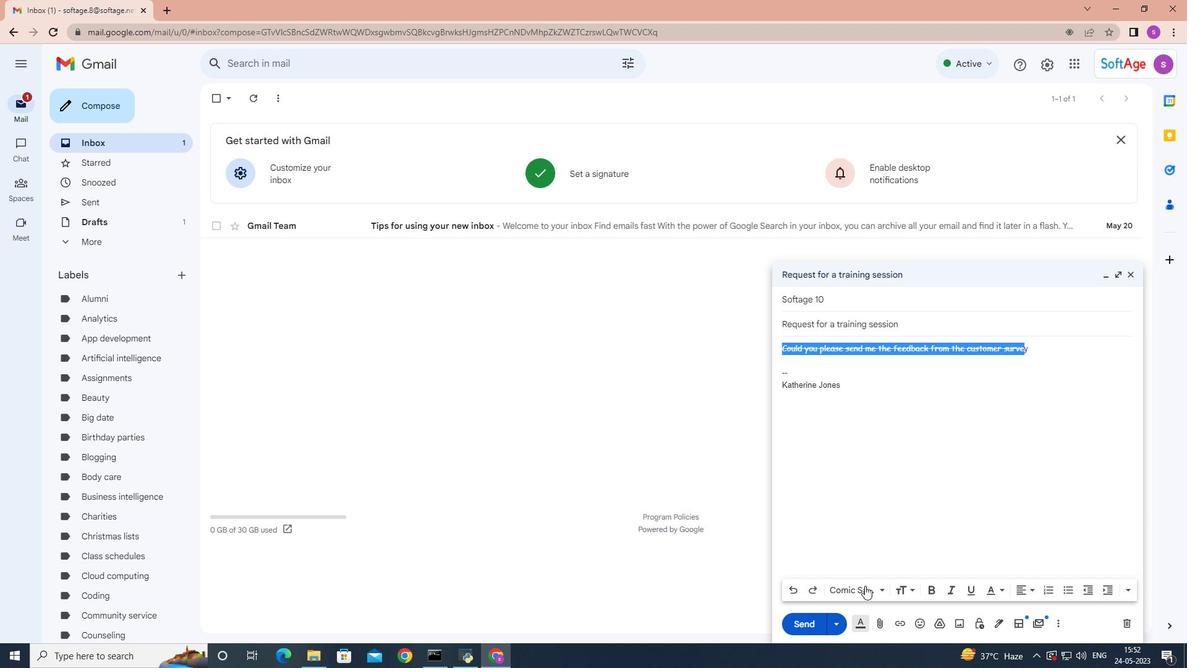 
Action: Mouse pressed left at (860, 586)
Screenshot: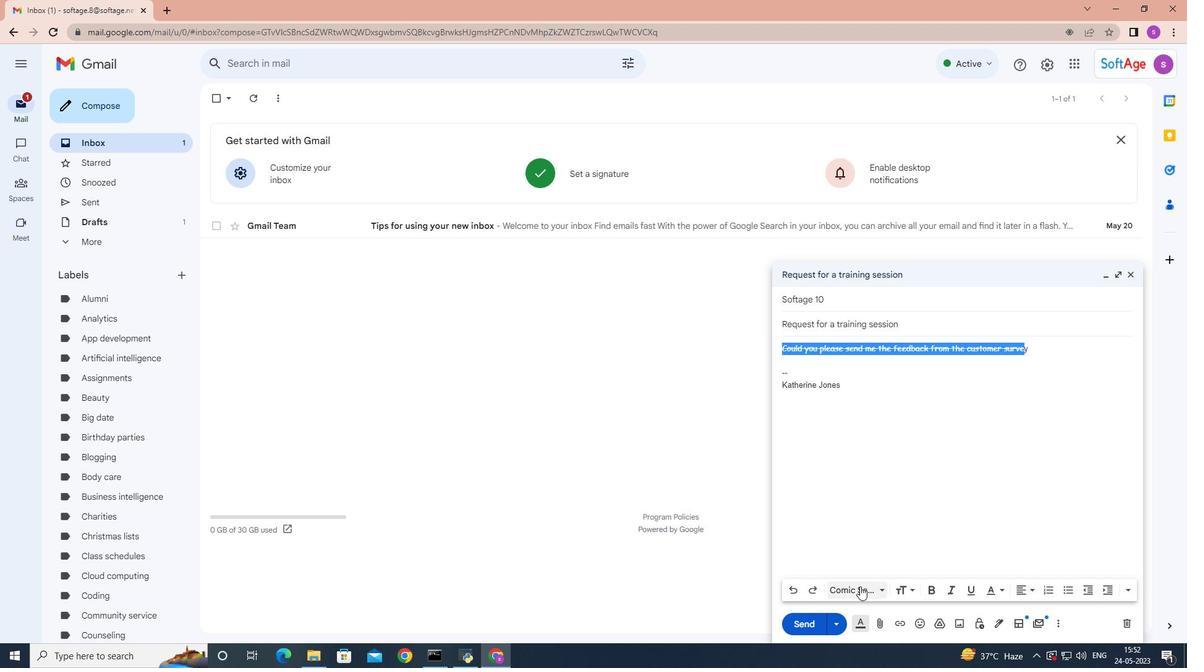 
Action: Mouse moved to (893, 370)
Screenshot: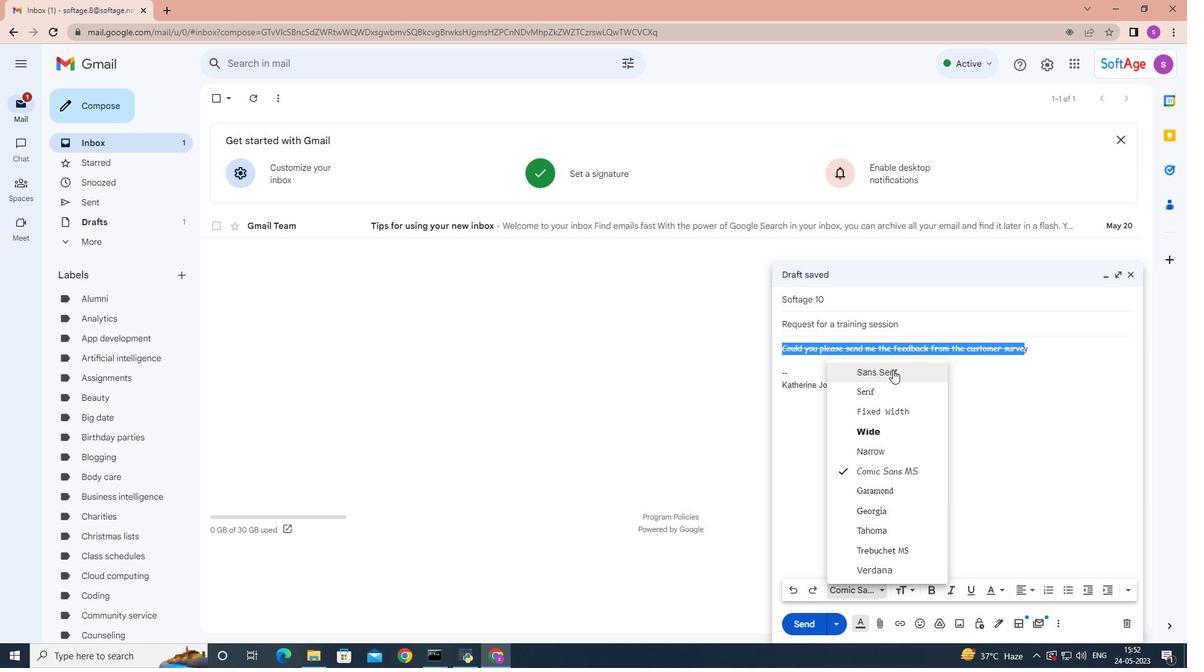 
Action: Mouse pressed left at (893, 370)
Screenshot: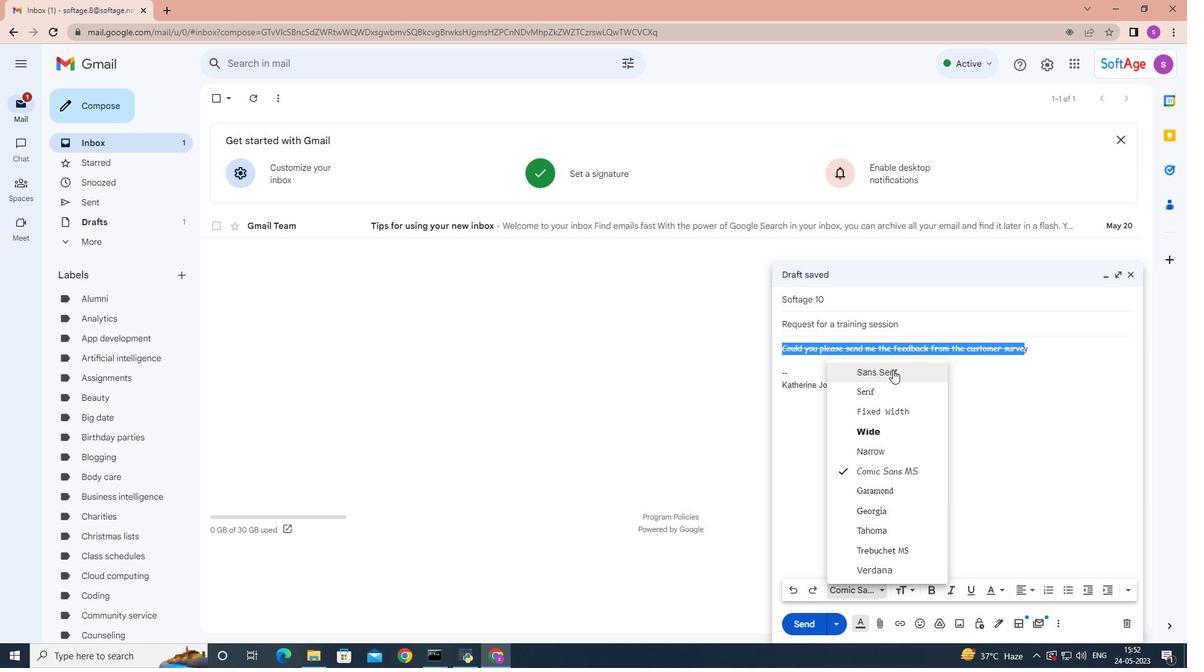 
Action: Mouse moved to (1127, 590)
Screenshot: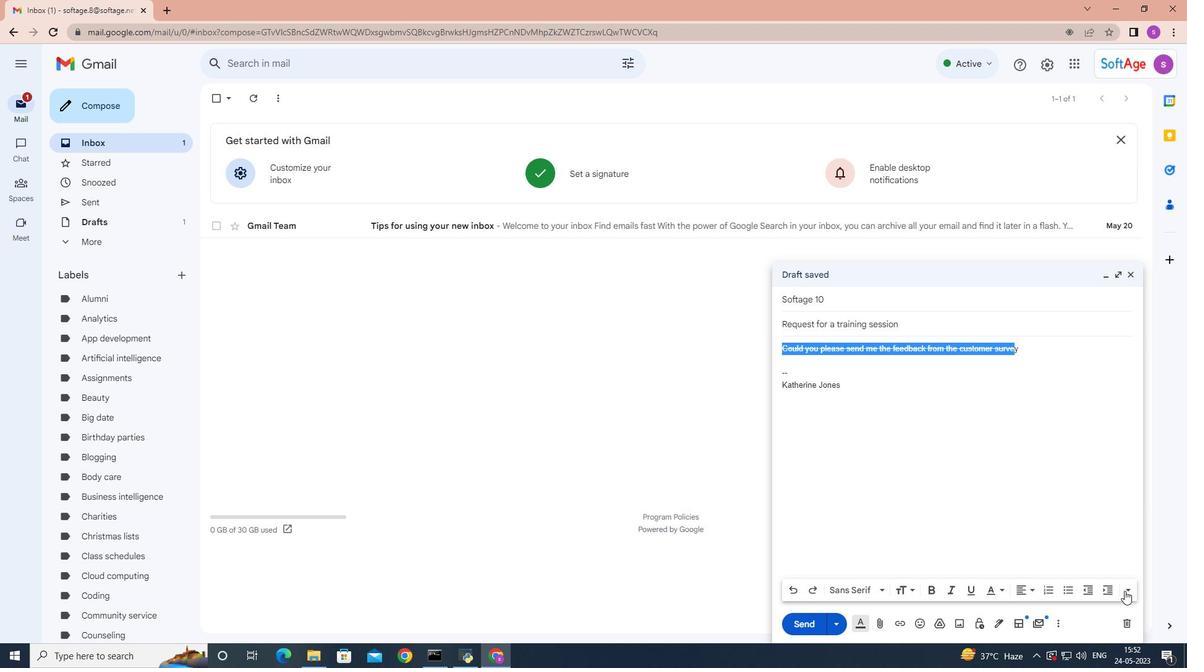 
Action: Mouse pressed left at (1127, 590)
Screenshot: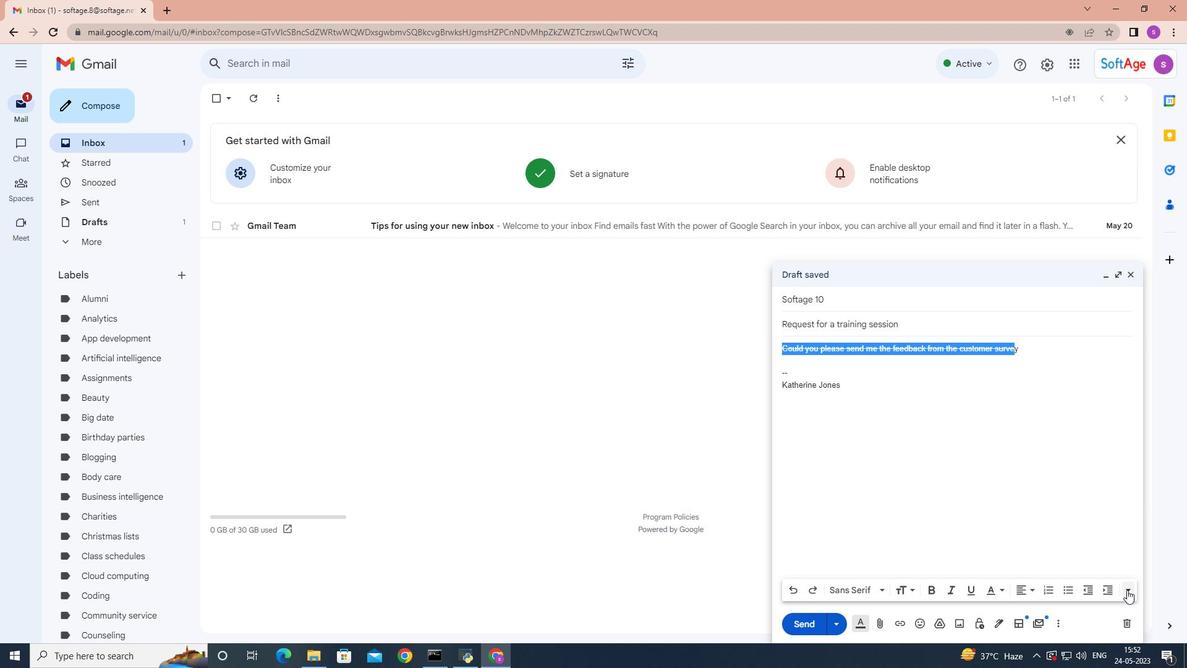 
Action: Mouse moved to (1131, 554)
Screenshot: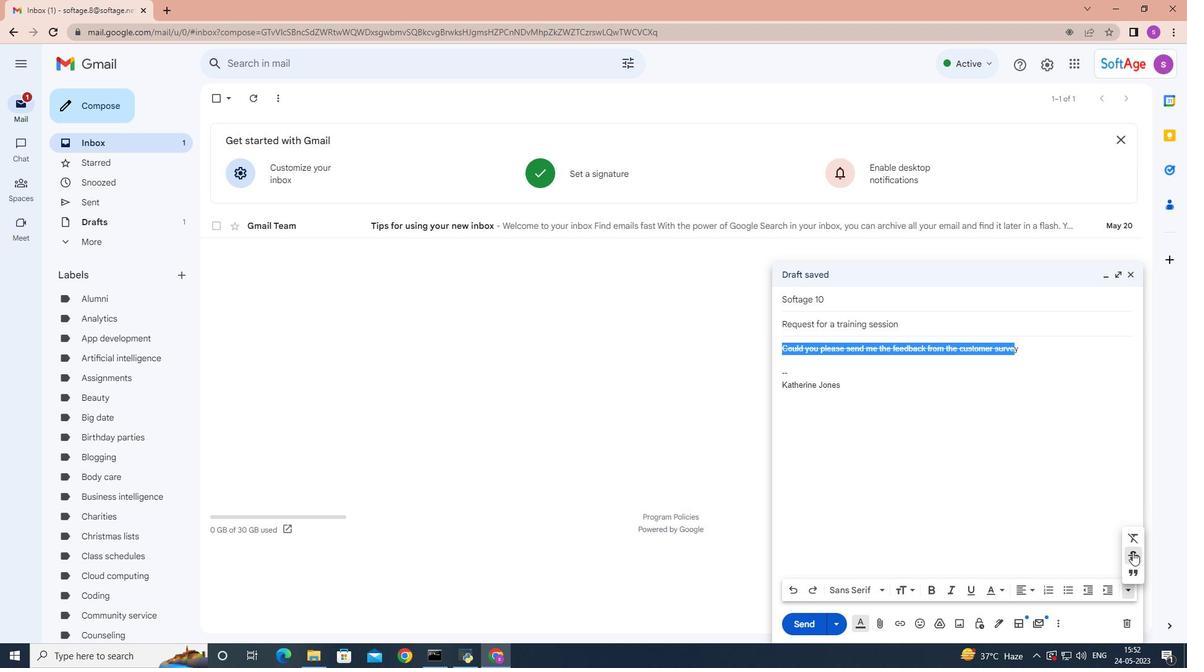
Action: Mouse pressed left at (1131, 554)
Screenshot: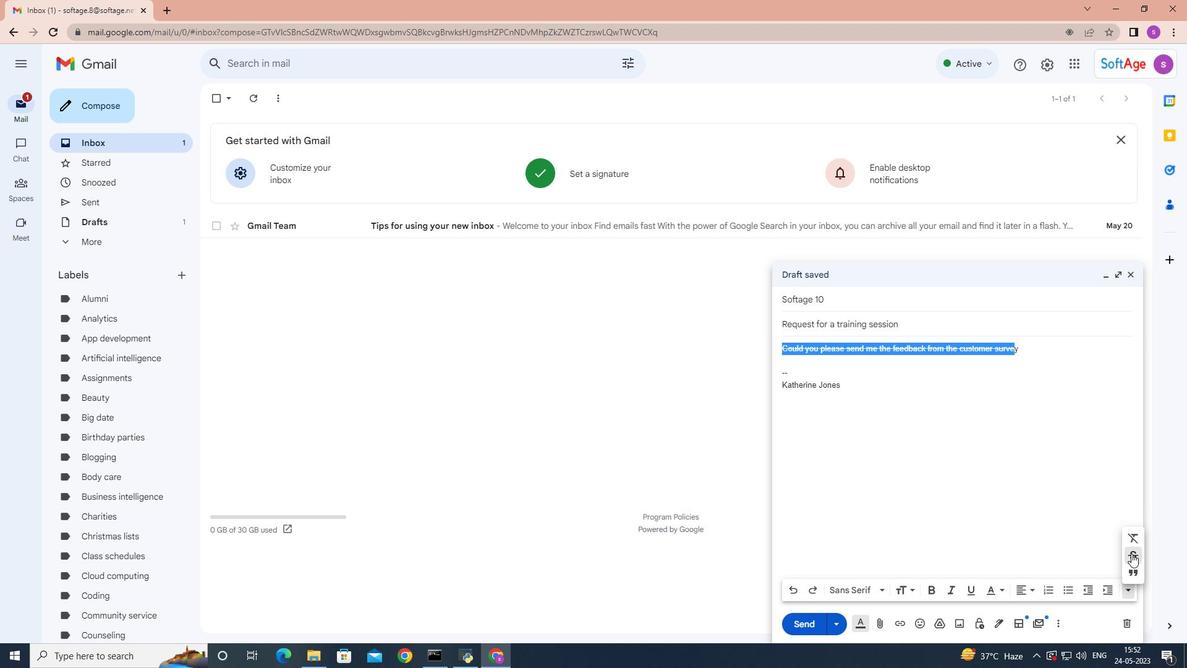 
Action: Mouse moved to (798, 625)
Screenshot: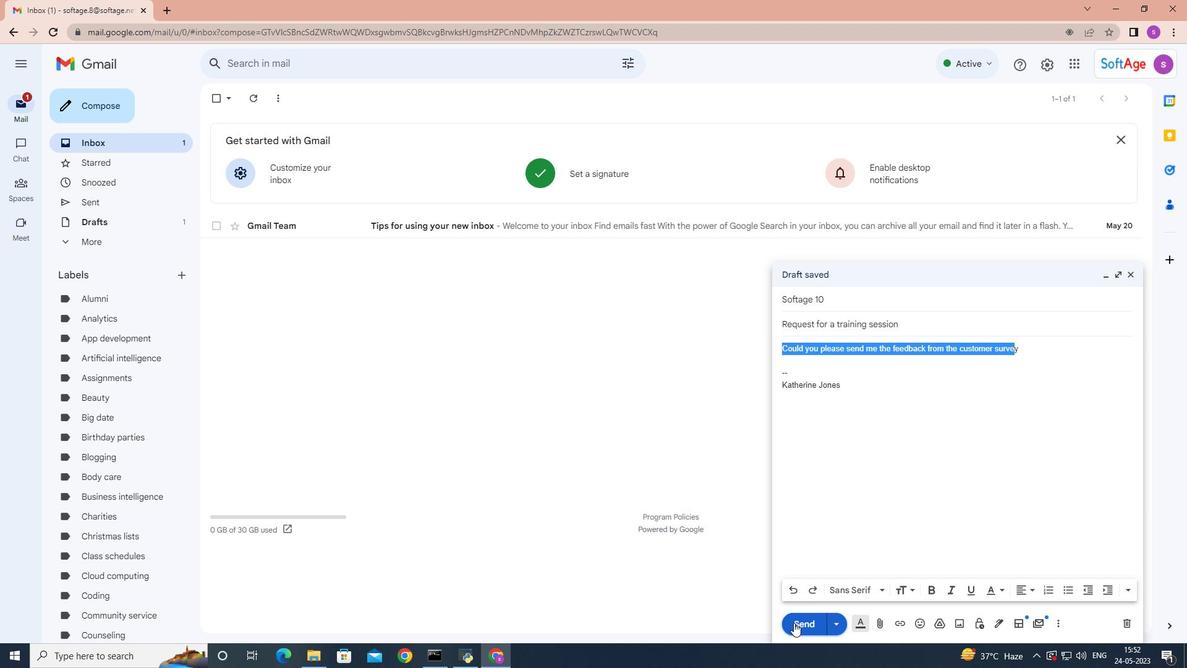 
Action: Mouse pressed left at (798, 625)
Screenshot: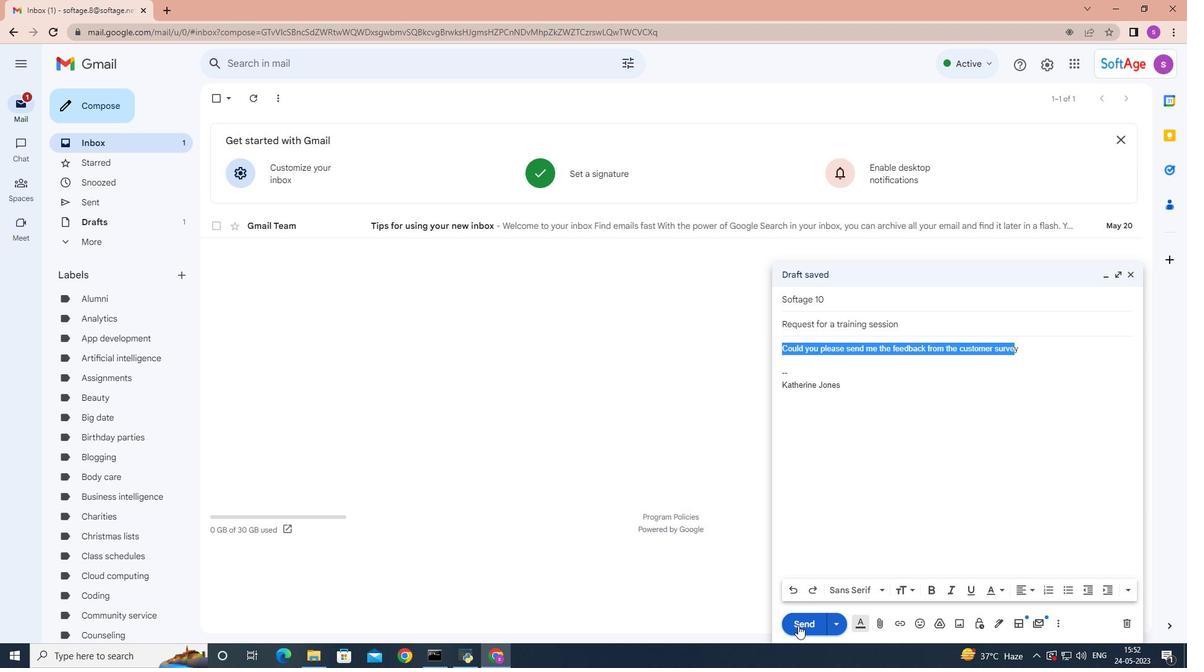
Action: Mouse moved to (124, 208)
Screenshot: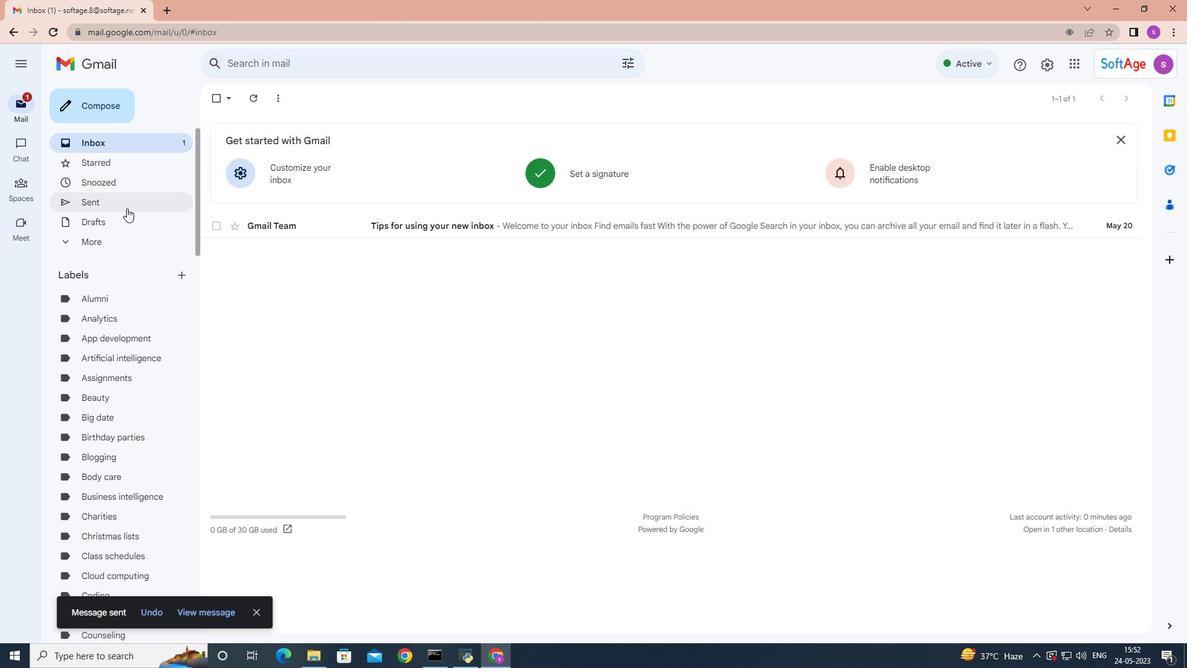 
Action: Mouse pressed left at (124, 208)
Screenshot: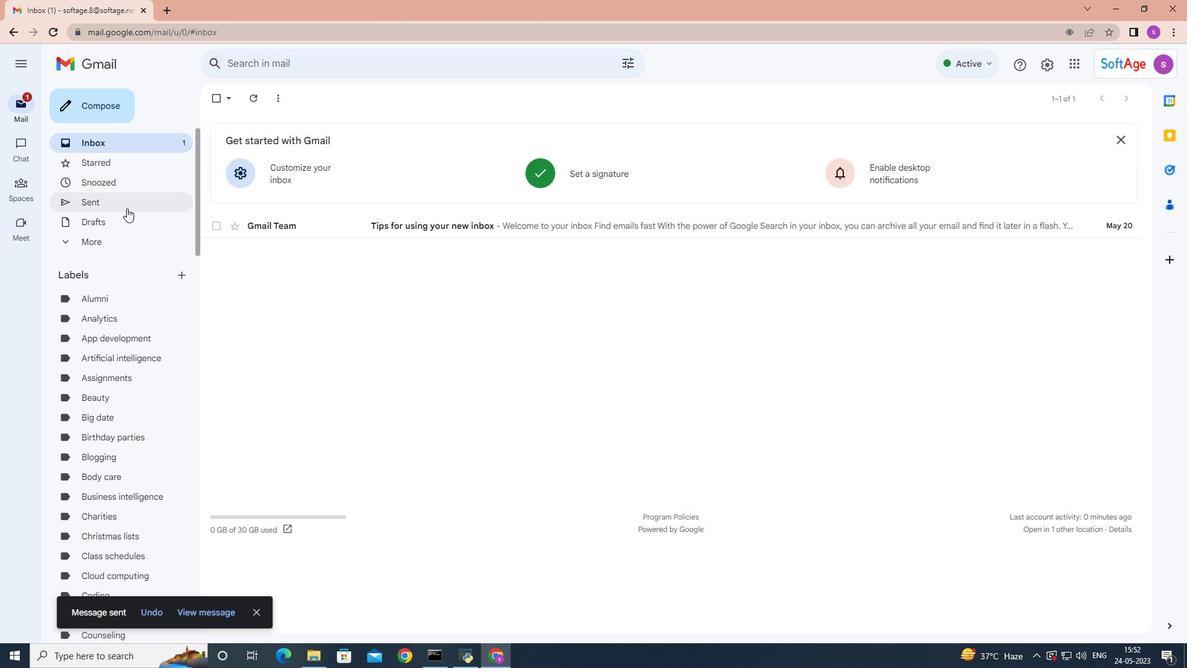 
Action: Mouse moved to (301, 158)
Screenshot: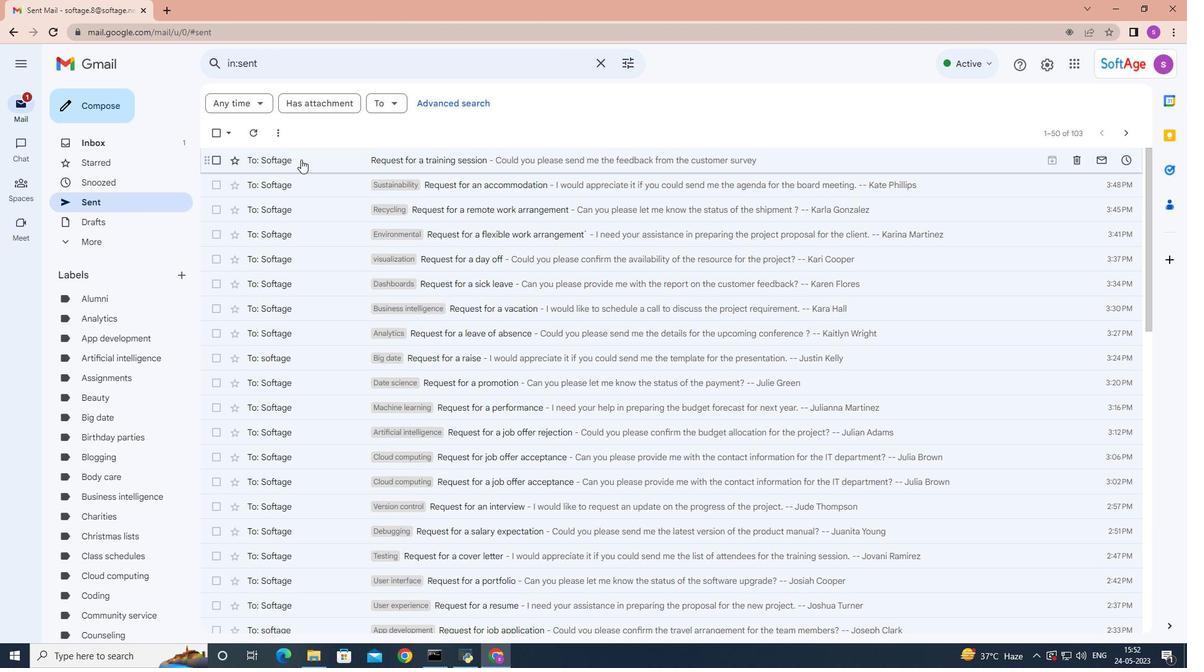 
Action: Mouse pressed right at (301, 158)
Screenshot: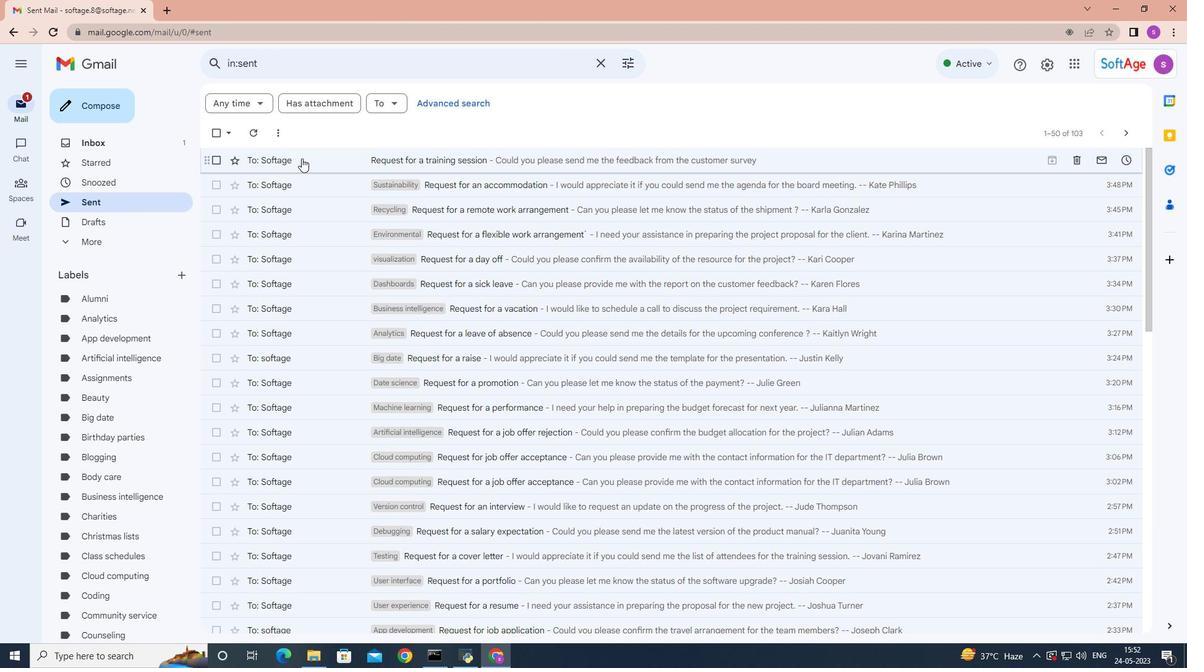 
Action: Mouse moved to (472, 403)
Screenshot: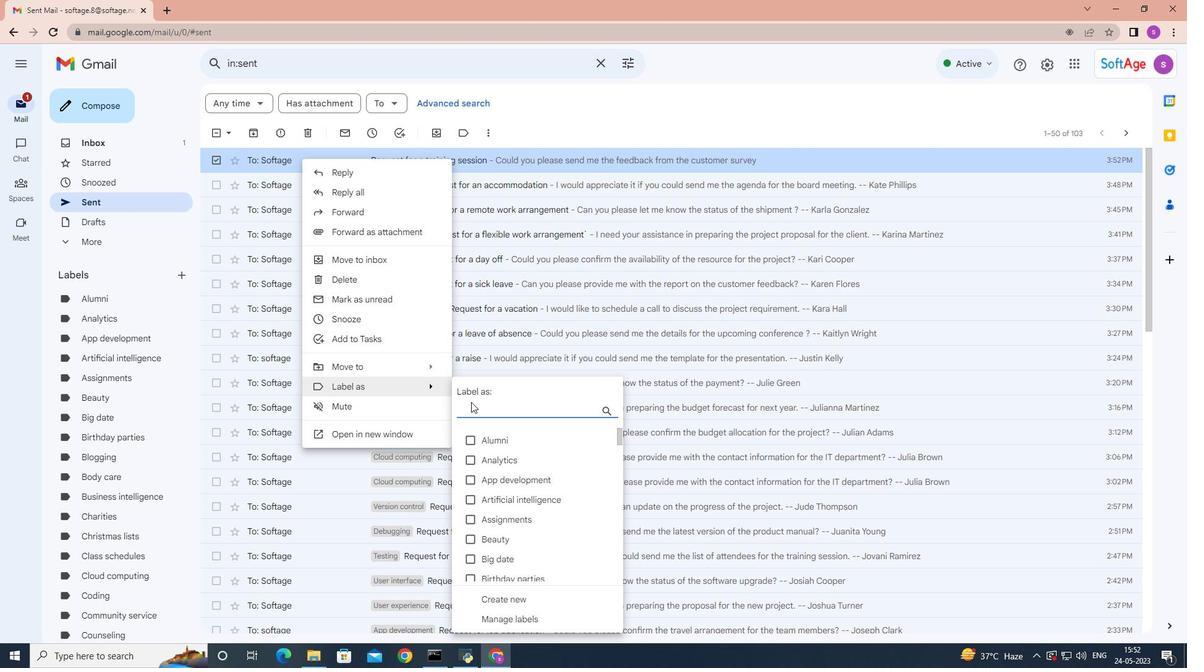 
Action: Mouse pressed left at (472, 403)
Screenshot: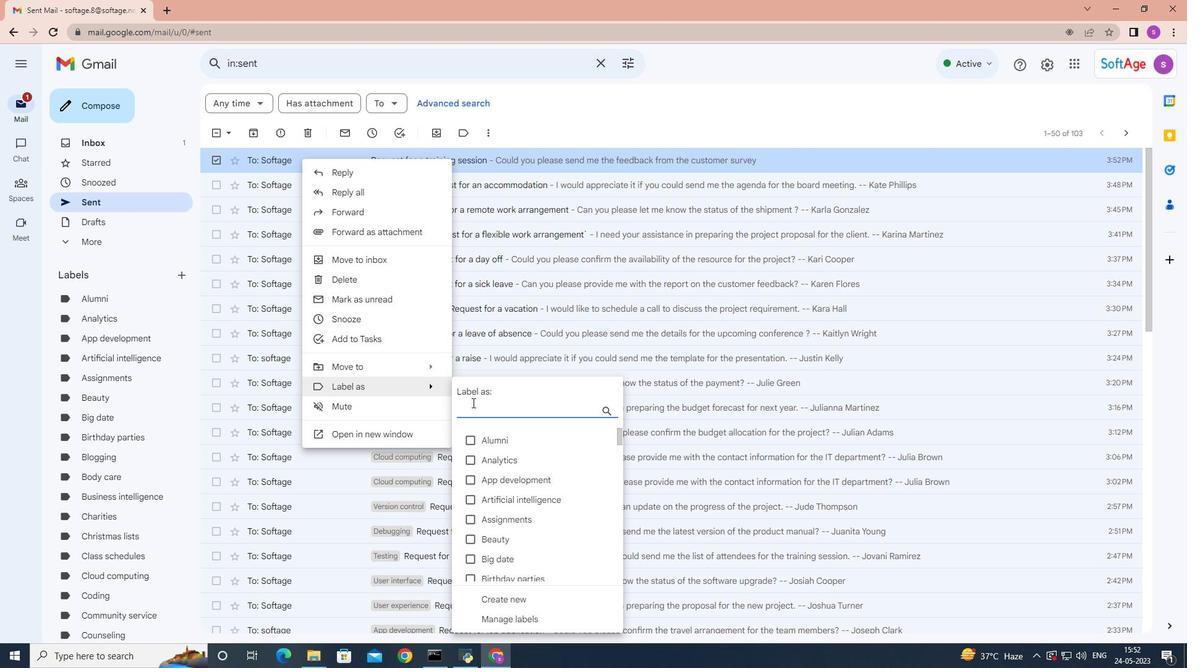 
Action: Mouse moved to (472, 404)
Screenshot: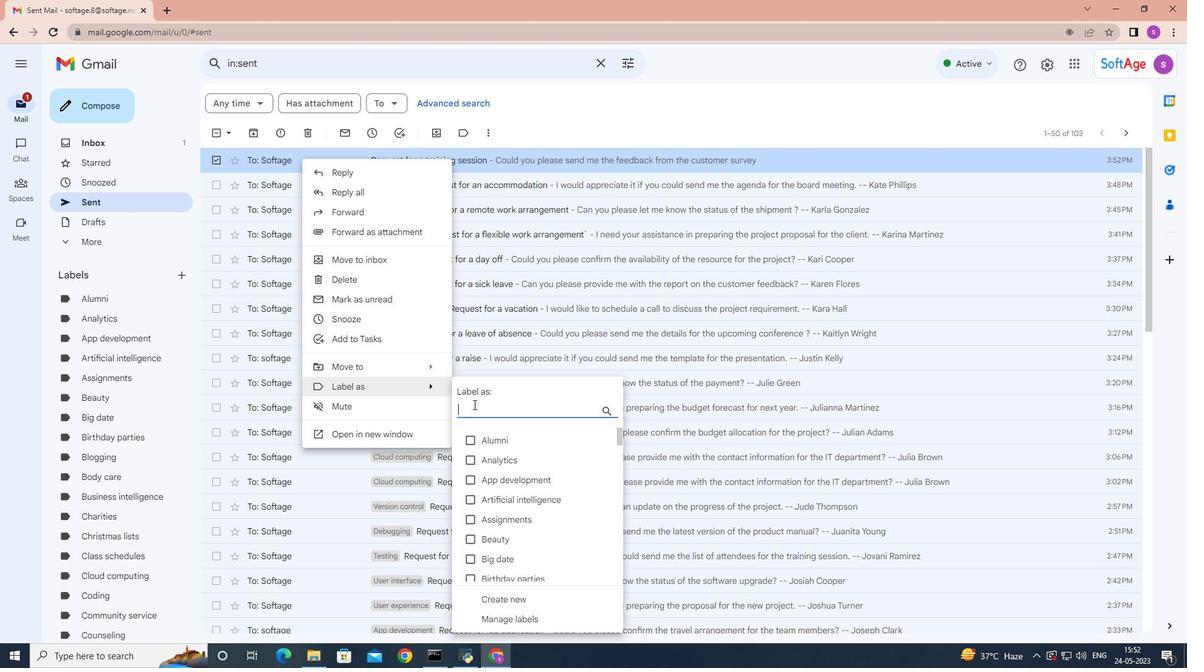 
Action: Key pressed <Key.shift><Key.shift><Key.shift><Key.shift><Key.shift><Key.shift><Key.shift>Green<Key.space>initiatives
Screenshot: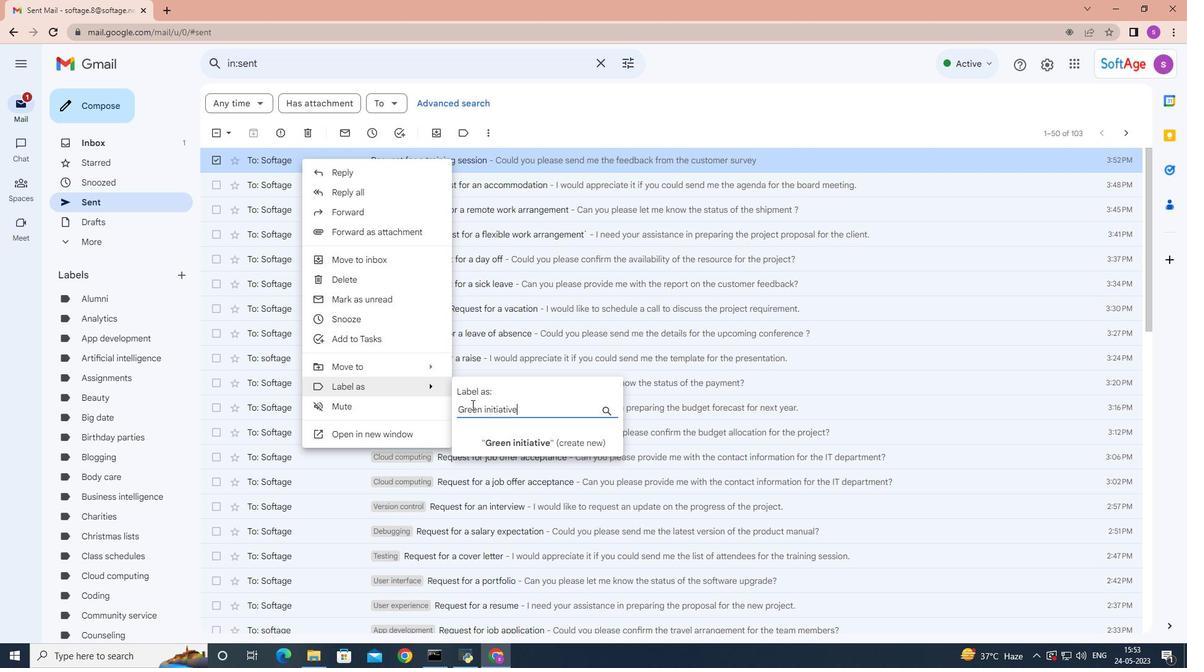 
Action: Mouse moved to (535, 446)
Screenshot: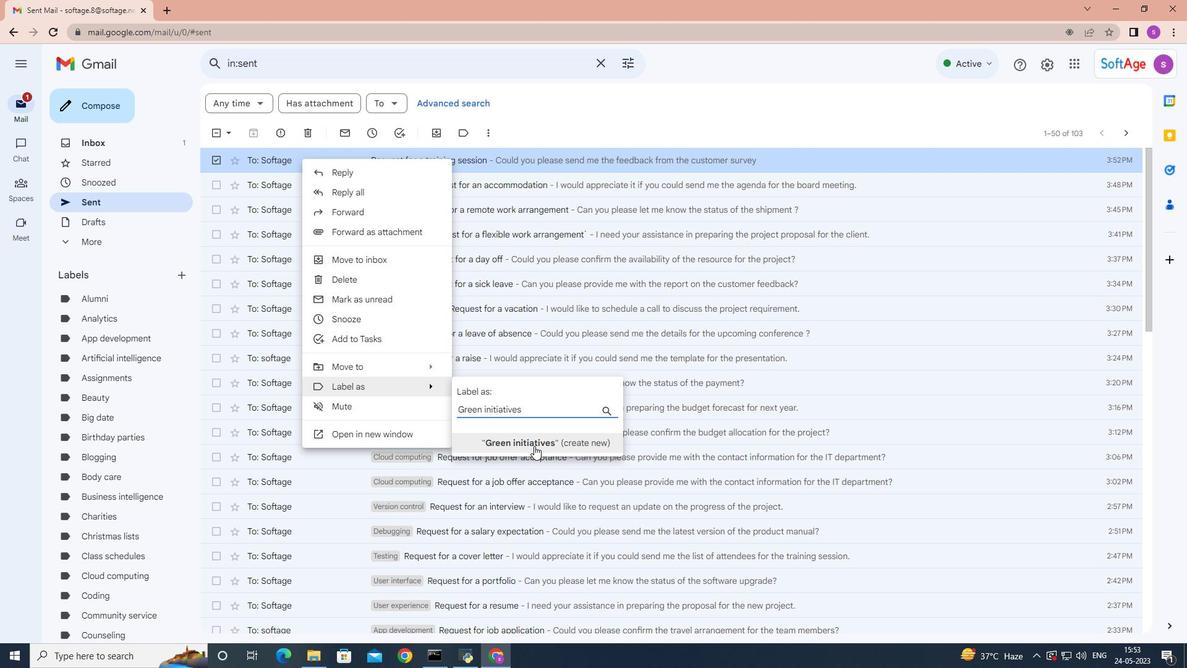 
Action: Mouse pressed left at (535, 446)
Screenshot: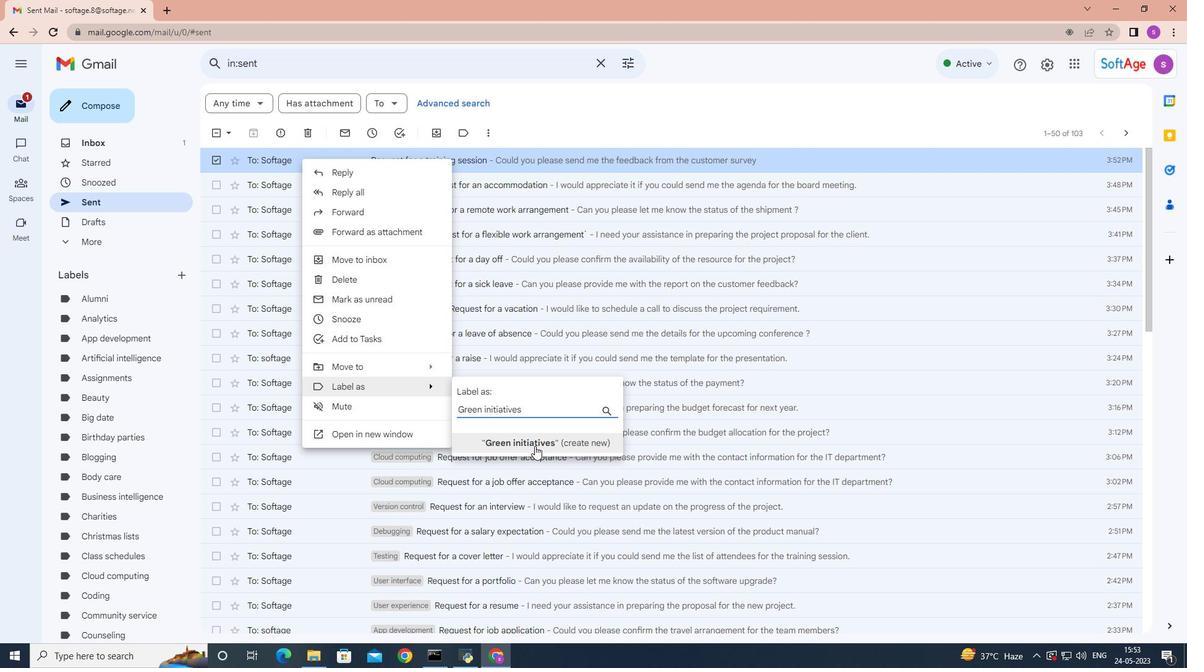
Action: Mouse moved to (706, 391)
Screenshot: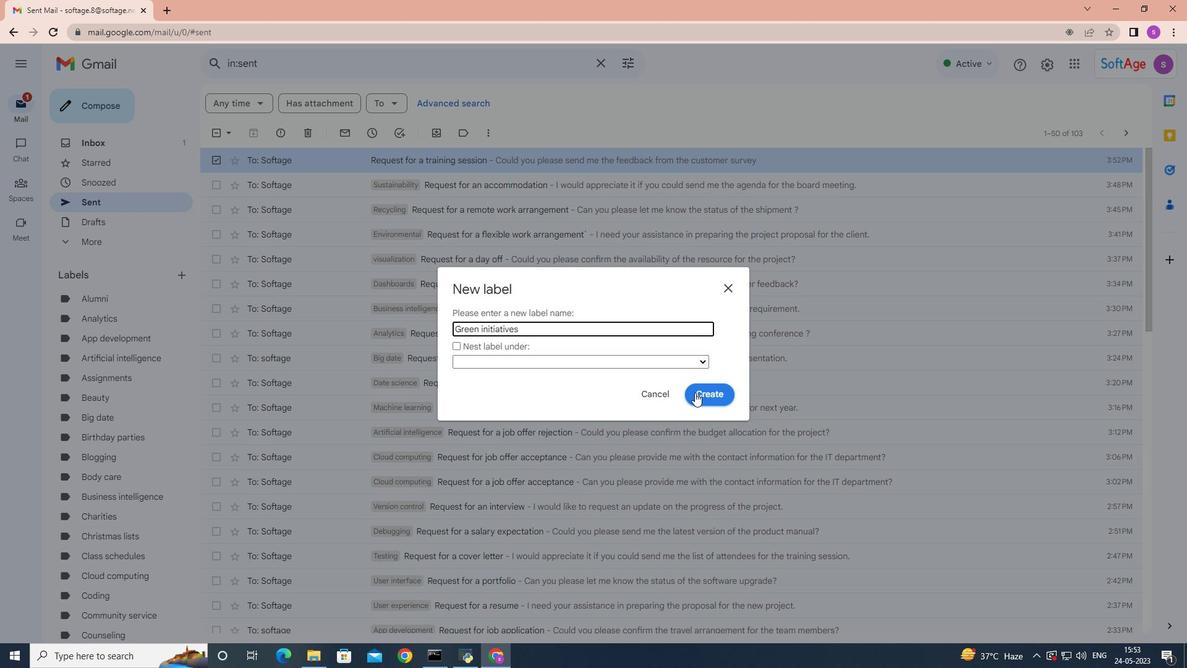 
Action: Mouse pressed left at (706, 391)
Screenshot: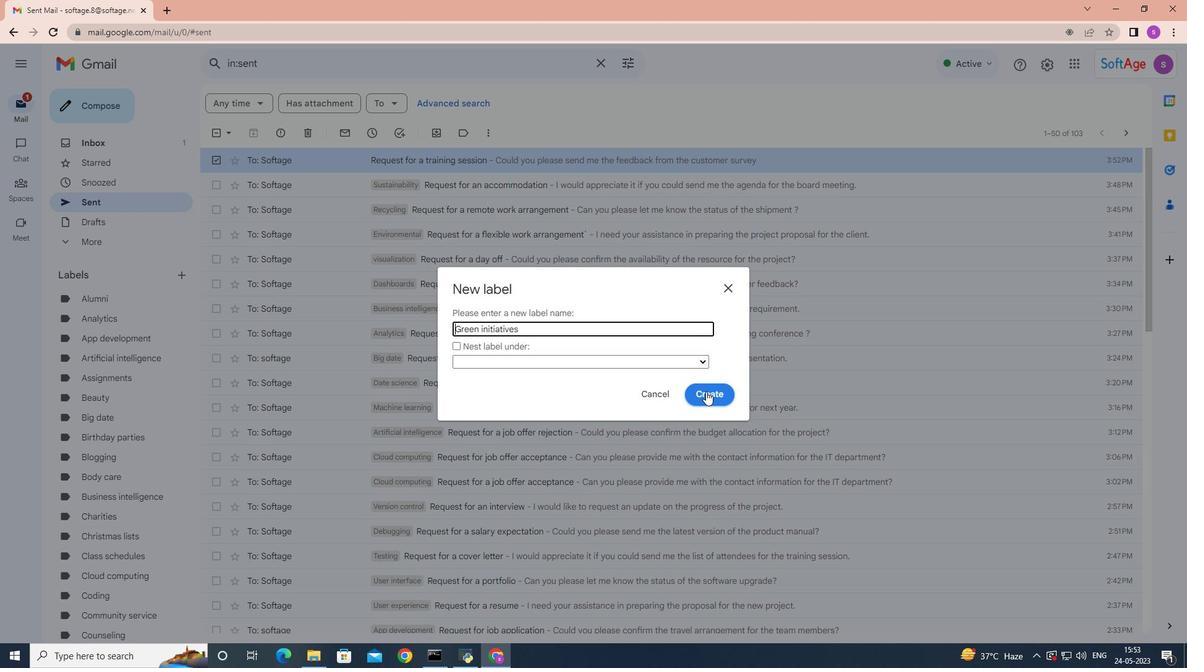 
Action: Mouse moved to (702, 395)
Screenshot: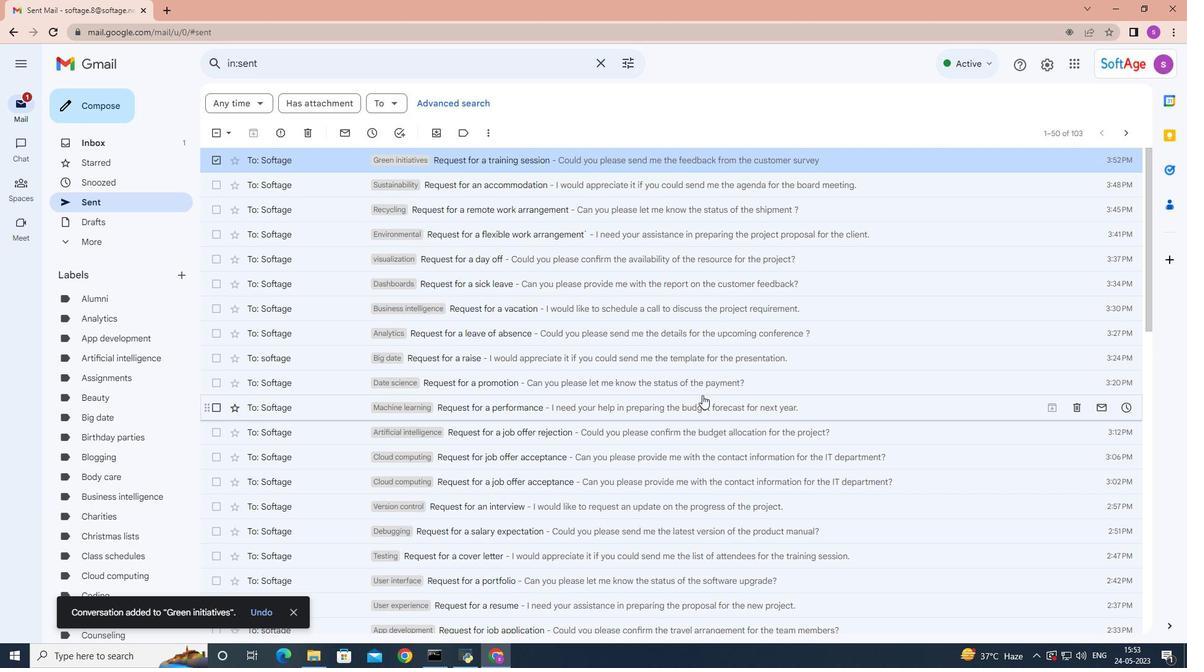 
